 Task: Locate Tudor-style Condos in Albany along with reviews.
Action: Key pressed <Key.caps_lock>A<Key.caps_lock>lbany
Screenshot: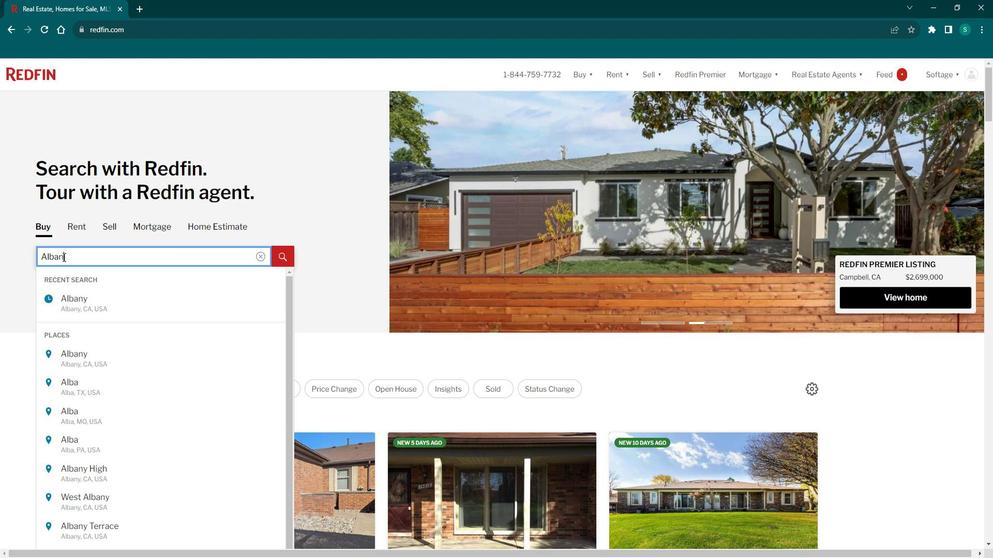 
Action: Mouse moved to (80, 351)
Screenshot: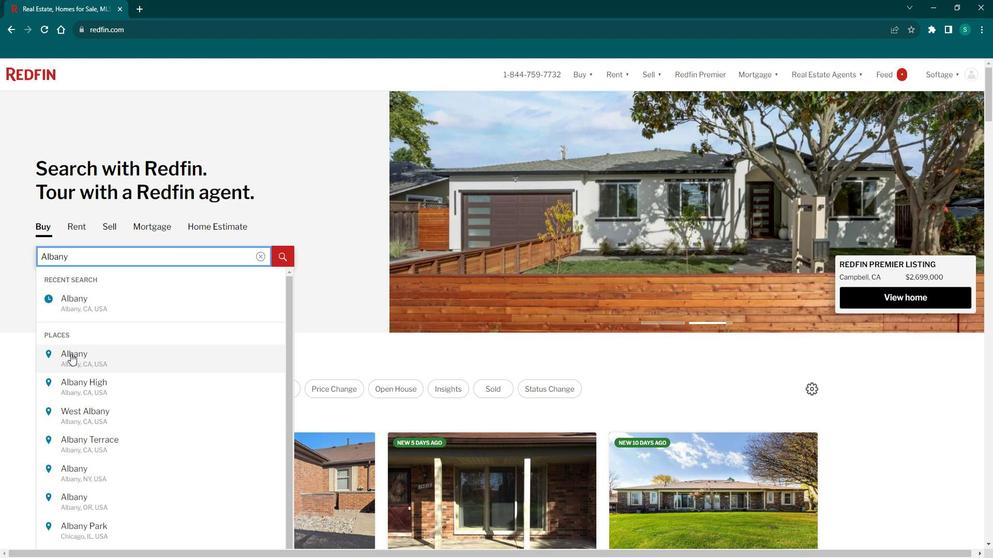 
Action: Mouse pressed left at (80, 351)
Screenshot: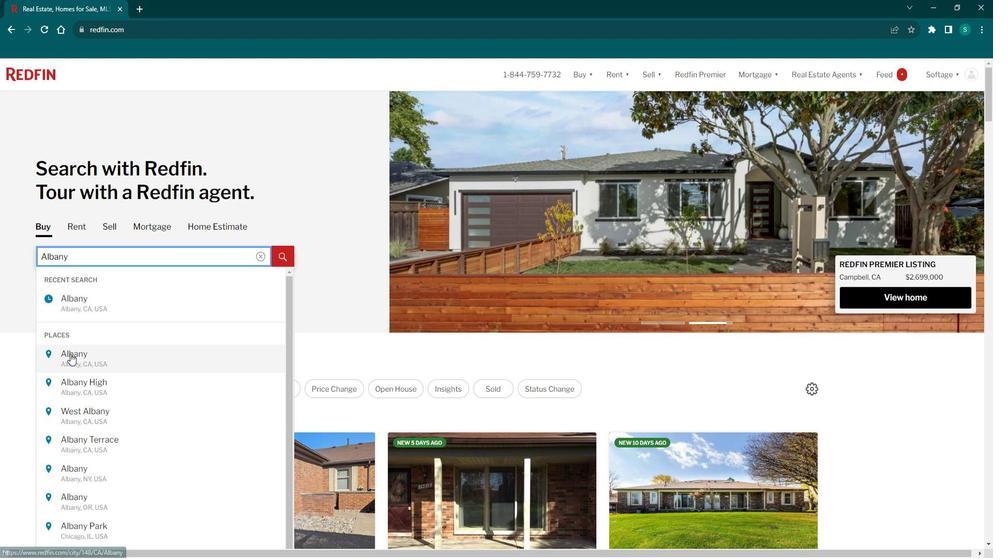 
Action: Mouse moved to (901, 144)
Screenshot: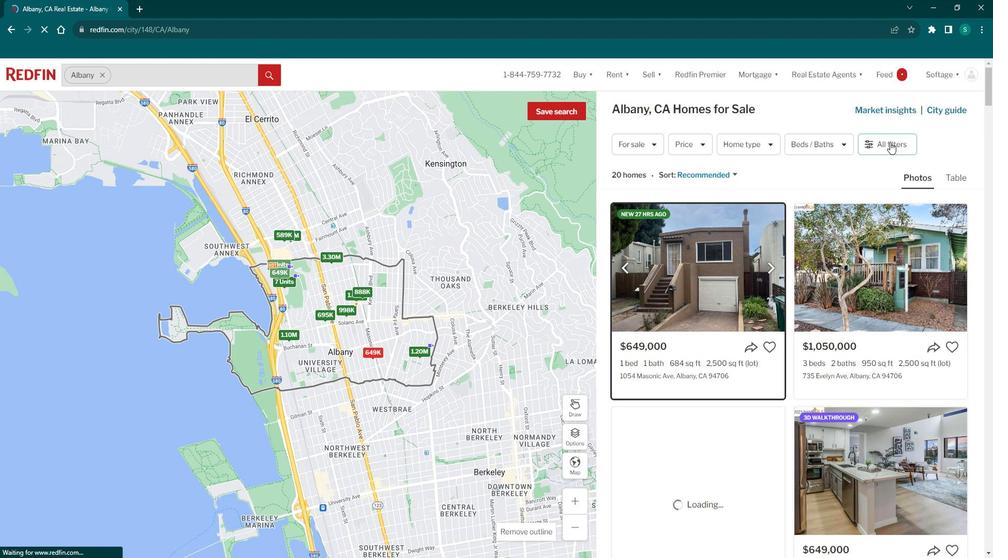 
Action: Mouse pressed left at (901, 144)
Screenshot: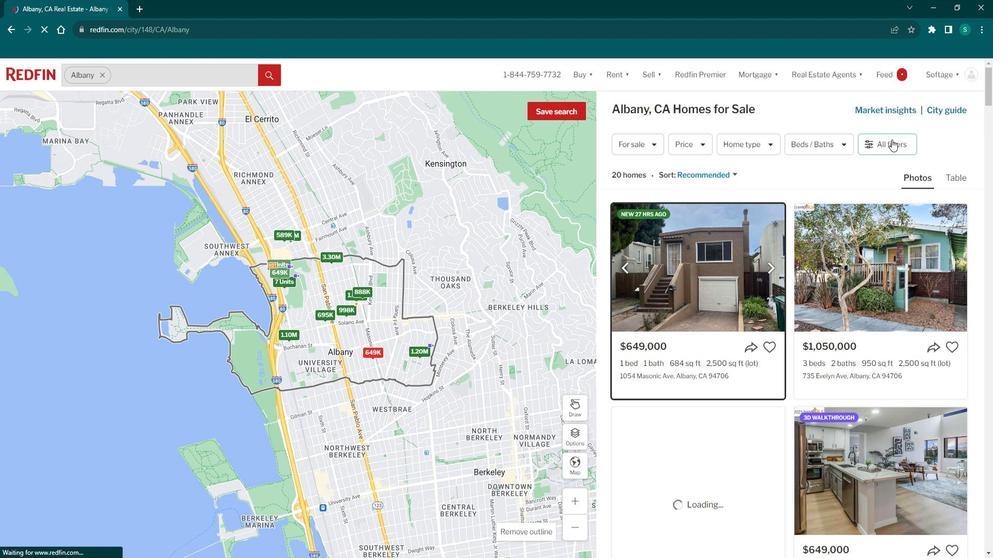 
Action: Mouse pressed left at (901, 144)
Screenshot: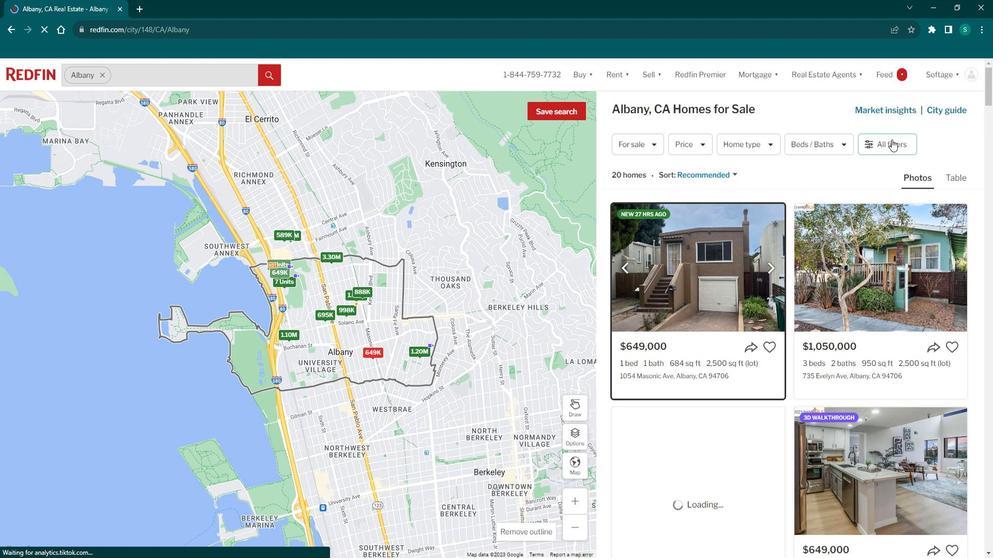 
Action: Mouse pressed left at (901, 144)
Screenshot: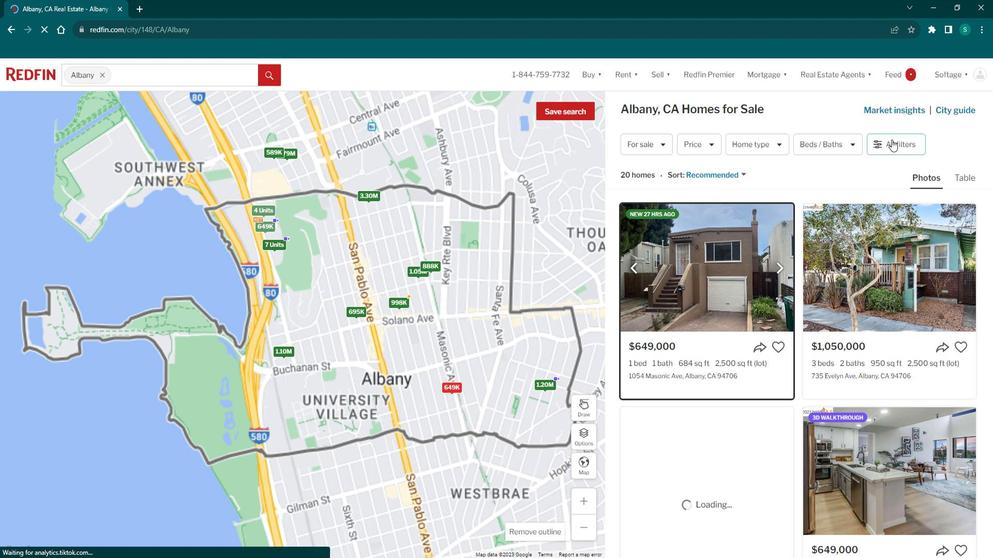 
Action: Mouse moved to (905, 150)
Screenshot: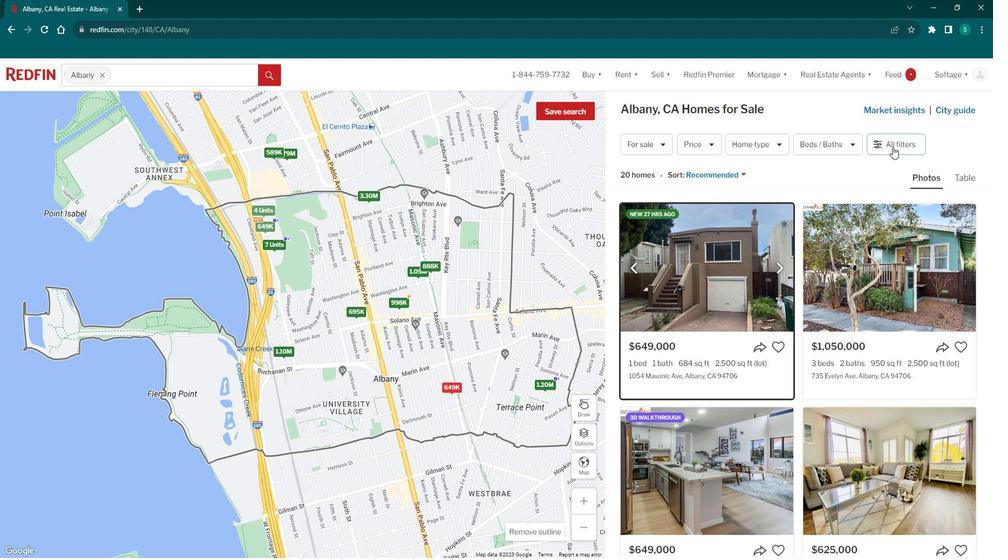 
Action: Mouse pressed left at (905, 150)
Screenshot: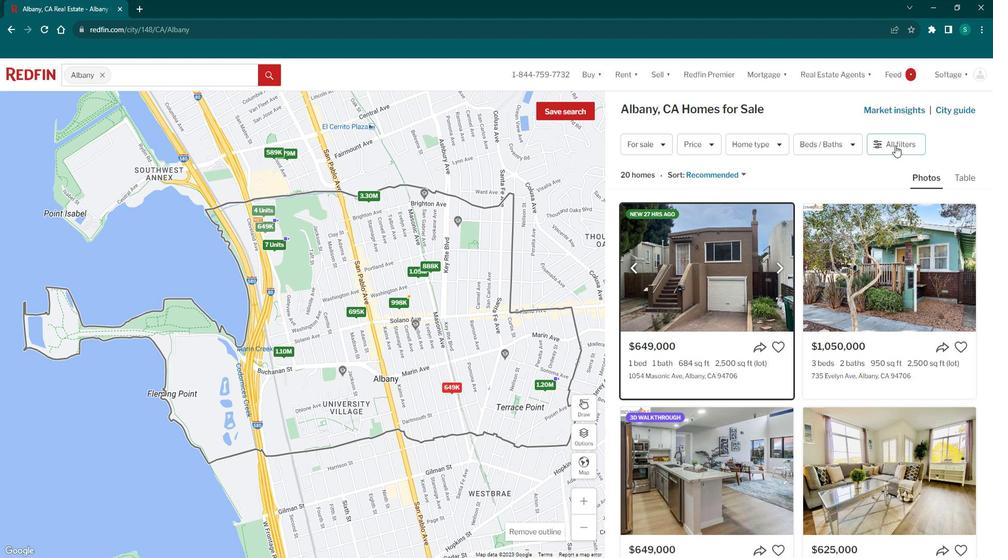 
Action: Mouse moved to (751, 286)
Screenshot: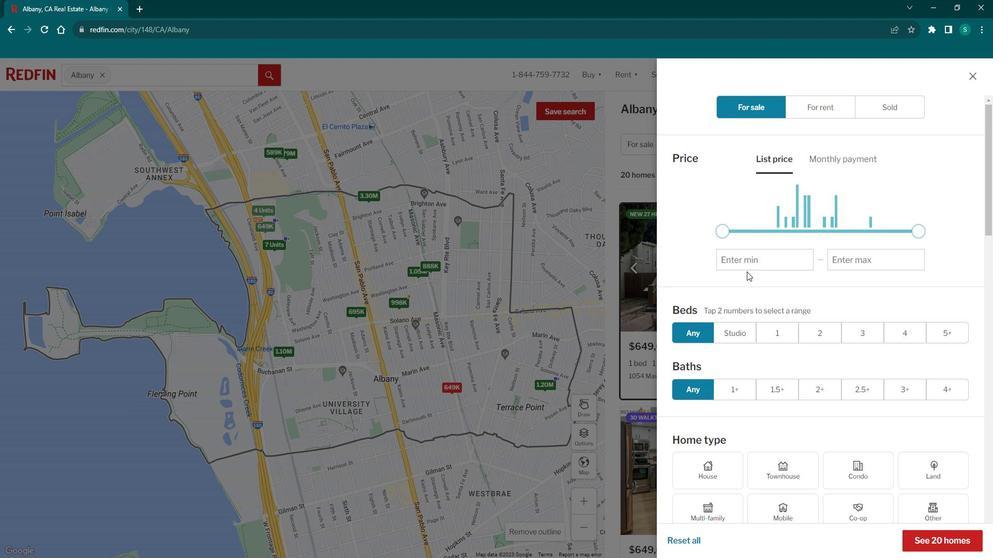 
Action: Mouse scrolled (751, 285) with delta (0, 0)
Screenshot: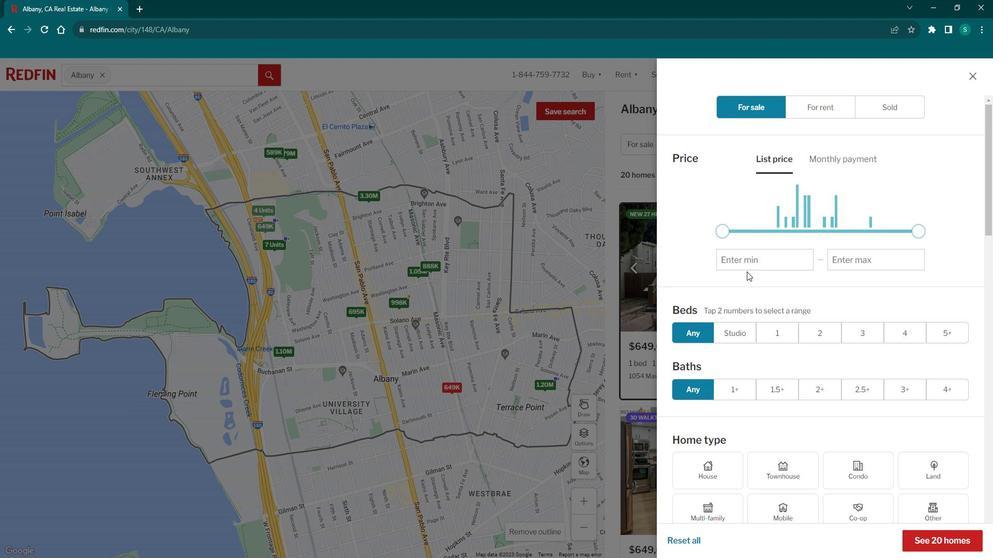 
Action: Mouse scrolled (751, 285) with delta (0, 0)
Screenshot: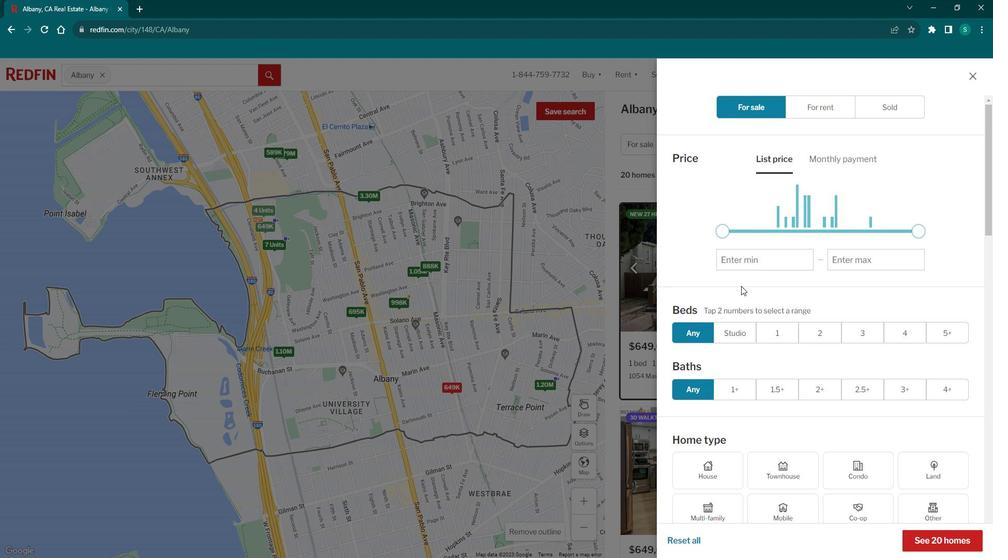 
Action: Mouse scrolled (751, 285) with delta (0, 0)
Screenshot: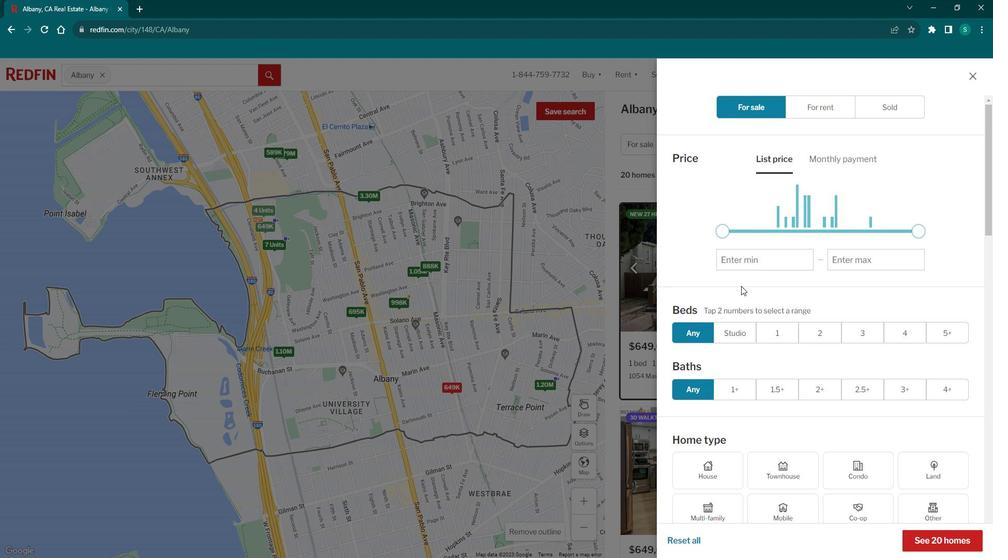 
Action: Mouse moved to (861, 318)
Screenshot: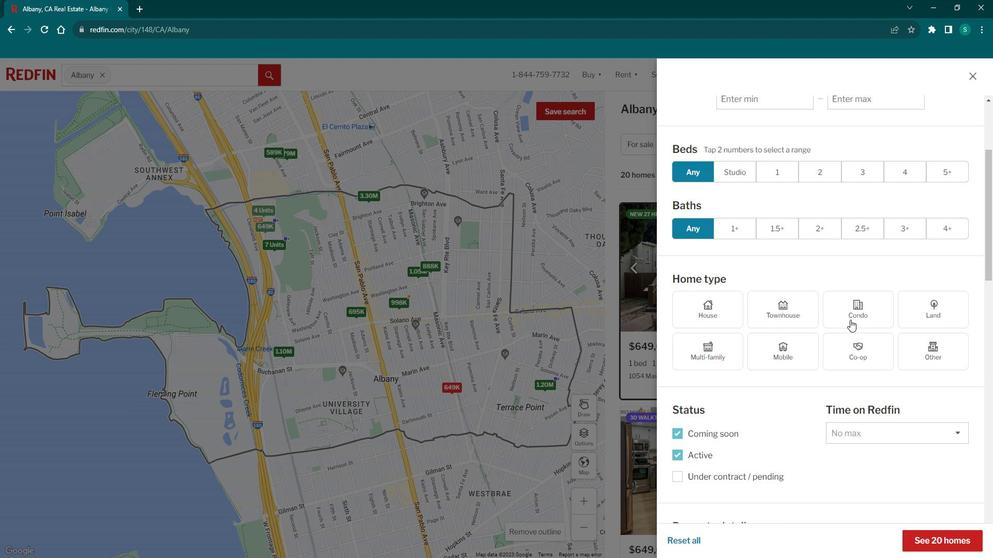
Action: Mouse pressed left at (861, 318)
Screenshot: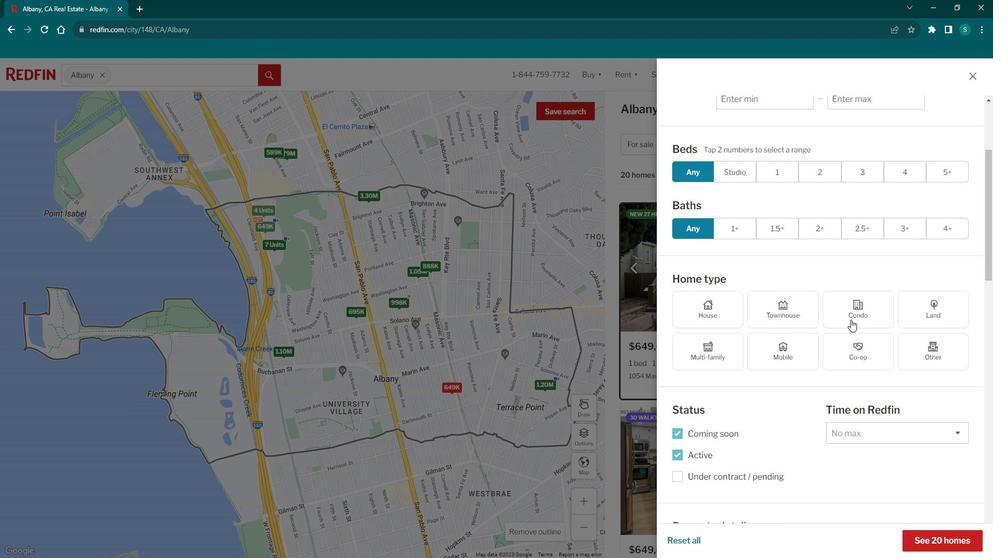 
Action: Mouse moved to (832, 333)
Screenshot: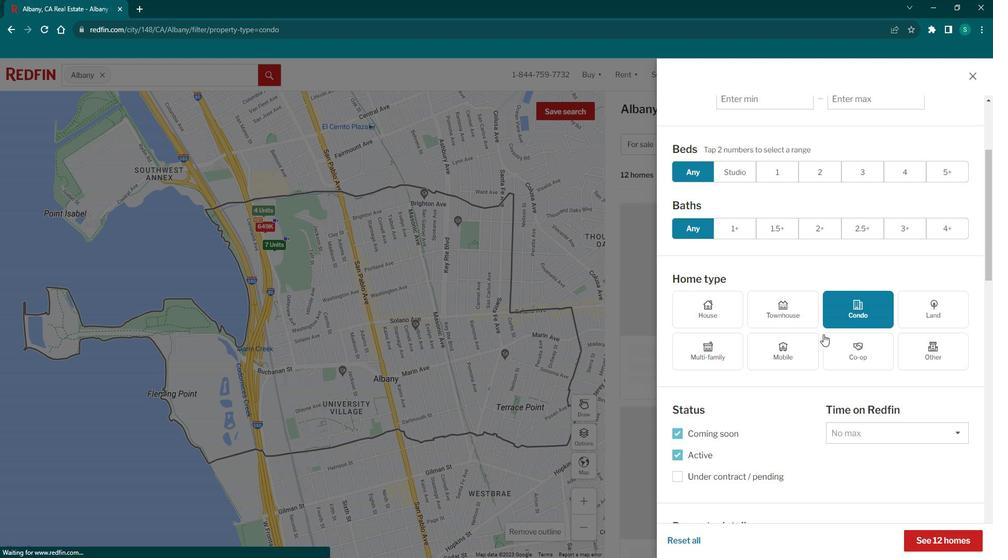 
Action: Mouse scrolled (832, 333) with delta (0, 0)
Screenshot: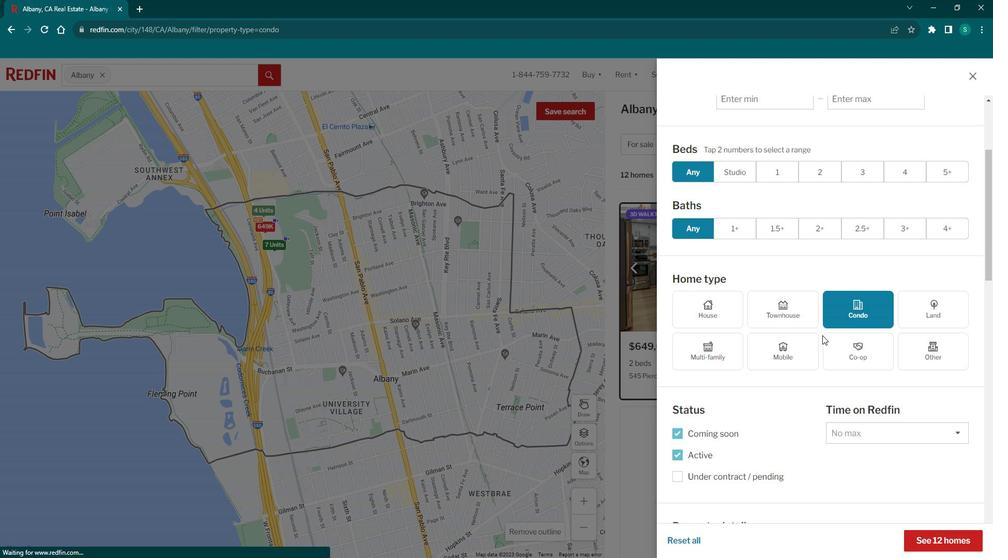 
Action: Mouse scrolled (832, 333) with delta (0, 0)
Screenshot: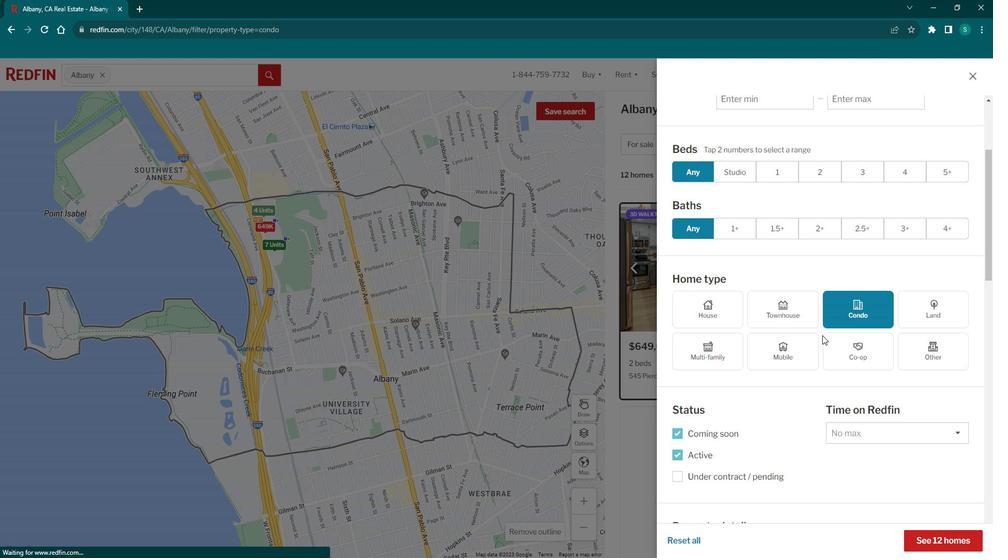 
Action: Mouse scrolled (832, 333) with delta (0, 0)
Screenshot: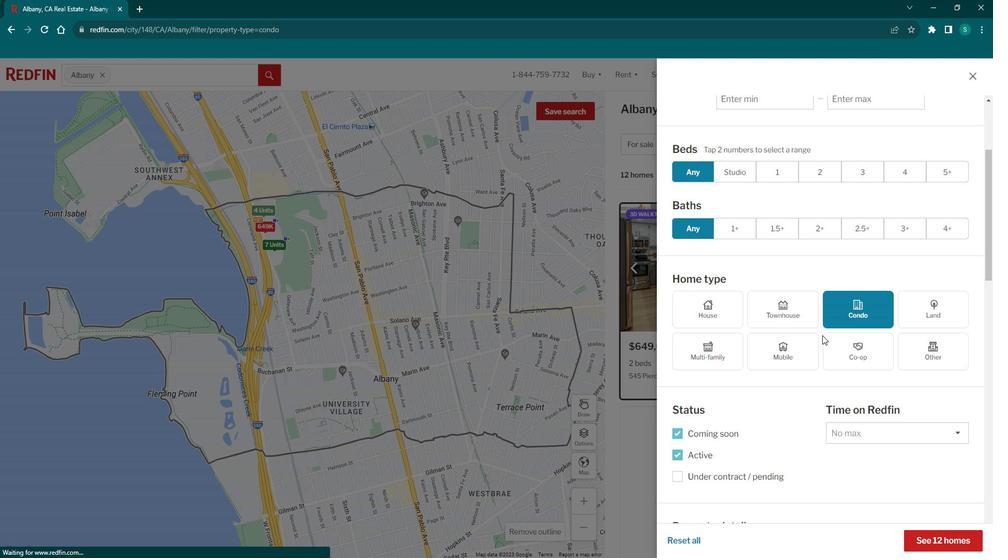 
Action: Mouse moved to (963, 530)
Screenshot: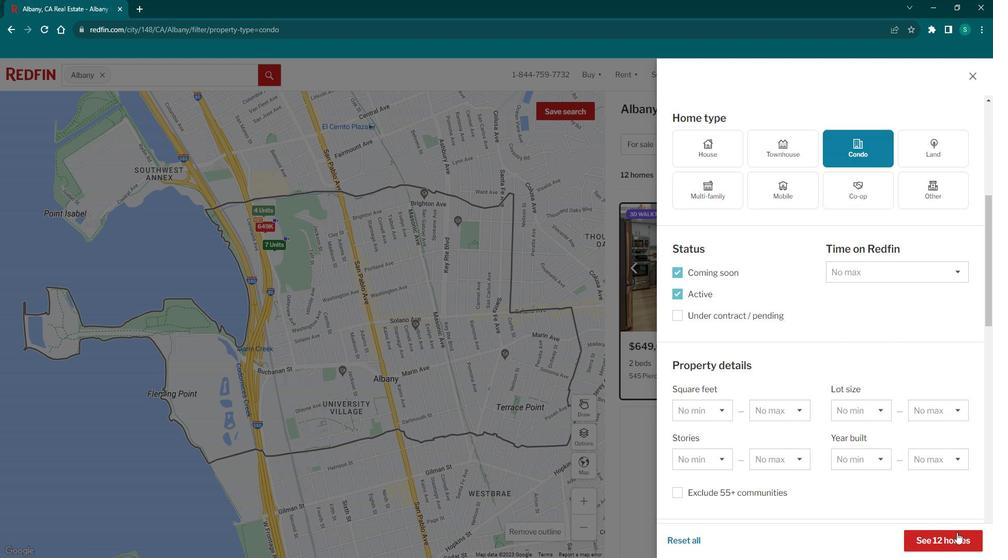 
Action: Mouse pressed left at (963, 530)
Screenshot: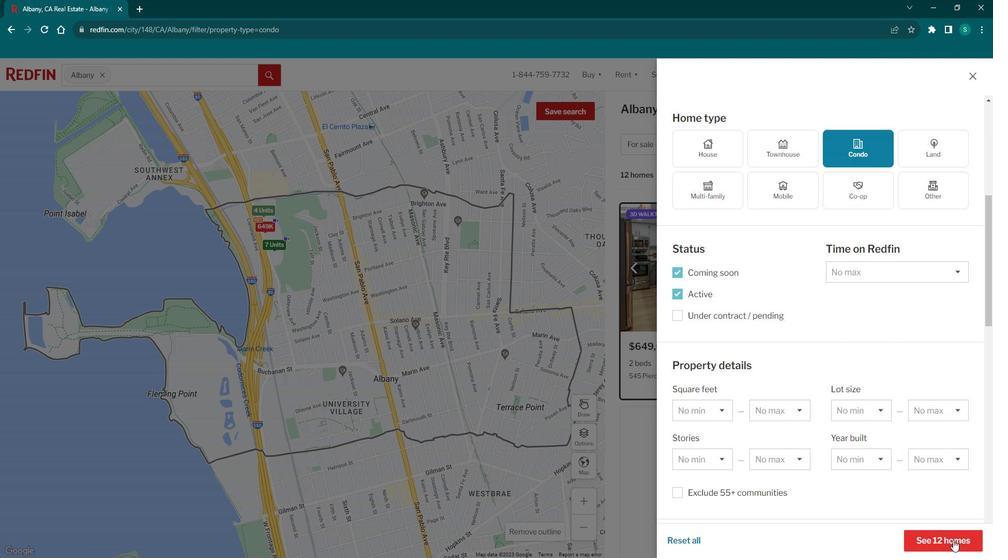 
Action: Mouse moved to (704, 319)
Screenshot: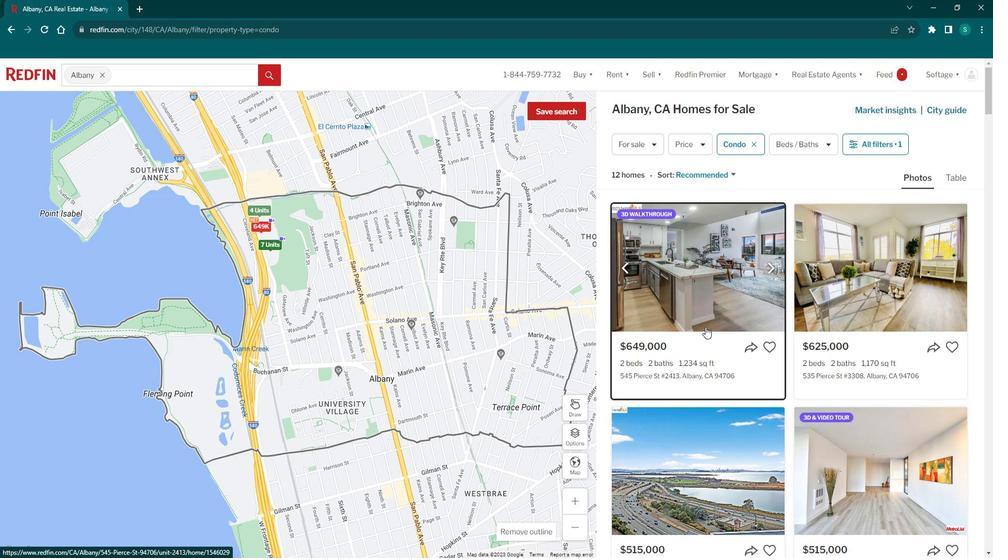 
Action: Mouse pressed left at (704, 319)
Screenshot: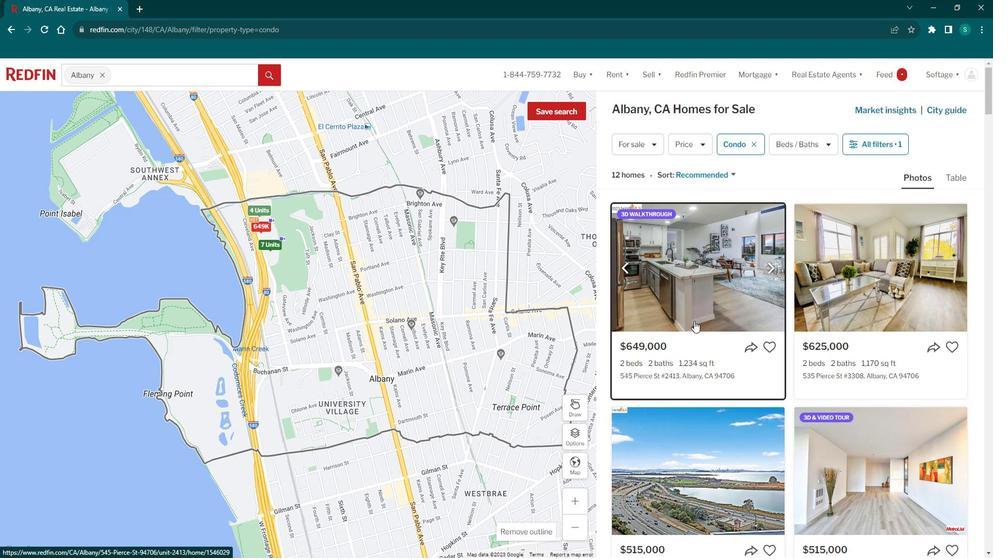 
Action: Mouse moved to (430, 334)
Screenshot: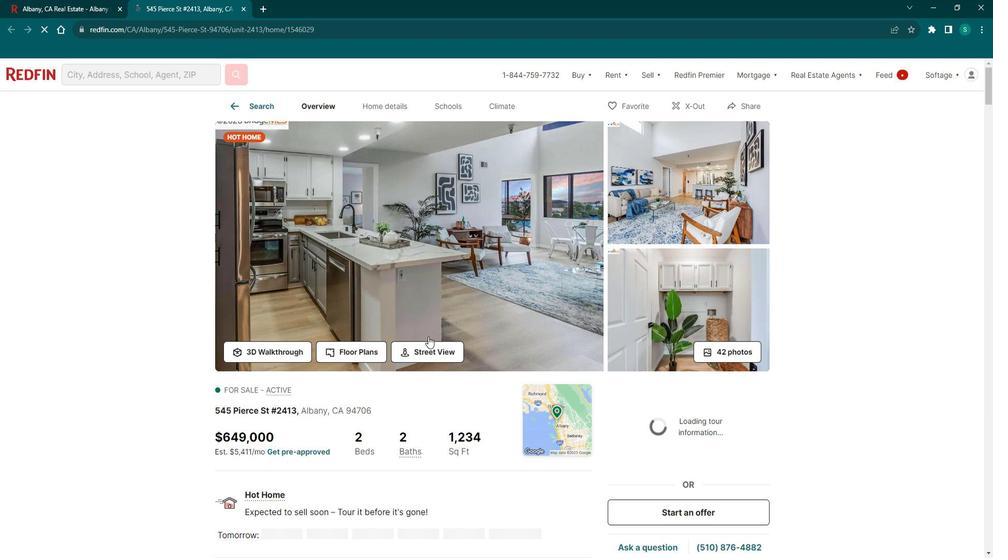 
Action: Mouse scrolled (430, 334) with delta (0, 0)
Screenshot: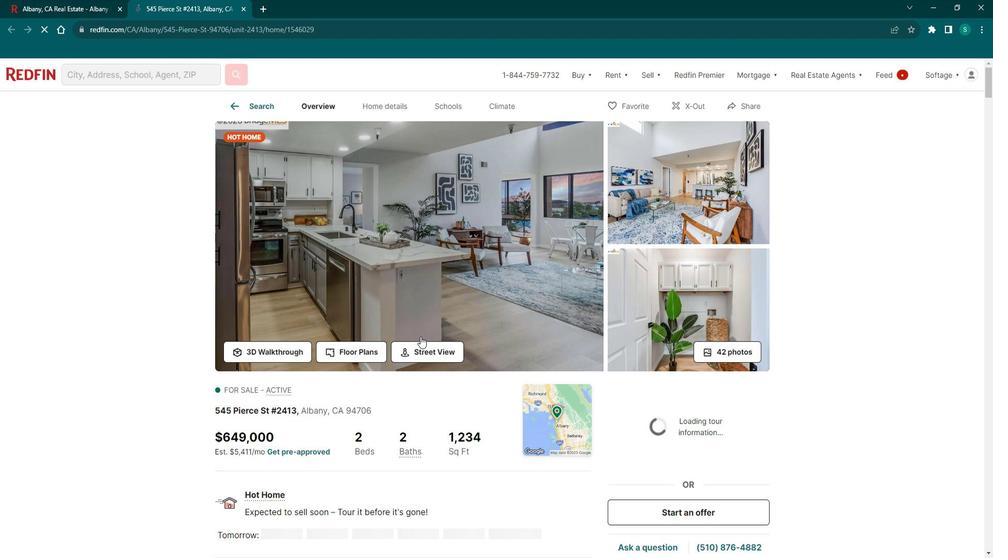 
Action: Mouse scrolled (430, 334) with delta (0, 0)
Screenshot: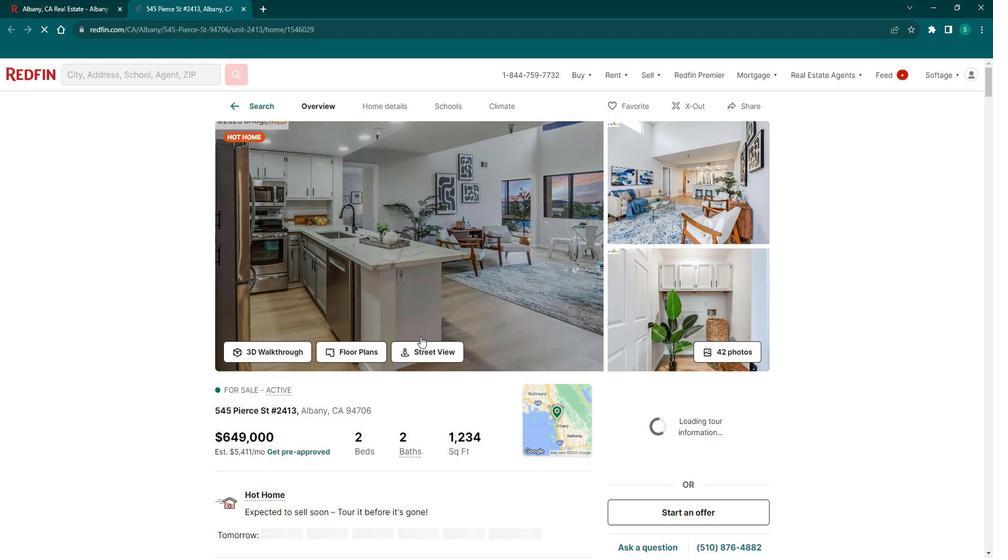 
Action: Mouse scrolled (430, 334) with delta (0, 0)
Screenshot: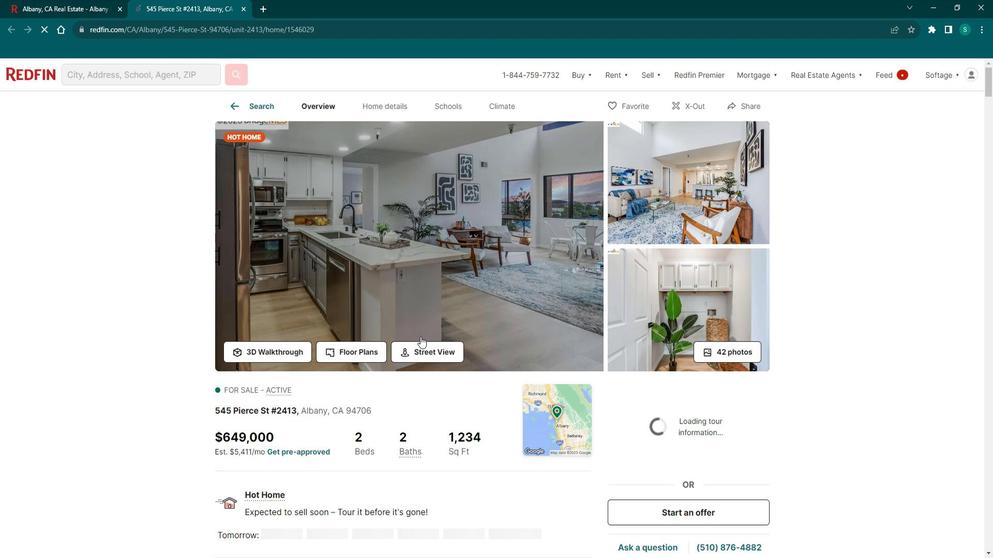 
Action: Mouse moved to (254, 391)
Screenshot: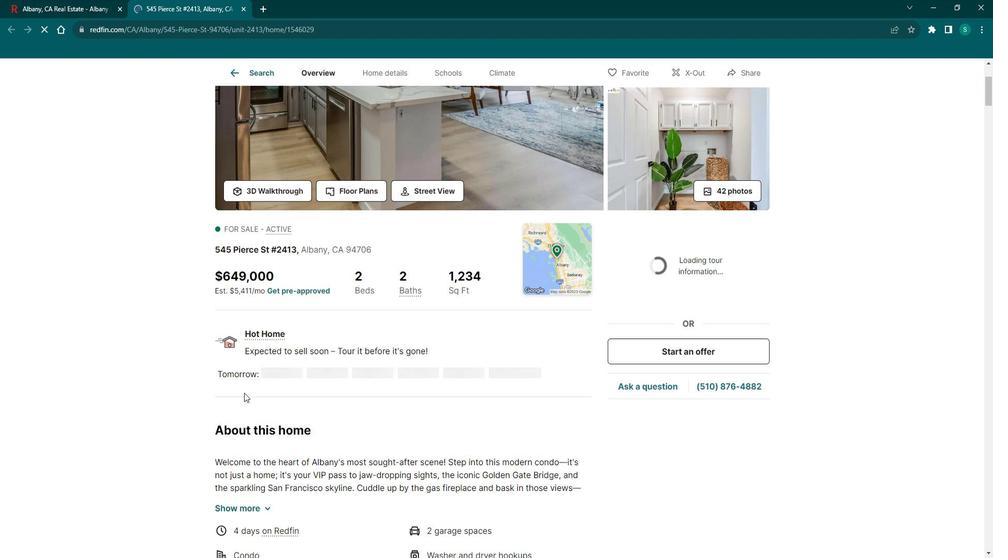 
Action: Mouse scrolled (254, 390) with delta (0, 0)
Screenshot: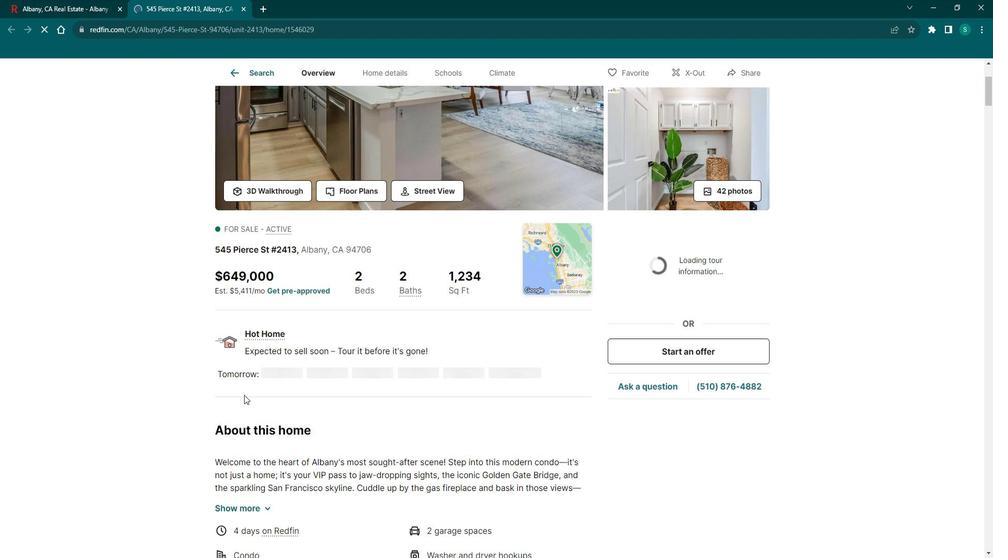 
Action: Mouse moved to (253, 391)
Screenshot: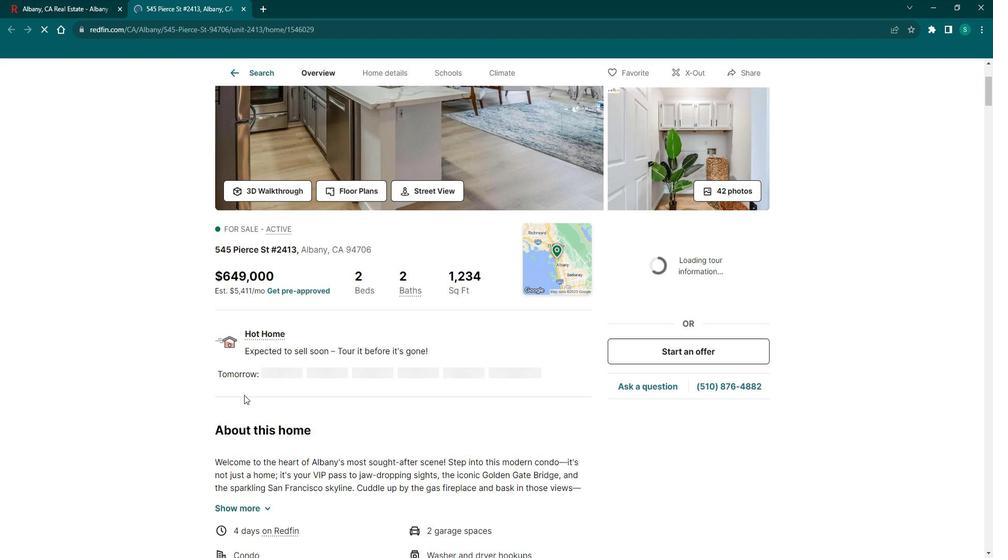 
Action: Mouse scrolled (253, 391) with delta (0, 0)
Screenshot: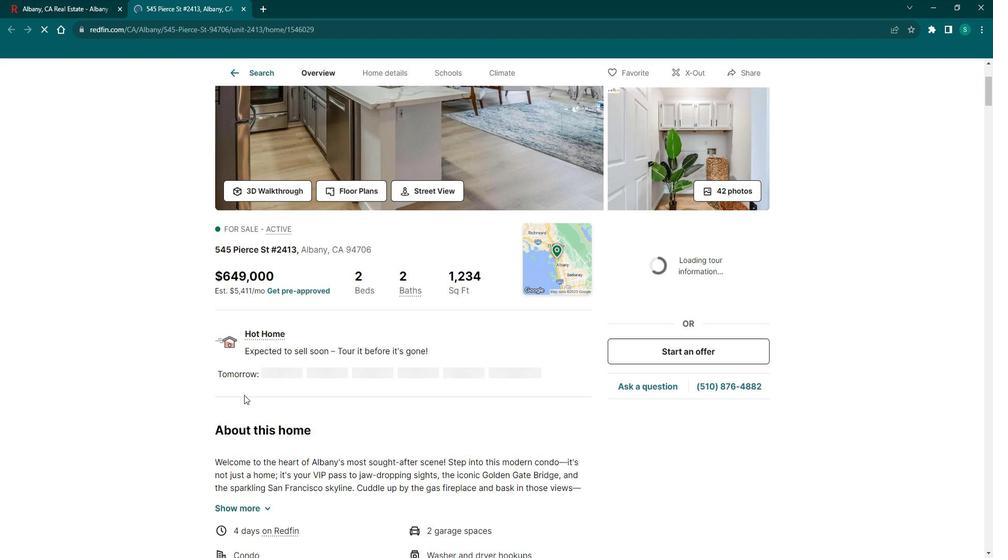 
Action: Mouse scrolled (253, 391) with delta (0, 0)
Screenshot: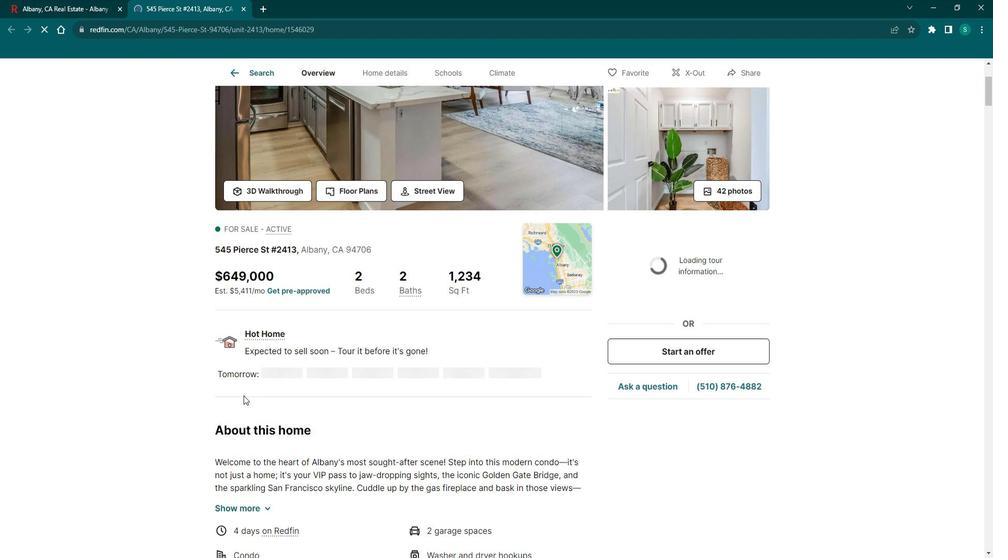 
Action: Mouse moved to (253, 391)
Screenshot: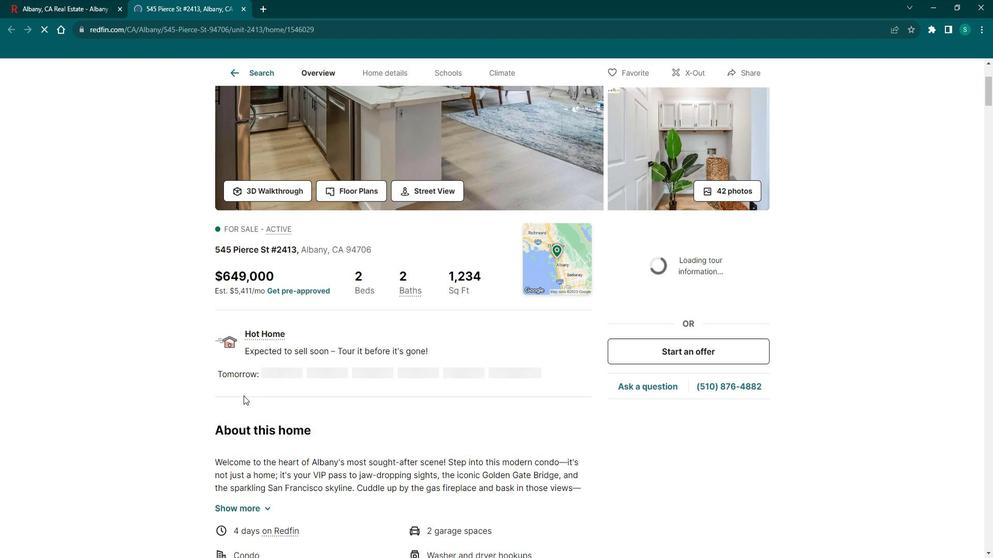 
Action: Mouse scrolled (253, 390) with delta (0, 0)
Screenshot: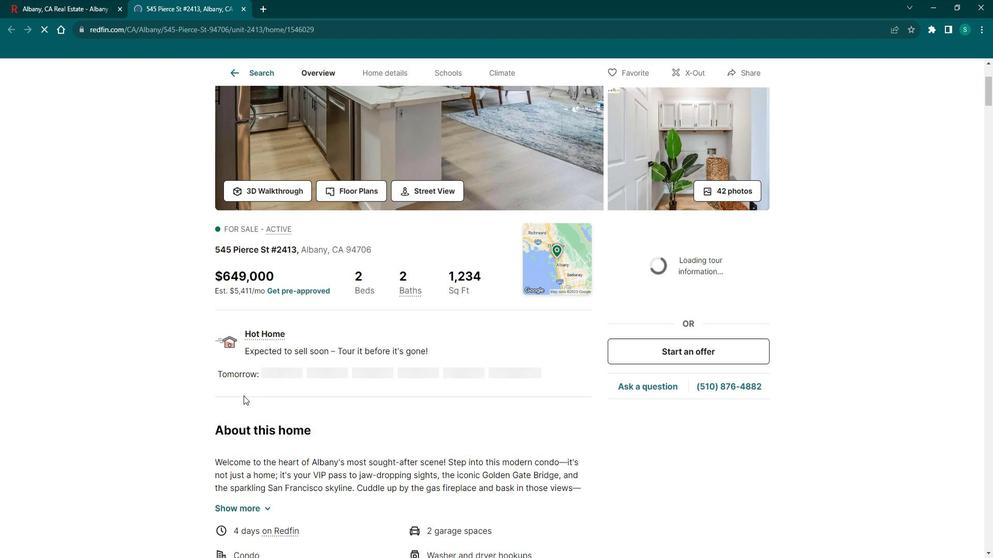
Action: Mouse moved to (260, 292)
Screenshot: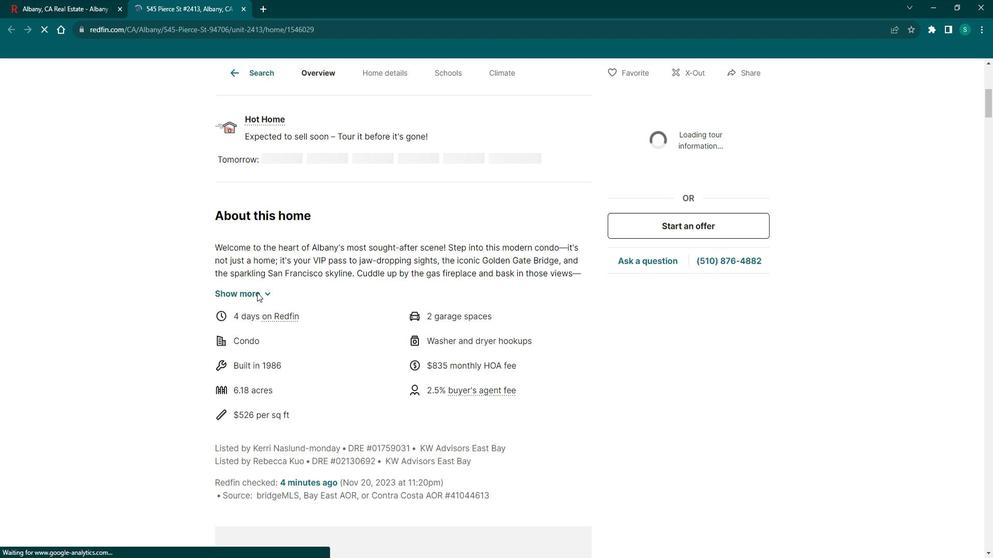
Action: Mouse pressed left at (260, 292)
Screenshot: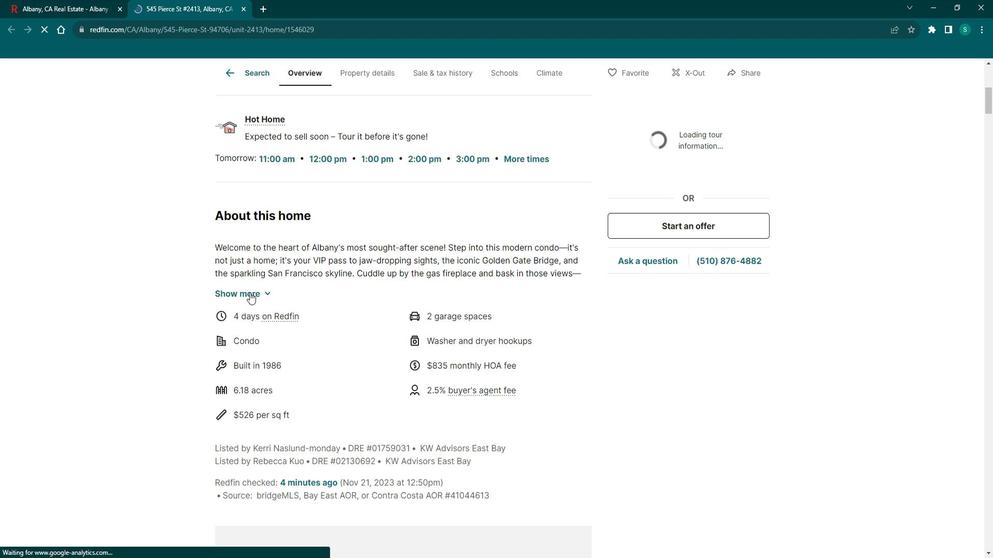 
Action: Mouse moved to (301, 319)
Screenshot: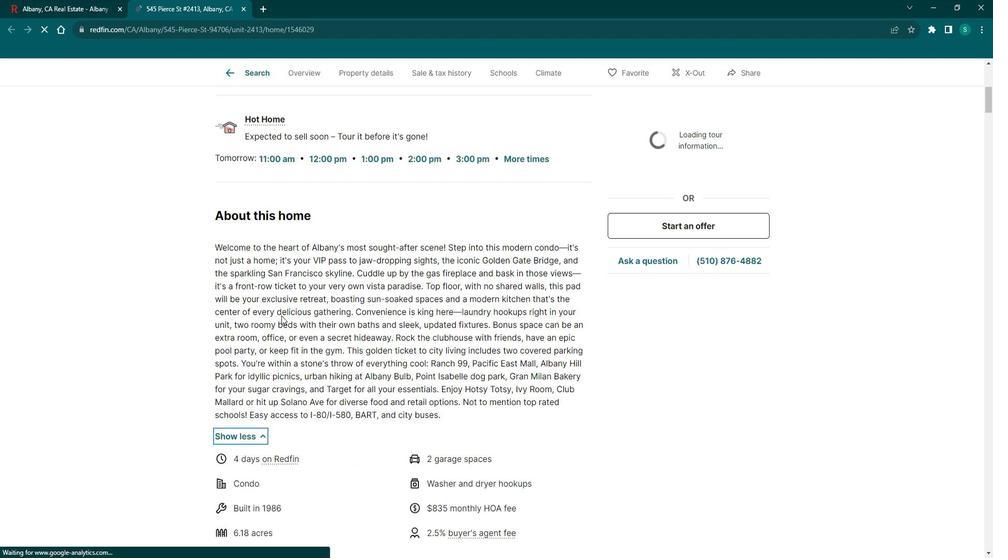 
Action: Mouse scrolled (301, 319) with delta (0, 0)
Screenshot: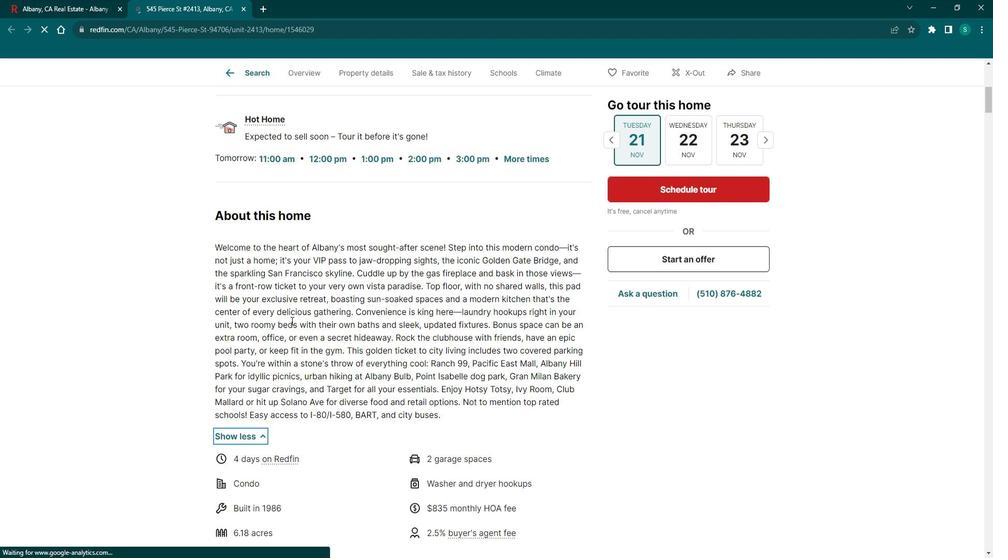 
Action: Mouse scrolled (301, 319) with delta (0, 0)
Screenshot: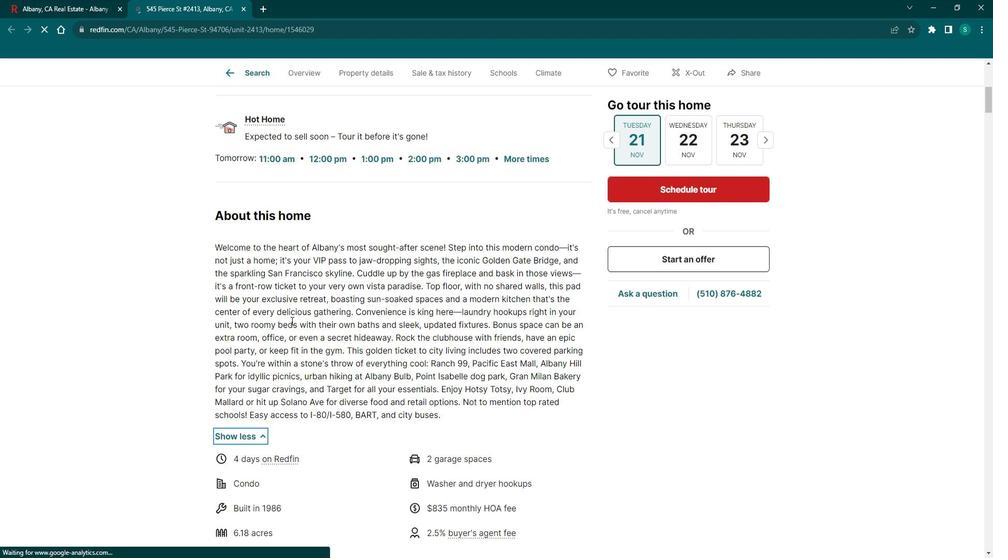
Action: Mouse scrolled (301, 319) with delta (0, 0)
Screenshot: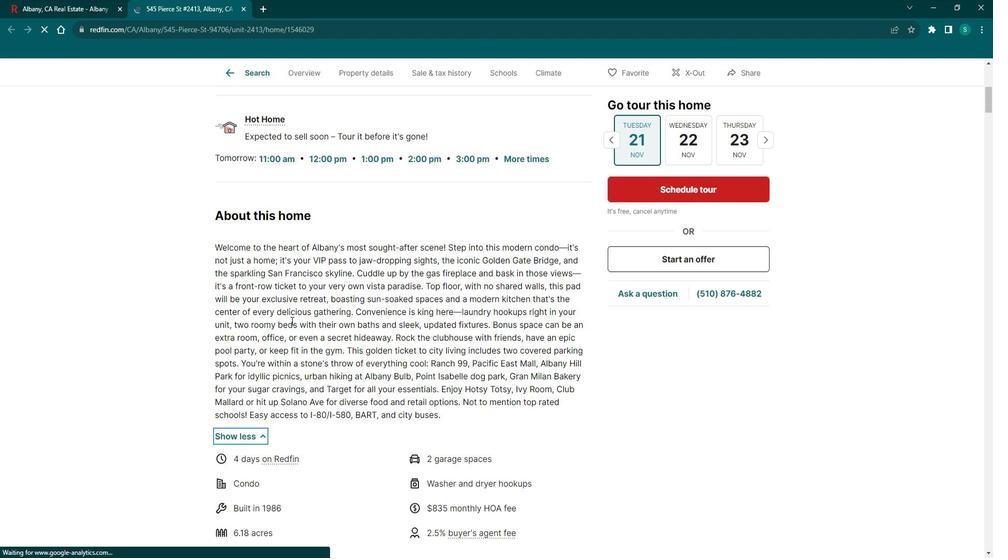 
Action: Mouse scrolled (301, 319) with delta (0, 0)
Screenshot: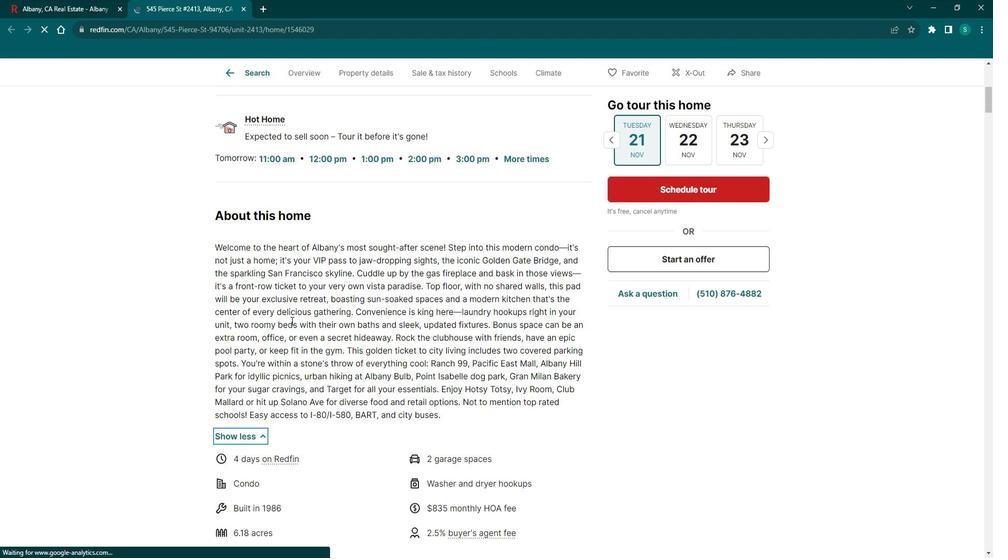 
Action: Mouse scrolled (301, 319) with delta (0, 0)
Screenshot: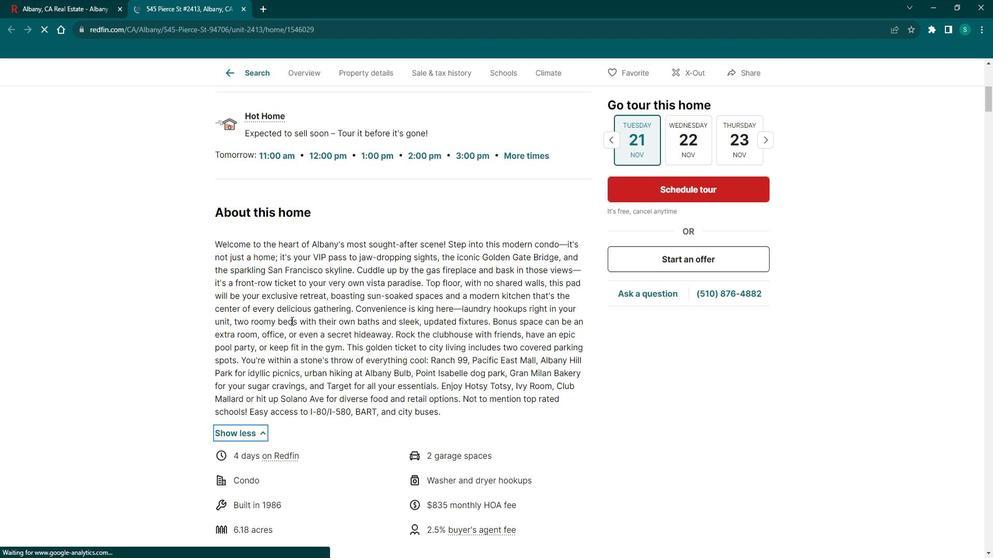 
Action: Mouse scrolled (301, 319) with delta (0, 0)
Screenshot: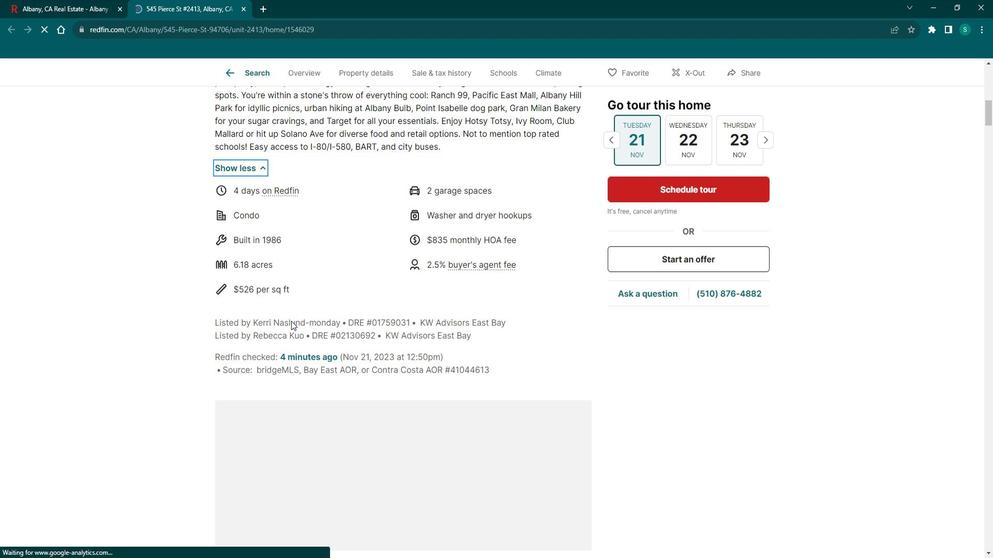 
Action: Mouse scrolled (301, 319) with delta (0, 0)
Screenshot: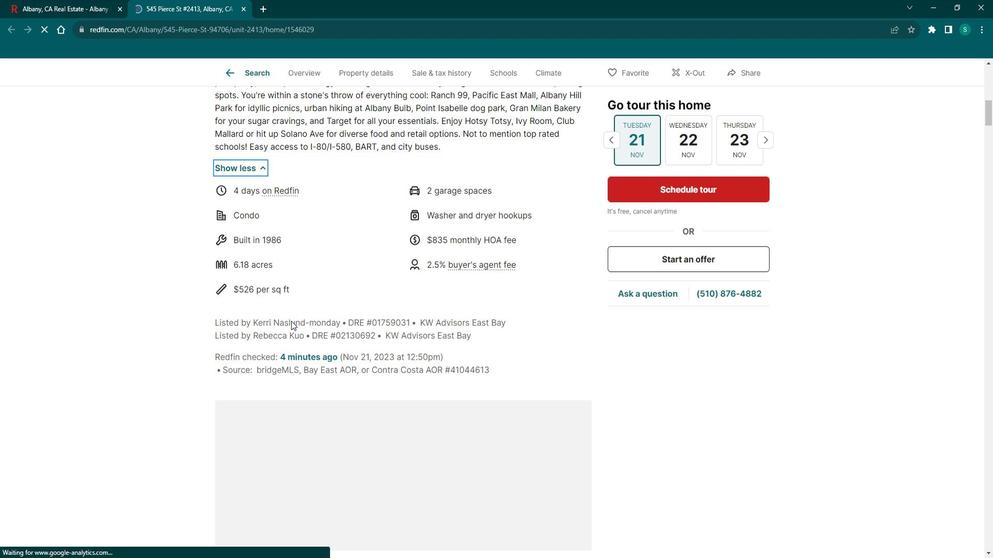 
Action: Mouse scrolled (301, 319) with delta (0, 0)
Screenshot: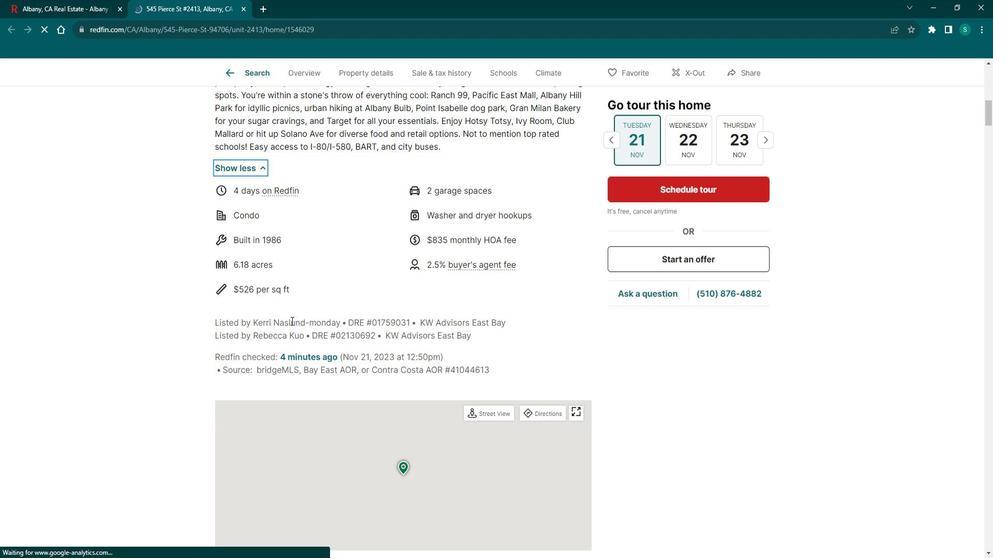 
Action: Mouse scrolled (301, 319) with delta (0, 0)
Screenshot: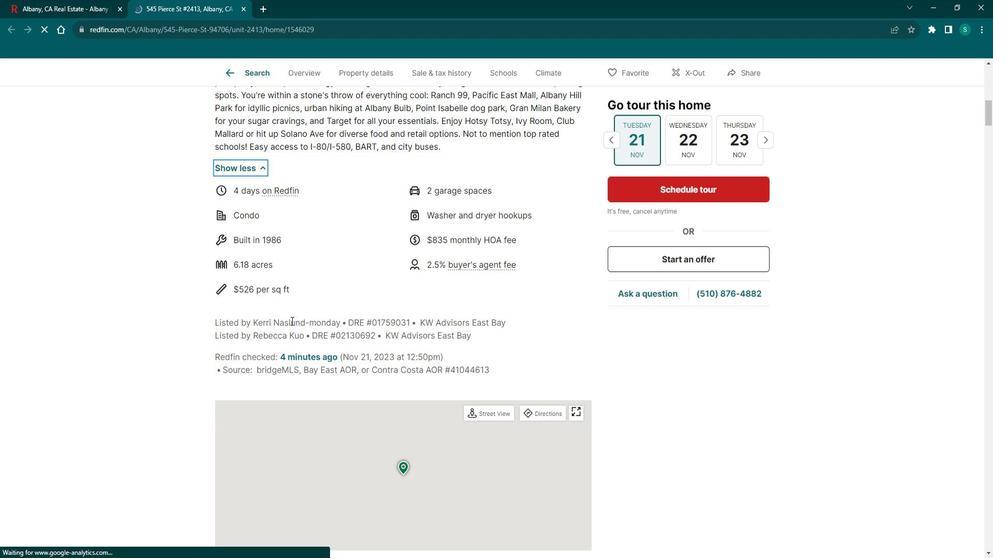 
Action: Mouse scrolled (301, 319) with delta (0, 0)
Screenshot: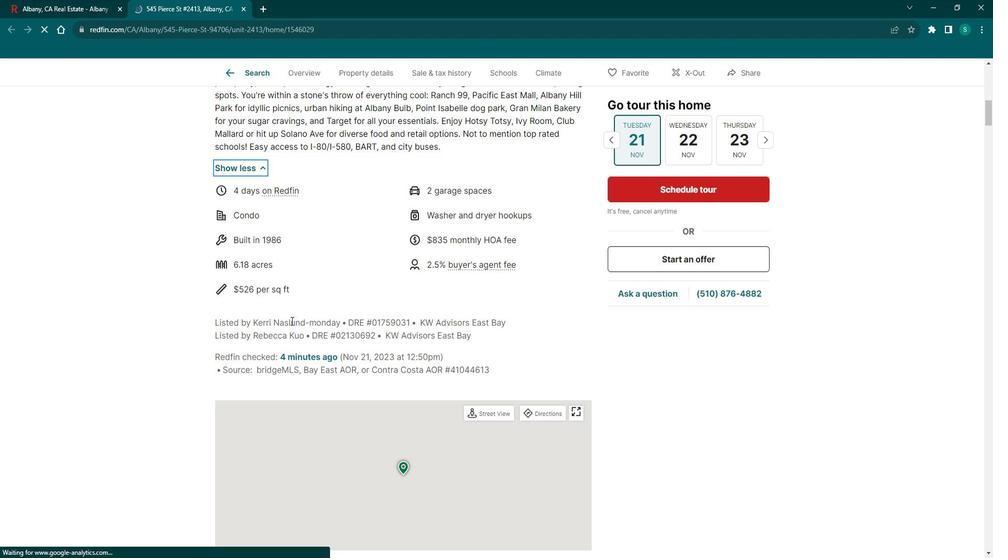 
Action: Mouse scrolled (301, 319) with delta (0, 0)
Screenshot: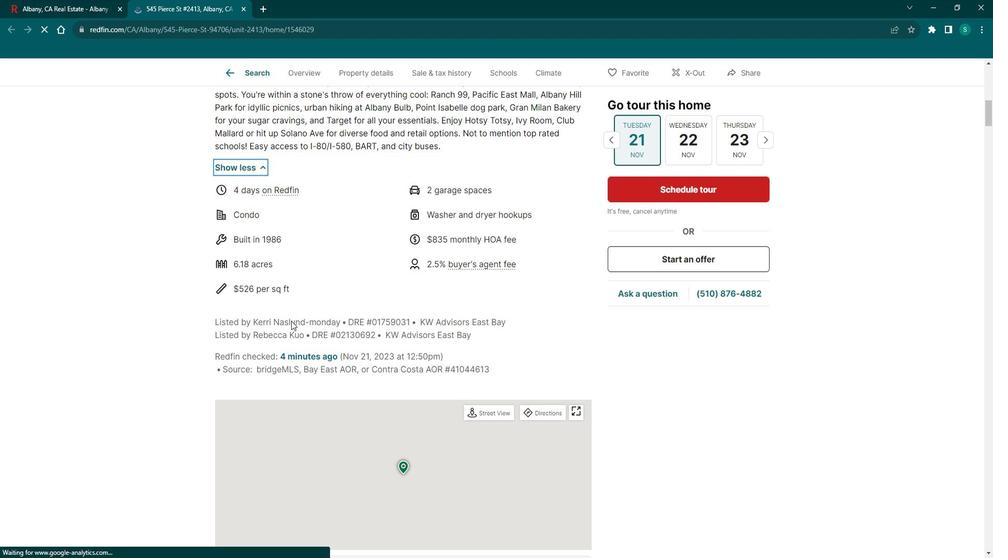 
Action: Mouse scrolled (301, 319) with delta (0, 0)
Screenshot: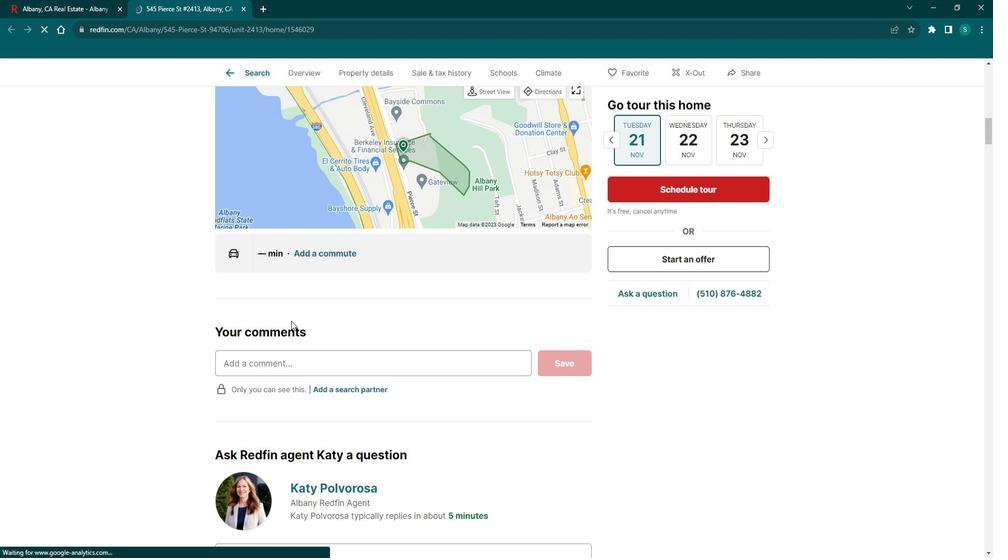 
Action: Mouse scrolled (301, 319) with delta (0, 0)
Screenshot: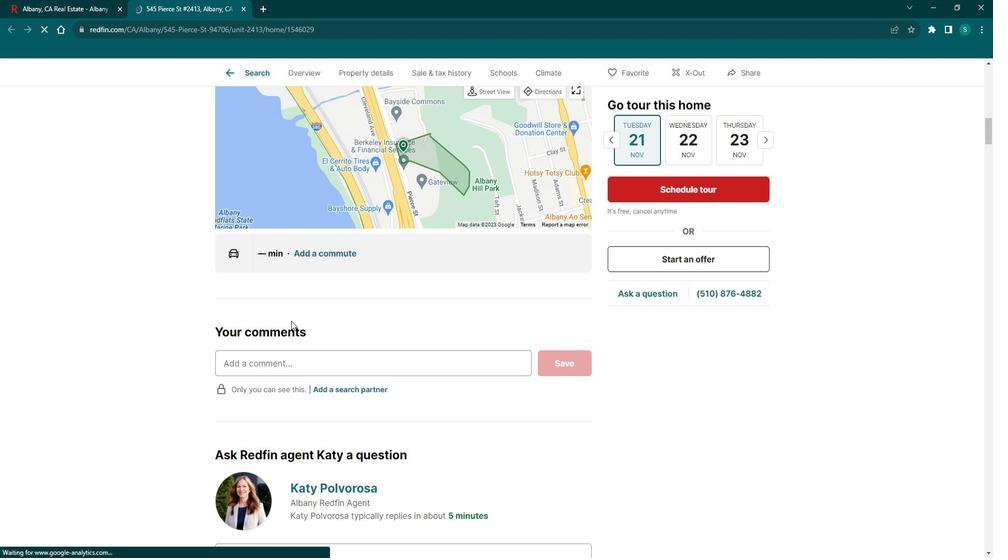 
Action: Mouse scrolled (301, 319) with delta (0, 0)
Screenshot: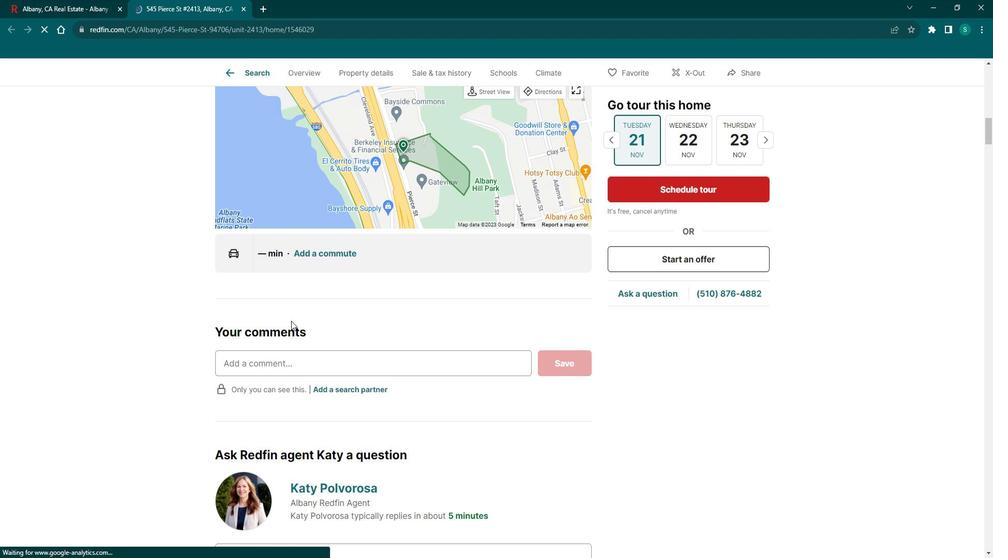 
Action: Mouse scrolled (301, 319) with delta (0, 0)
Screenshot: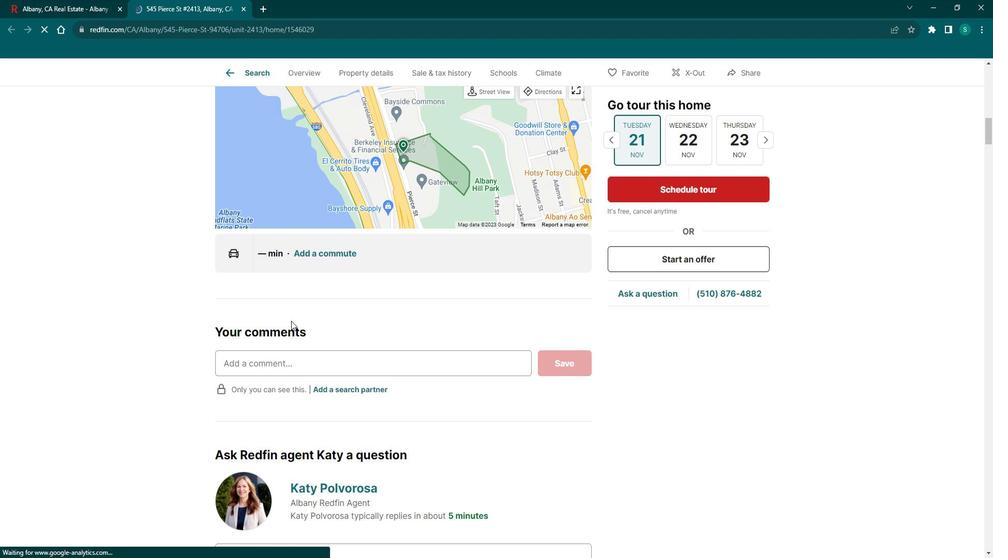 
Action: Mouse scrolled (301, 319) with delta (0, 0)
Screenshot: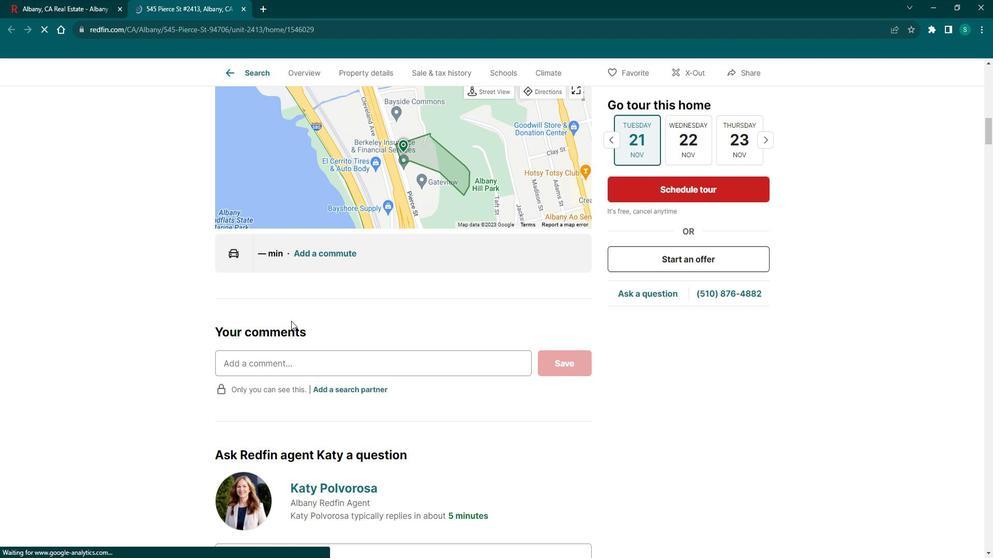 
Action: Mouse scrolled (301, 319) with delta (0, 0)
Screenshot: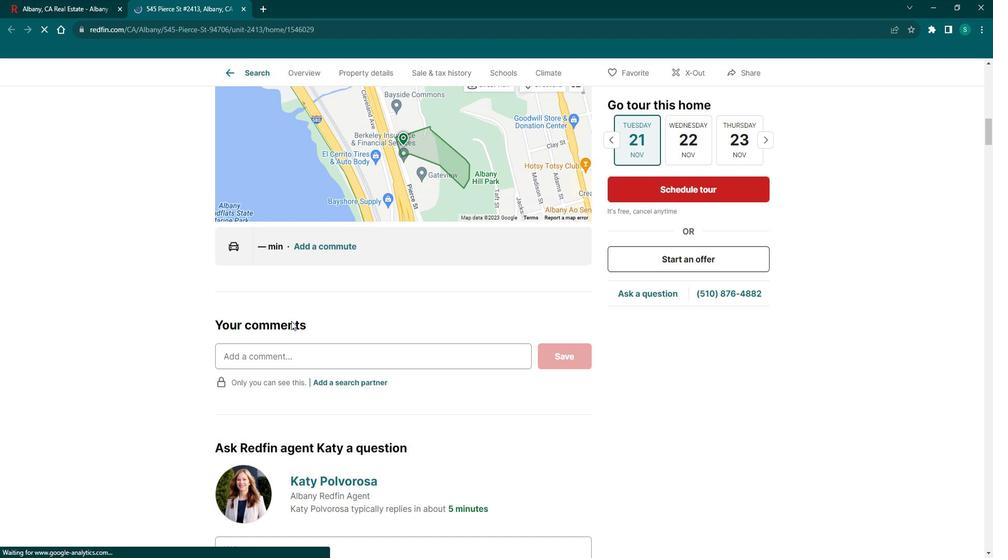 
Action: Mouse scrolled (301, 319) with delta (0, 0)
Screenshot: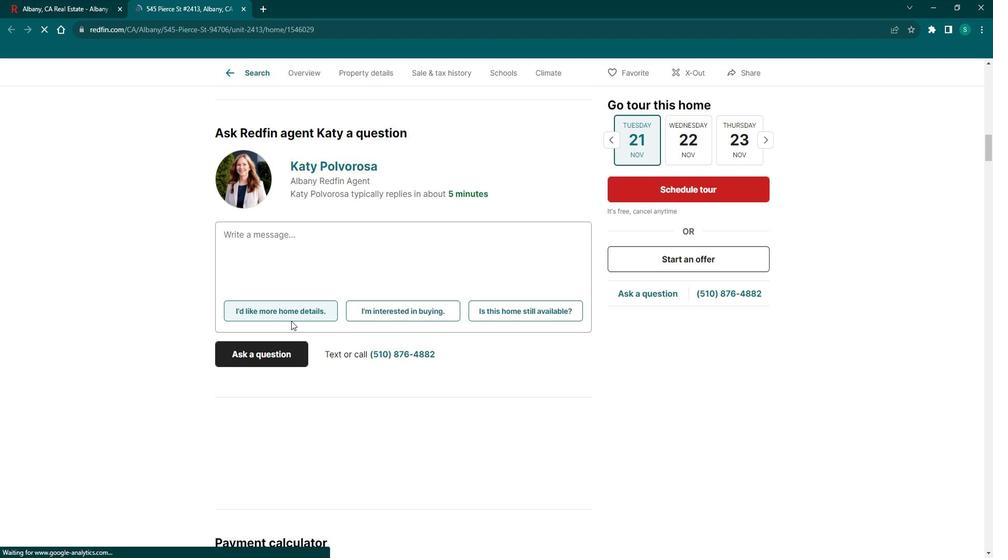 
Action: Mouse scrolled (301, 319) with delta (0, 0)
Screenshot: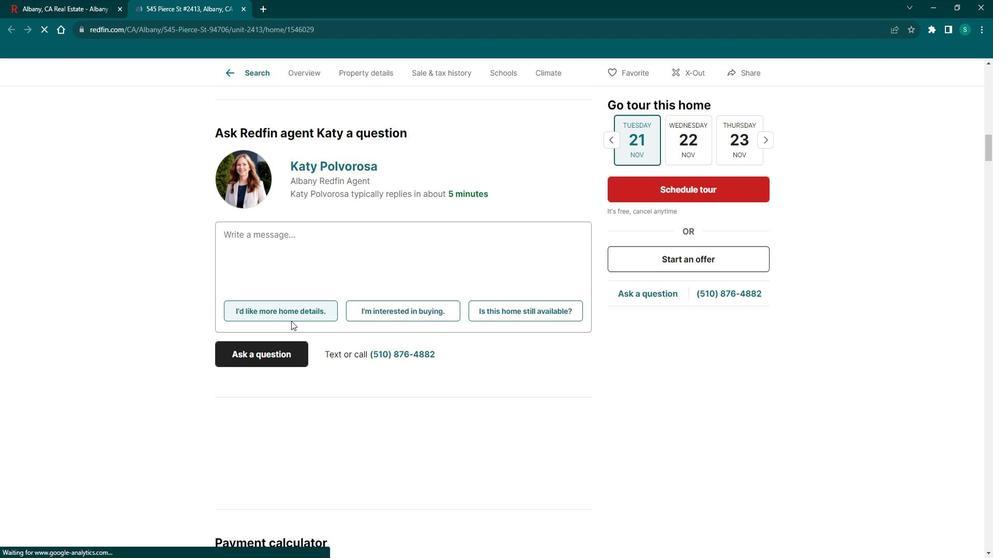
Action: Mouse scrolled (301, 319) with delta (0, 0)
Screenshot: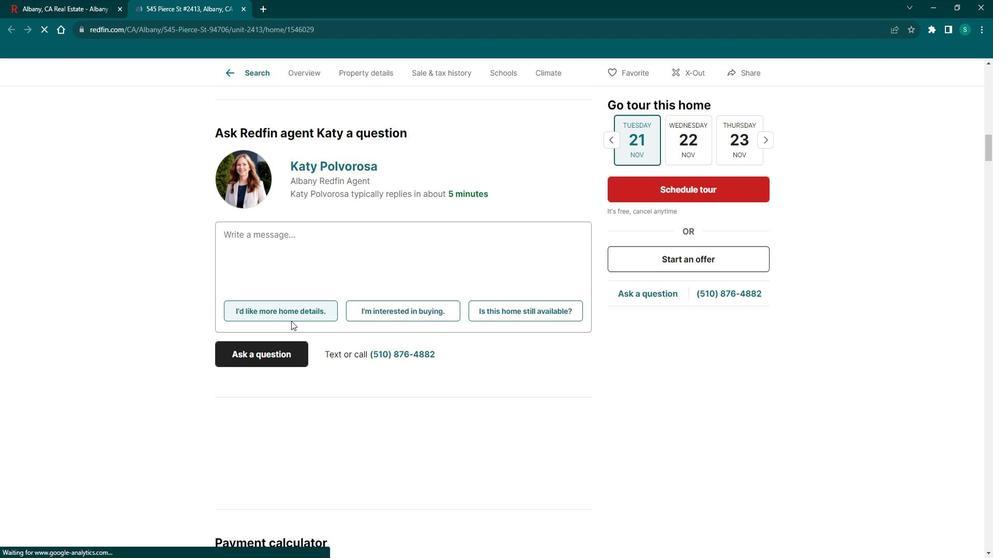 
Action: Mouse scrolled (301, 319) with delta (0, 0)
Screenshot: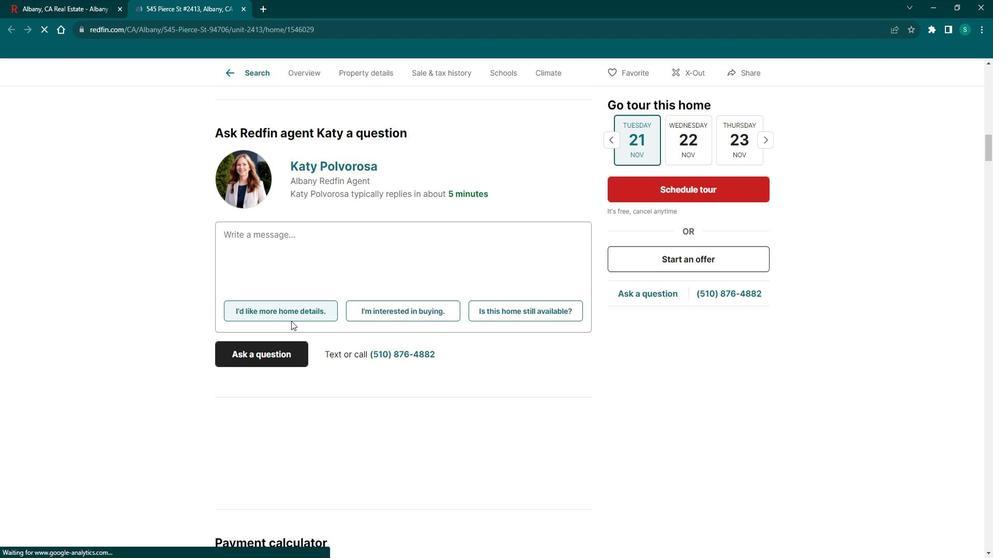 
Action: Mouse scrolled (301, 319) with delta (0, 0)
Screenshot: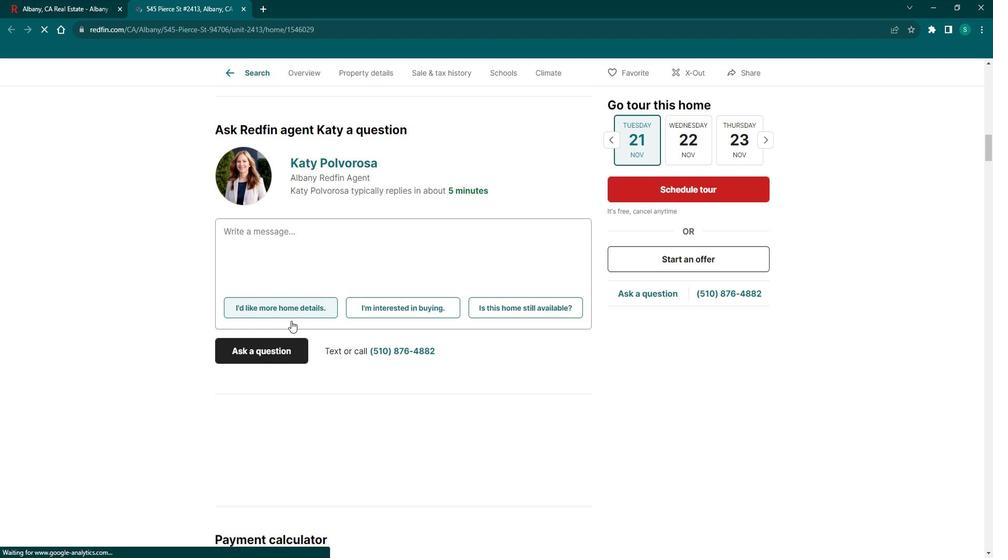 
Action: Mouse scrolled (301, 319) with delta (0, 0)
Screenshot: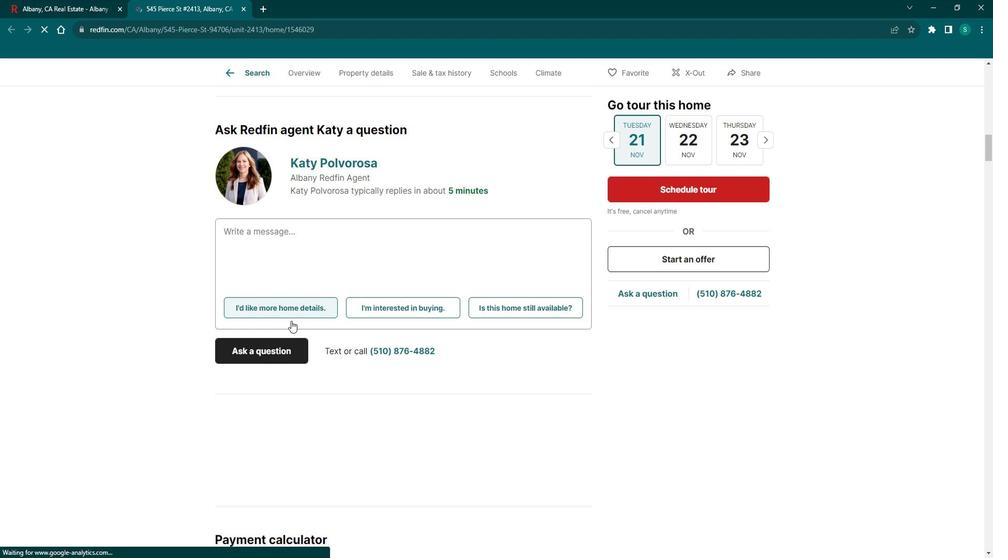 
Action: Mouse scrolled (301, 319) with delta (0, 0)
Screenshot: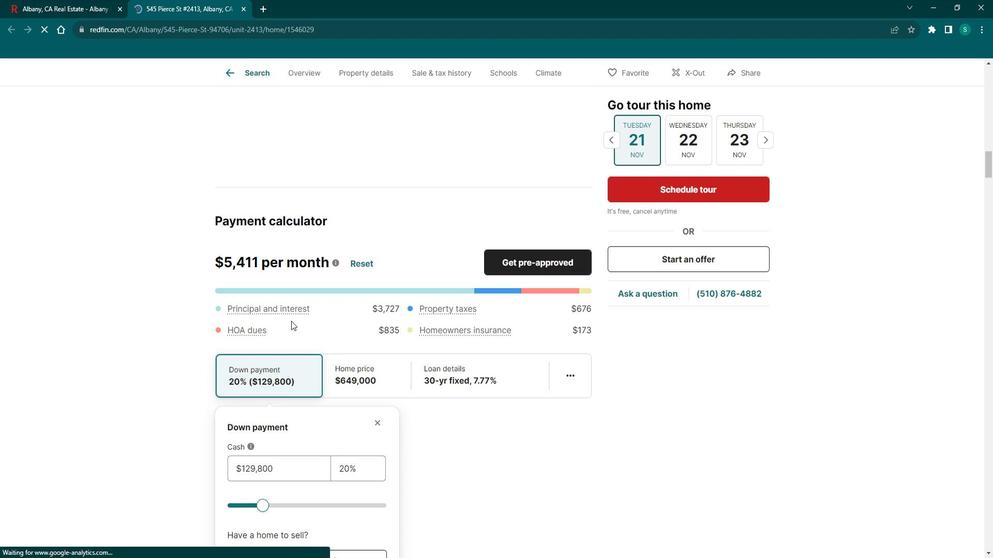 
Action: Mouse scrolled (301, 319) with delta (0, 0)
Screenshot: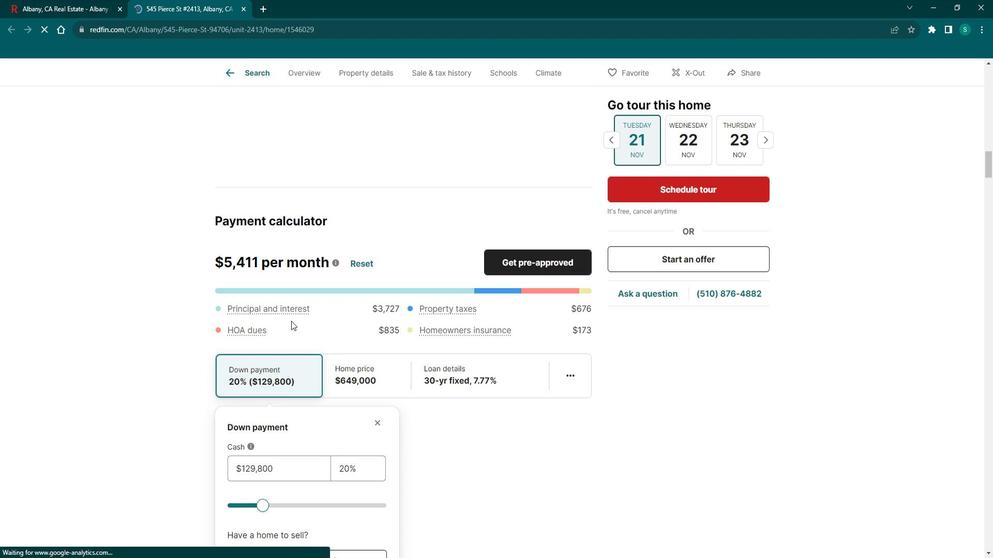
Action: Mouse scrolled (301, 319) with delta (0, 0)
Screenshot: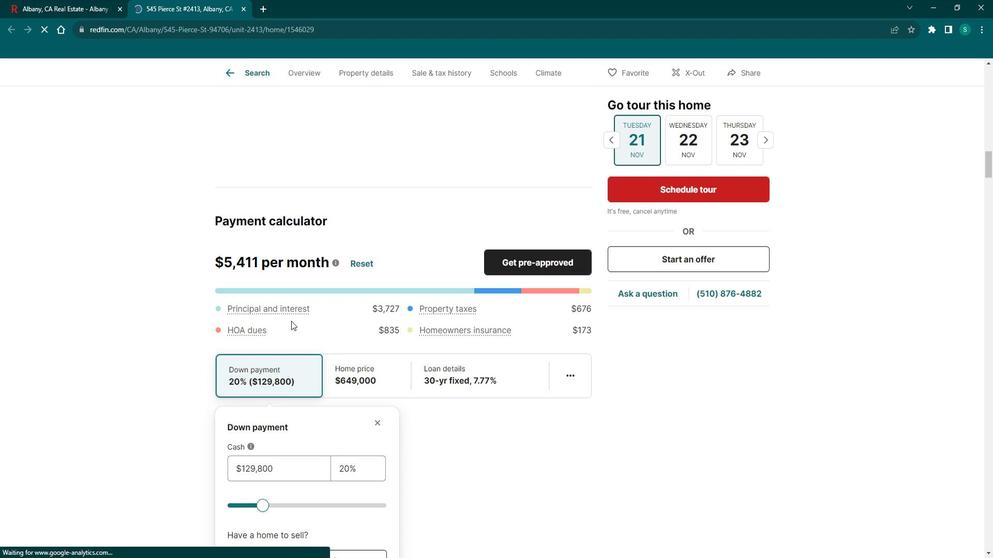 
Action: Mouse scrolled (301, 319) with delta (0, 0)
Screenshot: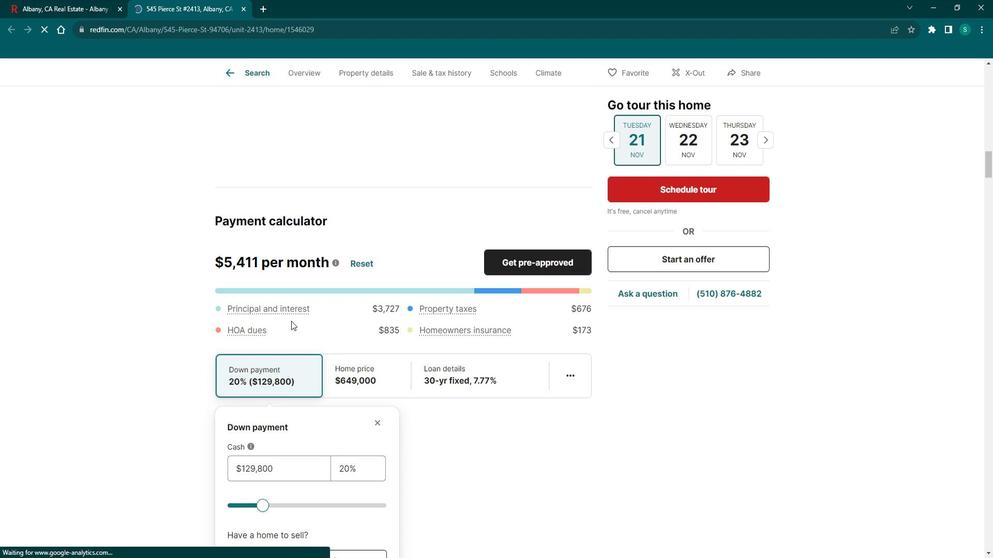 
Action: Mouse scrolled (301, 319) with delta (0, 0)
Screenshot: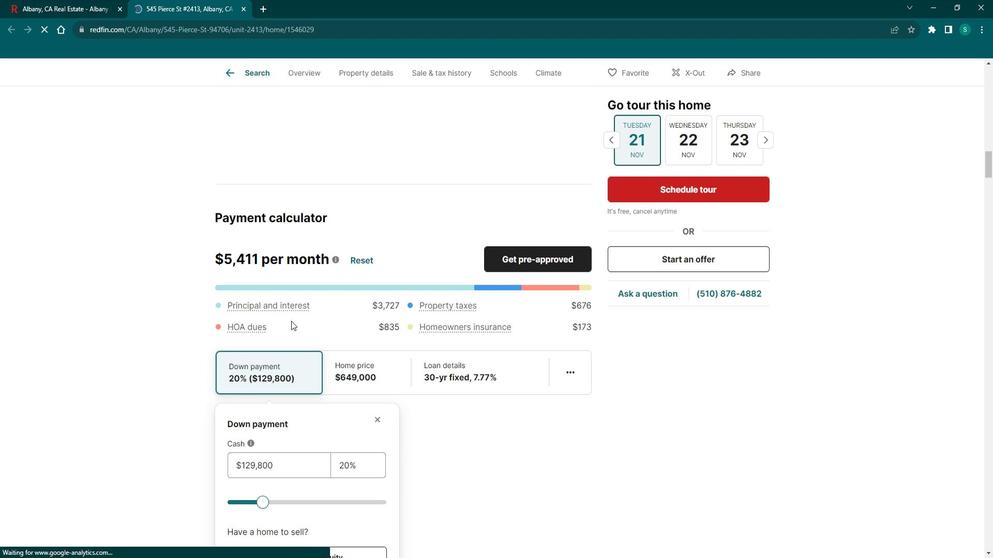 
Action: Mouse scrolled (301, 319) with delta (0, 0)
Screenshot: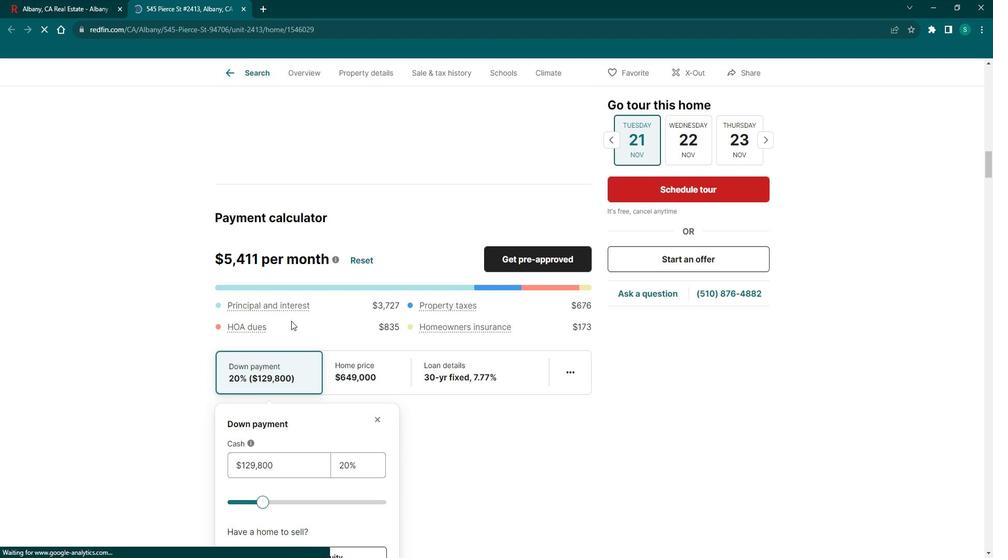 
Action: Mouse scrolled (301, 319) with delta (0, 0)
Screenshot: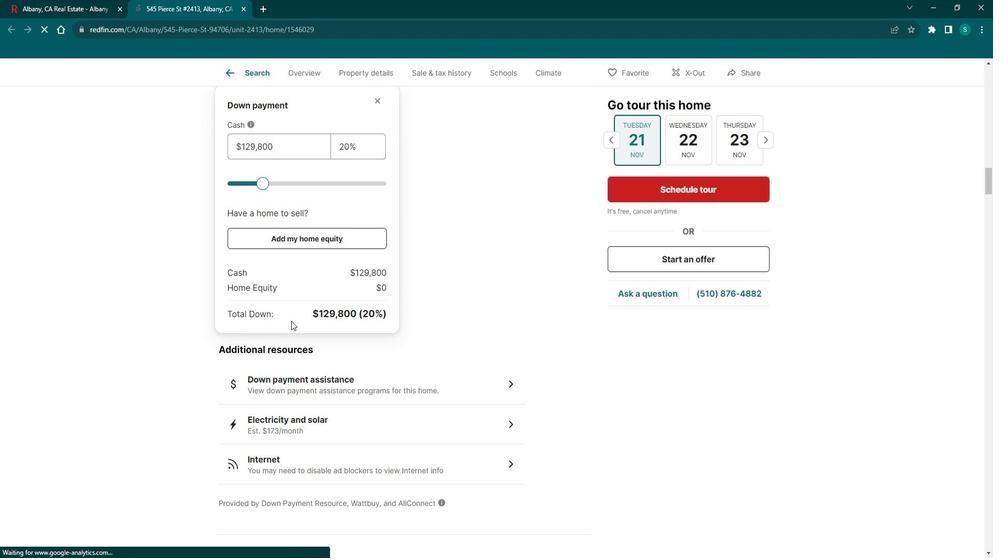 
Action: Mouse scrolled (301, 319) with delta (0, 0)
Screenshot: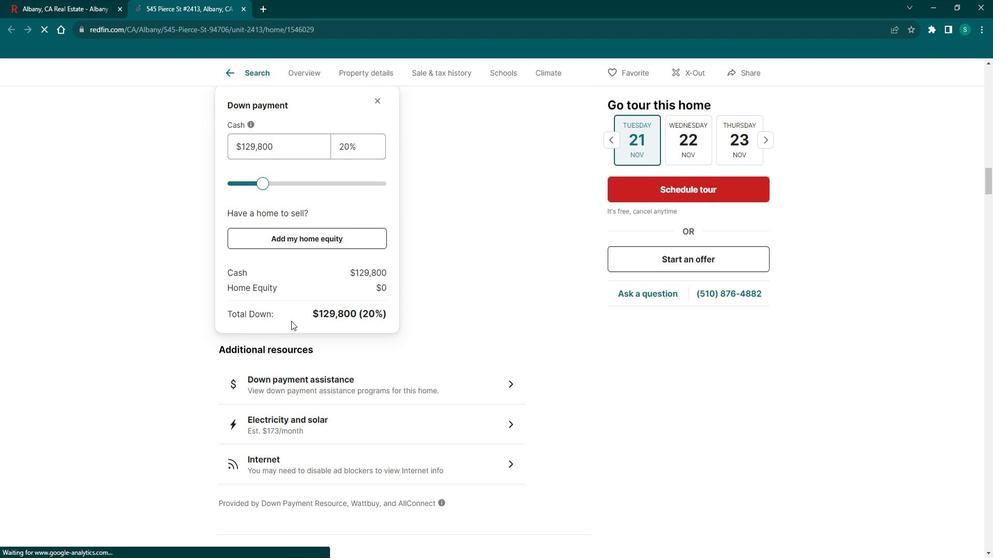 
Action: Mouse scrolled (301, 319) with delta (0, 0)
Screenshot: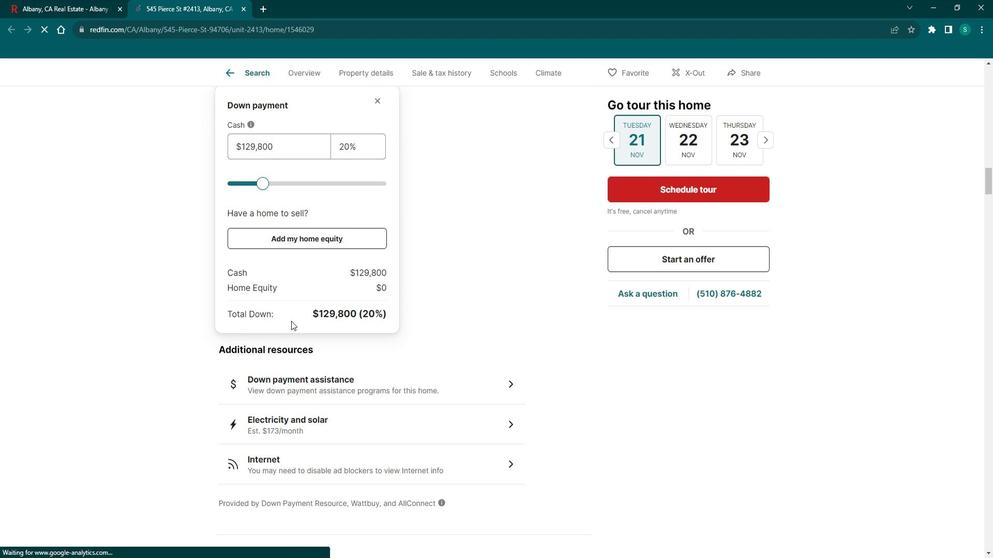 
Action: Mouse scrolled (301, 319) with delta (0, 0)
Screenshot: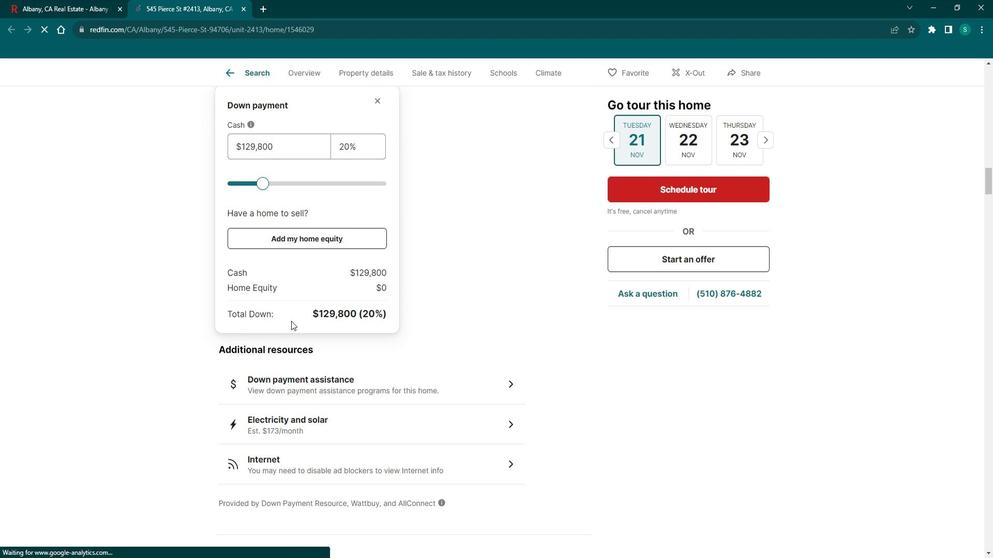 
Action: Mouse scrolled (301, 319) with delta (0, 0)
Screenshot: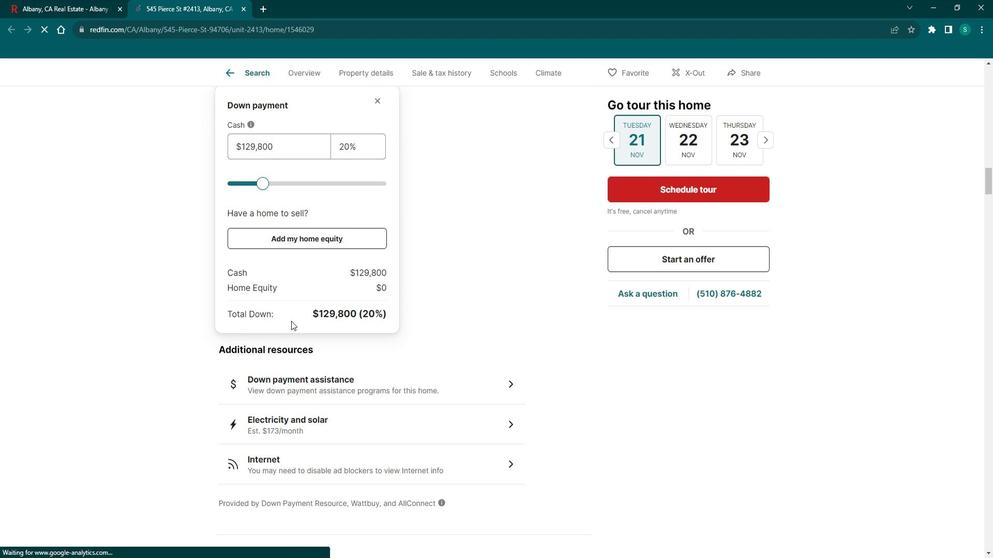 
Action: Mouse scrolled (301, 319) with delta (0, 0)
Screenshot: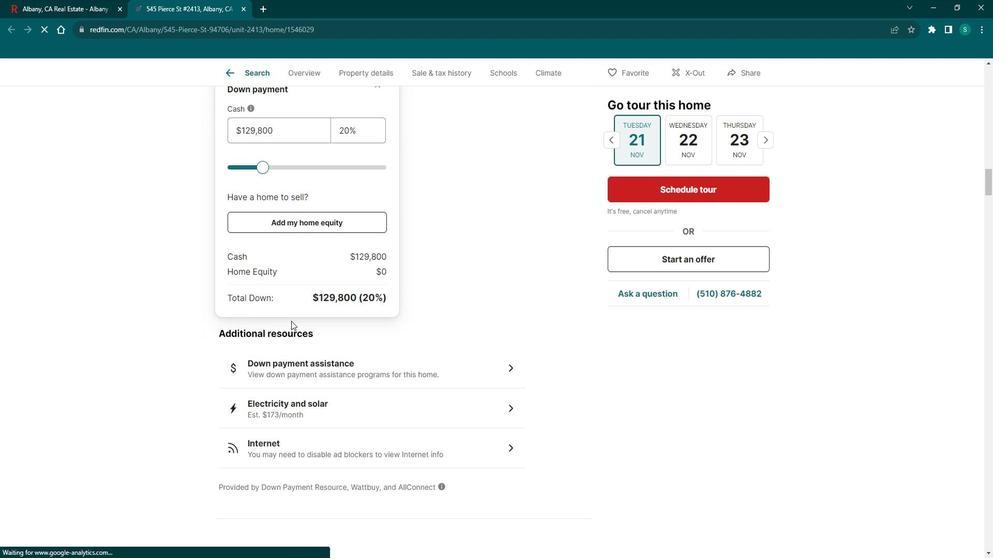 
Action: Mouse scrolled (301, 319) with delta (0, 0)
Screenshot: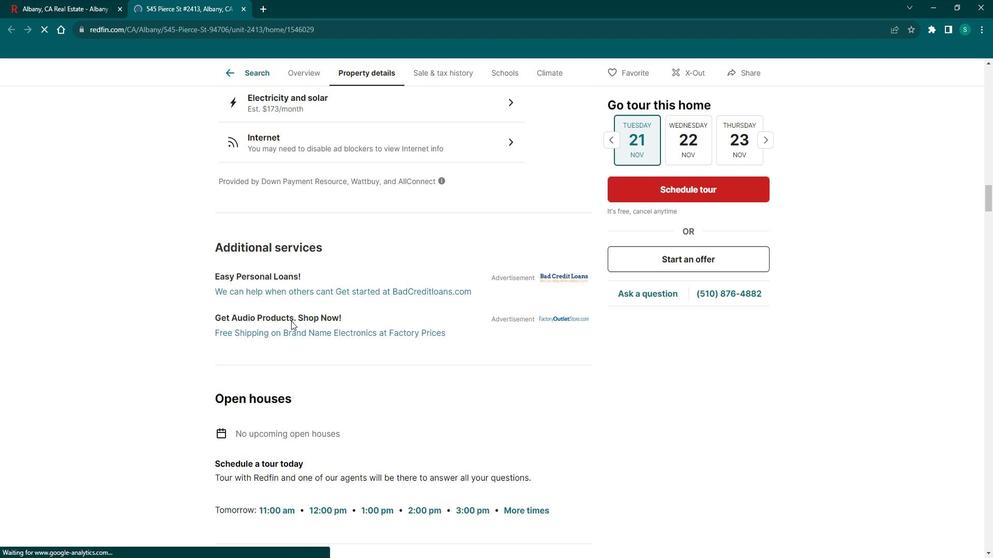 
Action: Mouse scrolled (301, 319) with delta (0, 0)
Screenshot: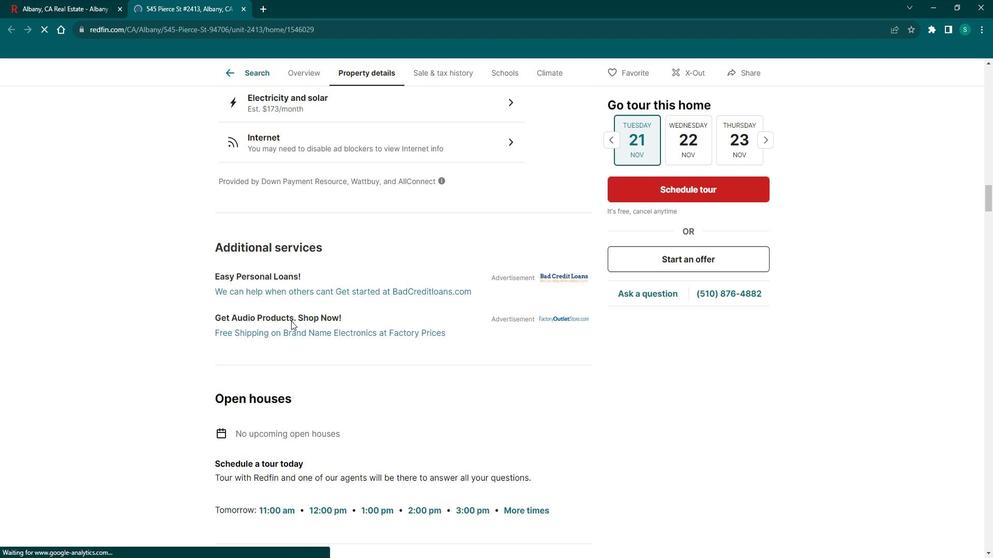 
Action: Mouse scrolled (301, 319) with delta (0, 0)
Screenshot: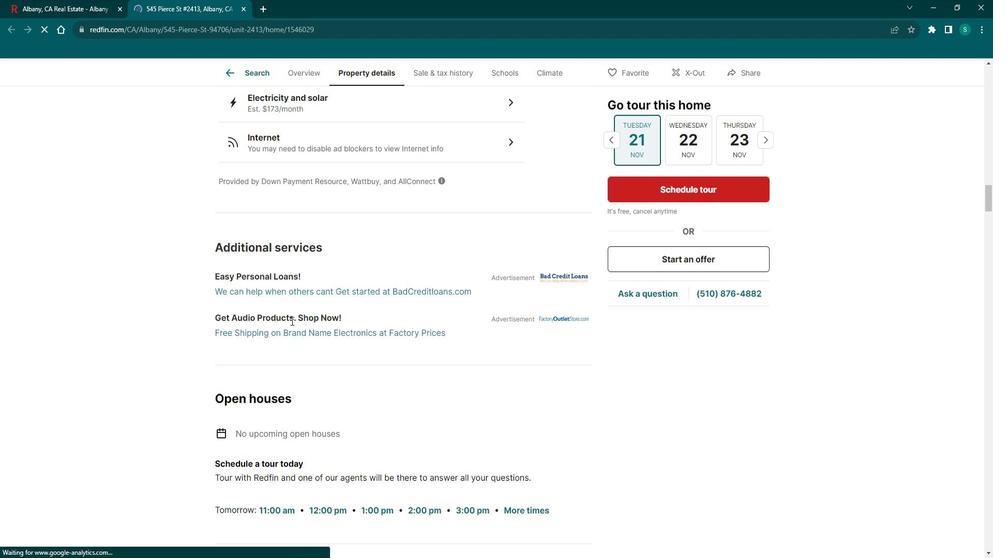 
Action: Mouse scrolled (301, 319) with delta (0, 0)
Screenshot: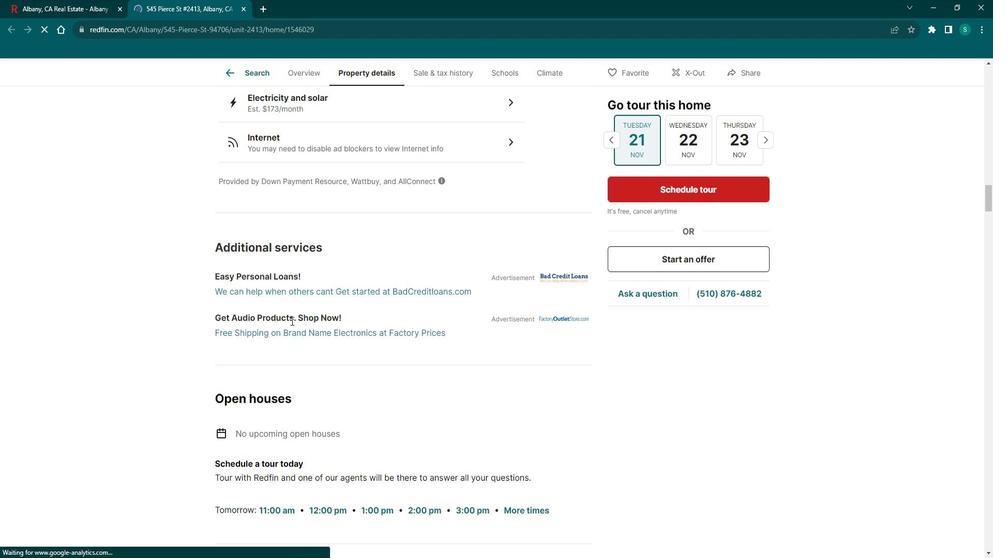 
Action: Mouse scrolled (301, 319) with delta (0, 0)
Screenshot: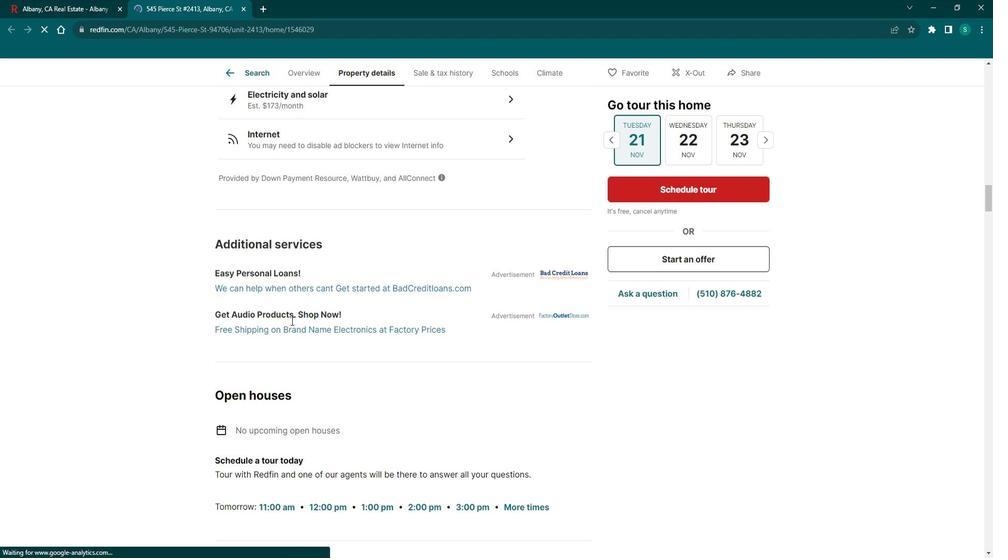 
Action: Mouse scrolled (301, 319) with delta (0, 0)
Screenshot: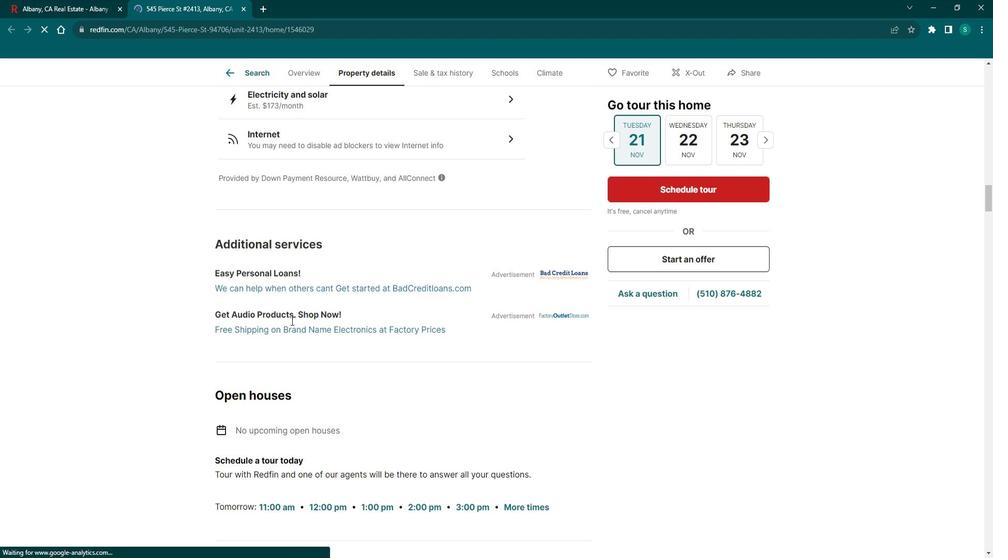 
Action: Mouse scrolled (301, 319) with delta (0, 0)
Screenshot: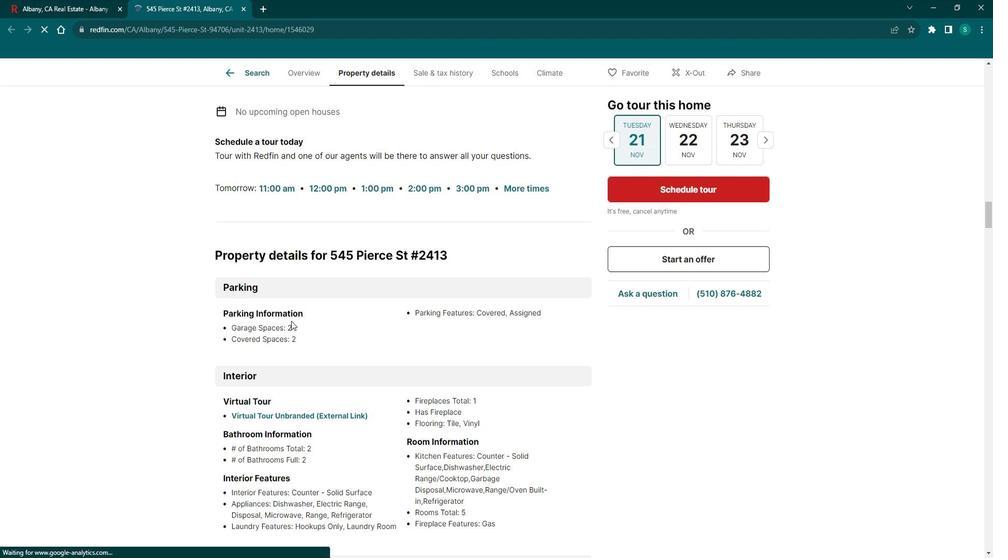 
Action: Mouse scrolled (301, 319) with delta (0, 0)
Screenshot: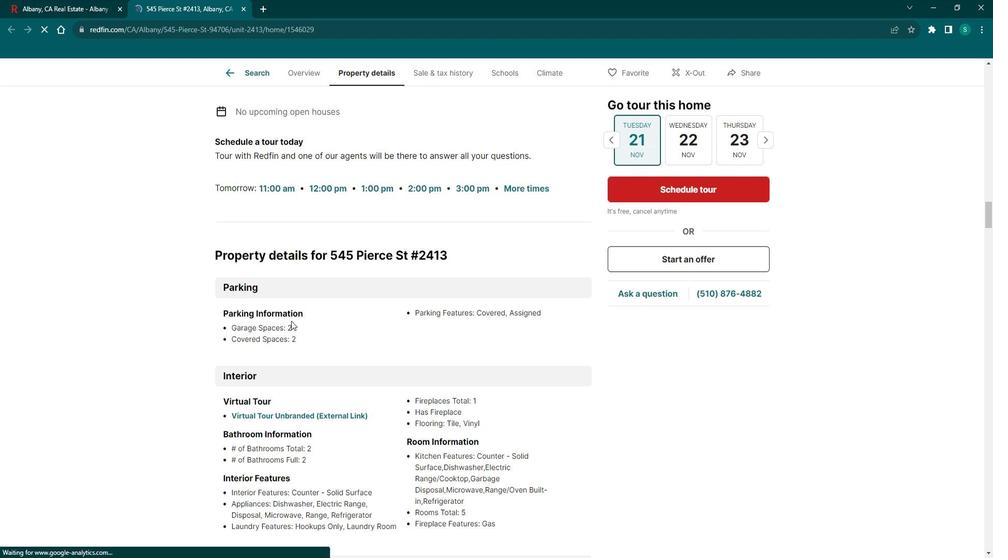
Action: Mouse scrolled (301, 319) with delta (0, 0)
Screenshot: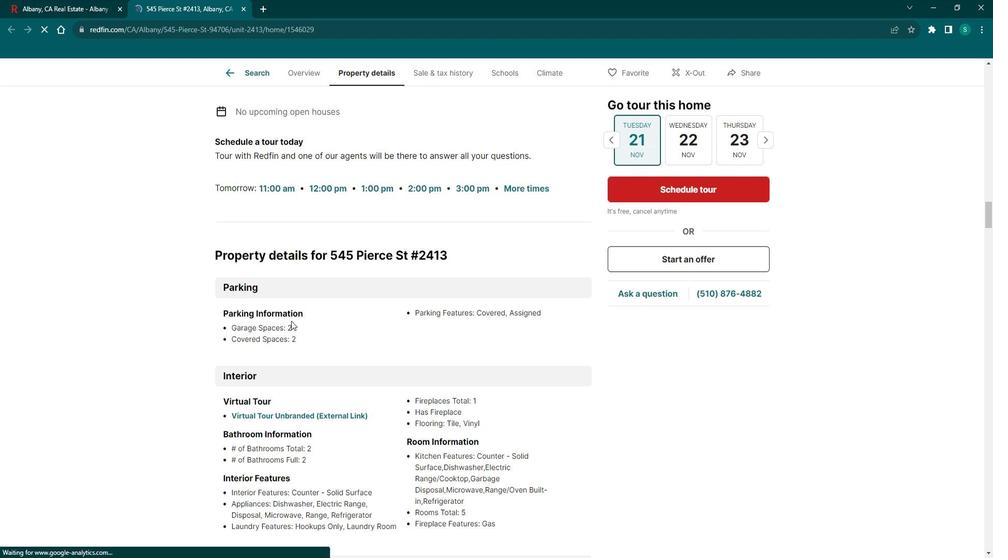 
Action: Mouse scrolled (301, 319) with delta (0, 0)
Screenshot: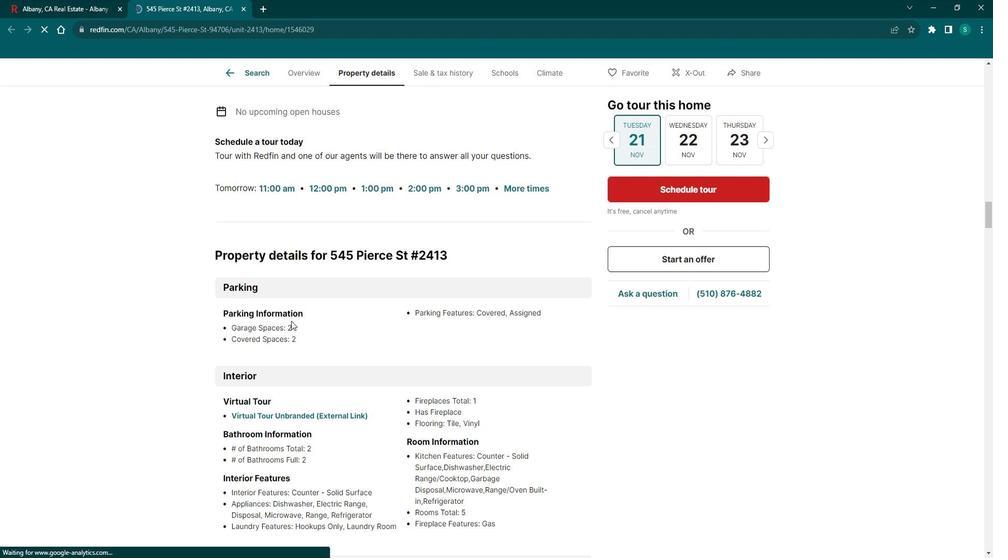 
Action: Mouse scrolled (301, 319) with delta (0, 0)
Screenshot: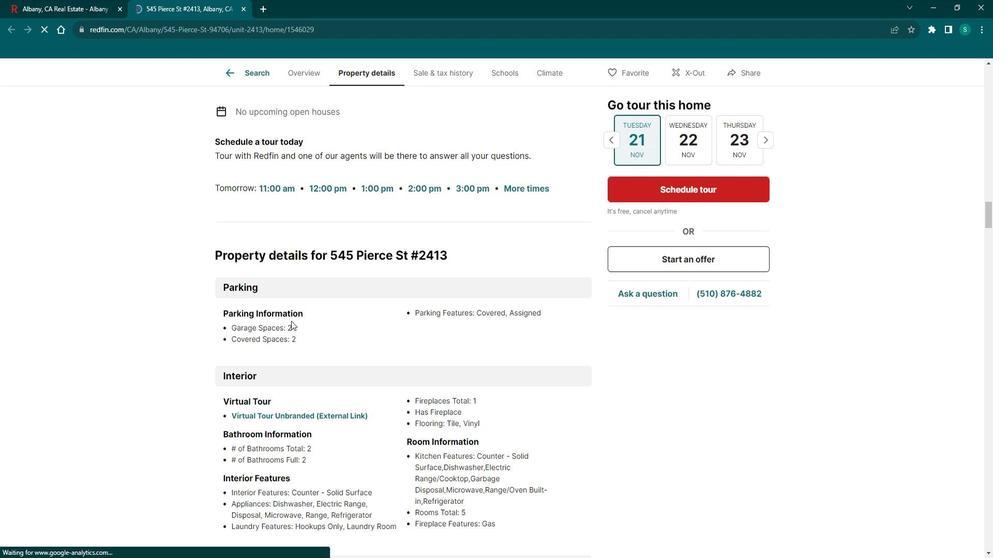 
Action: Mouse scrolled (301, 319) with delta (0, 0)
Screenshot: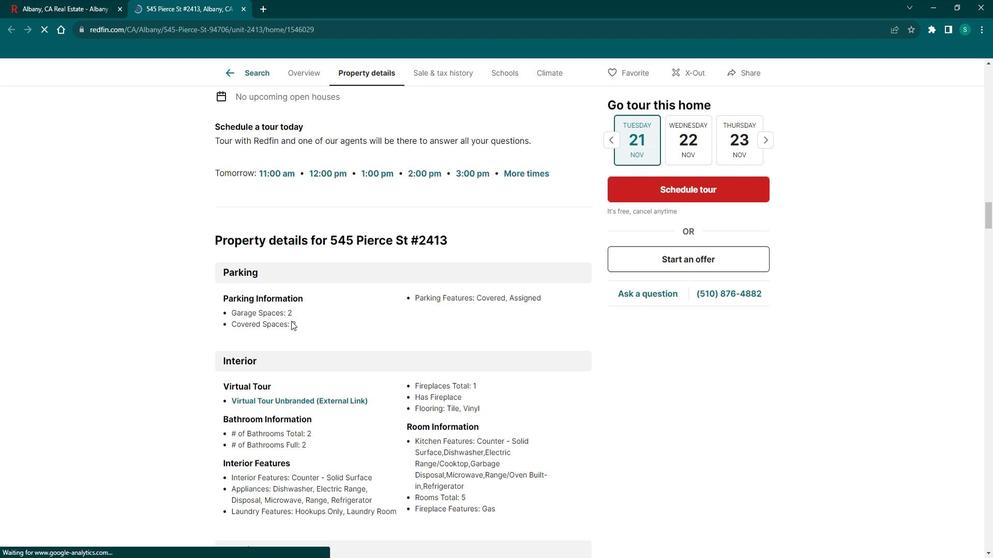 
Action: Mouse scrolled (301, 319) with delta (0, 0)
Screenshot: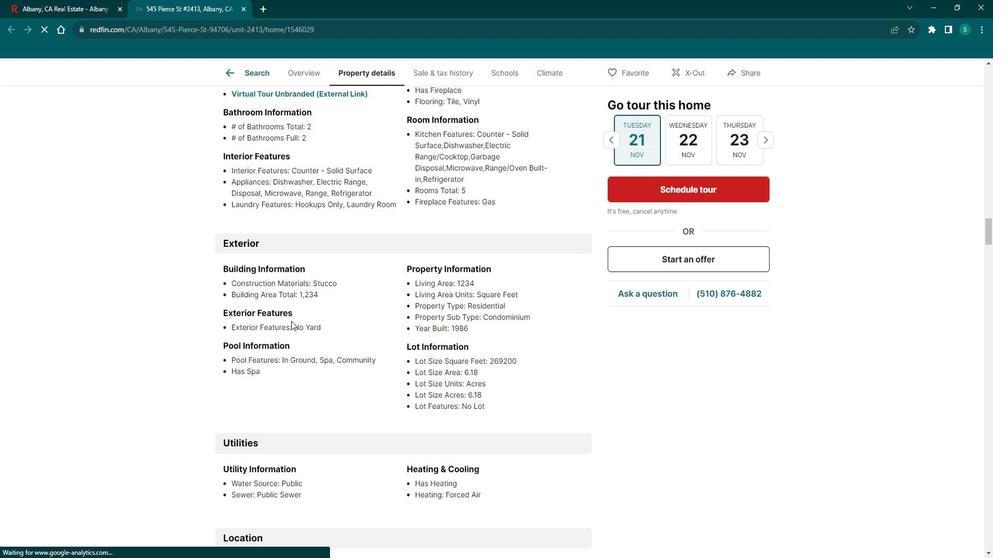 
Action: Mouse scrolled (301, 319) with delta (0, 0)
Screenshot: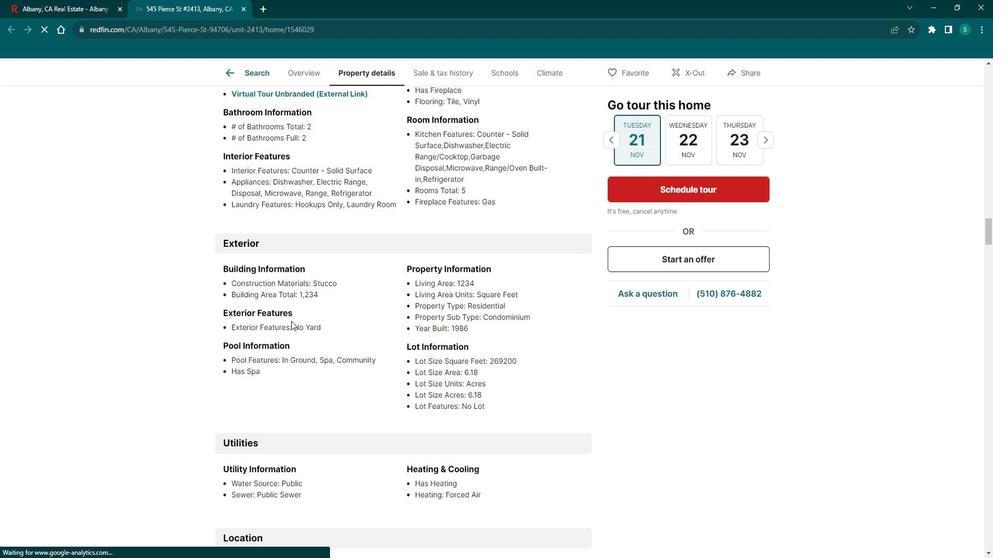 
Action: Mouse scrolled (301, 319) with delta (0, 0)
Screenshot: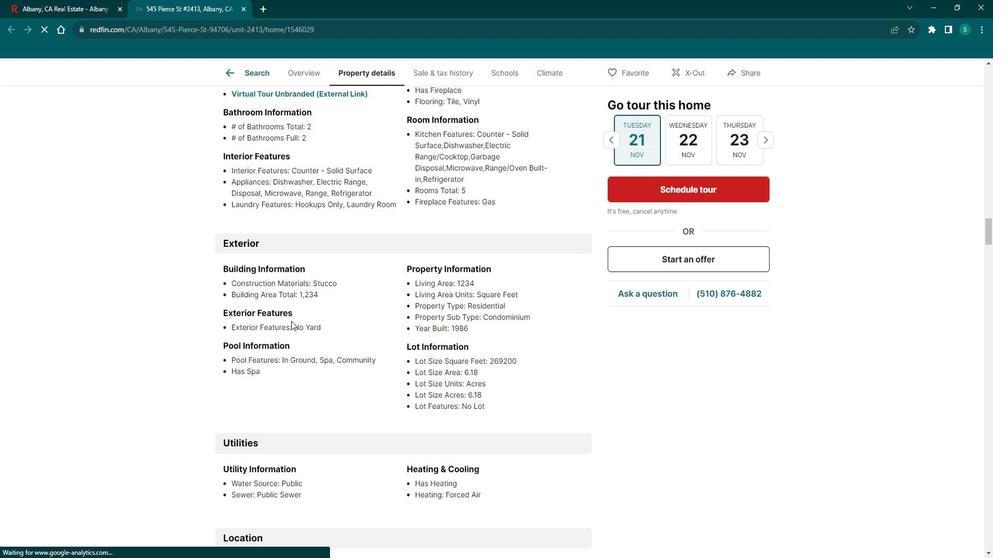 
Action: Mouse scrolled (301, 319) with delta (0, 0)
Screenshot: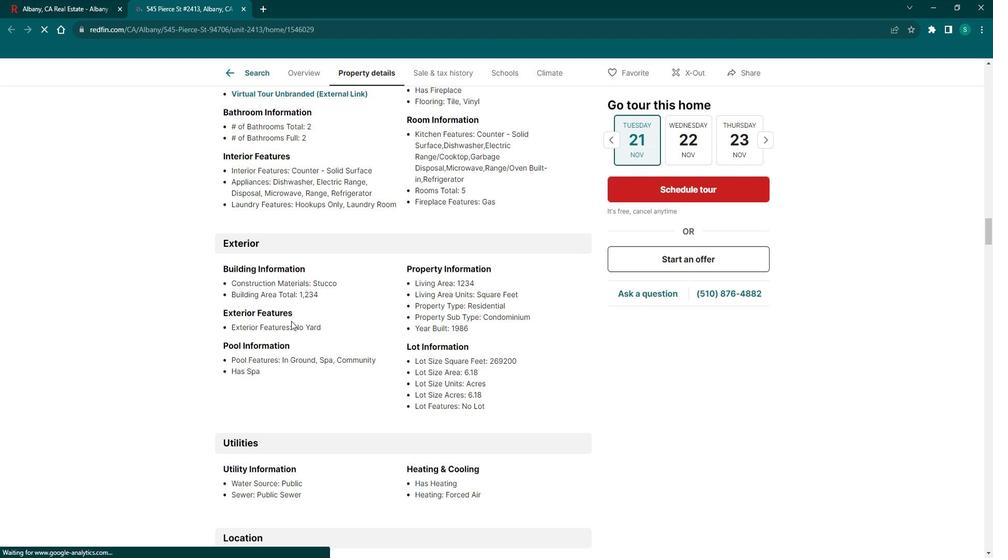 
Action: Mouse scrolled (301, 319) with delta (0, 0)
Screenshot: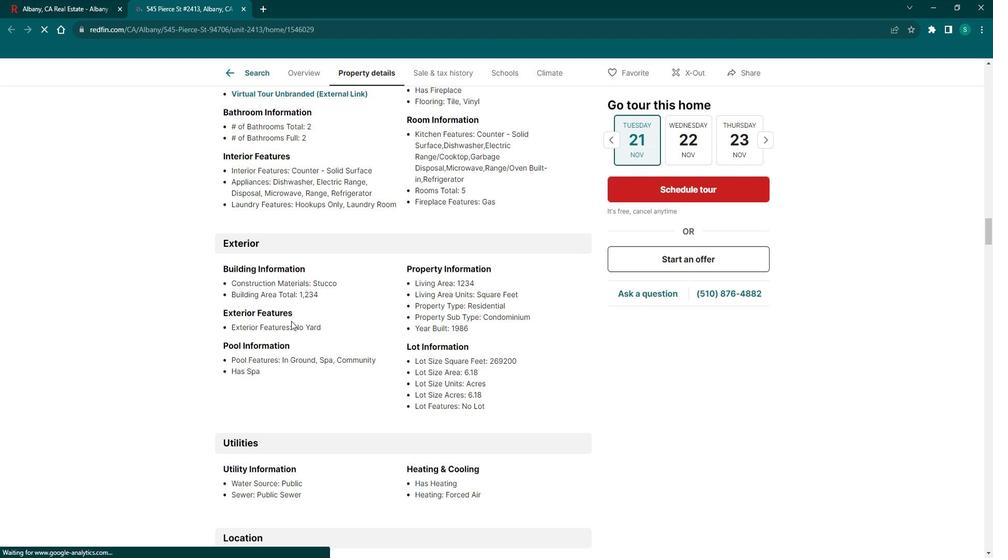 
Action: Mouse scrolled (301, 319) with delta (0, 0)
Screenshot: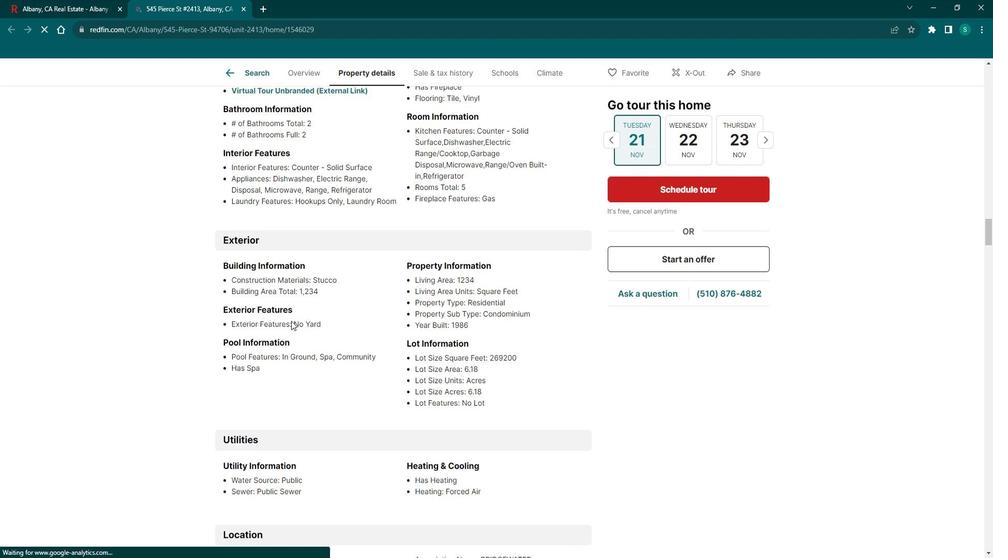 
Action: Mouse scrolled (301, 319) with delta (0, 0)
Screenshot: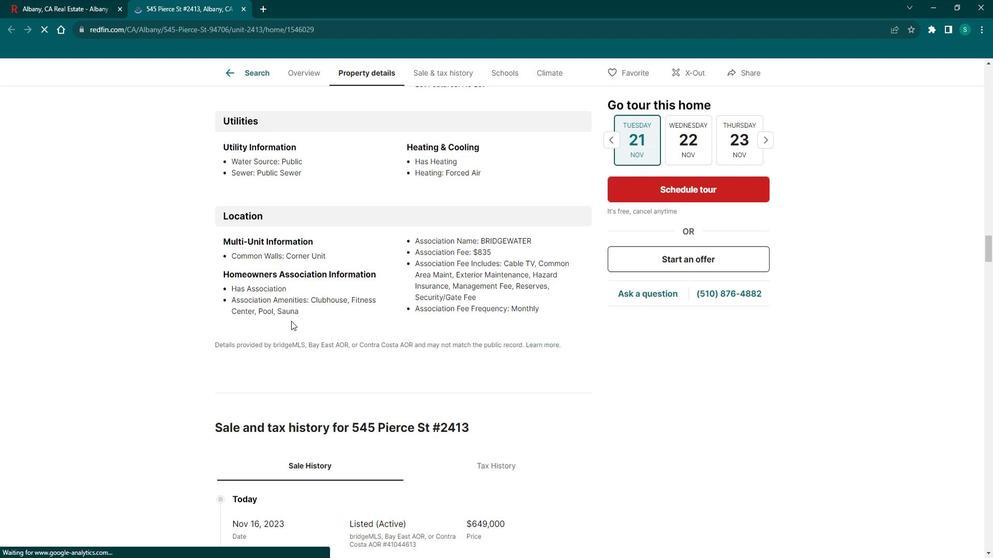 
Action: Mouse scrolled (301, 319) with delta (0, 0)
Screenshot: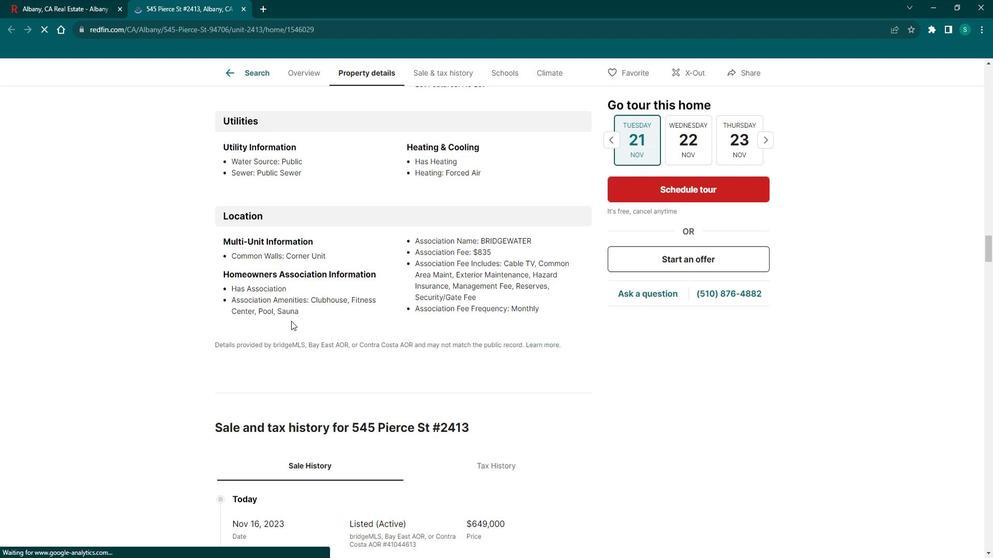 
Action: Mouse scrolled (301, 319) with delta (0, 0)
Screenshot: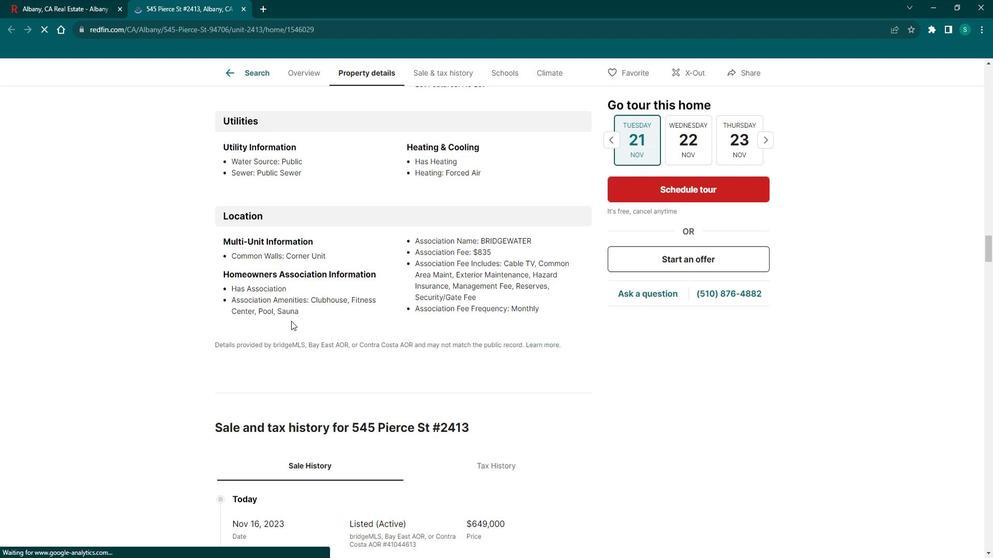
Action: Mouse scrolled (301, 319) with delta (0, 0)
Screenshot: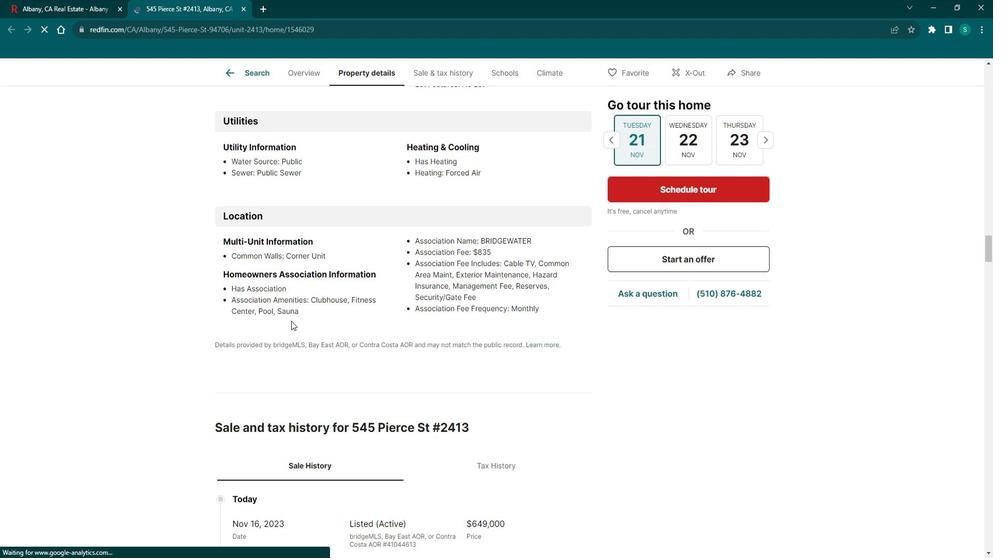 
Action: Mouse scrolled (301, 319) with delta (0, 0)
Screenshot: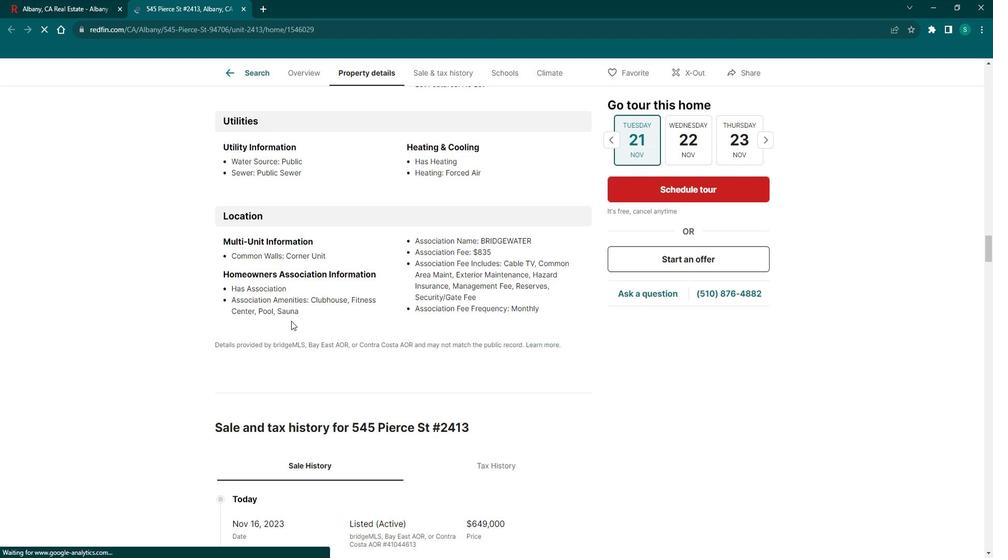 
Action: Mouse scrolled (301, 319) with delta (0, 0)
Screenshot: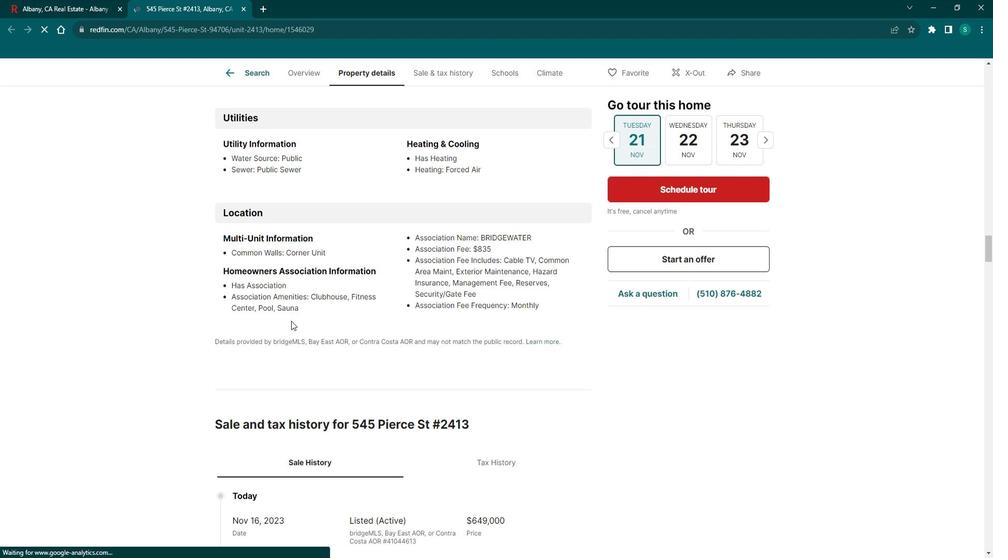
Action: Mouse scrolled (301, 319) with delta (0, 0)
Screenshot: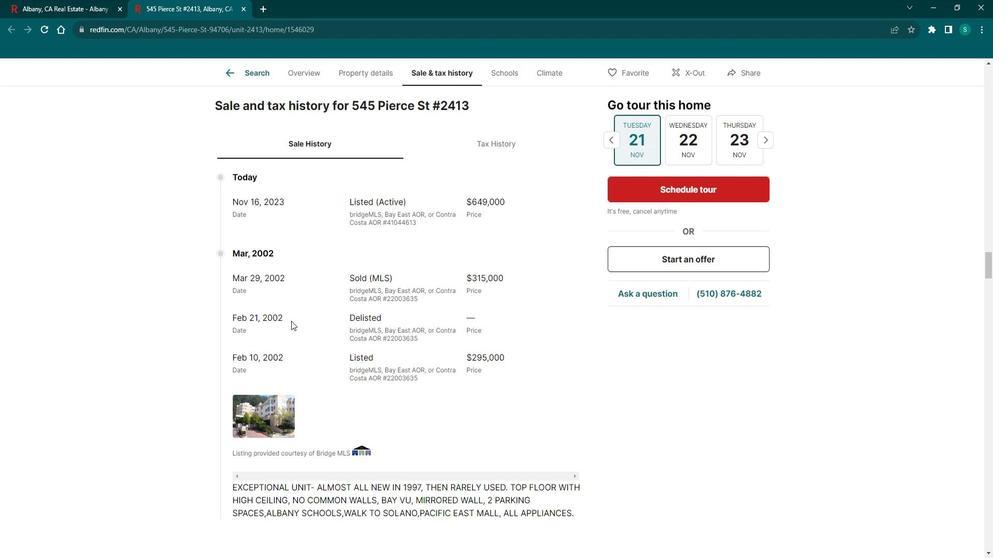 
Action: Mouse scrolled (301, 319) with delta (0, 0)
Screenshot: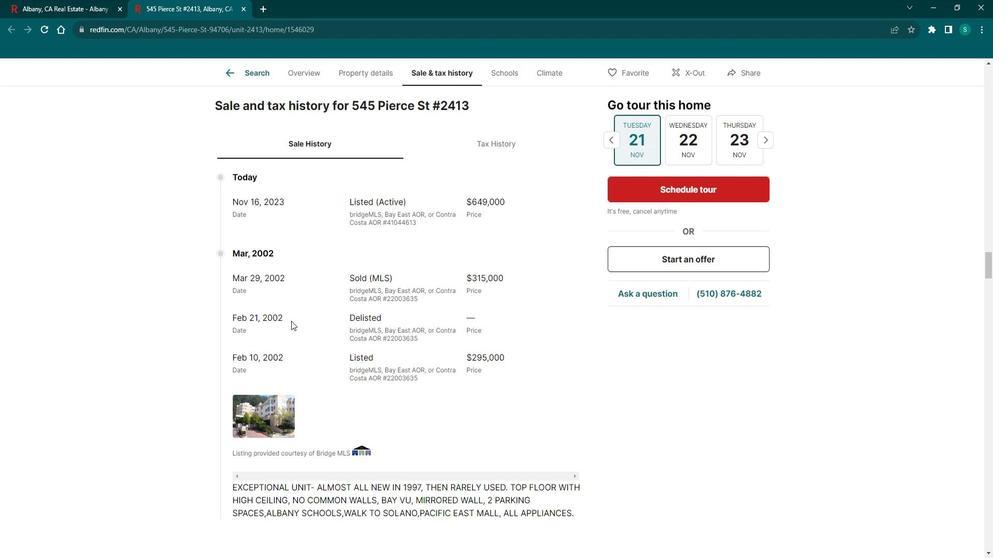 
Action: Mouse scrolled (301, 319) with delta (0, 0)
Screenshot: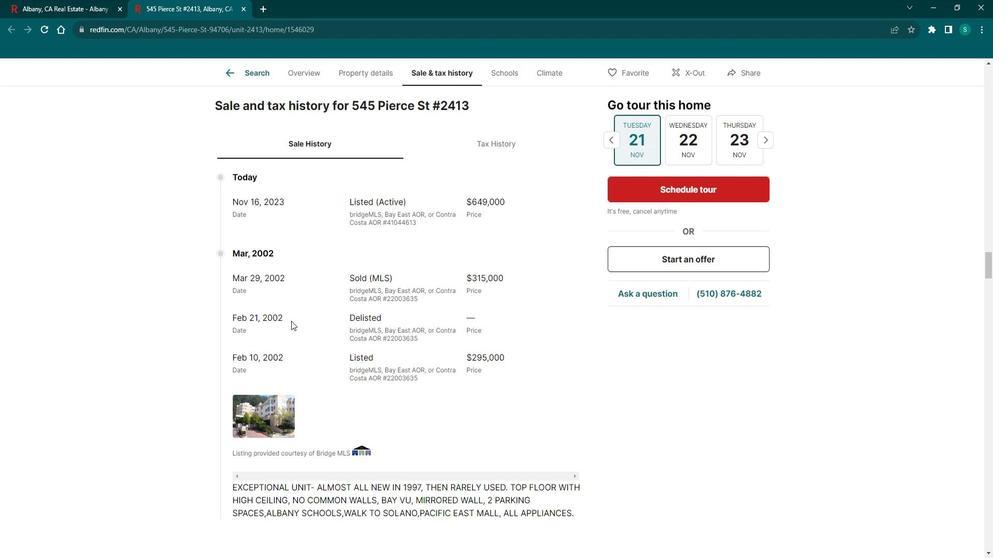 
Action: Mouse scrolled (301, 319) with delta (0, 0)
Screenshot: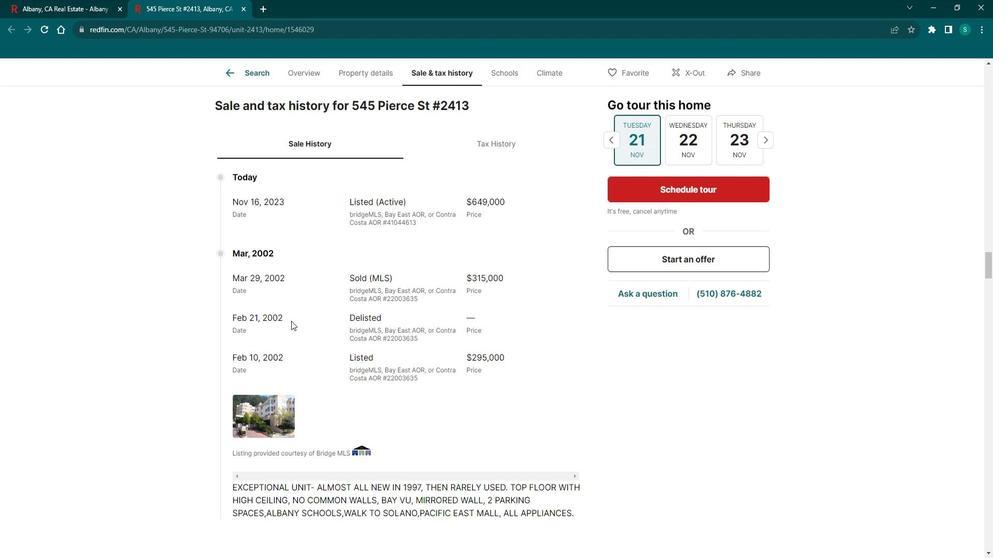 
Action: Mouse scrolled (301, 319) with delta (0, 0)
Screenshot: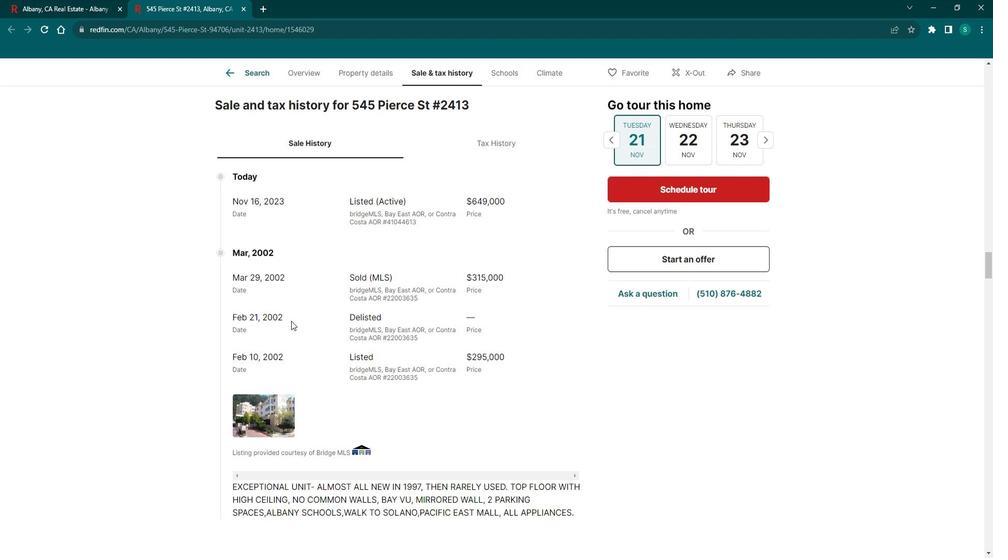 
Action: Mouse scrolled (301, 319) with delta (0, 0)
Screenshot: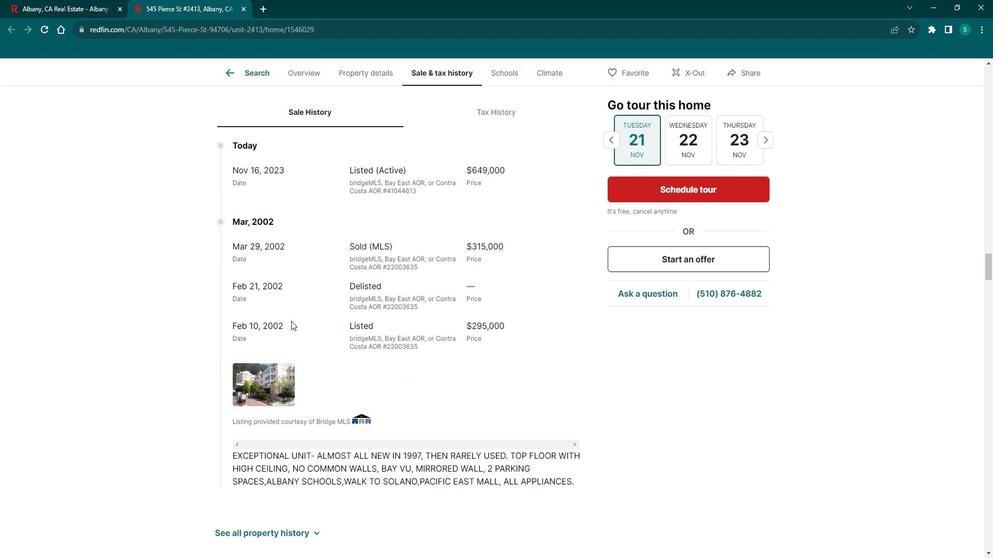 
Action: Mouse scrolled (301, 319) with delta (0, 0)
Screenshot: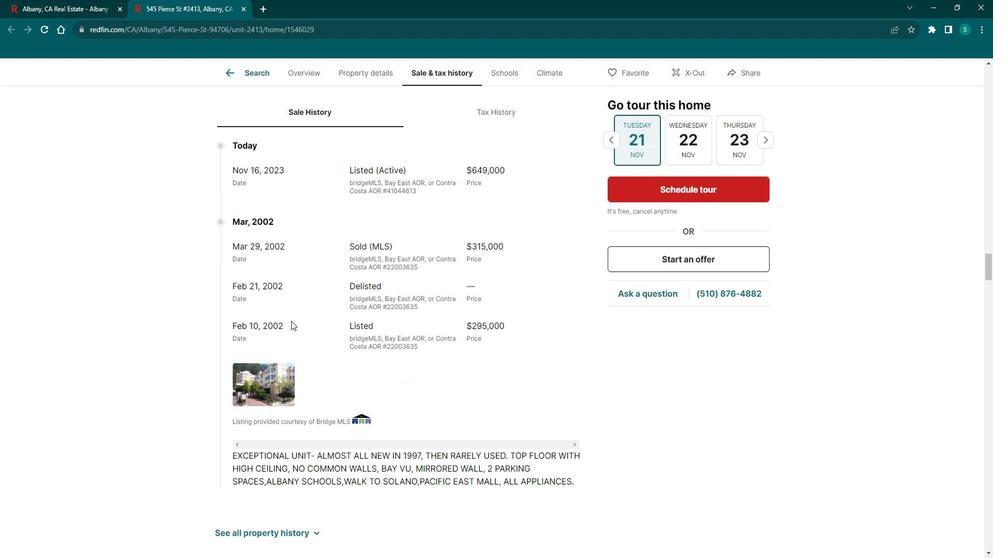 
Action: Mouse scrolled (301, 320) with delta (0, 0)
Screenshot: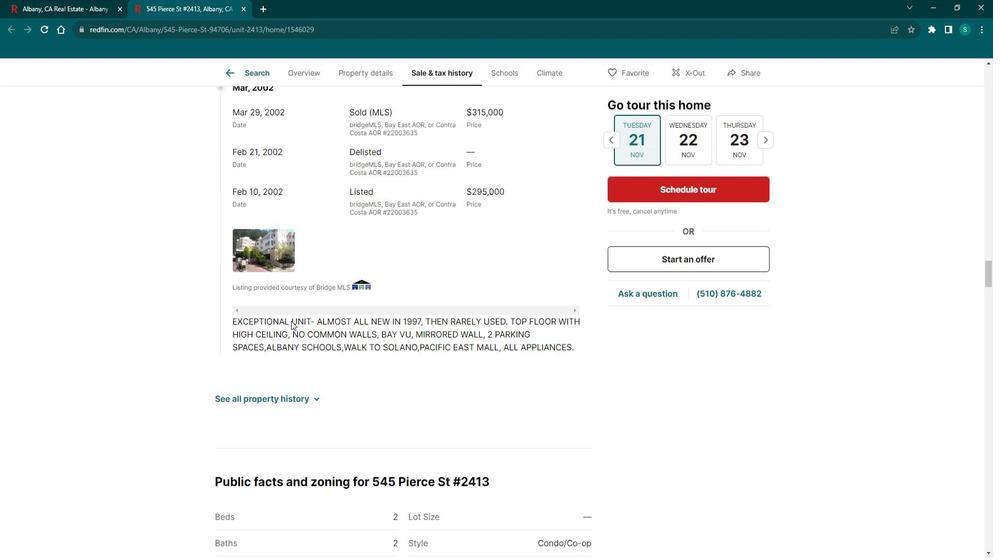 
Action: Mouse scrolled (301, 319) with delta (0, 0)
Screenshot: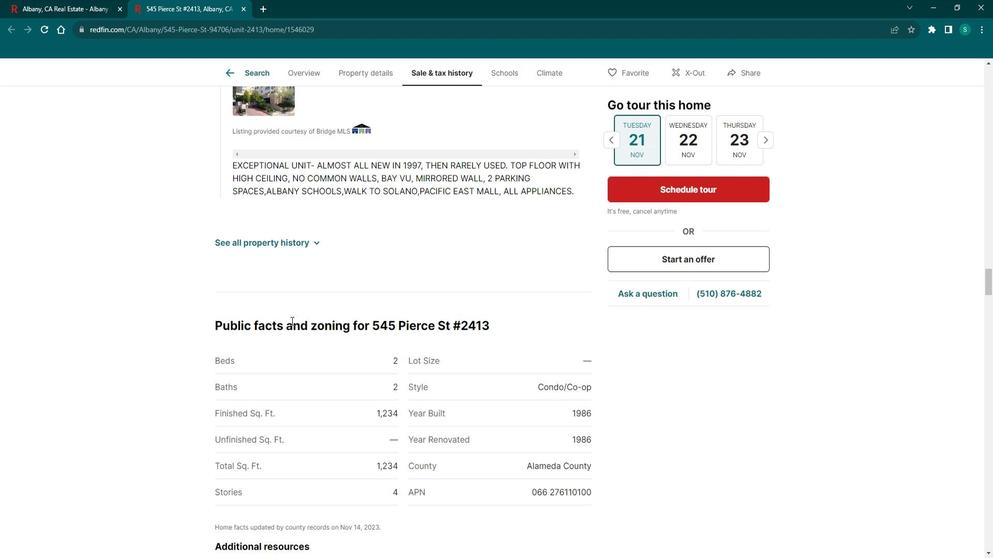 
Action: Mouse scrolled (301, 319) with delta (0, 0)
Screenshot: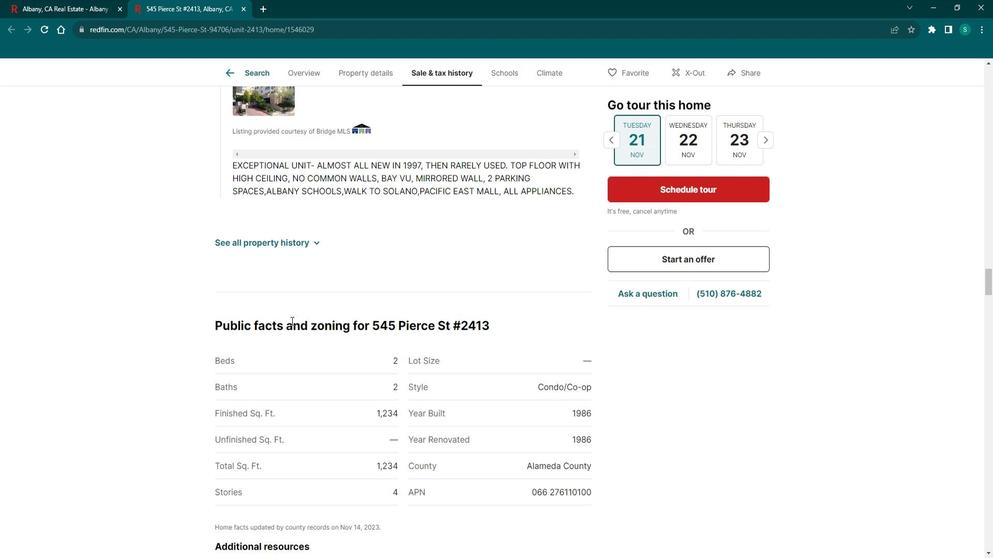 
Action: Mouse scrolled (301, 319) with delta (0, 0)
Screenshot: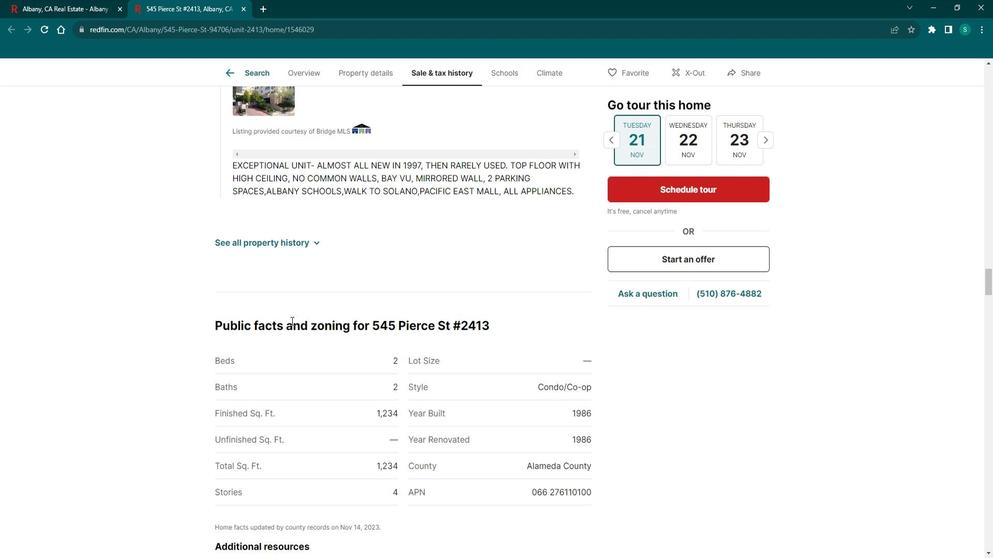 
Action: Mouse scrolled (301, 319) with delta (0, 0)
Screenshot: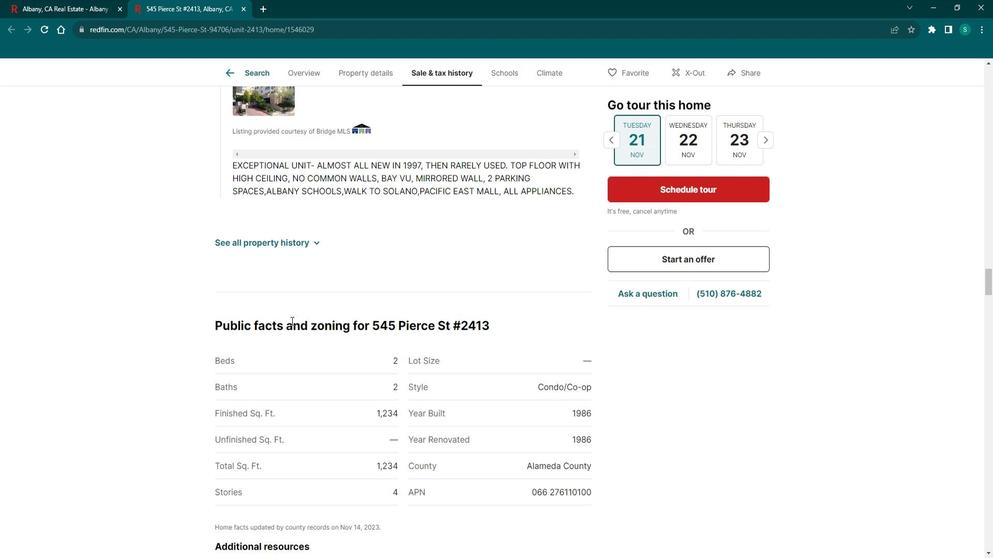 
Action: Mouse scrolled (301, 319) with delta (0, 0)
Screenshot: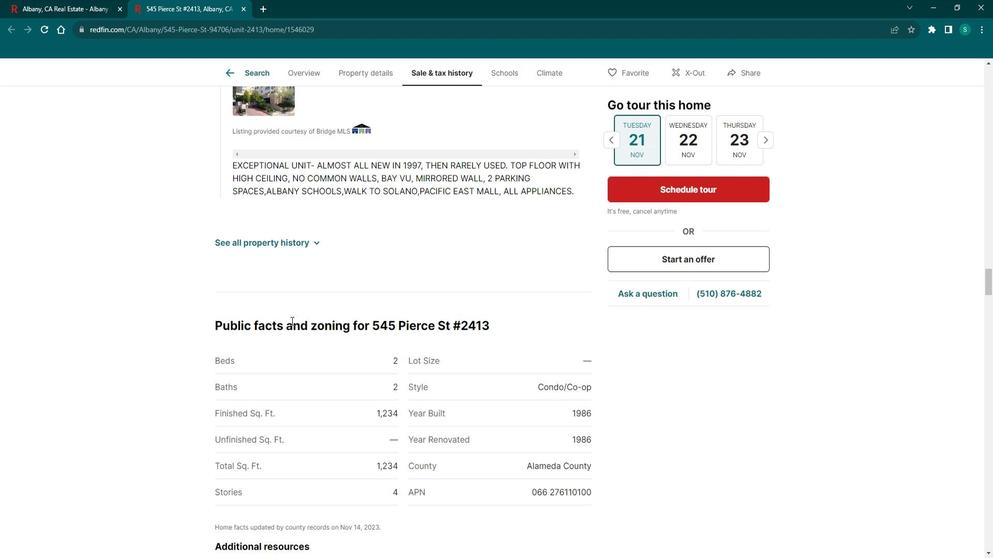 
Action: Mouse scrolled (301, 319) with delta (0, 0)
Screenshot: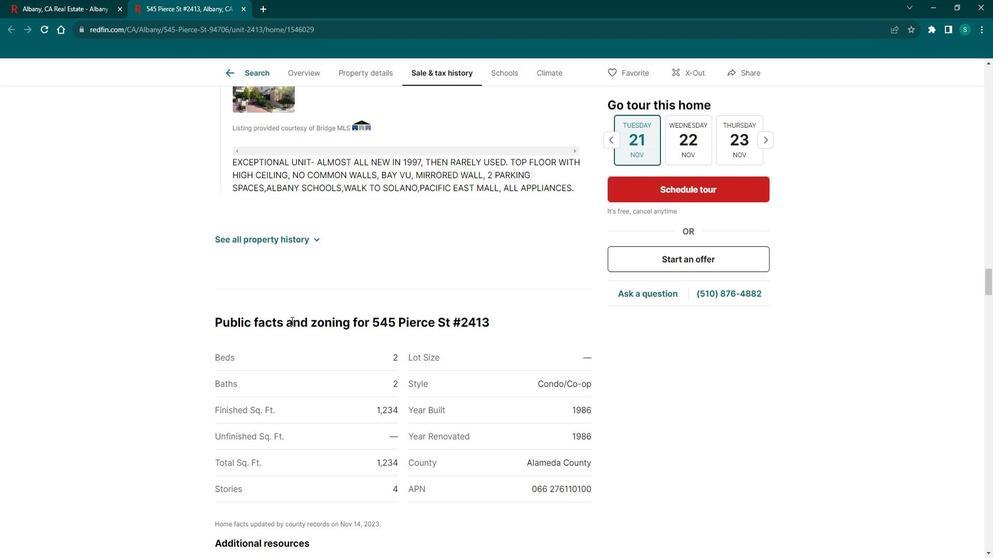 
Action: Mouse scrolled (301, 319) with delta (0, 0)
Screenshot: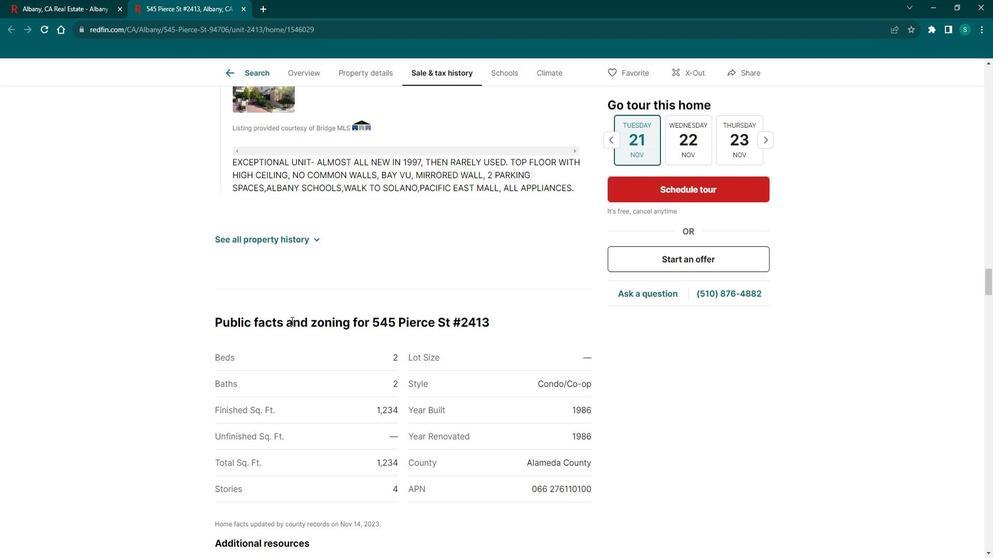 
Action: Mouse scrolled (301, 319) with delta (0, 0)
Screenshot: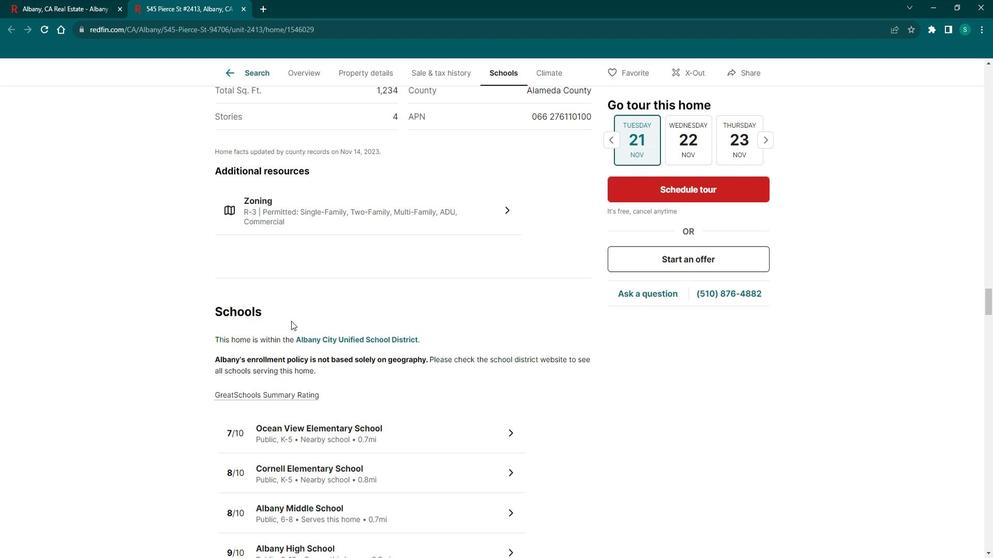 
Action: Mouse scrolled (301, 319) with delta (0, 0)
Screenshot: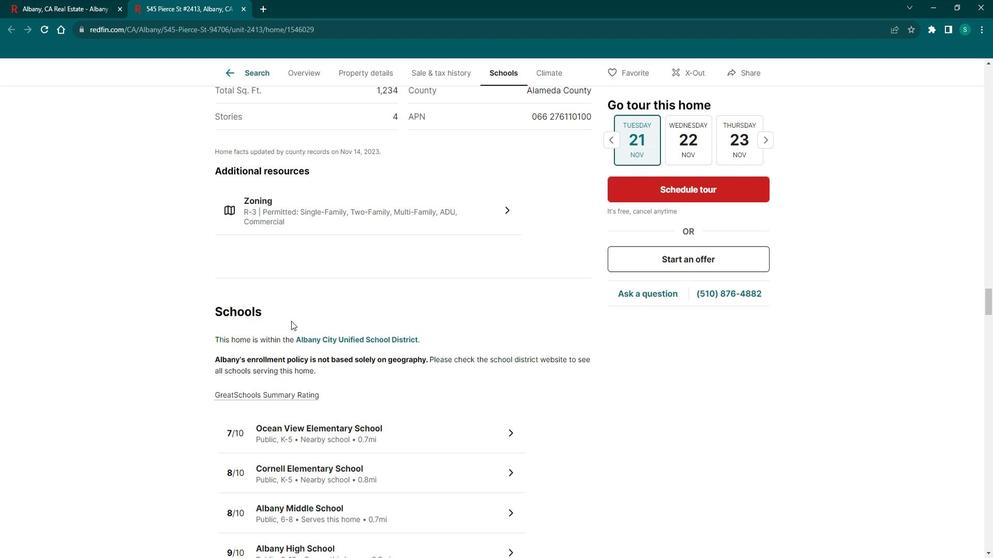 
Action: Mouse scrolled (301, 319) with delta (0, 0)
Screenshot: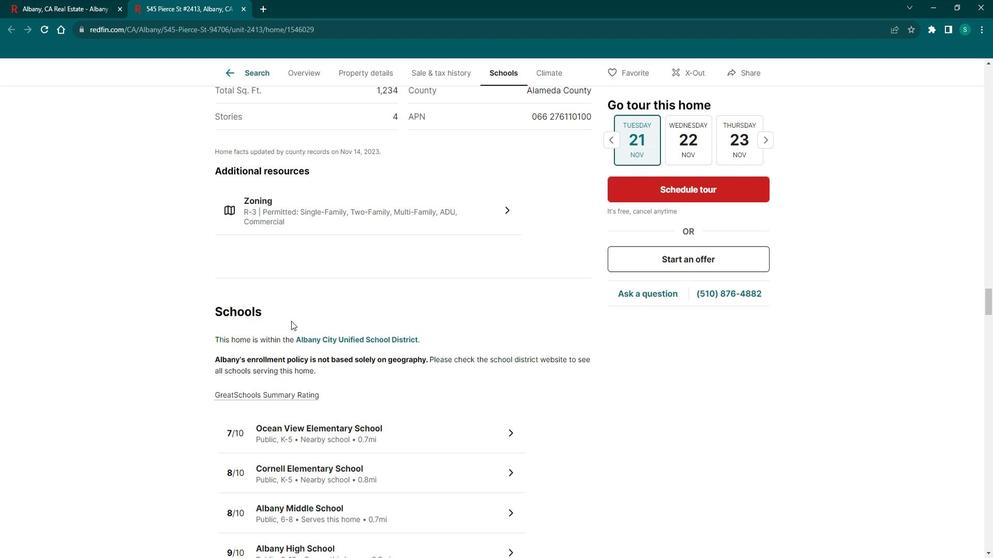 
Action: Mouse scrolled (301, 319) with delta (0, 0)
Screenshot: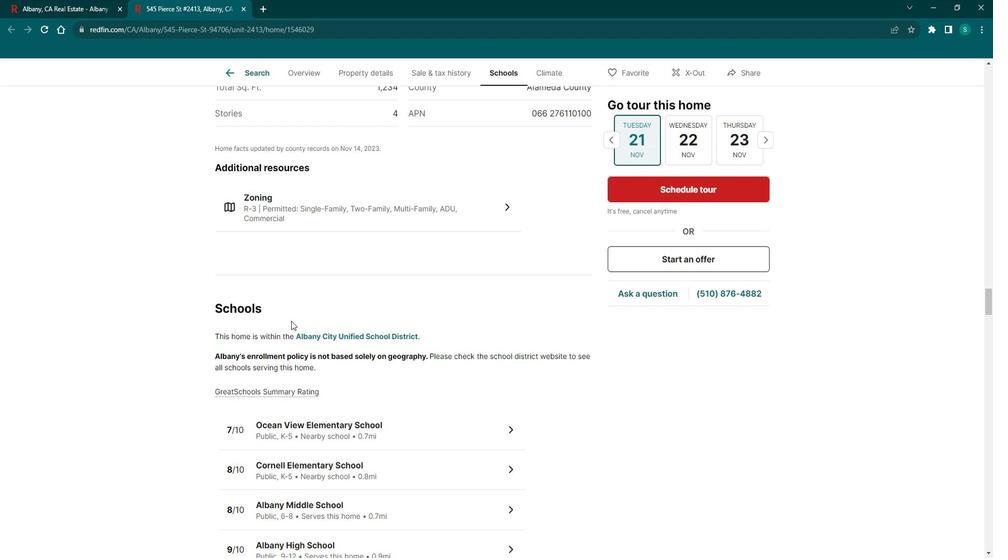 
Action: Mouse scrolled (301, 319) with delta (0, 0)
Screenshot: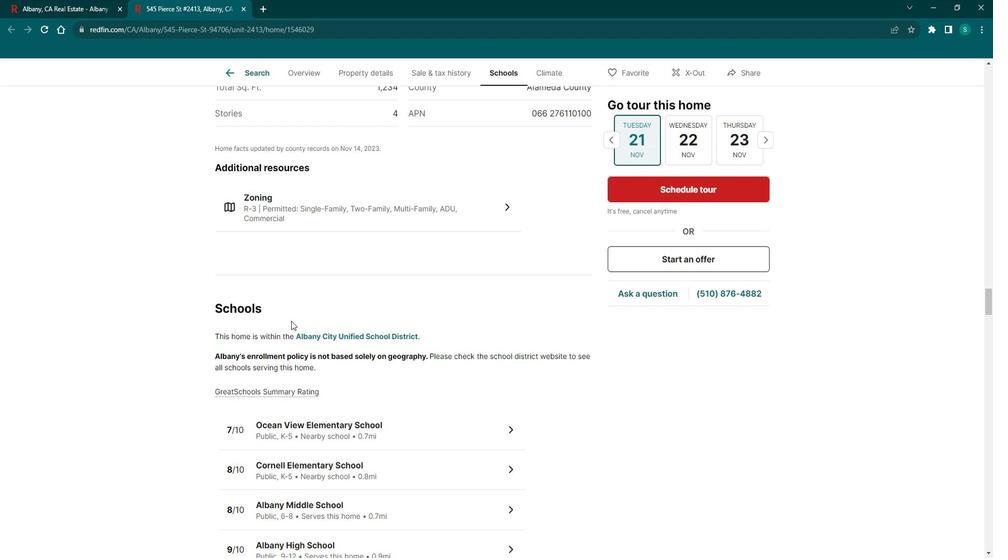 
Action: Mouse scrolled (301, 319) with delta (0, 0)
Screenshot: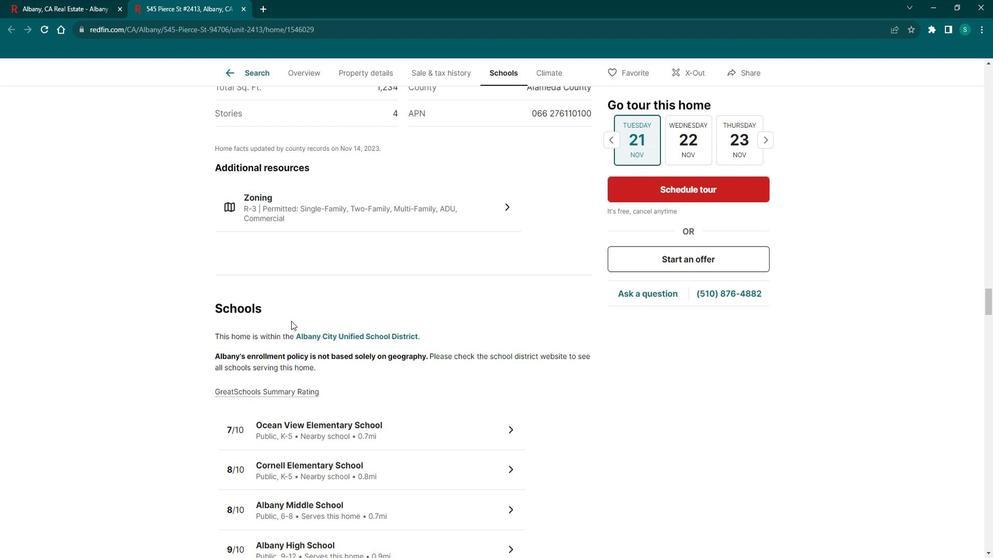 
Action: Mouse scrolled (301, 319) with delta (0, 0)
Screenshot: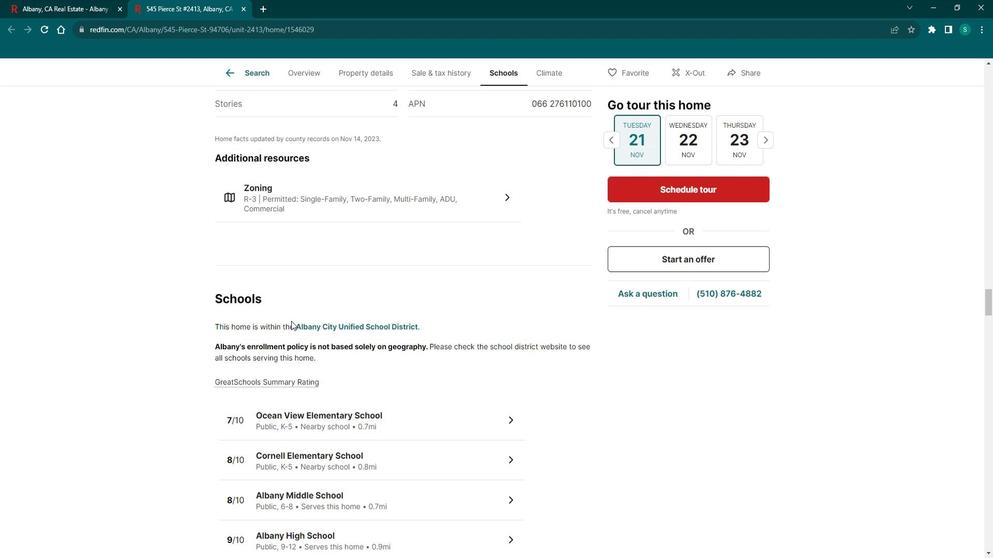 
Action: Mouse scrolled (301, 319) with delta (0, 0)
Screenshot: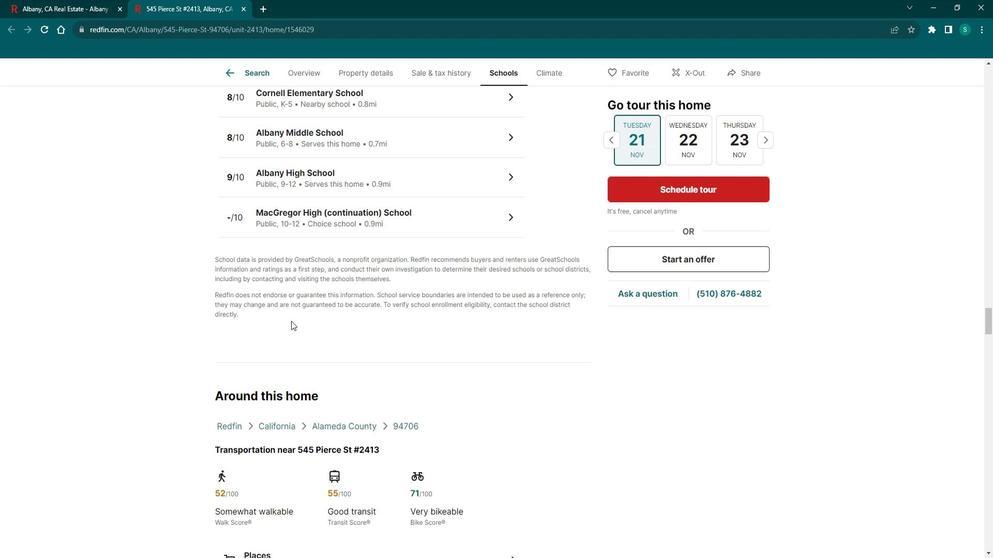 
Action: Mouse scrolled (301, 319) with delta (0, 0)
Screenshot: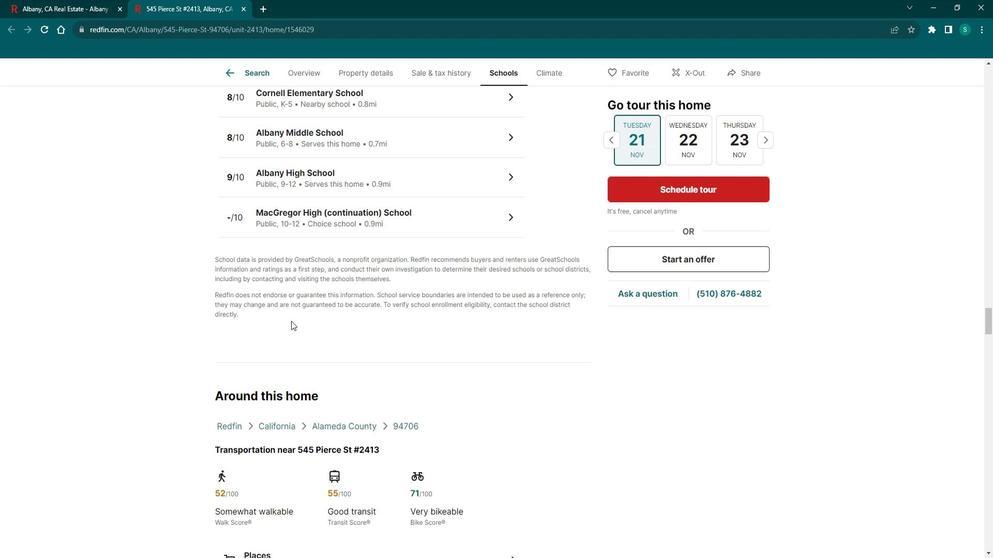 
Action: Mouse scrolled (301, 319) with delta (0, 0)
Screenshot: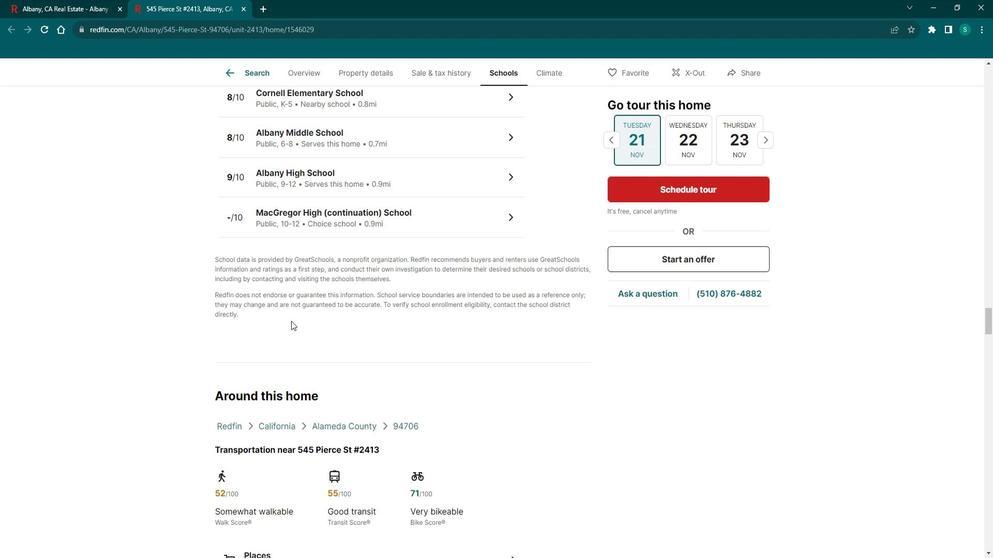 
Action: Mouse scrolled (301, 319) with delta (0, 0)
Screenshot: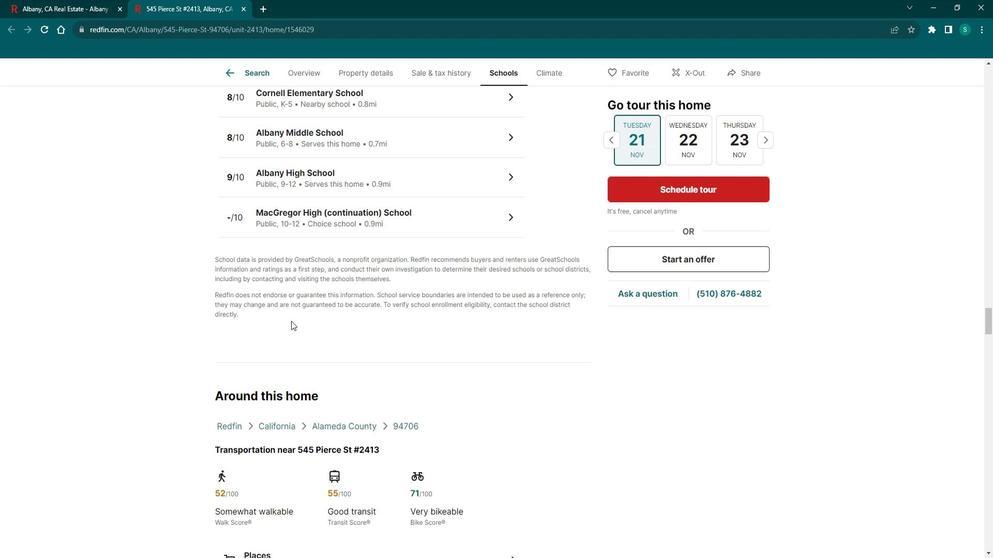 
Action: Mouse scrolled (301, 319) with delta (0, 0)
Screenshot: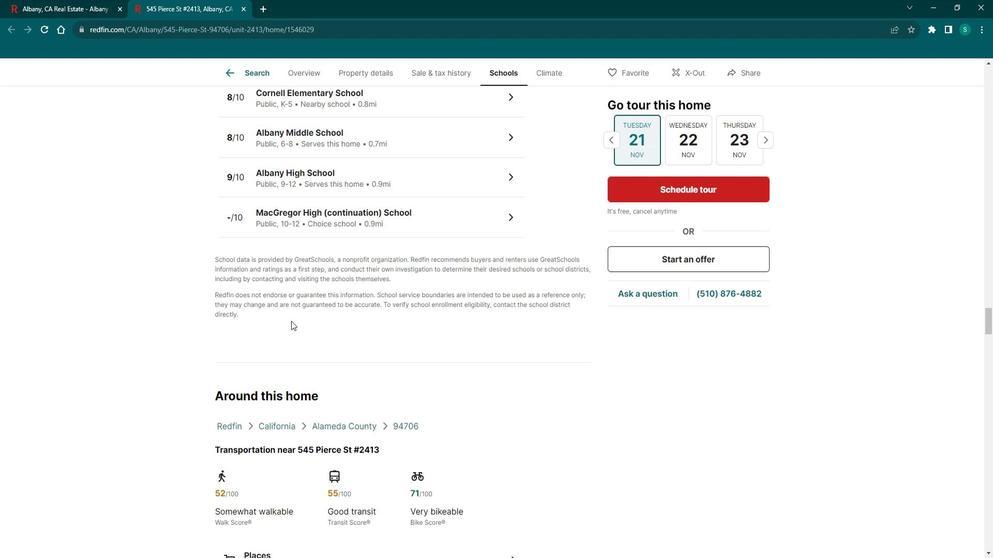 
Action: Mouse scrolled (301, 319) with delta (0, 0)
Screenshot: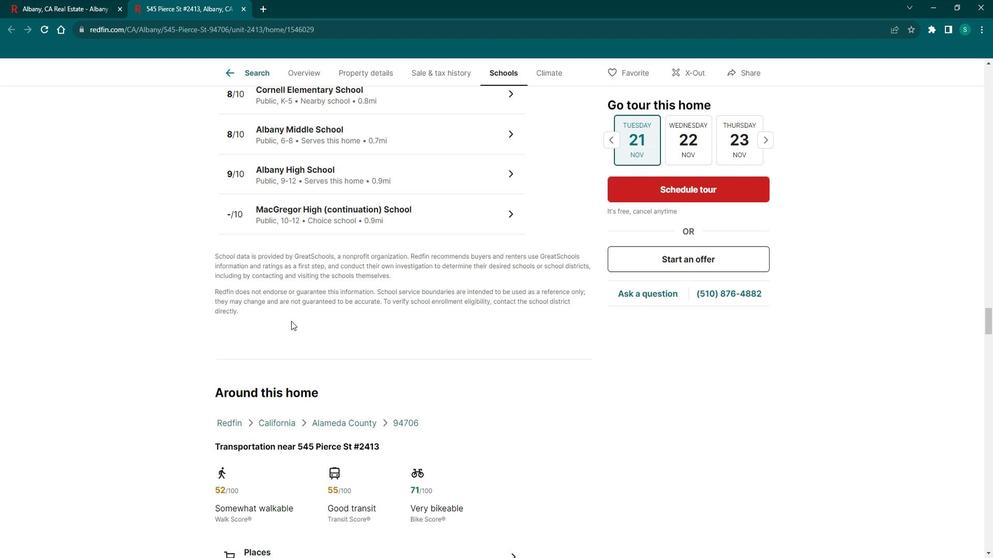 
Action: Mouse scrolled (301, 319) with delta (0, 0)
Screenshot: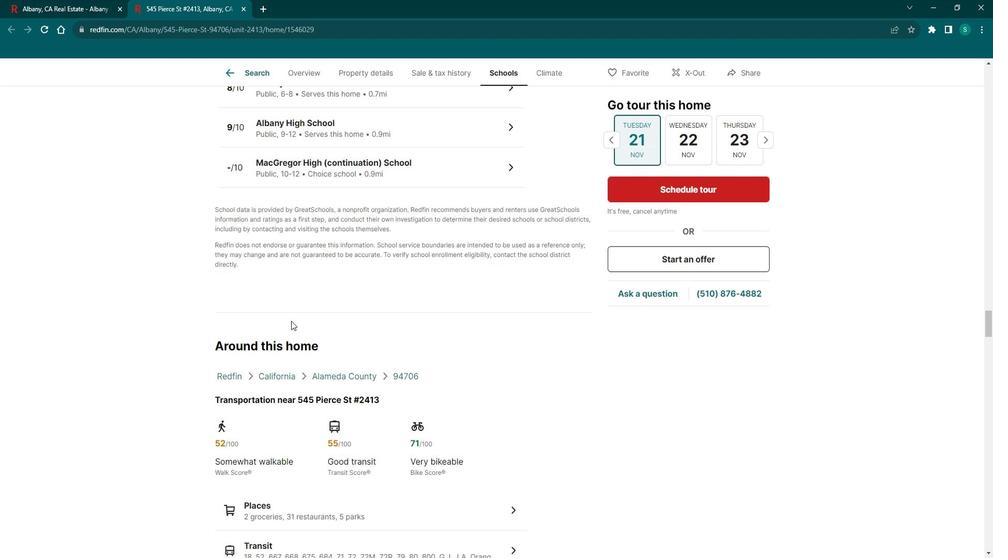 
Action: Mouse scrolled (301, 319) with delta (0, 0)
Screenshot: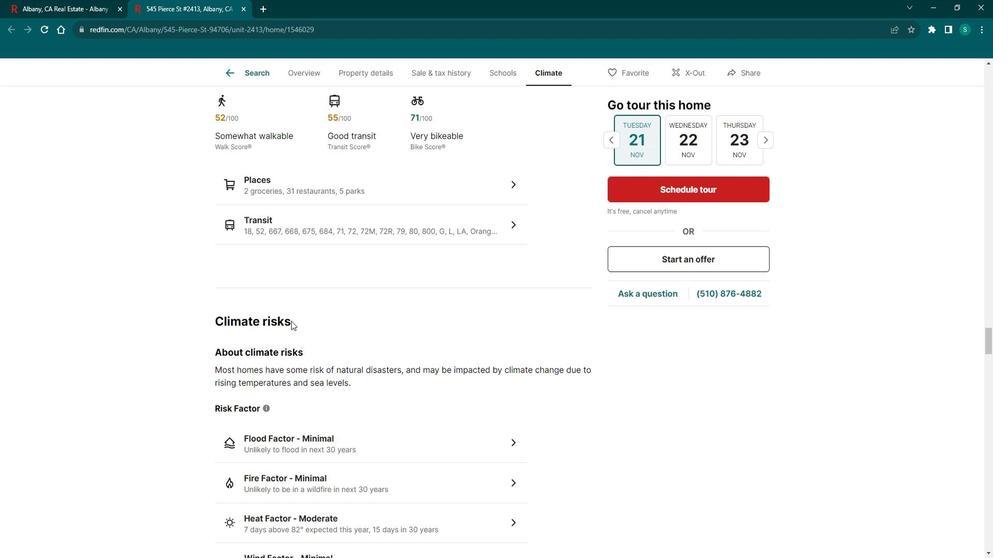 
Action: Mouse scrolled (301, 319) with delta (0, 0)
Screenshot: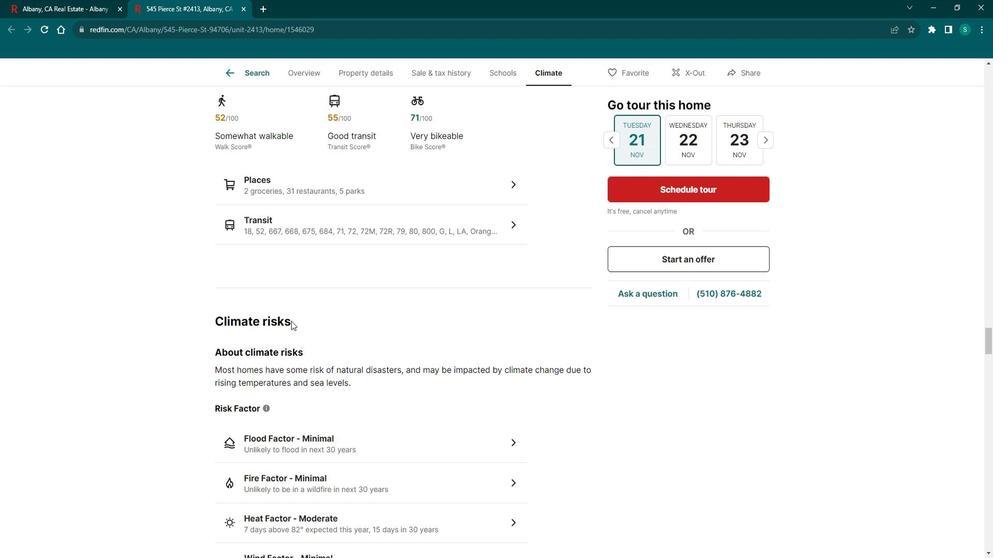 
Action: Mouse scrolled (301, 319) with delta (0, 0)
Screenshot: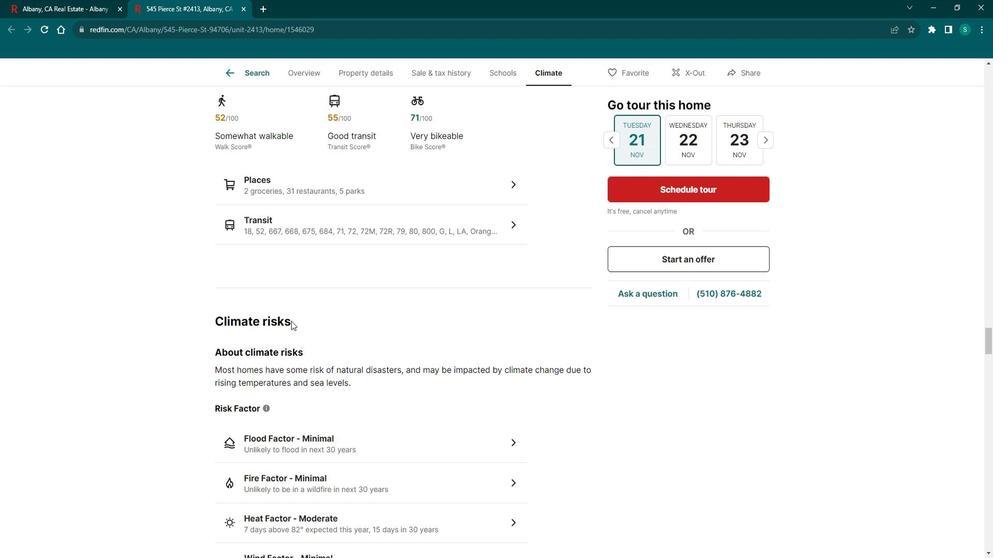 
Action: Mouse scrolled (301, 319) with delta (0, 0)
Screenshot: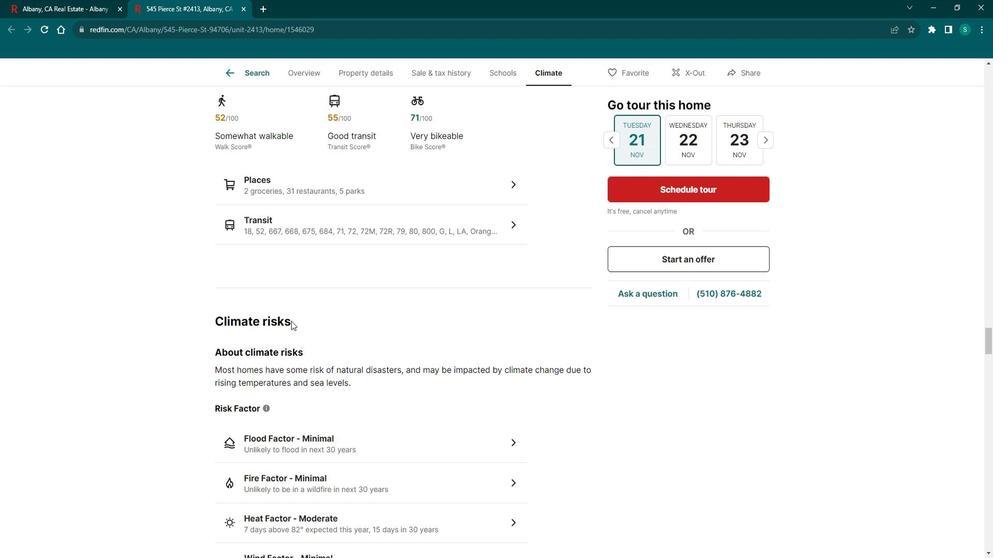
Action: Mouse scrolled (301, 319) with delta (0, 0)
Screenshot: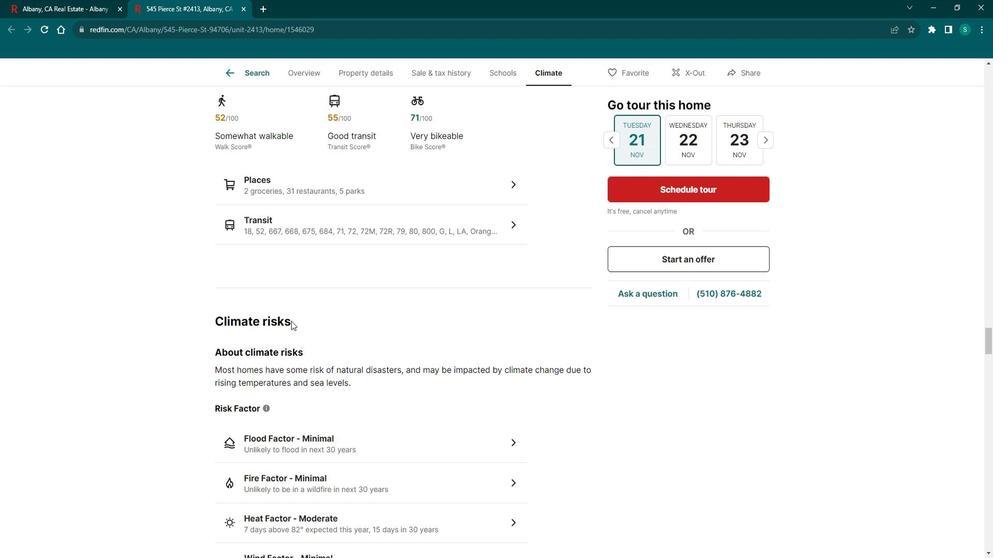 
Action: Mouse scrolled (301, 319) with delta (0, 0)
Screenshot: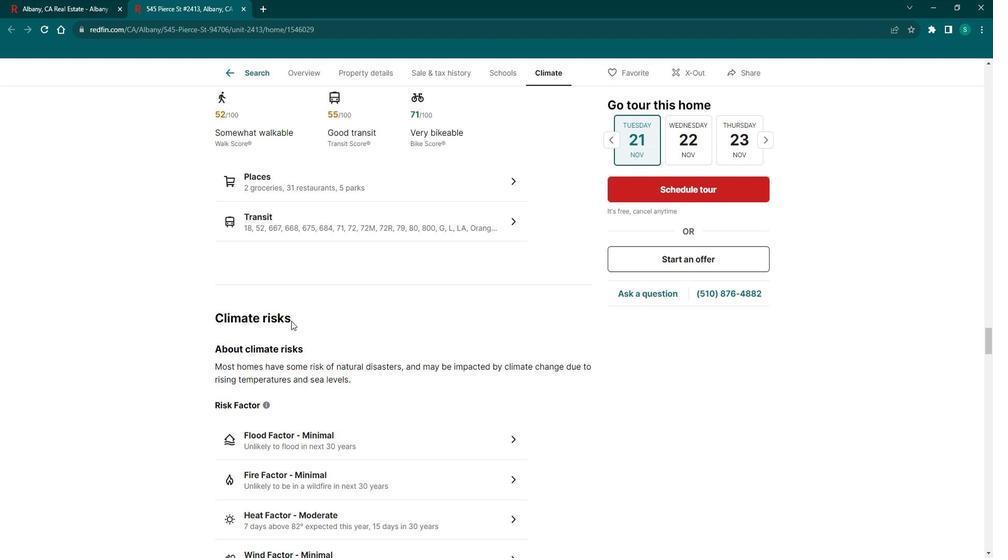 
Action: Mouse scrolled (301, 319) with delta (0, 0)
Screenshot: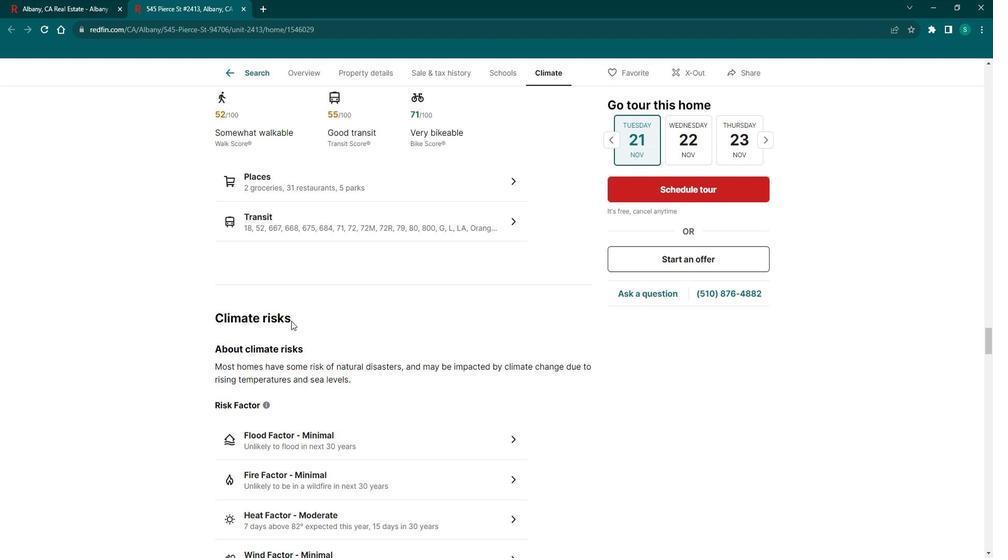 
Action: Mouse scrolled (301, 319) with delta (0, 0)
Screenshot: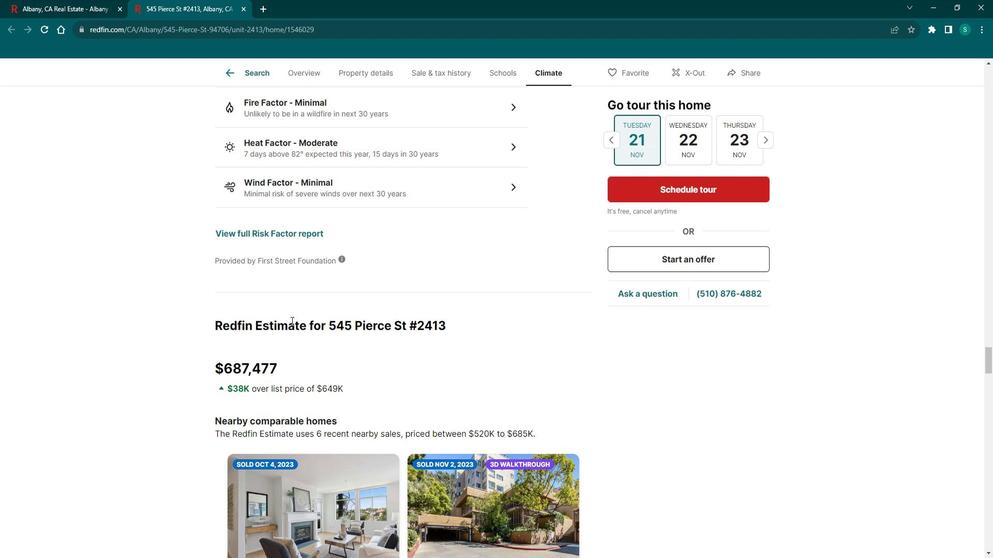 
Action: Mouse scrolled (301, 319) with delta (0, 0)
Screenshot: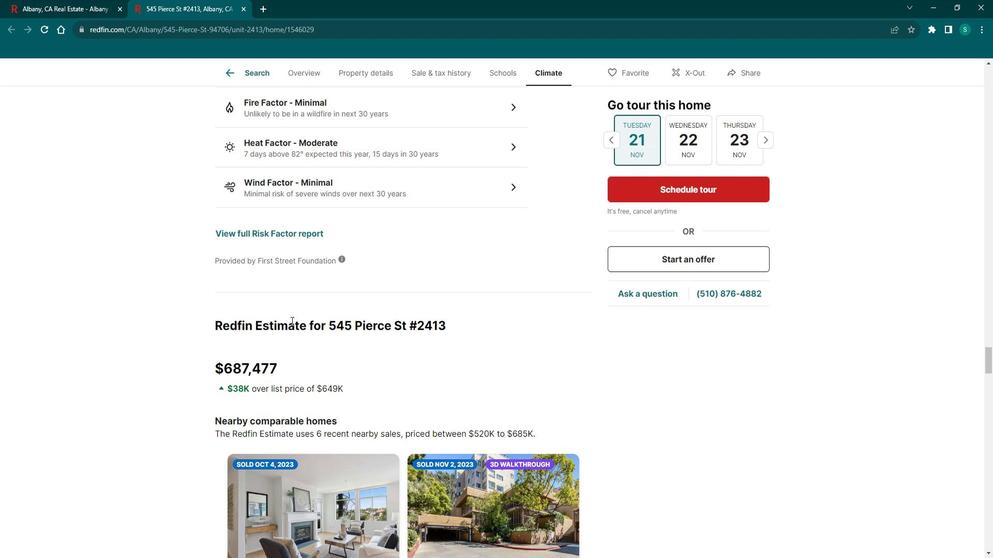 
Action: Mouse scrolled (301, 319) with delta (0, 0)
Screenshot: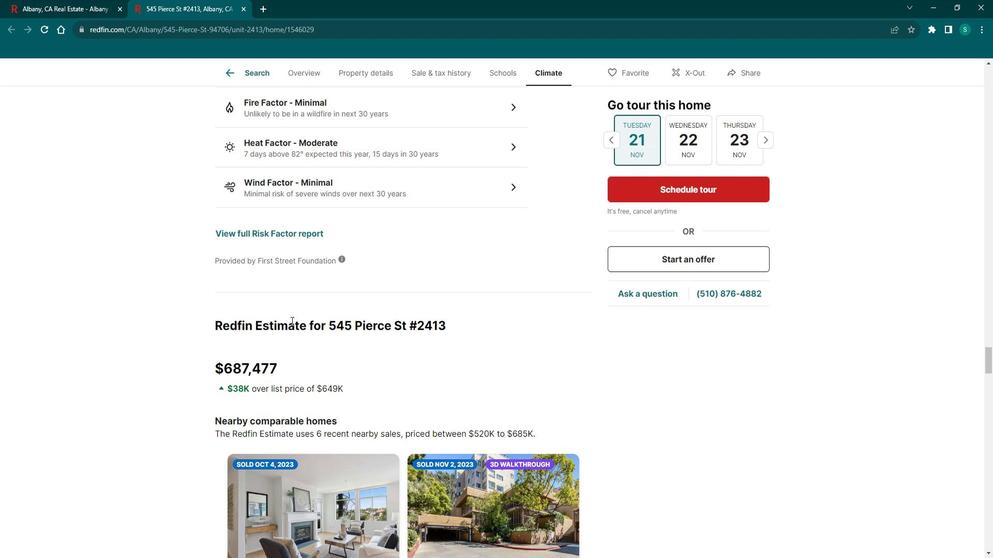 
Action: Mouse scrolled (301, 319) with delta (0, 0)
Screenshot: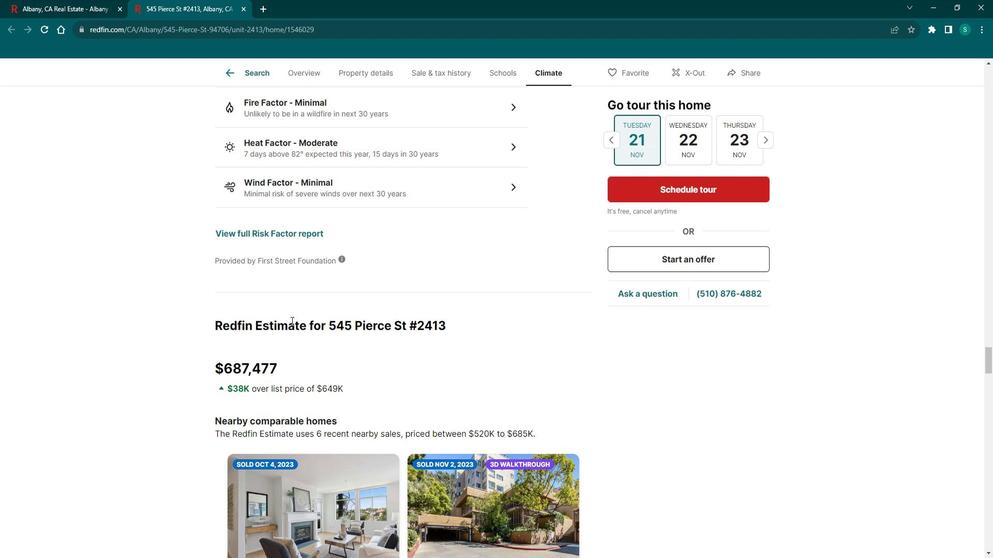 
Action: Mouse scrolled (301, 319) with delta (0, 0)
Screenshot: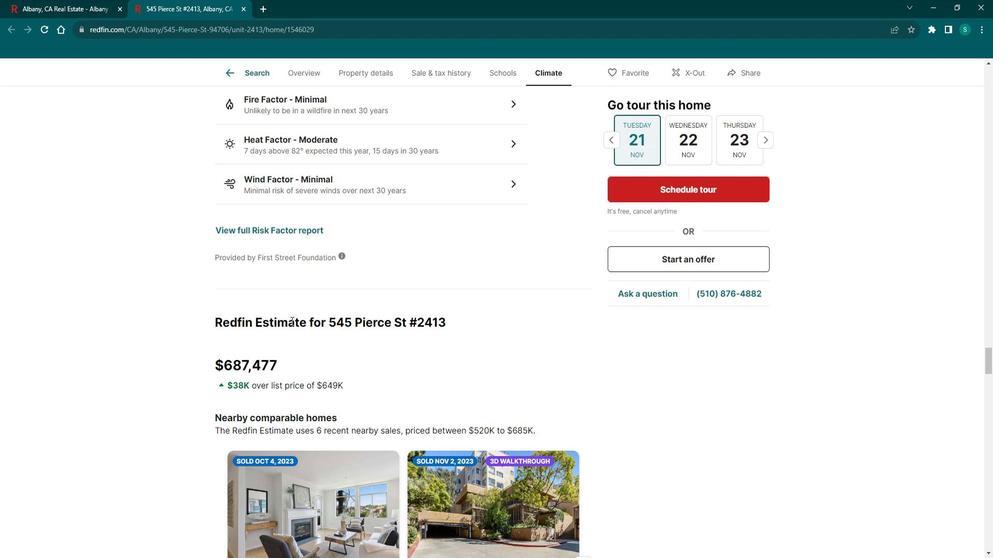 
Action: Mouse scrolled (301, 319) with delta (0, 0)
Screenshot: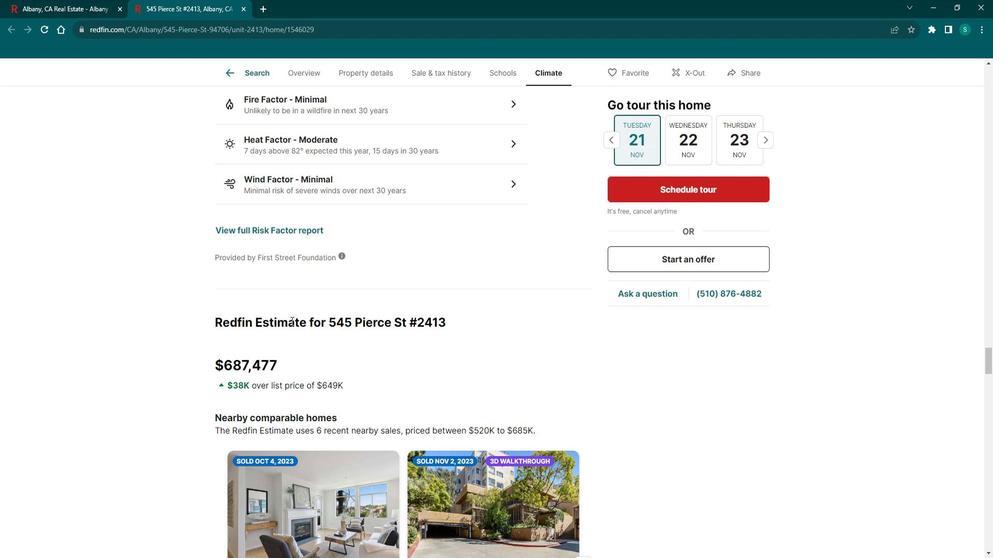 
Action: Mouse scrolled (301, 319) with delta (0, 0)
Screenshot: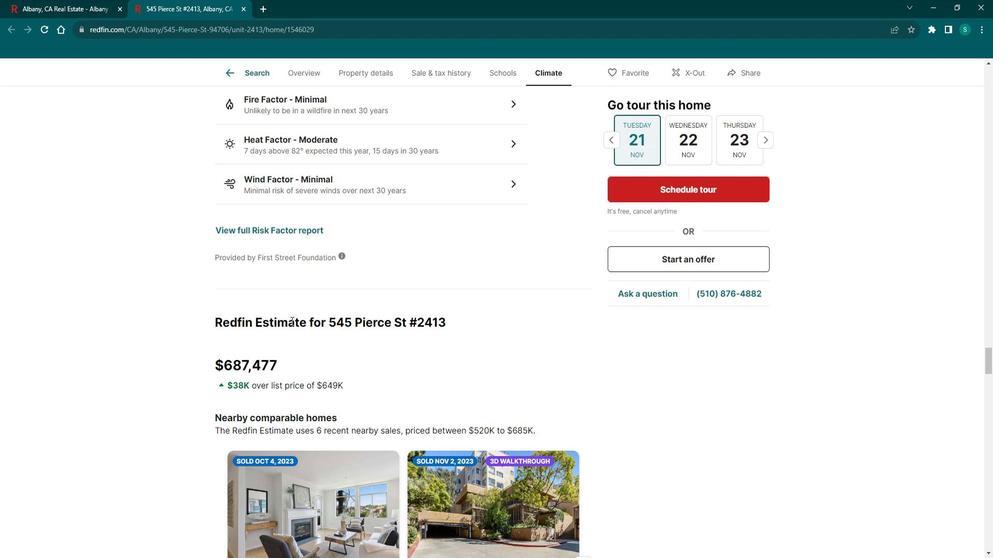 
Action: Mouse moved to (275, 82)
Screenshot: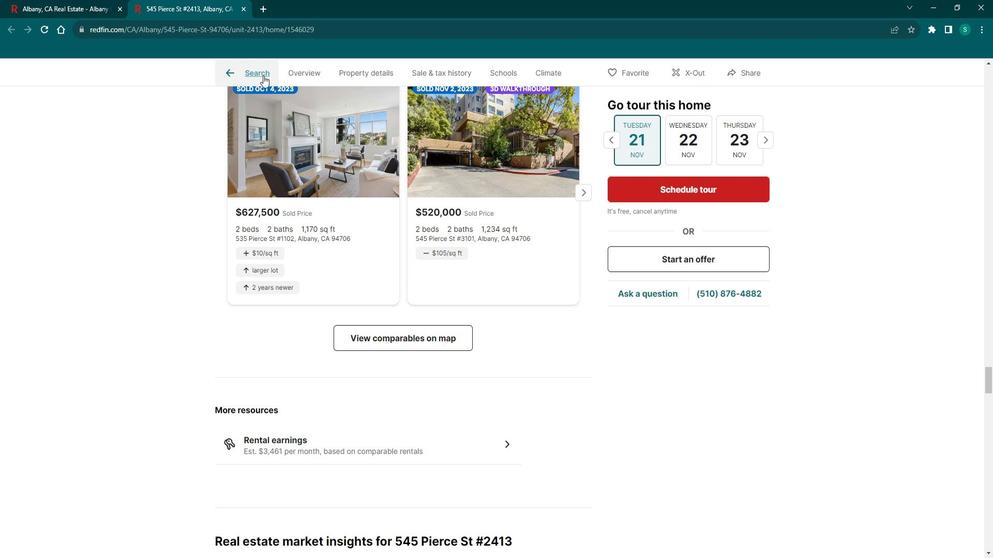 
Action: Mouse pressed left at (275, 82)
Screenshot: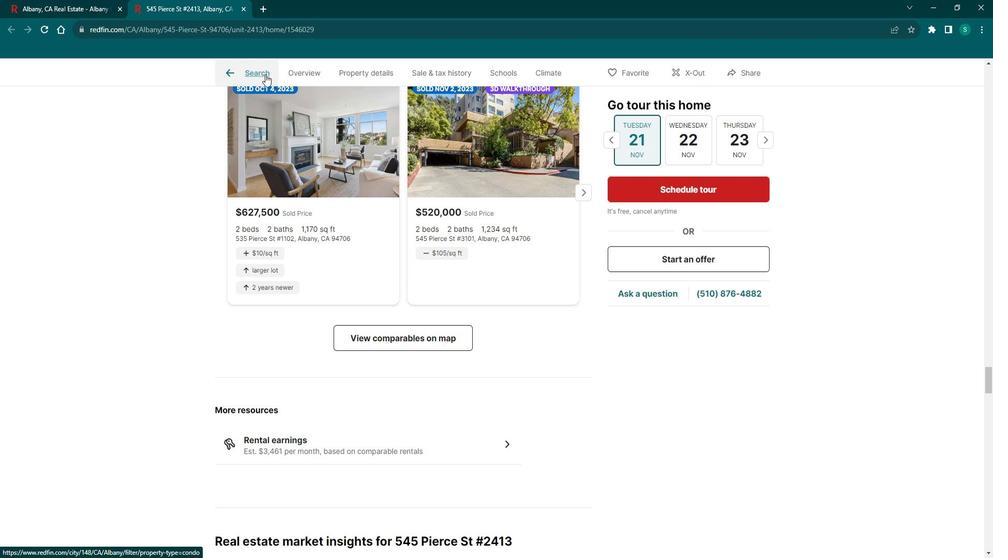 
Action: Mouse moved to (786, 377)
Screenshot: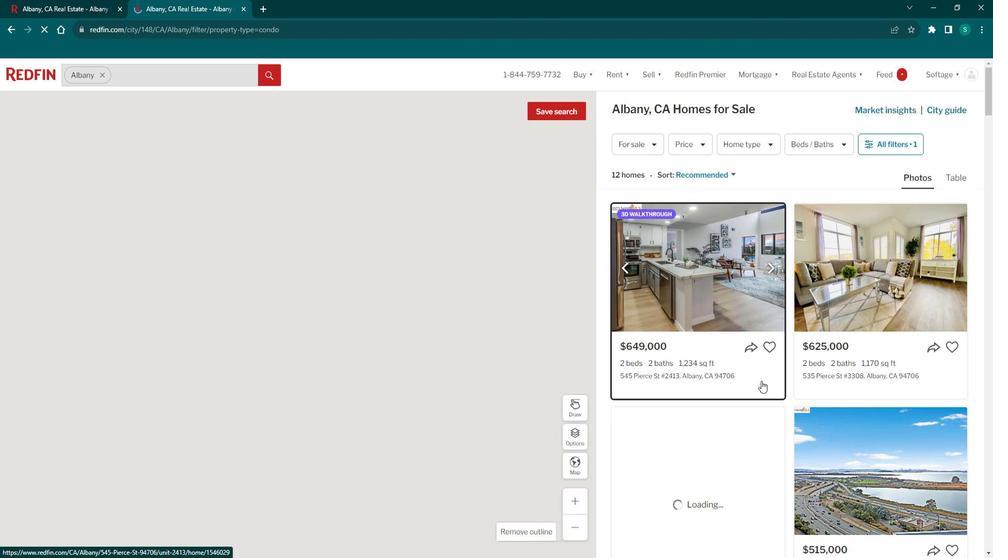 
Action: Mouse scrolled (786, 377) with delta (0, 0)
Screenshot: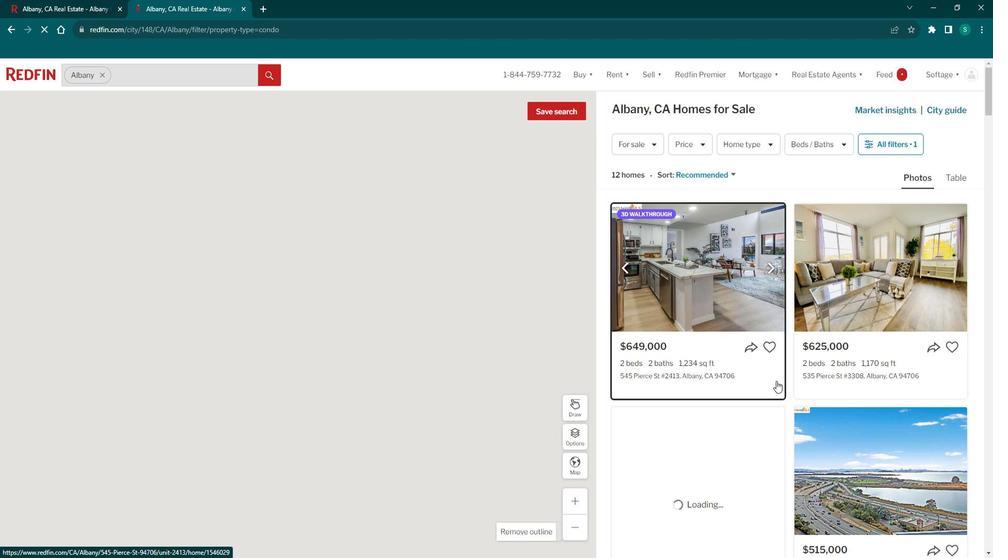 
Action: Mouse scrolled (786, 377) with delta (0, 0)
Screenshot: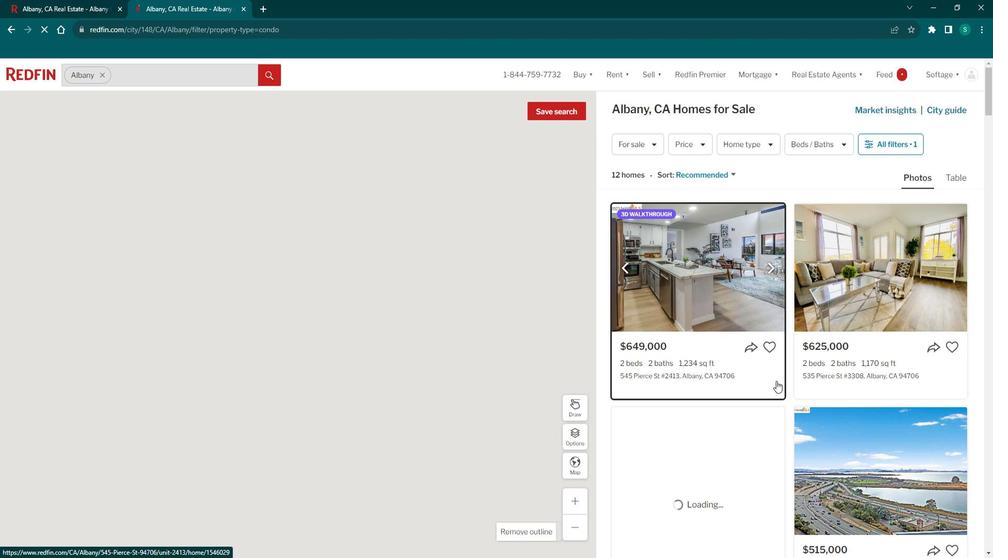 
Action: Mouse scrolled (786, 377) with delta (0, 0)
Screenshot: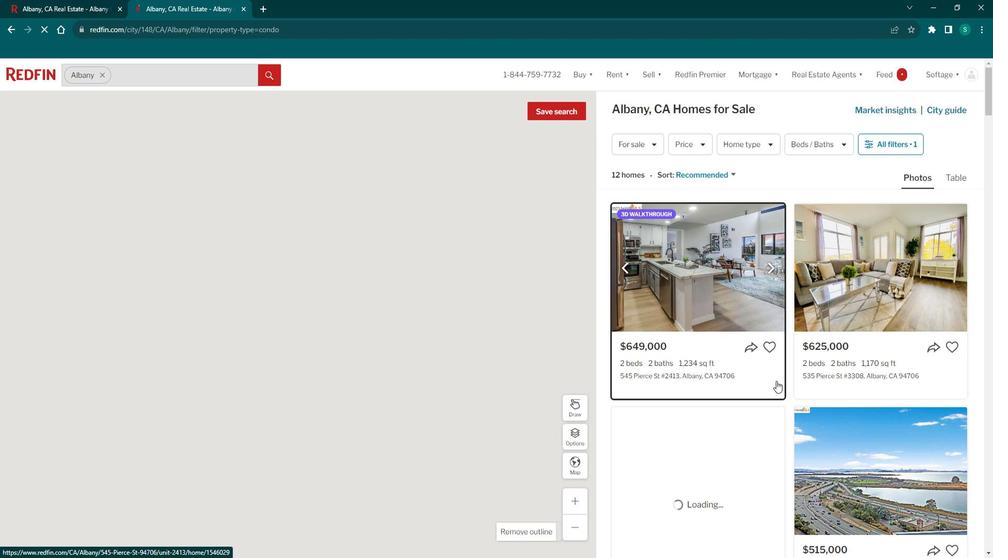 
Action: Mouse scrolled (786, 377) with delta (0, 0)
Screenshot: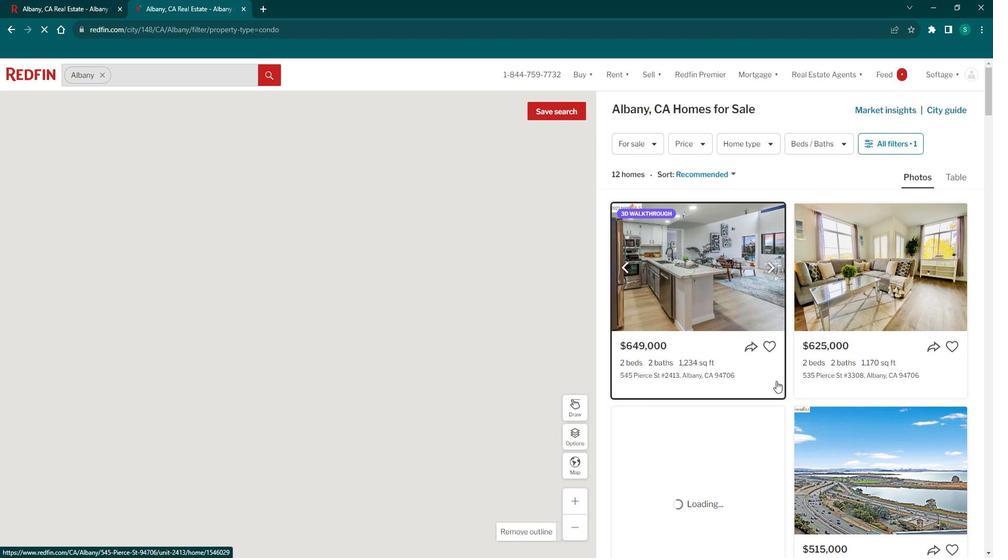 
Action: Mouse moved to (853, 307)
Screenshot: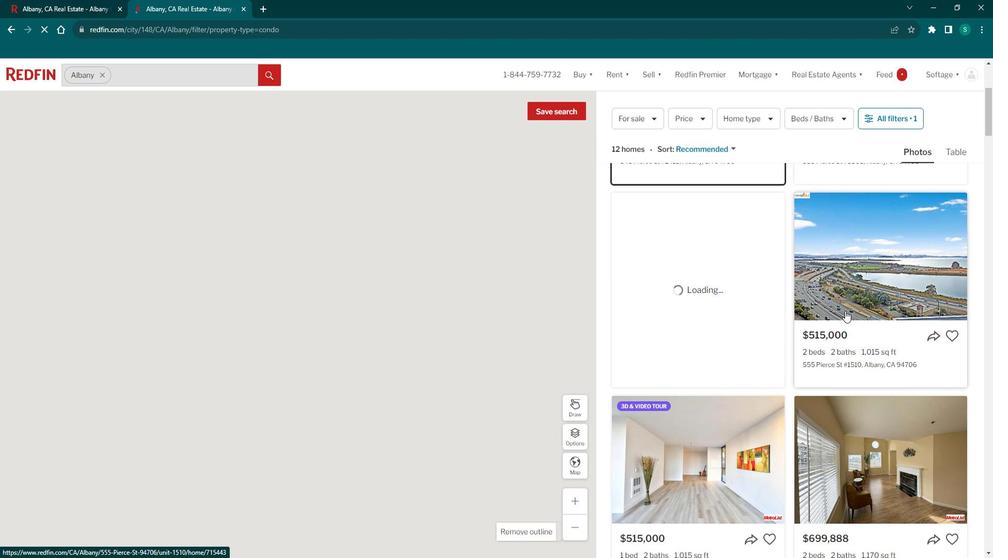 
Action: Mouse scrolled (853, 307) with delta (0, 0)
Screenshot: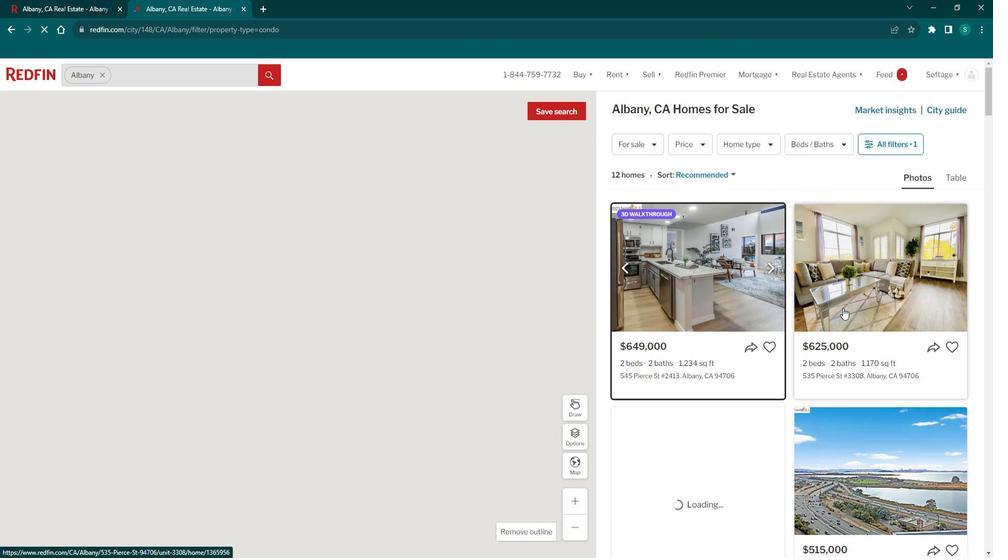 
Action: Mouse moved to (850, 307)
Screenshot: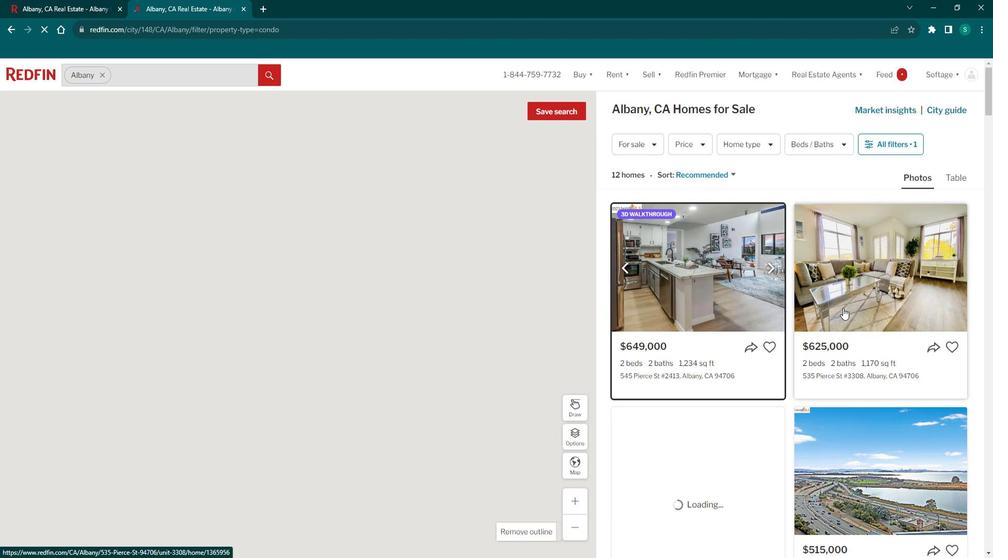 
Action: Mouse scrolled (850, 307) with delta (0, 0)
Screenshot: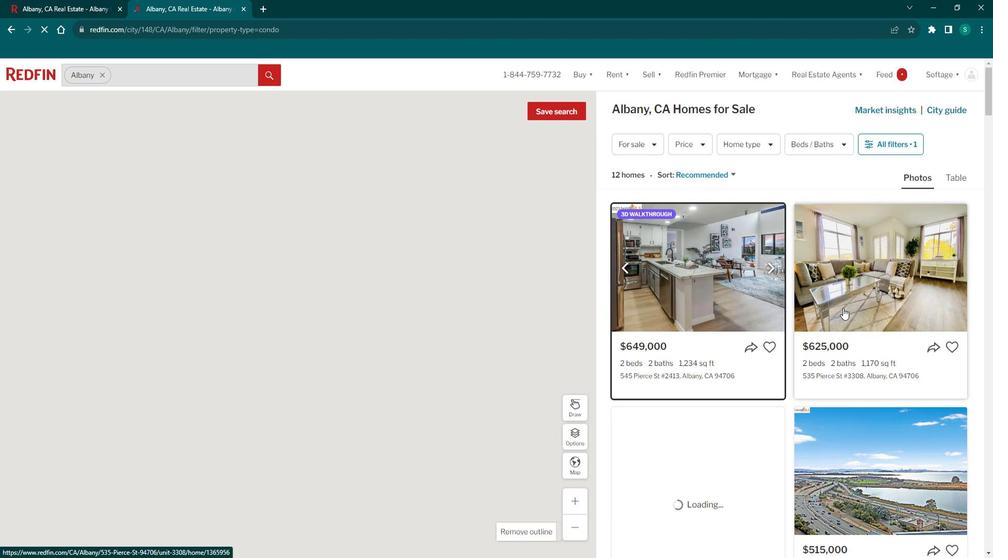
Action: Mouse moved to (843, 309)
Screenshot: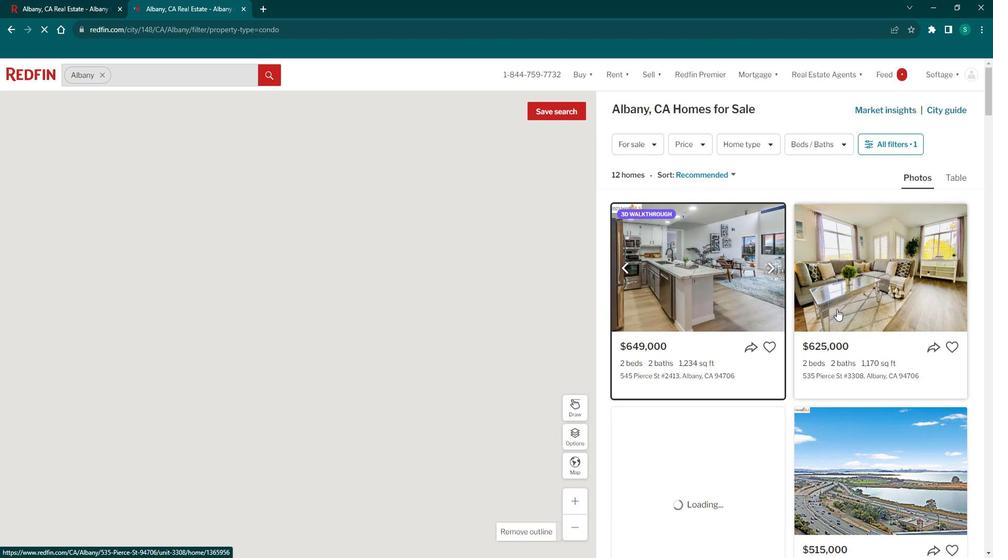 
Action: Mouse scrolled (843, 310) with delta (0, 0)
Screenshot: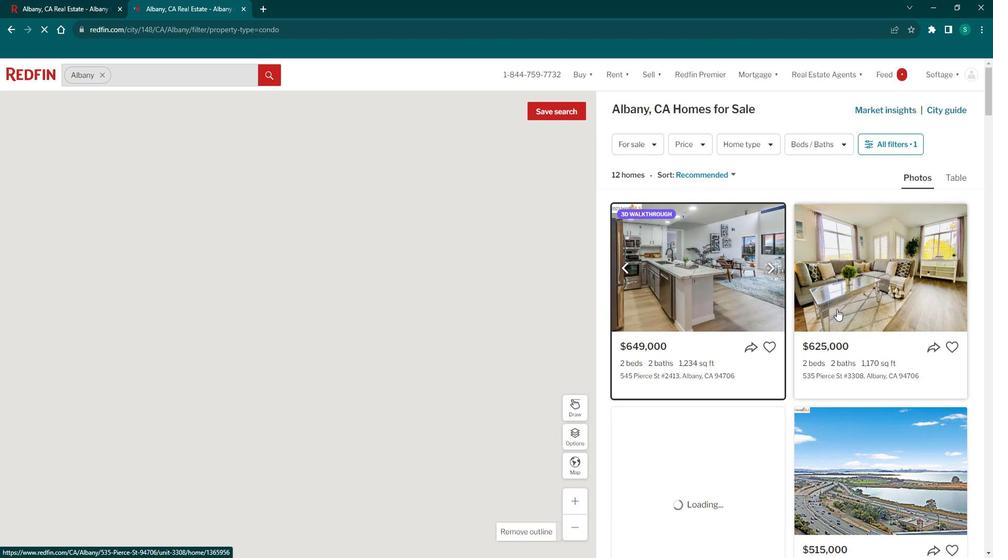 
Action: Mouse moved to (854, 314)
Screenshot: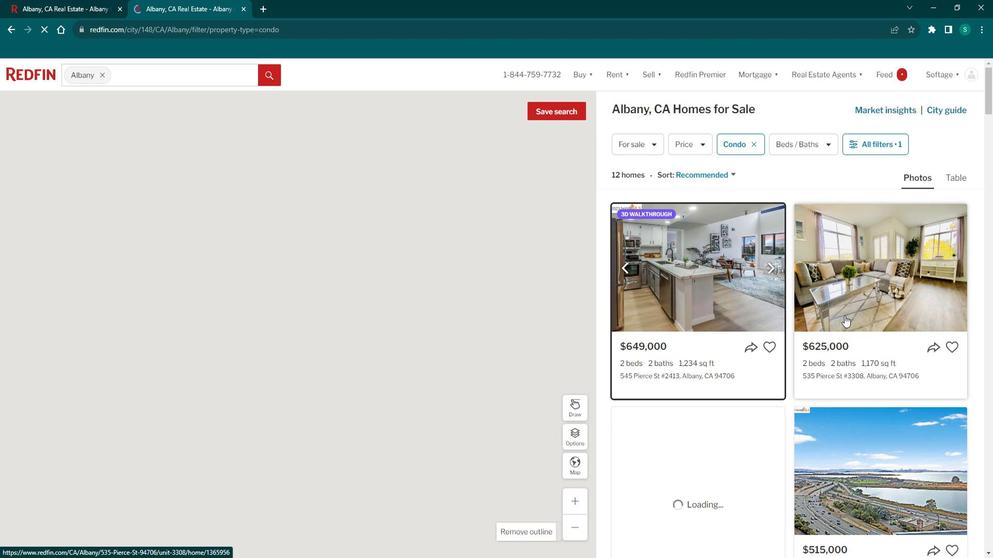 
Action: Mouse pressed left at (854, 314)
Screenshot: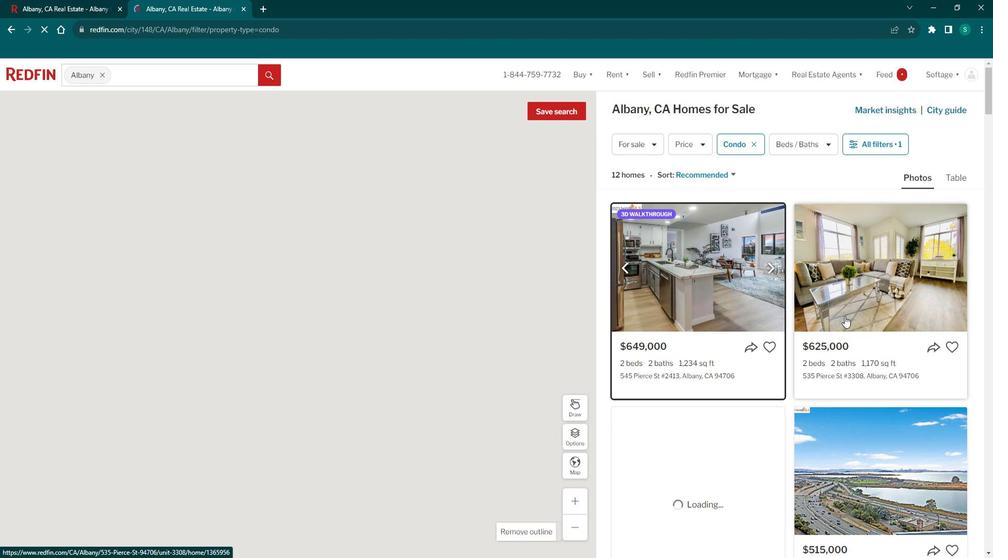 
Action: Mouse moved to (310, 302)
Screenshot: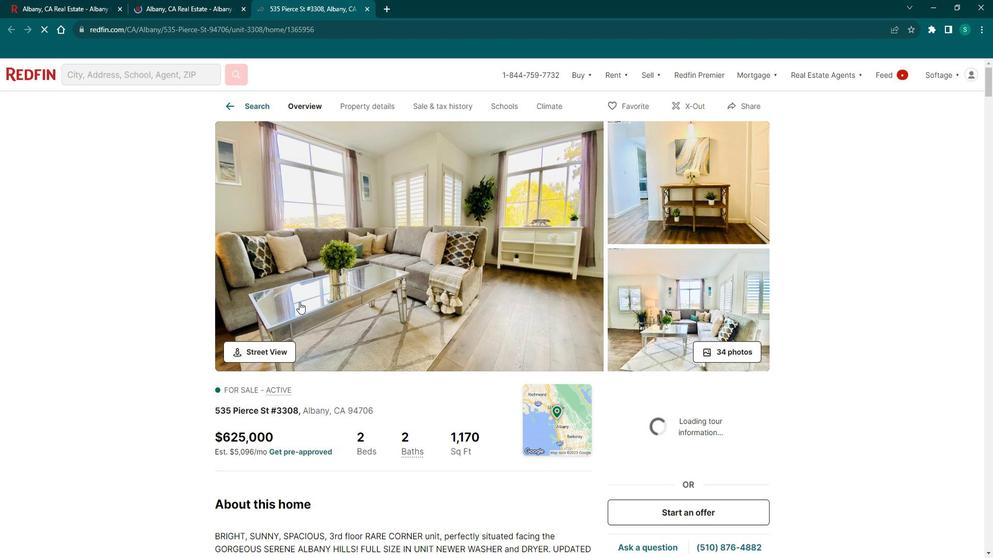 
Action: Mouse scrolled (310, 301) with delta (0, 0)
Screenshot: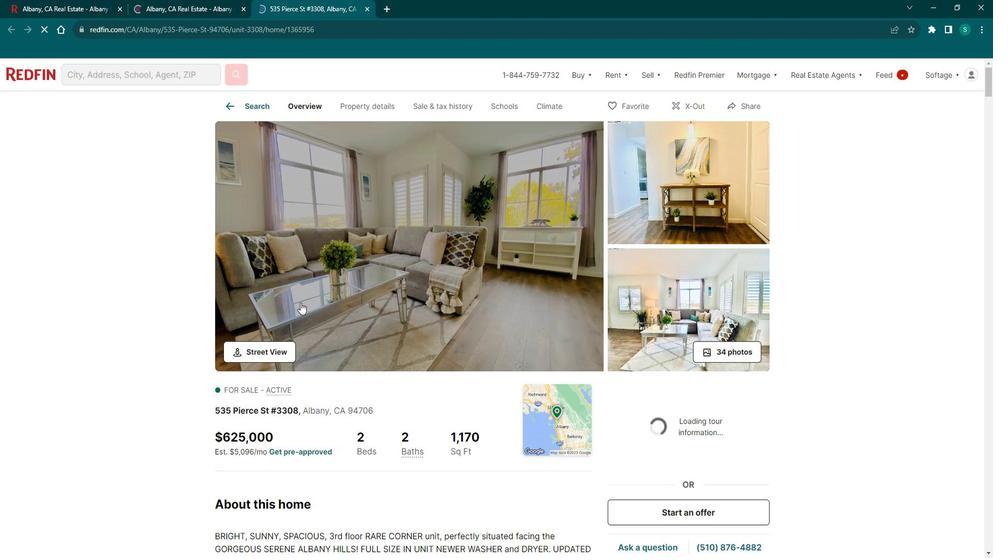 
Action: Mouse scrolled (310, 301) with delta (0, 0)
Screenshot: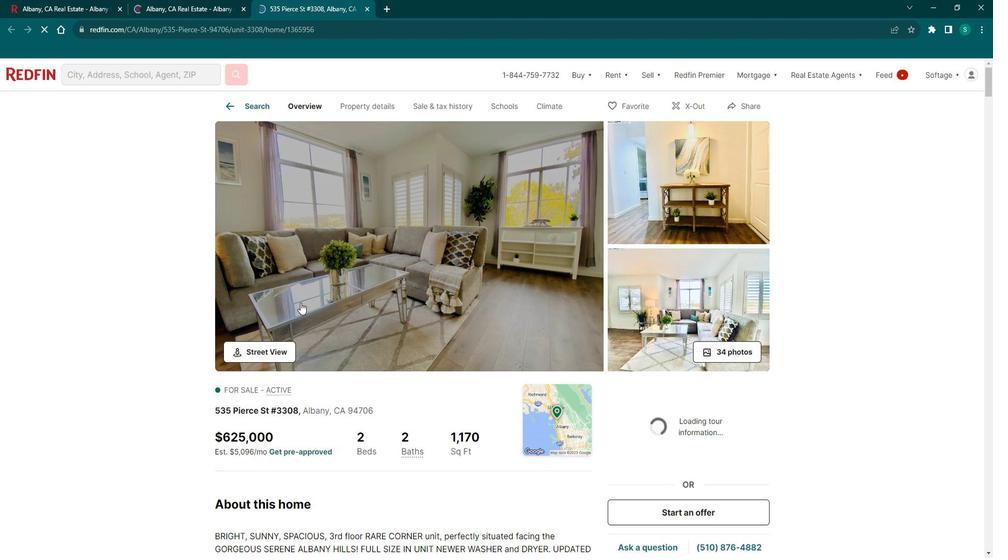 
Action: Mouse scrolled (310, 301) with delta (0, 0)
Screenshot: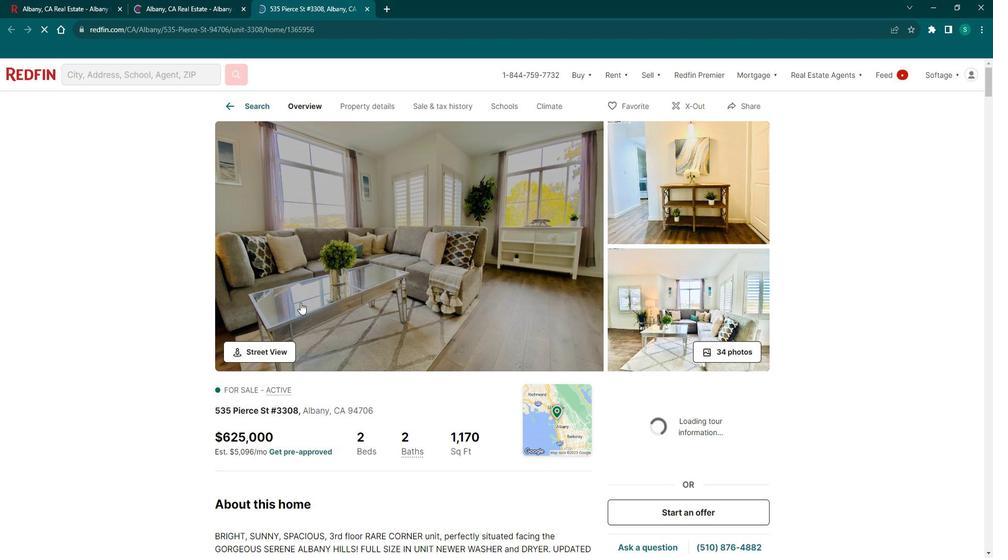 
Action: Mouse scrolled (310, 301) with delta (0, 0)
Screenshot: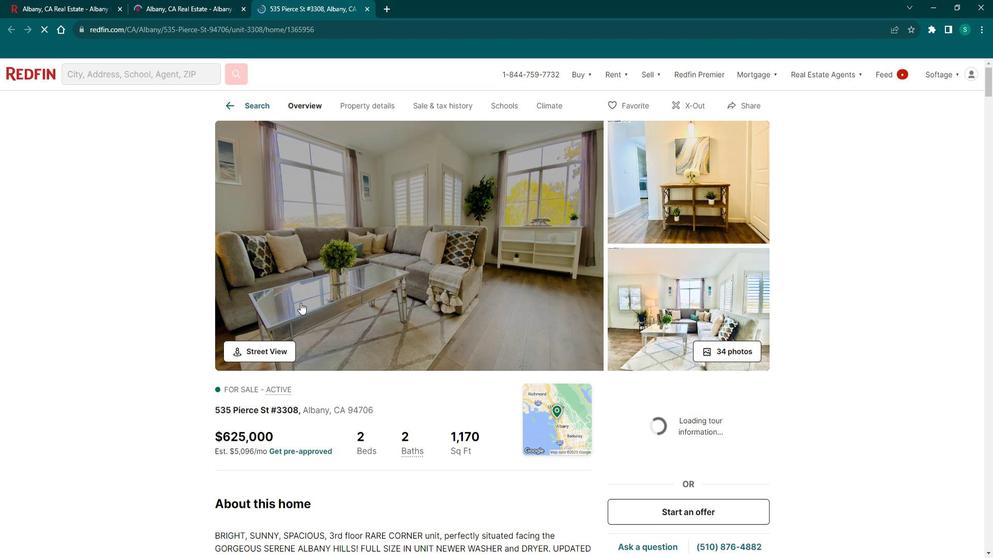 
Action: Mouse scrolled (310, 301) with delta (0, 0)
Screenshot: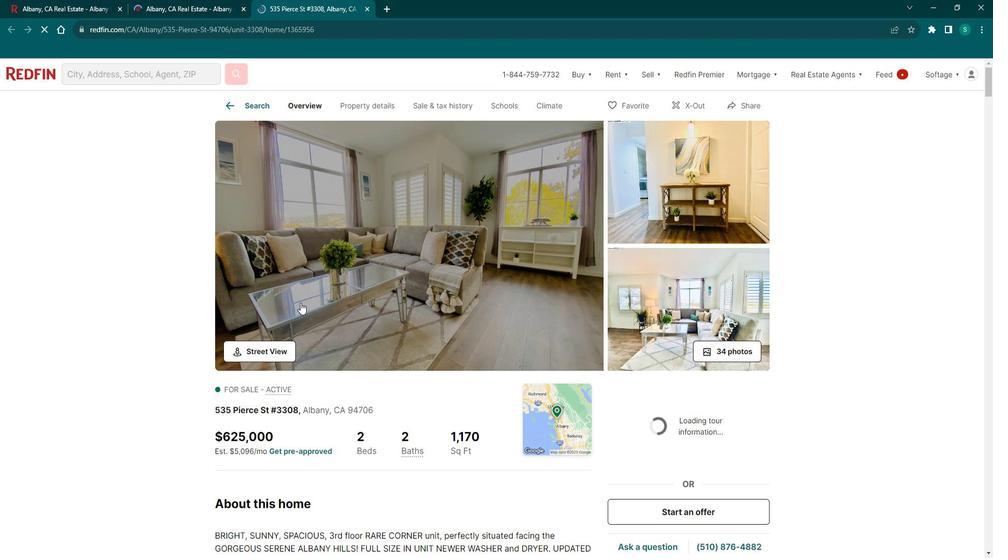
Action: Mouse scrolled (310, 301) with delta (0, 0)
Screenshot: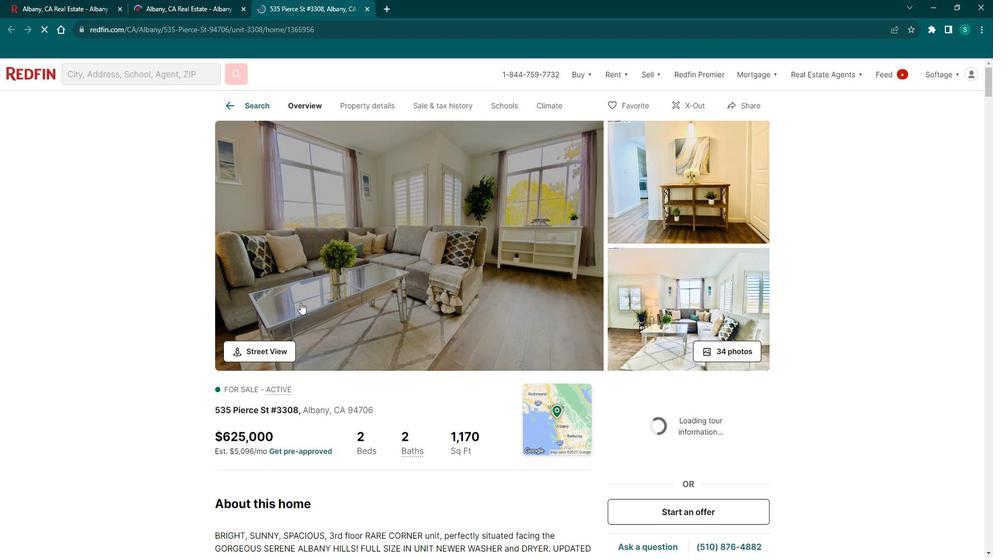 
Action: Mouse scrolled (310, 301) with delta (0, 0)
Screenshot: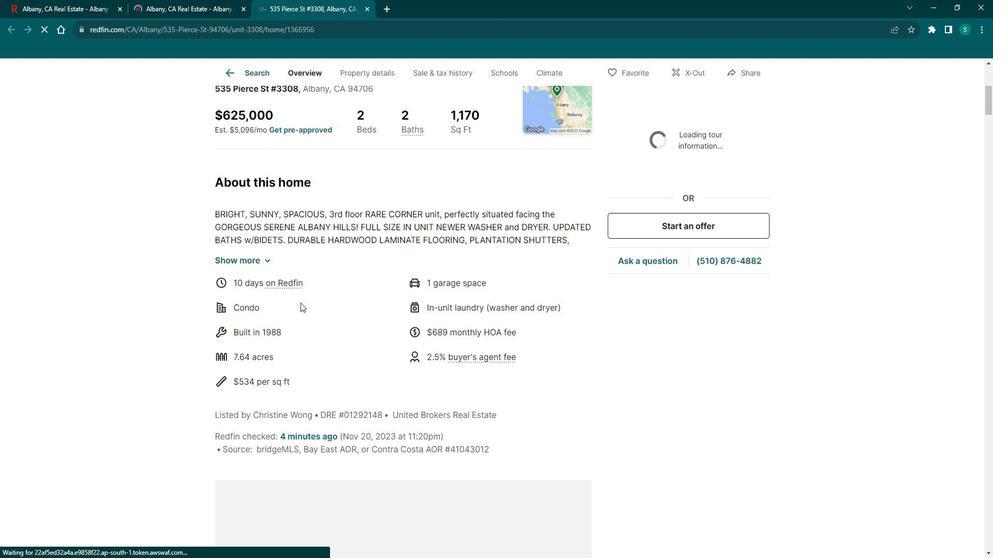 
Action: Mouse scrolled (310, 301) with delta (0, 0)
Screenshot: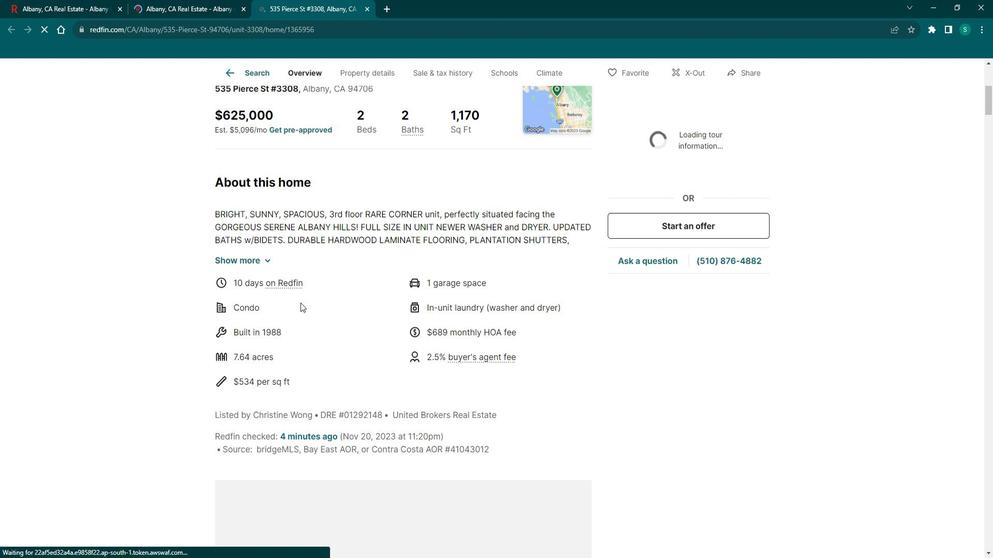 
Action: Mouse scrolled (310, 301) with delta (0, 0)
Screenshot: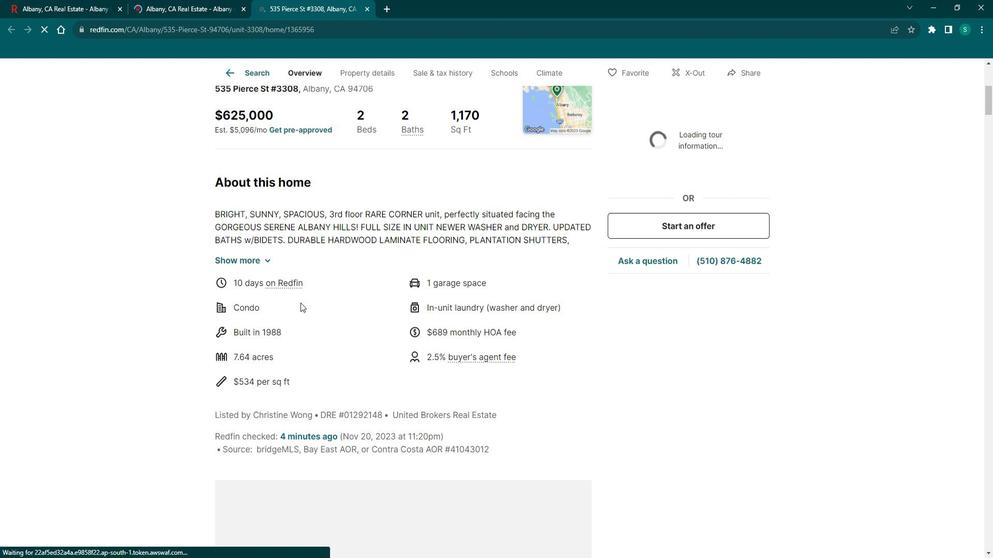 
Action: Mouse moved to (310, 299)
Screenshot: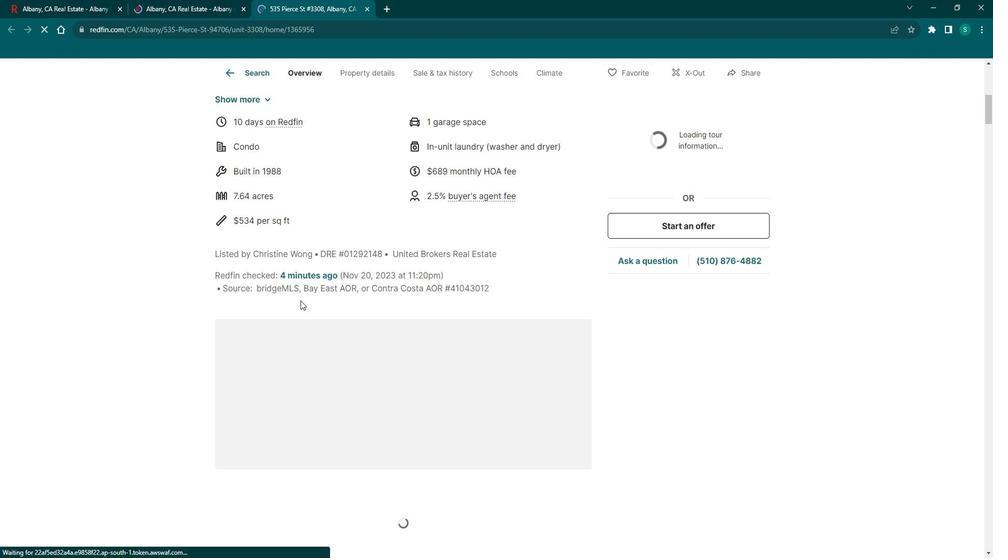 
Action: Mouse scrolled (310, 299) with delta (0, 0)
Screenshot: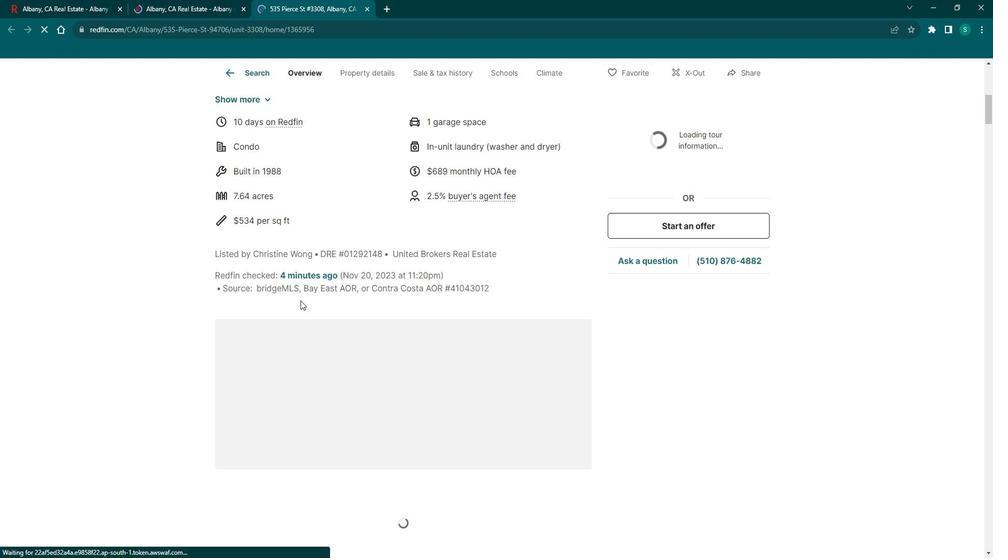 
Action: Mouse moved to (310, 298)
Screenshot: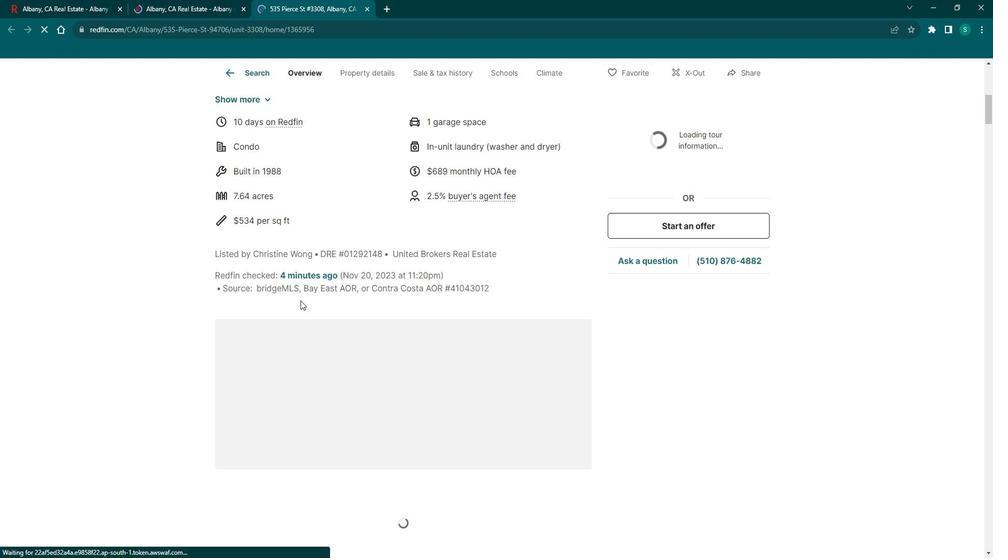 
Action: Mouse scrolled (310, 299) with delta (0, 0)
Screenshot: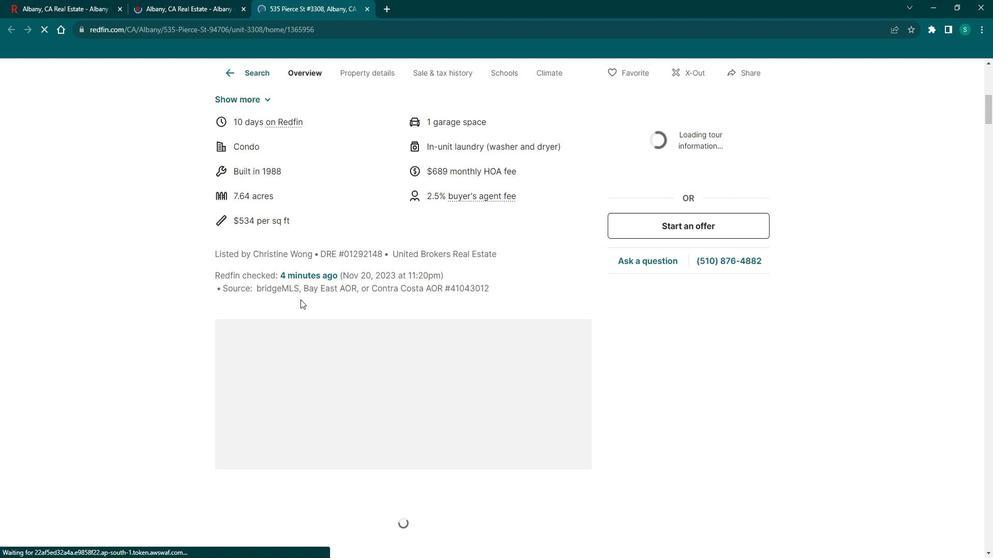 
Action: Mouse moved to (263, 205)
Screenshot: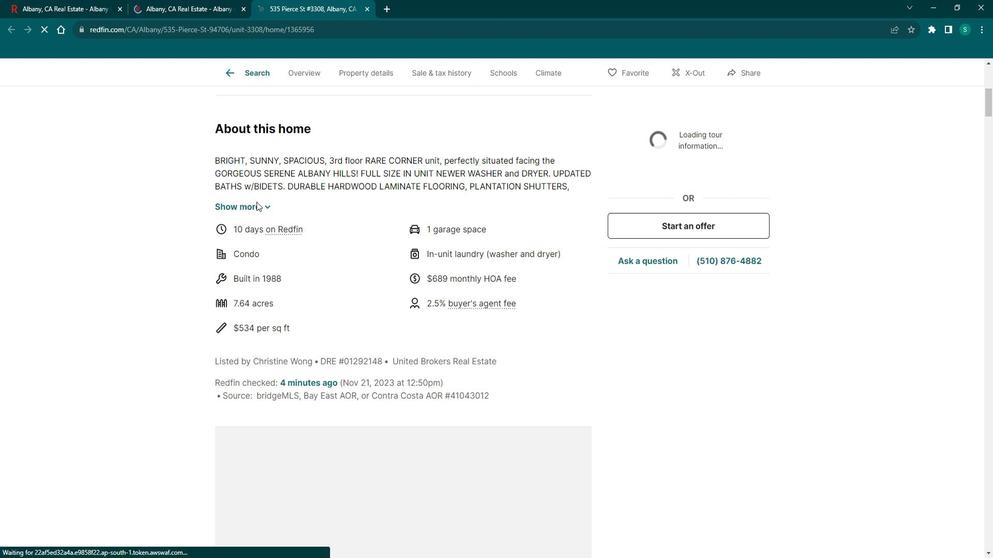 
Action: Mouse pressed left at (263, 205)
Screenshot: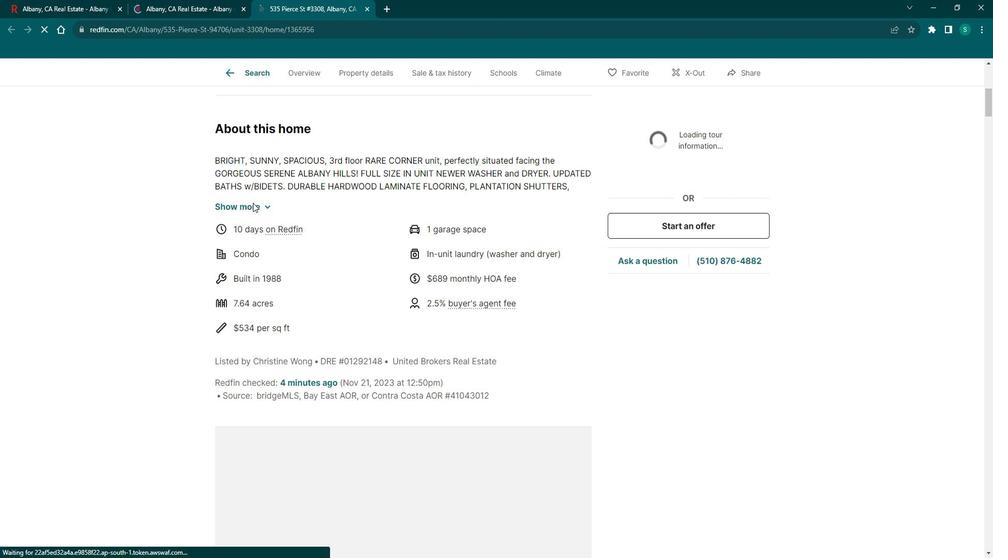 
Action: Mouse moved to (315, 292)
Screenshot: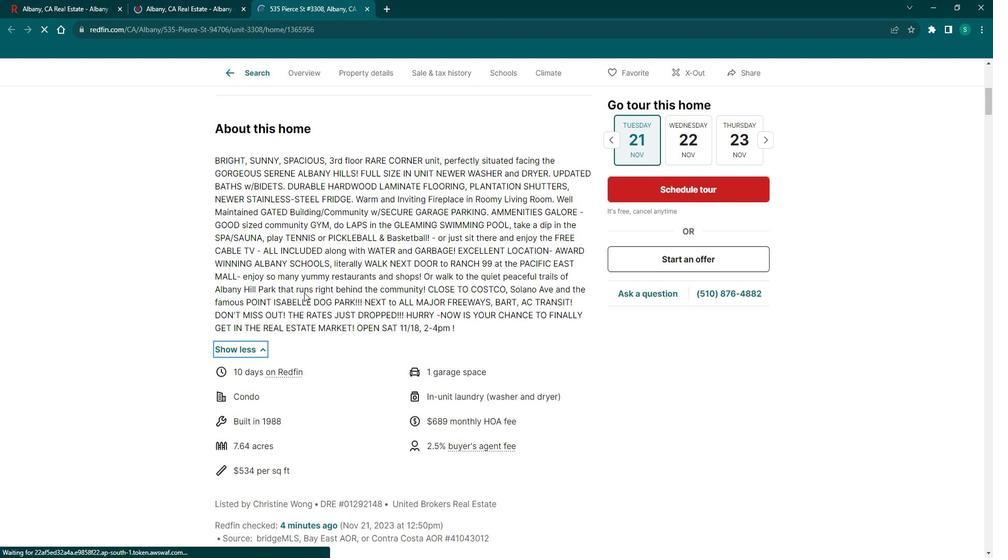 
Action: Mouse scrolled (315, 291) with delta (0, 0)
Screenshot: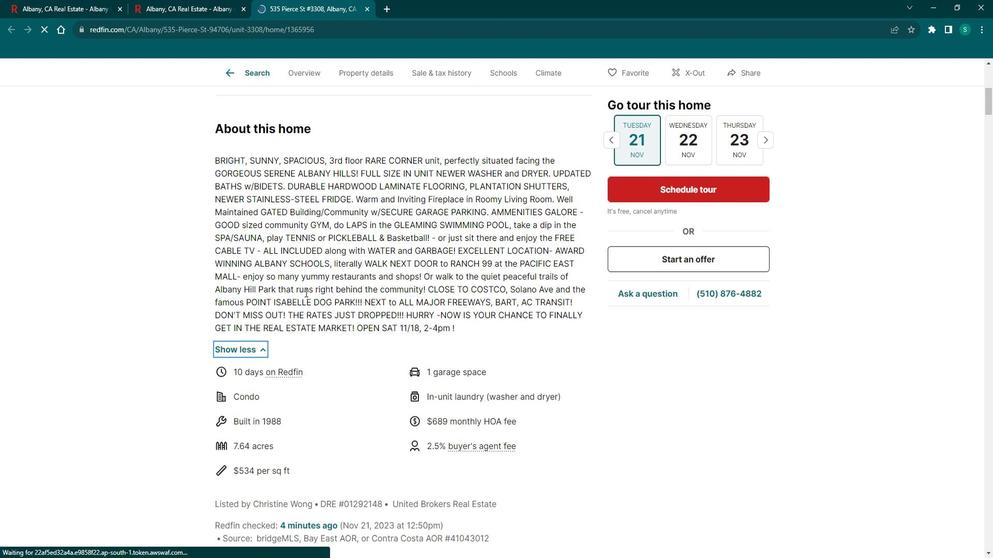 
Action: Mouse scrolled (315, 291) with delta (0, 0)
Screenshot: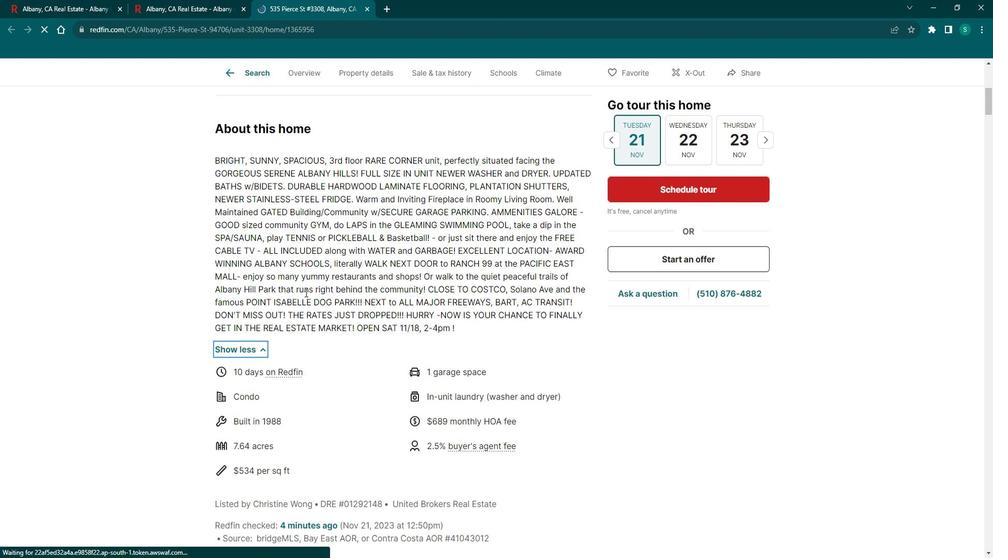 
Action: Mouse scrolled (315, 291) with delta (0, 0)
Screenshot: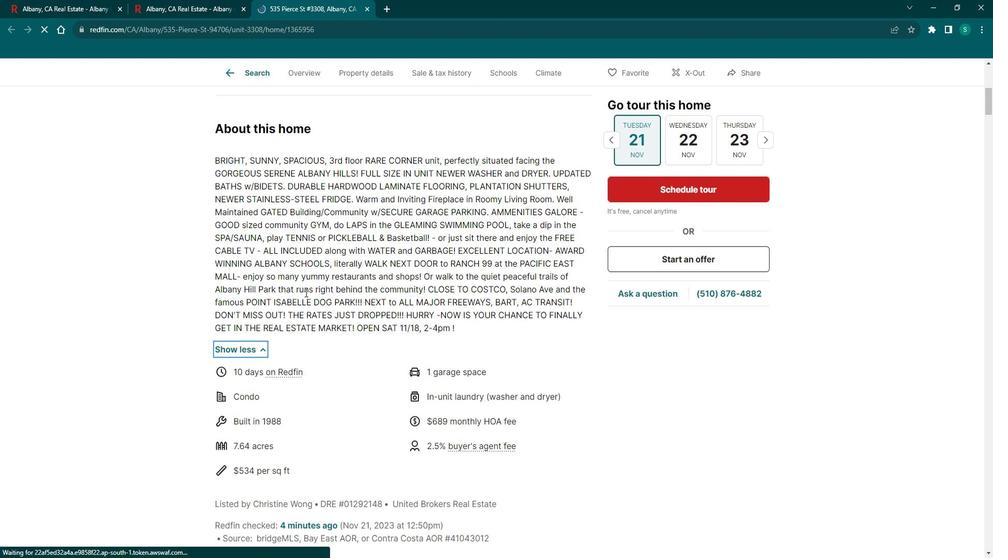 
Action: Mouse scrolled (315, 291) with delta (0, 0)
Screenshot: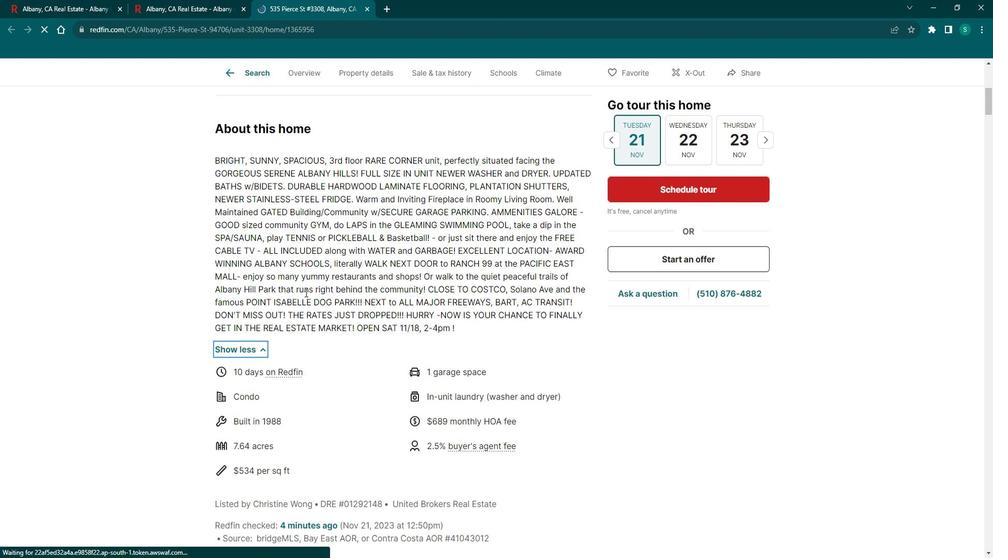 
Action: Mouse scrolled (315, 291) with delta (0, 0)
Screenshot: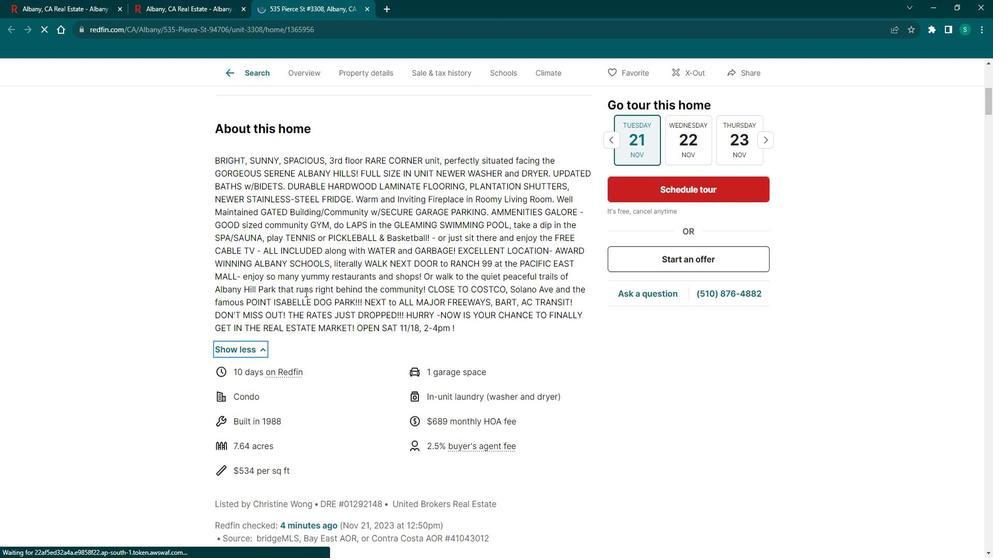 
Action: Mouse scrolled (315, 291) with delta (0, 0)
Screenshot: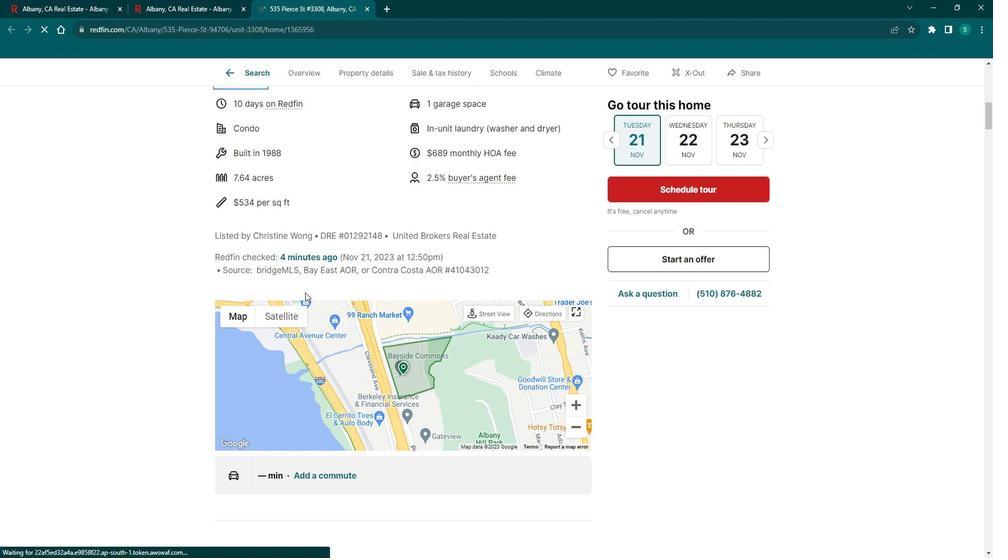 
Action: Mouse scrolled (315, 291) with delta (0, 0)
Screenshot: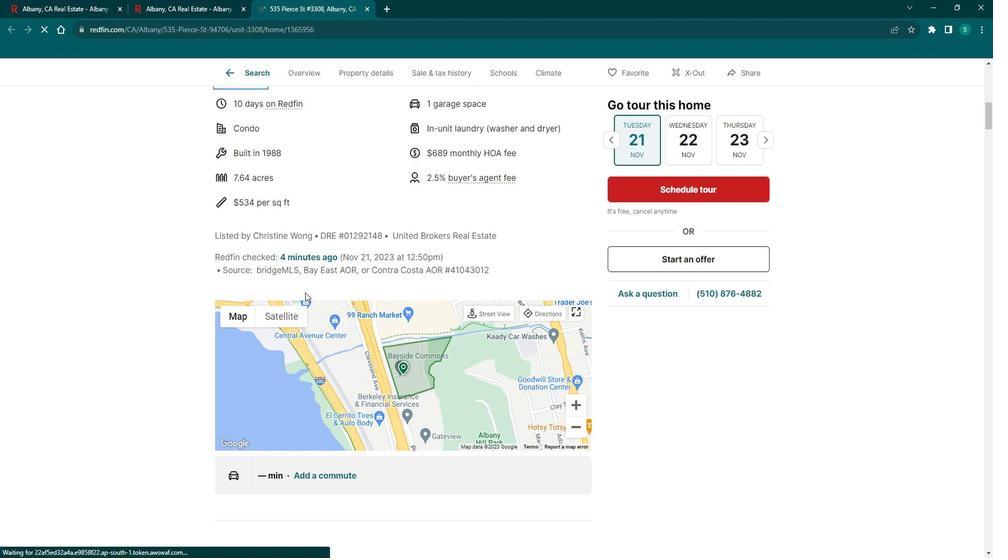 
Action: Mouse scrolled (315, 291) with delta (0, 0)
Screenshot: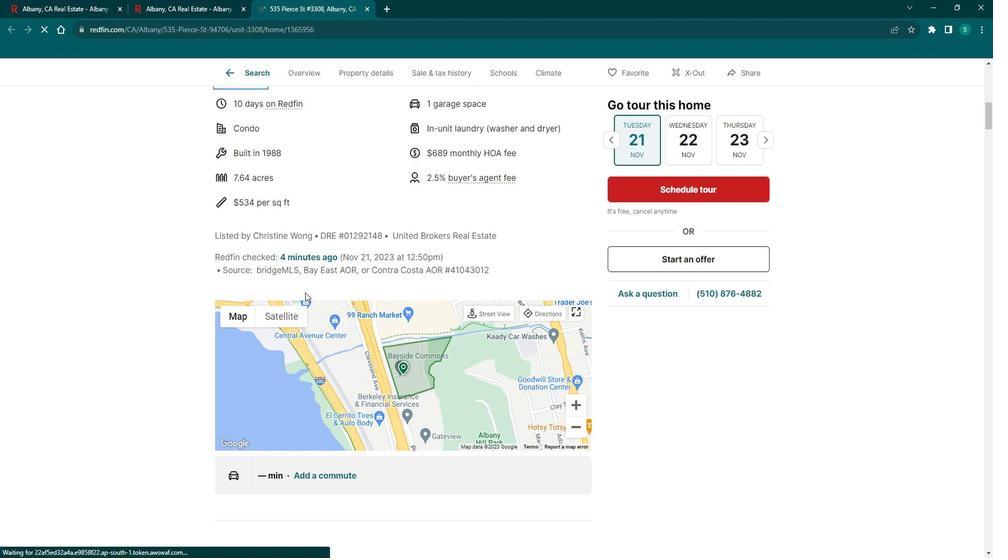 
Action: Mouse scrolled (315, 291) with delta (0, 0)
Screenshot: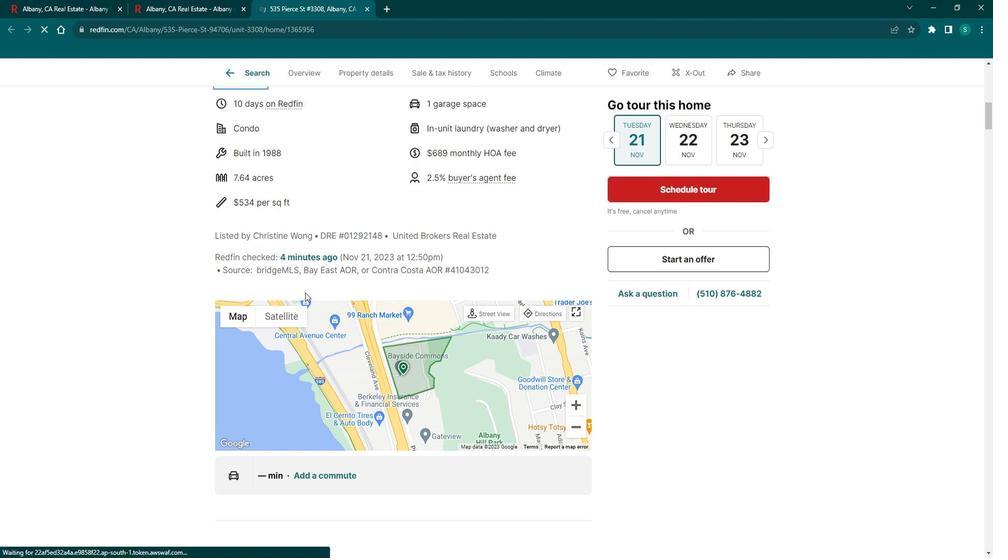 
Action: Mouse scrolled (315, 291) with delta (0, 0)
Screenshot: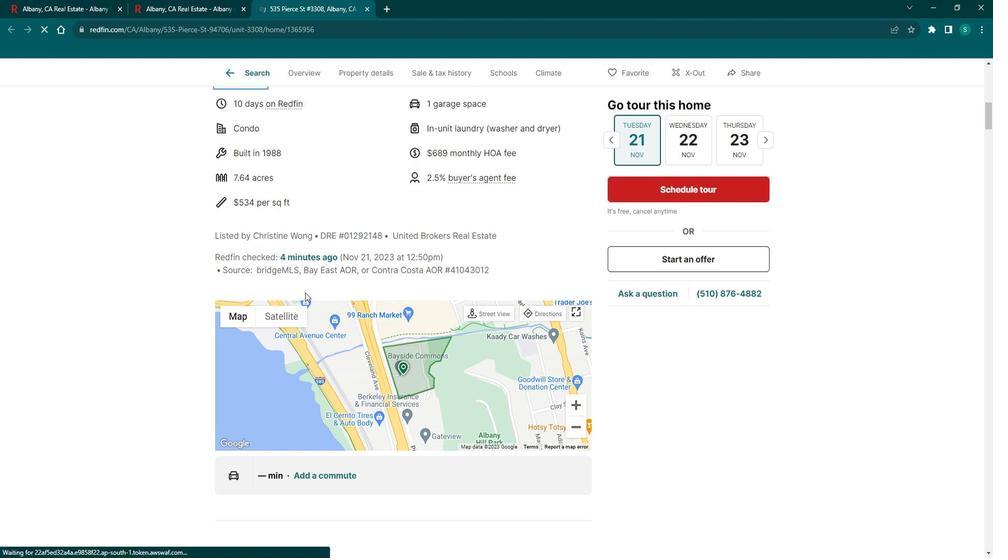 
Action: Mouse scrolled (315, 291) with delta (0, 0)
Screenshot: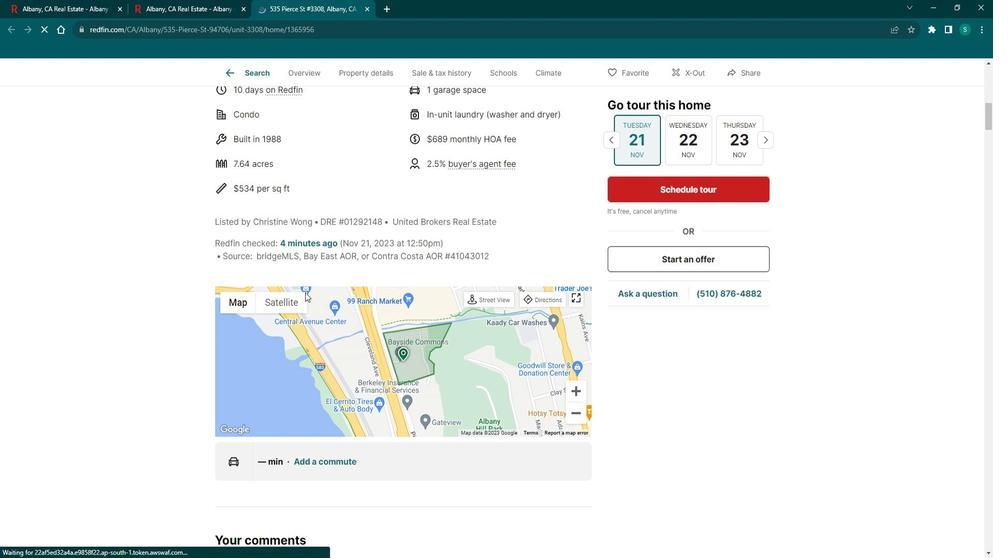 
Action: Mouse scrolled (315, 291) with delta (0, 0)
Screenshot: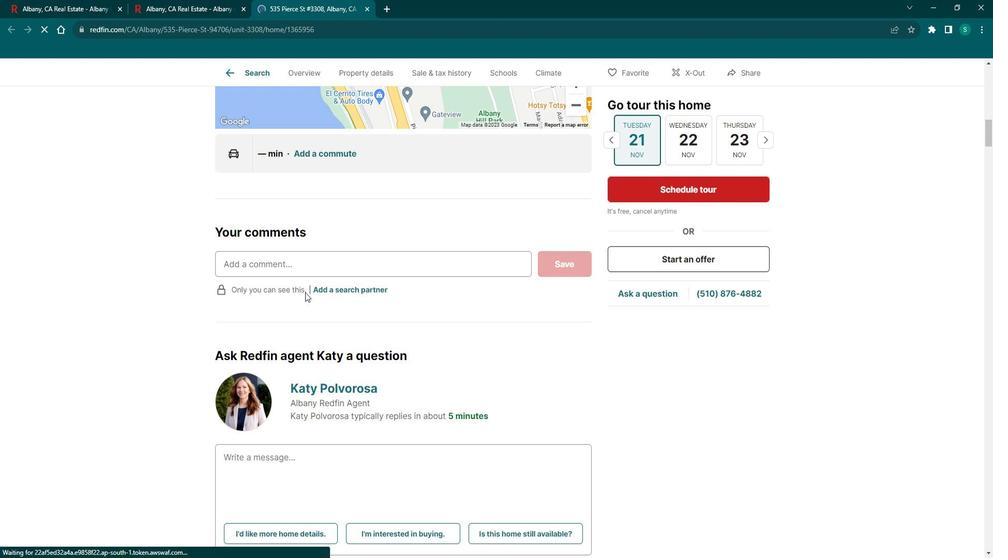 
Action: Mouse scrolled (315, 291) with delta (0, 0)
Screenshot: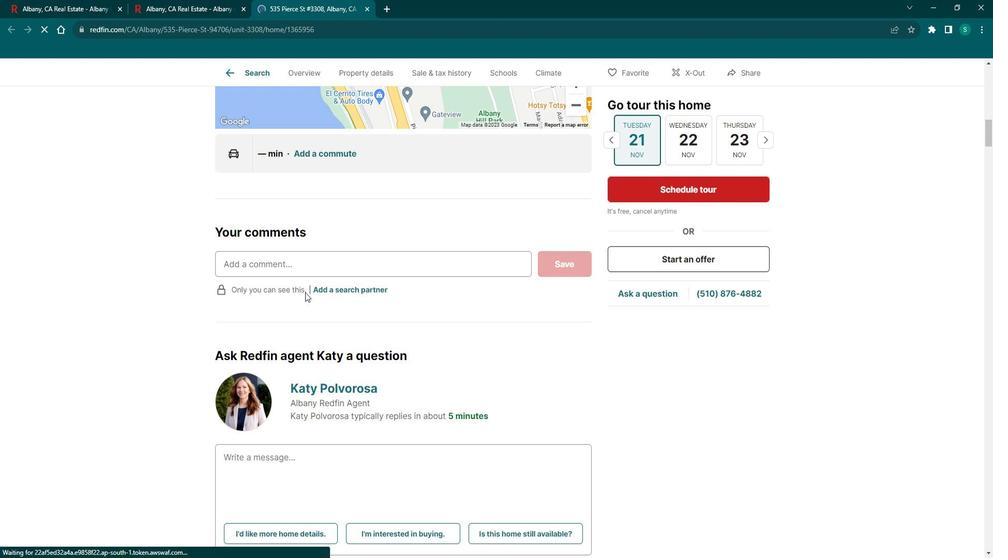 
Action: Mouse scrolled (315, 291) with delta (0, 0)
Screenshot: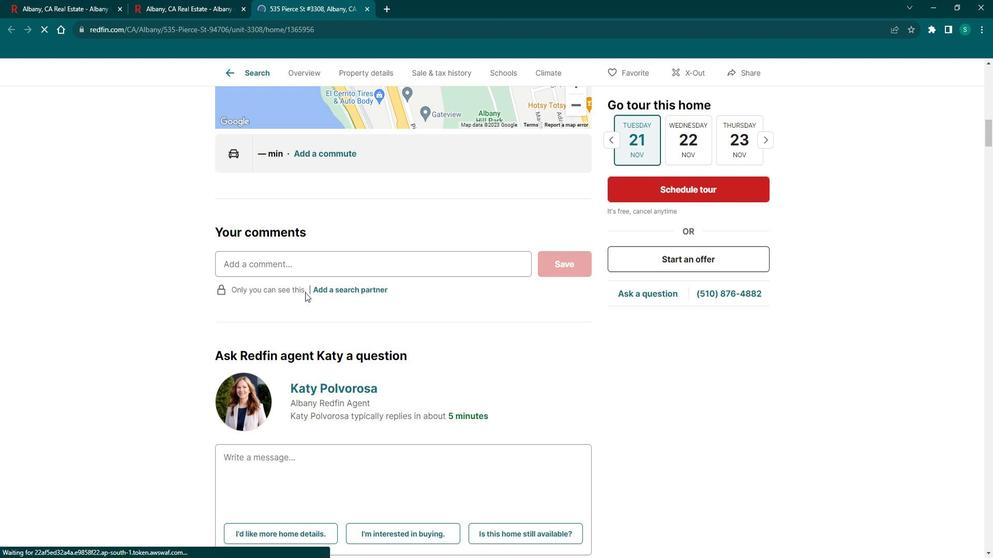
Action: Mouse scrolled (315, 291) with delta (0, 0)
Screenshot: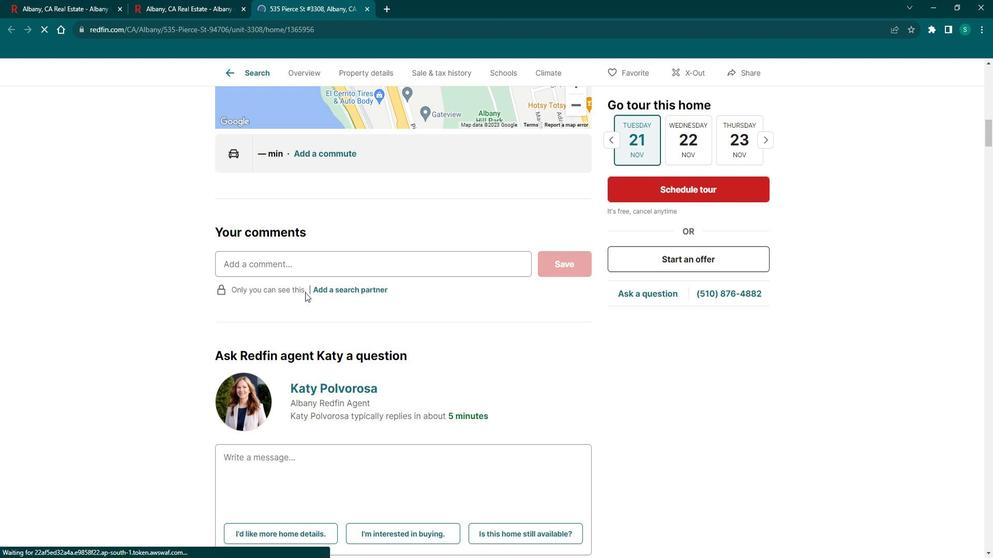 
Action: Mouse scrolled (315, 291) with delta (0, 0)
Screenshot: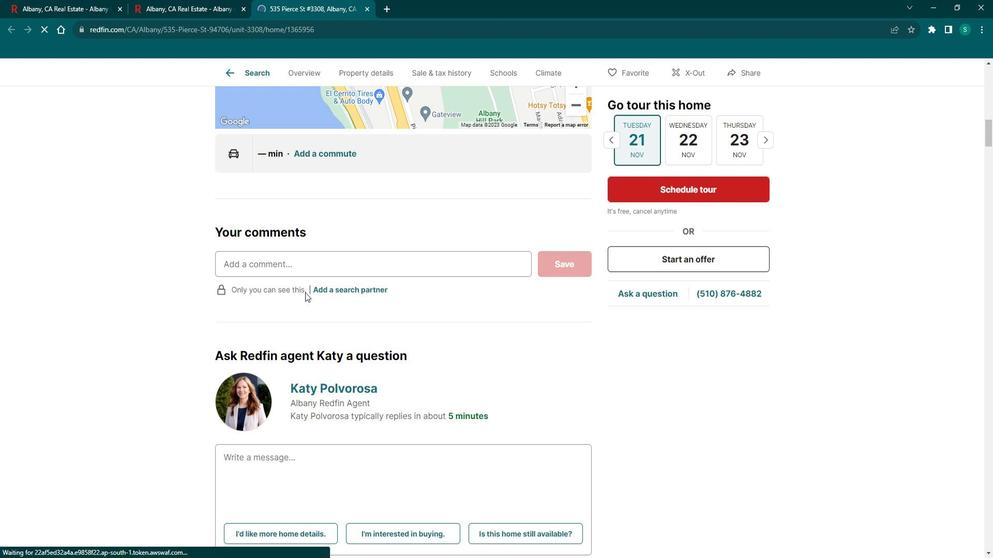 
Action: Mouse scrolled (315, 291) with delta (0, 0)
Screenshot: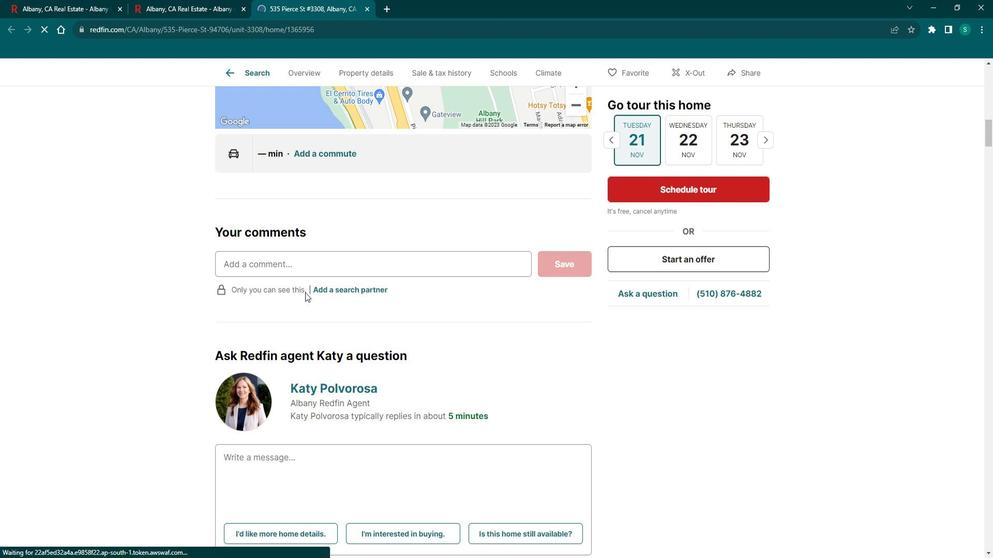 
Action: Mouse scrolled (315, 291) with delta (0, 0)
Screenshot: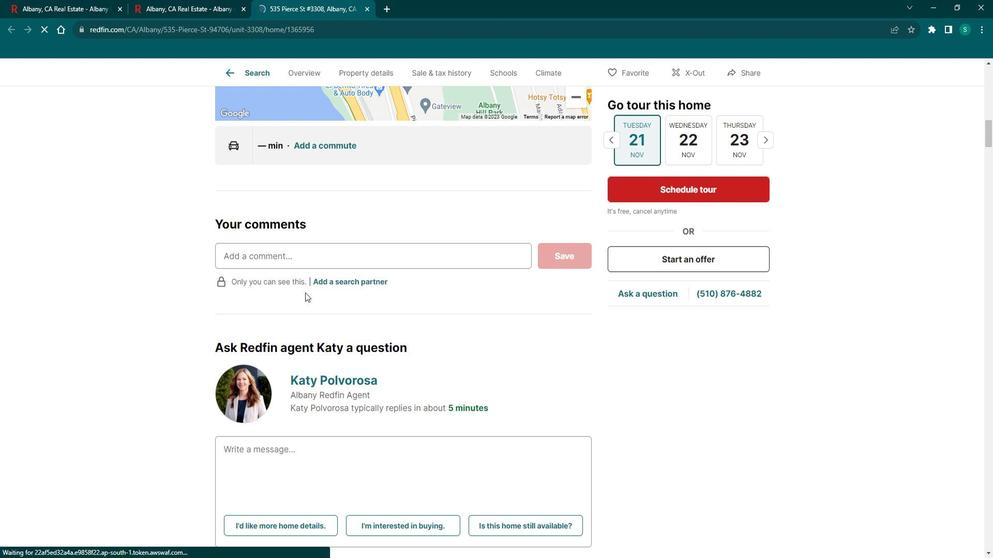 
Action: Mouse scrolled (315, 291) with delta (0, 0)
Screenshot: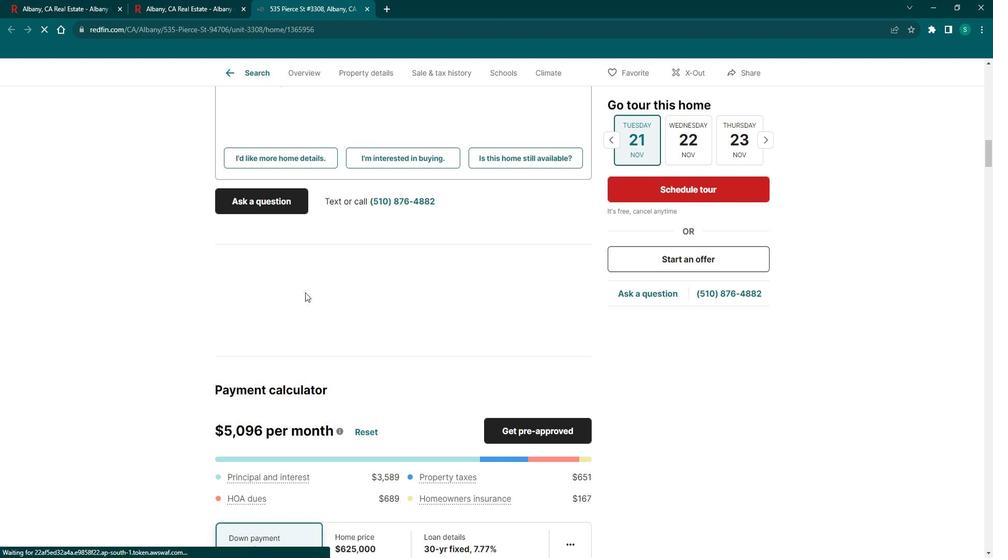 
Action: Mouse scrolled (315, 291) with delta (0, 0)
Screenshot: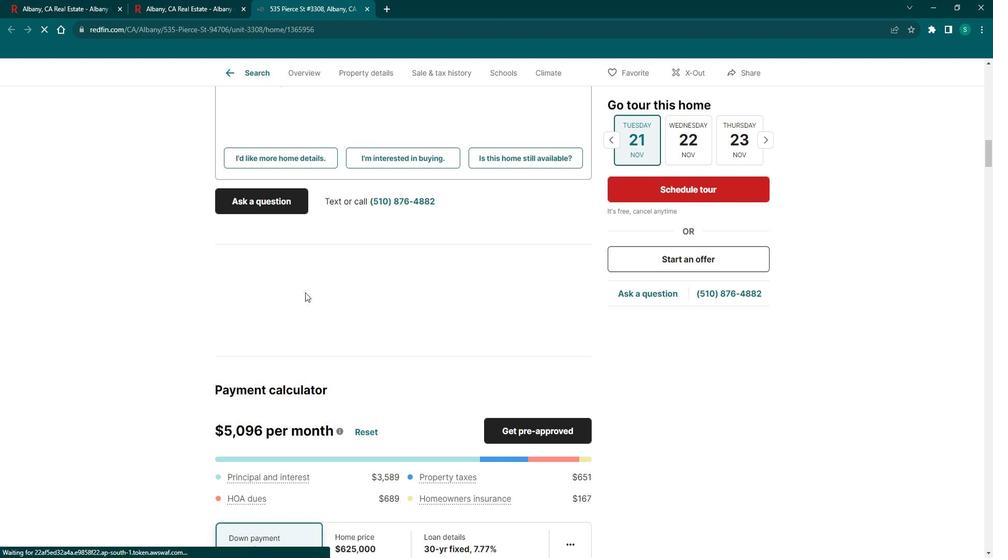 
Action: Mouse scrolled (315, 291) with delta (0, 0)
Screenshot: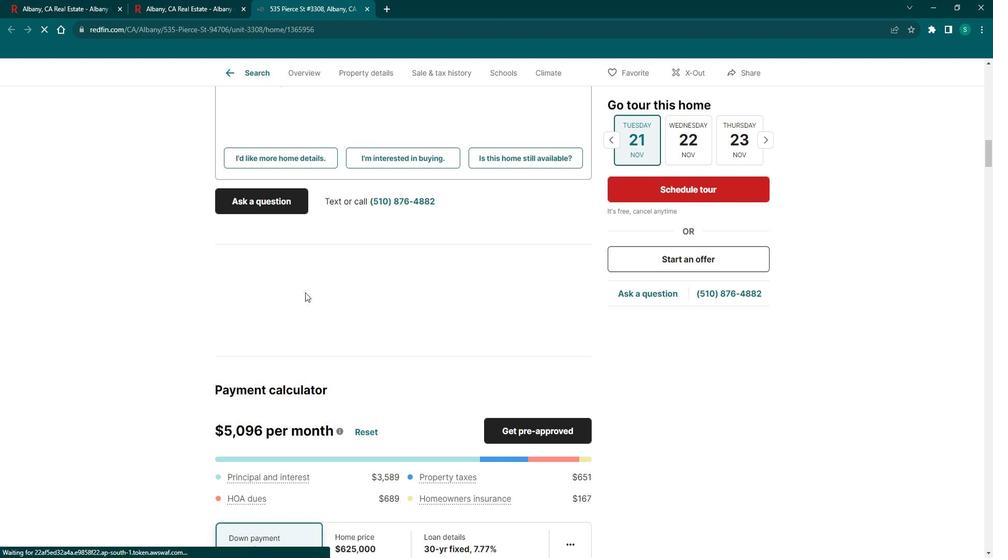 
Action: Mouse scrolled (315, 291) with delta (0, 0)
Screenshot: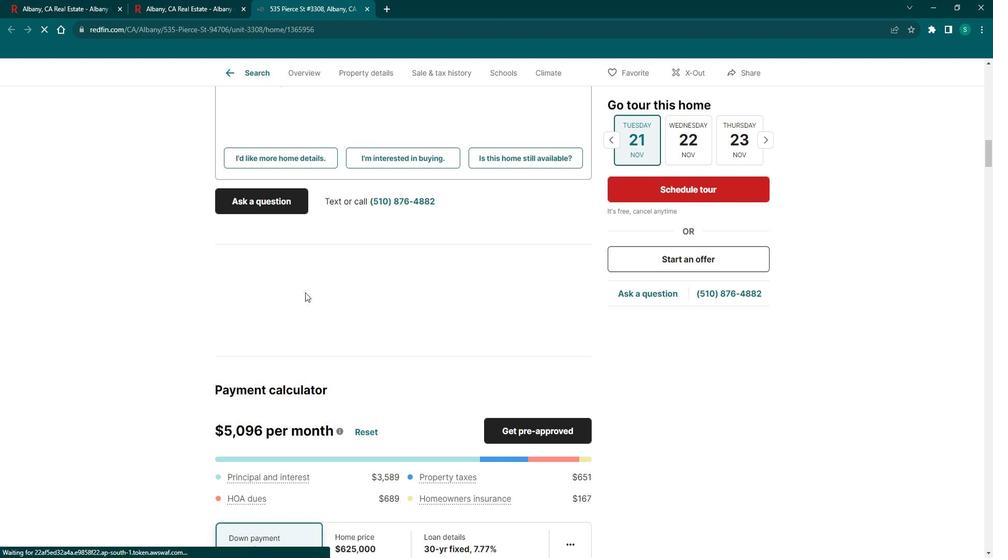 
Action: Mouse scrolled (315, 291) with delta (0, 0)
Screenshot: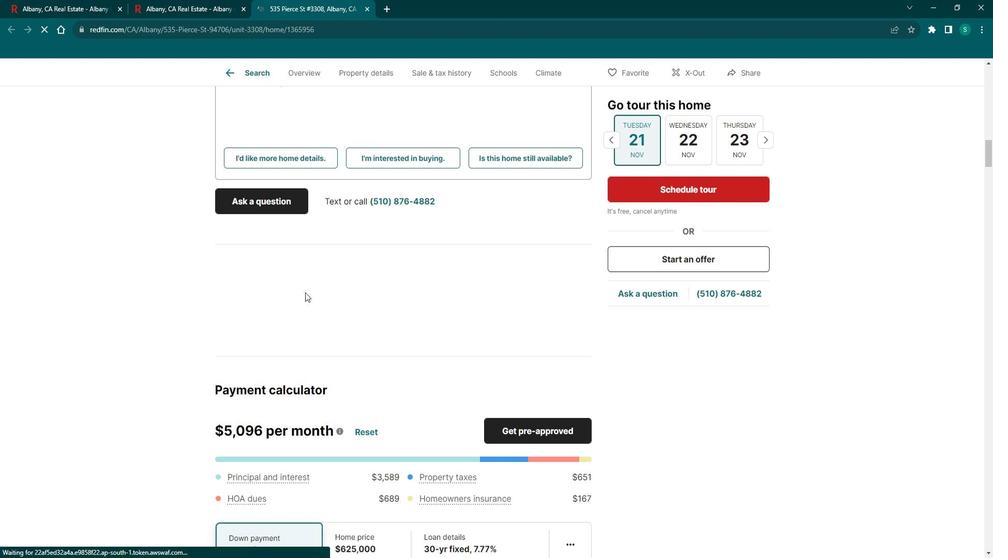 
Action: Mouse scrolled (315, 291) with delta (0, 0)
Screenshot: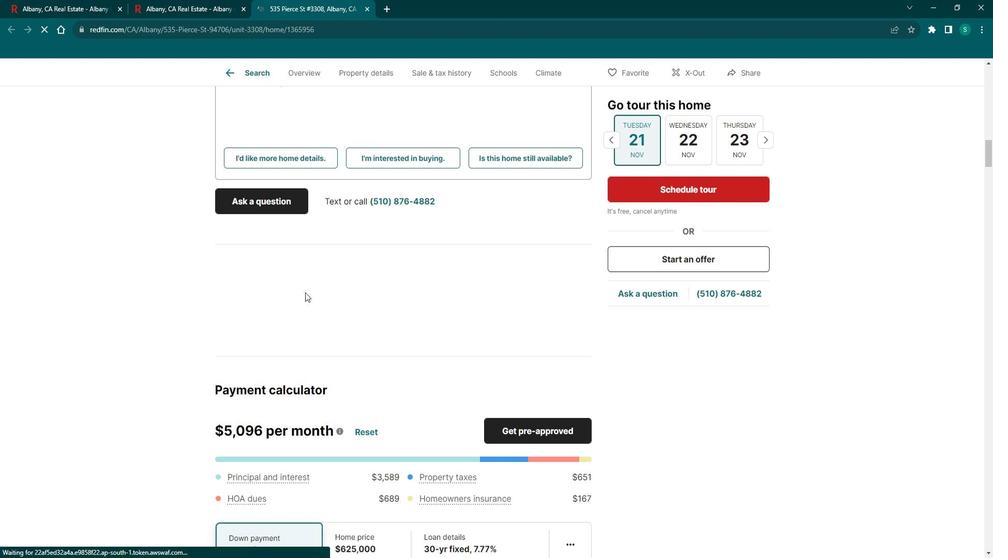 
Action: Mouse scrolled (315, 291) with delta (0, 0)
Screenshot: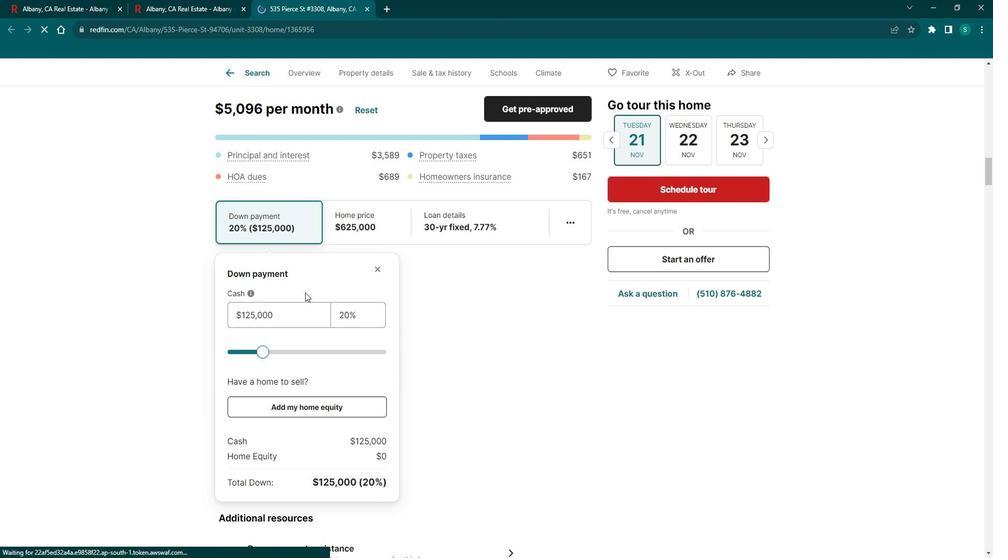 
Action: Mouse scrolled (315, 291) with delta (0, 0)
Screenshot: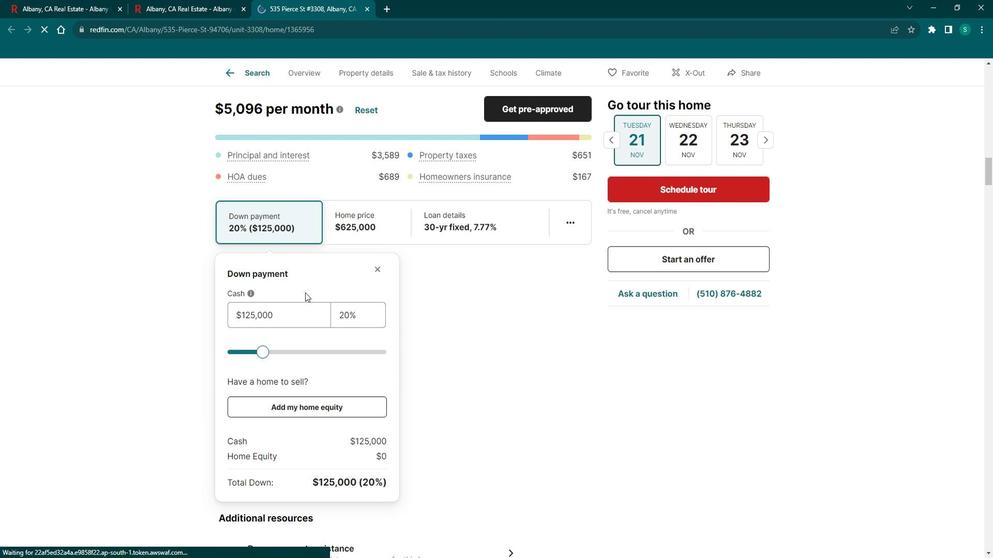
Action: Mouse scrolled (315, 291) with delta (0, 0)
Screenshot: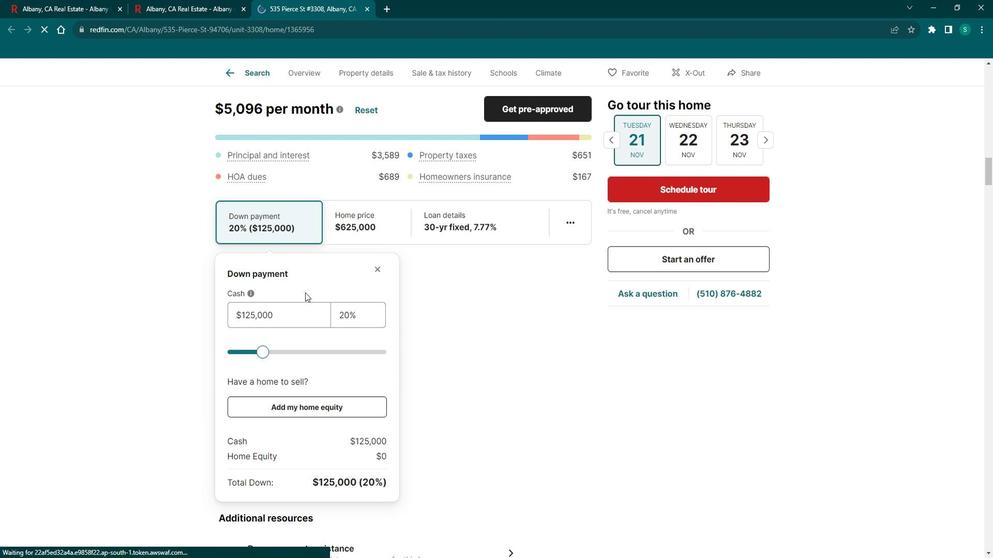 
Action: Mouse scrolled (315, 291) with delta (0, 0)
Screenshot: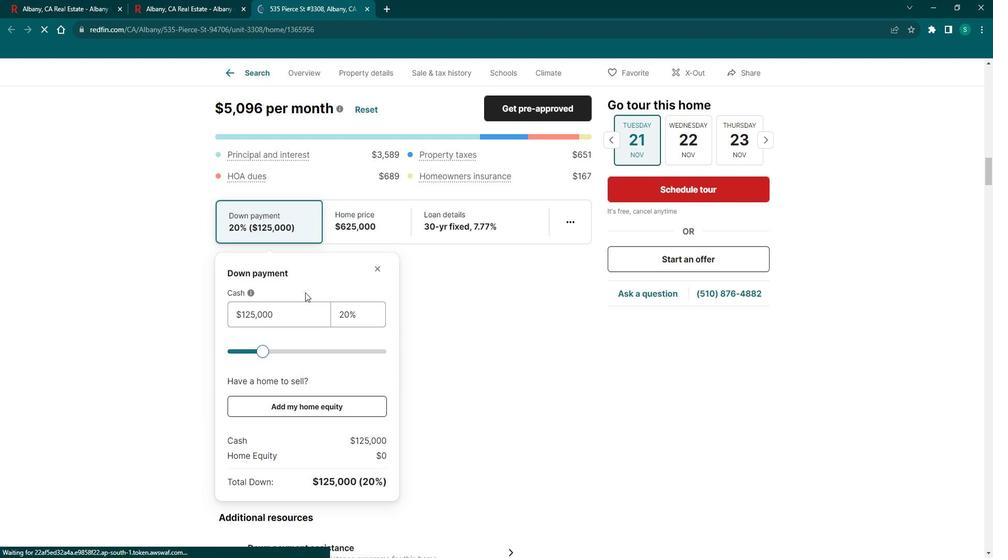 
Action: Mouse scrolled (315, 291) with delta (0, 0)
Screenshot: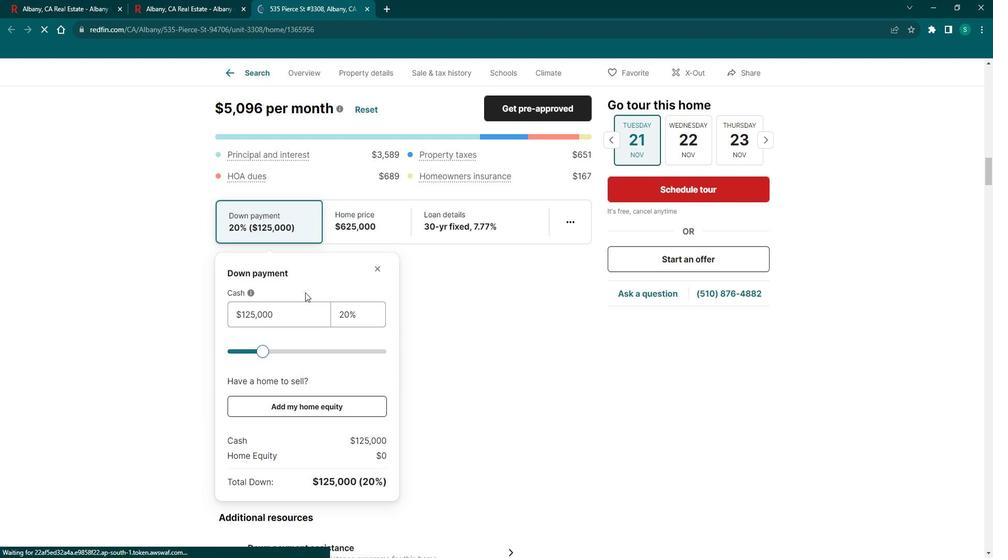 
Action: Mouse scrolled (315, 291) with delta (0, 0)
Screenshot: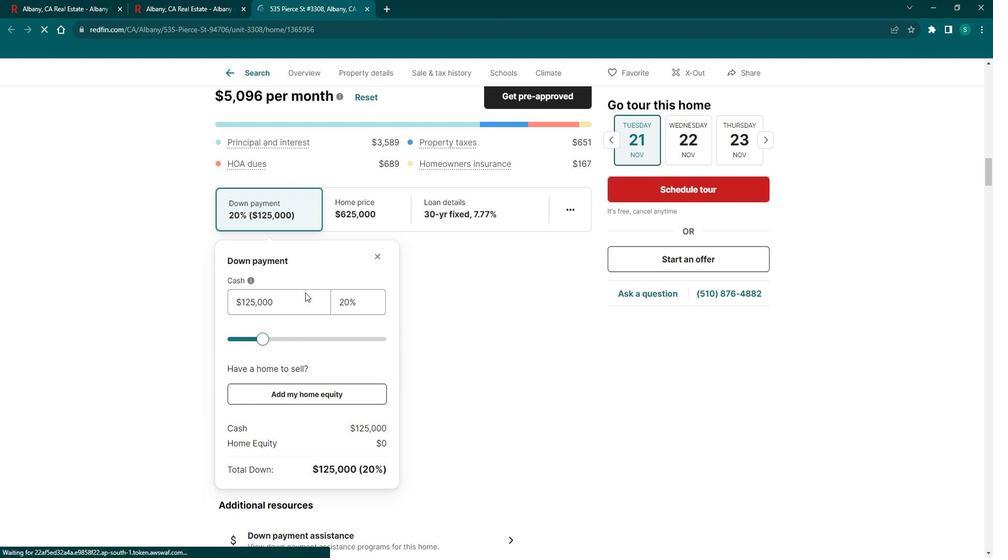 
Action: Mouse scrolled (315, 291) with delta (0, 0)
Screenshot: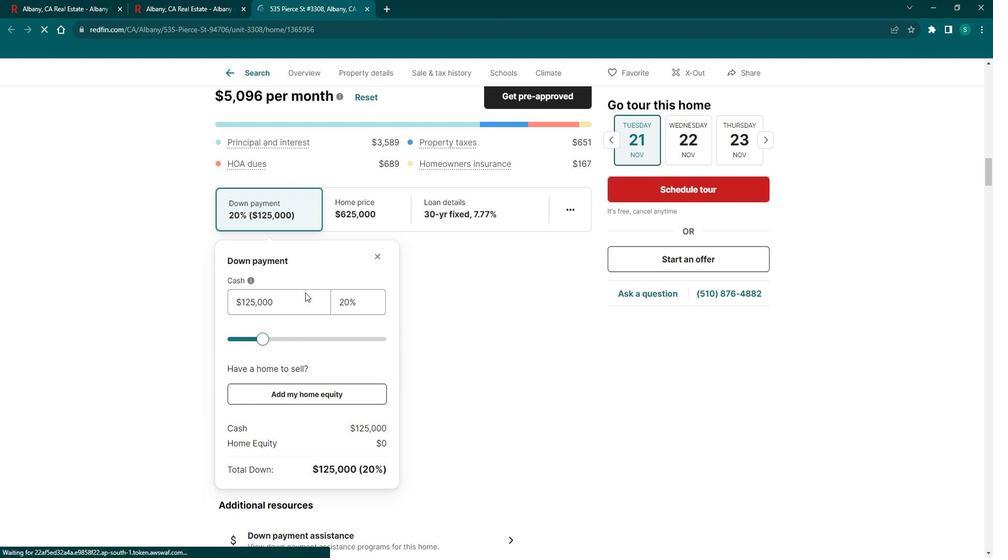 
Action: Mouse scrolled (315, 291) with delta (0, 0)
Screenshot: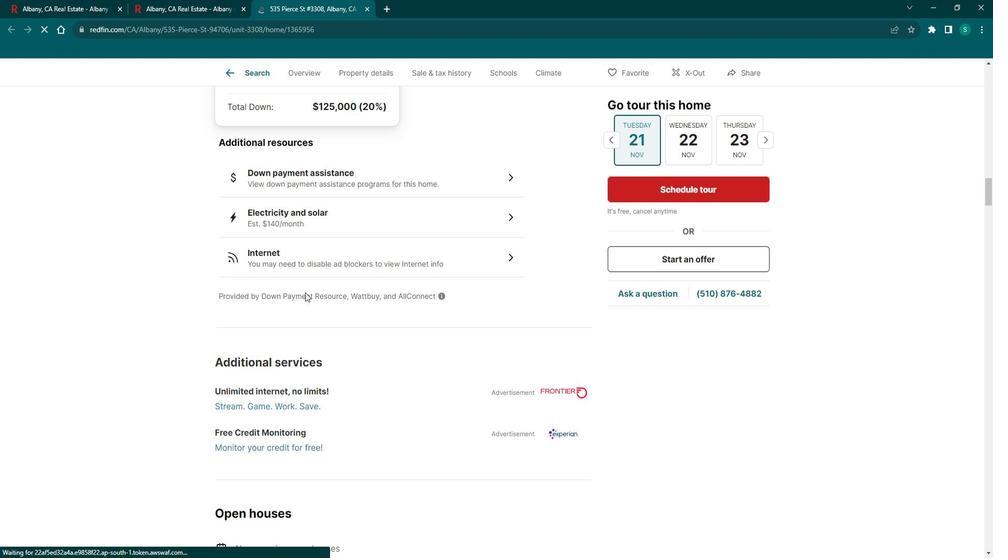 
Action: Mouse scrolled (315, 291) with delta (0, 0)
Screenshot: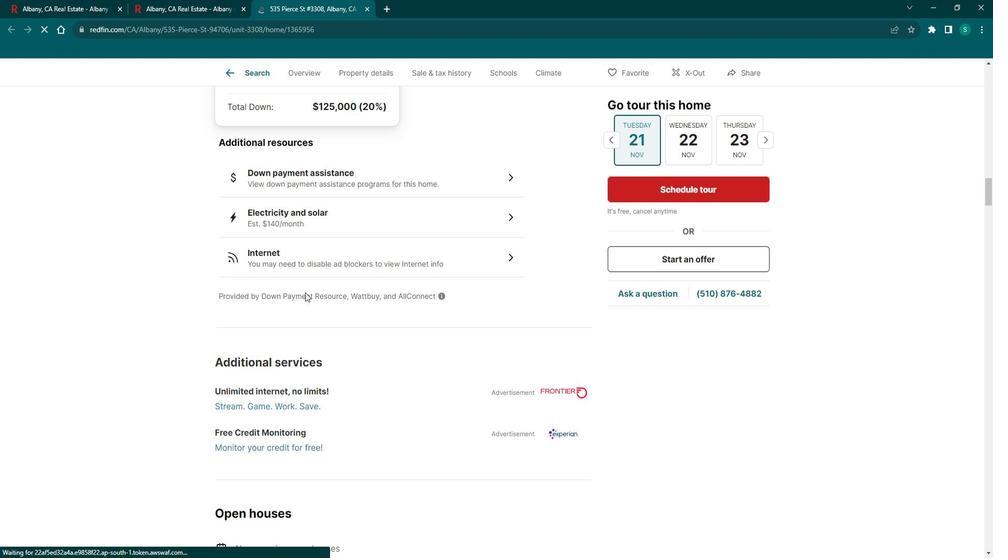
Action: Mouse scrolled (315, 291) with delta (0, 0)
Screenshot: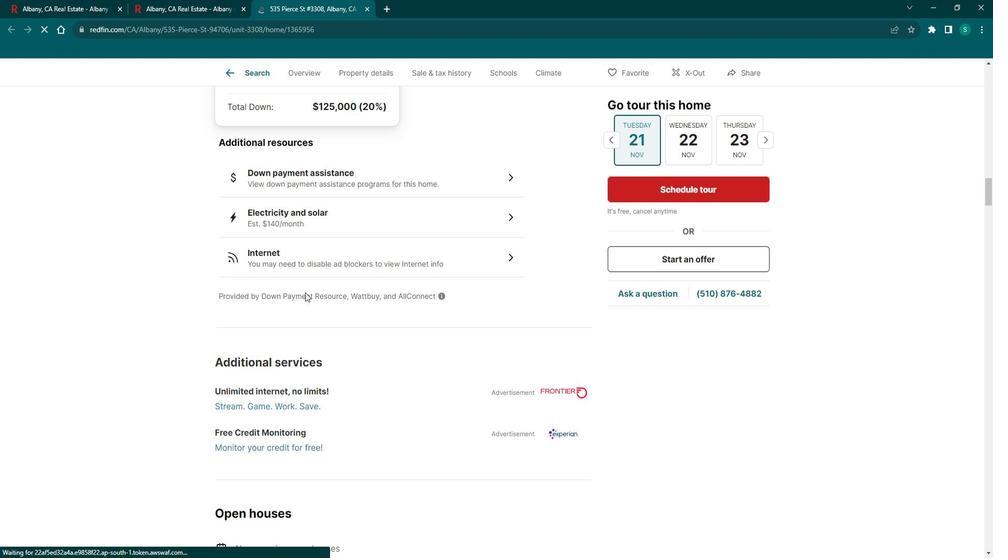
Action: Mouse scrolled (315, 291) with delta (0, 0)
Screenshot: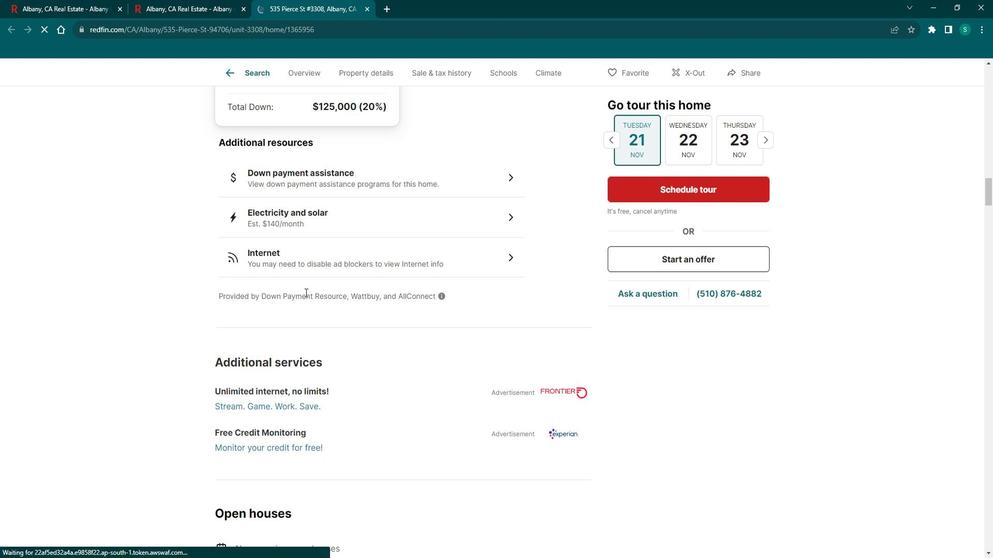 
Action: Mouse scrolled (315, 291) with delta (0, 0)
Screenshot: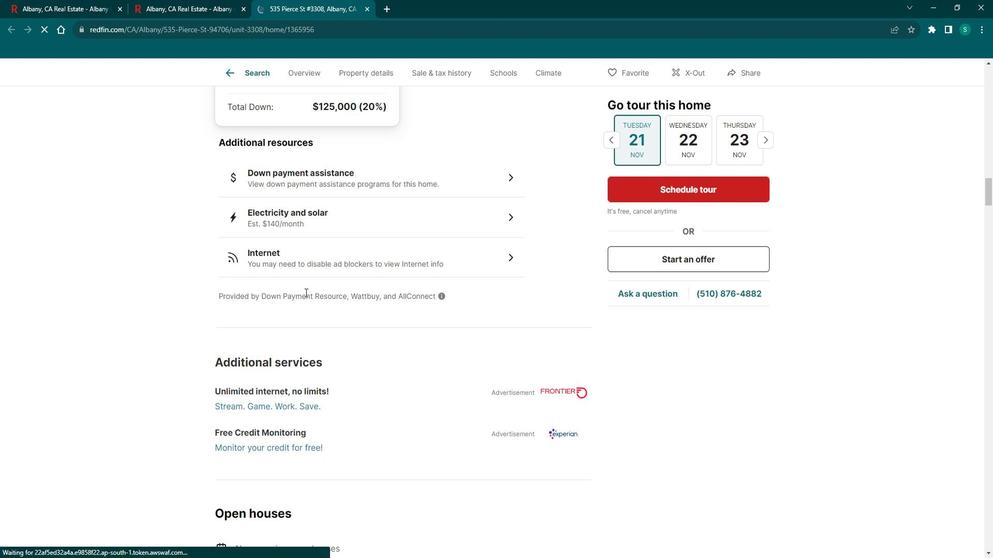 
Action: Mouse scrolled (315, 291) with delta (0, 0)
Screenshot: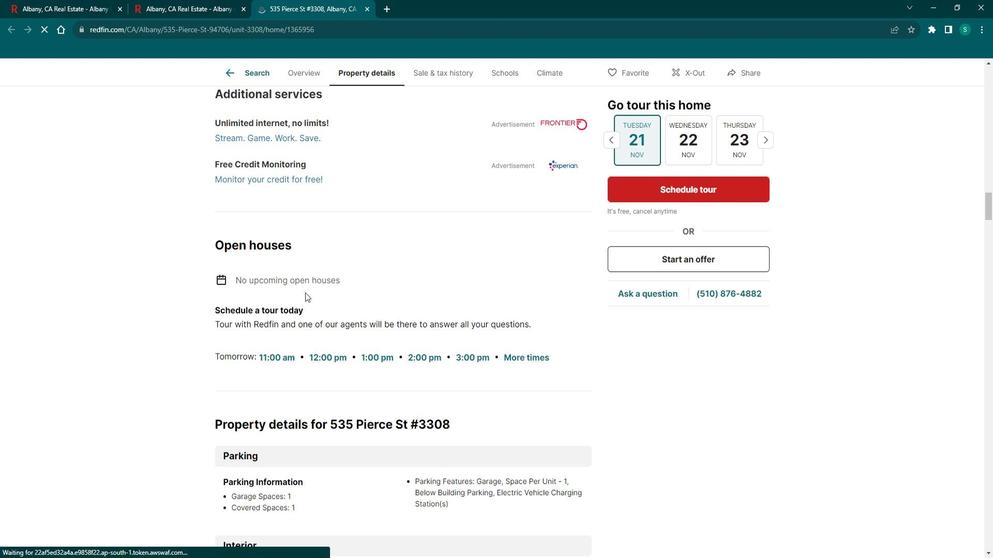 
Action: Mouse scrolled (315, 291) with delta (0, 0)
Screenshot: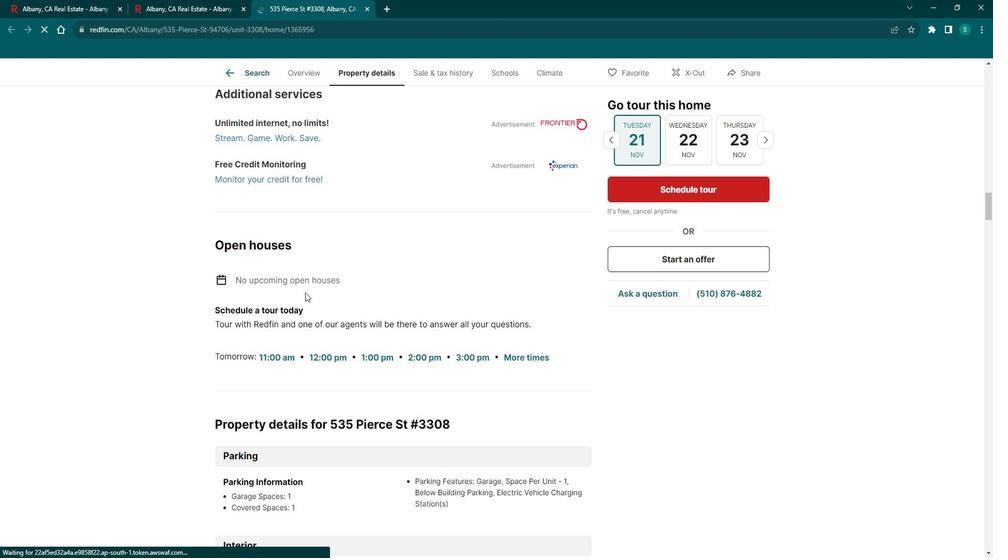 
Action: Mouse scrolled (315, 291) with delta (0, 0)
Screenshot: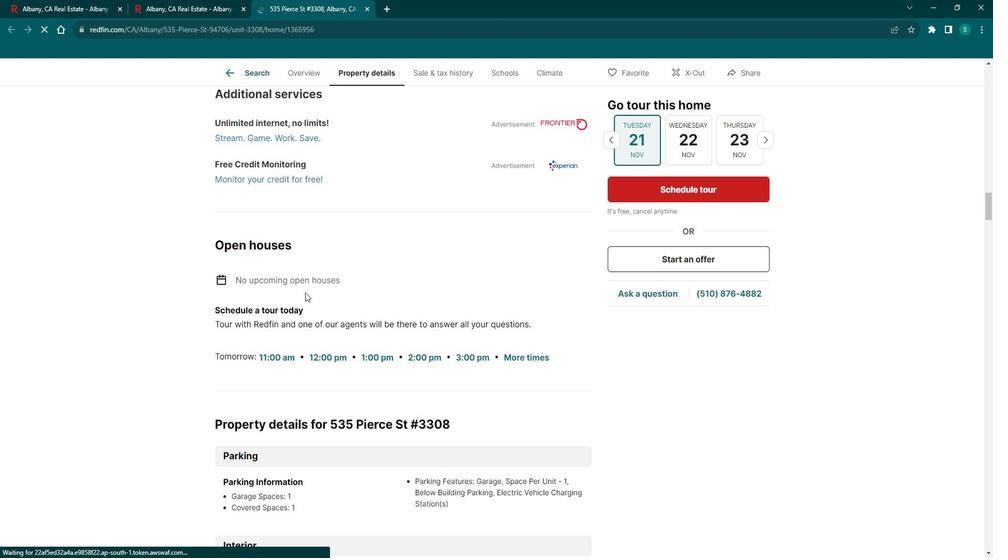 
Action: Mouse scrolled (315, 291) with delta (0, 0)
Screenshot: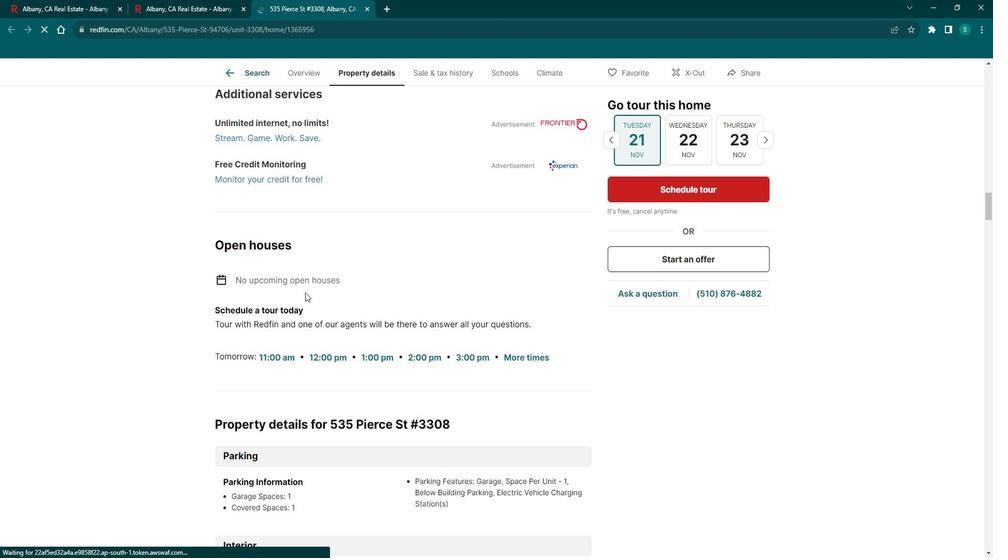 
Action: Mouse scrolled (315, 291) with delta (0, 0)
Screenshot: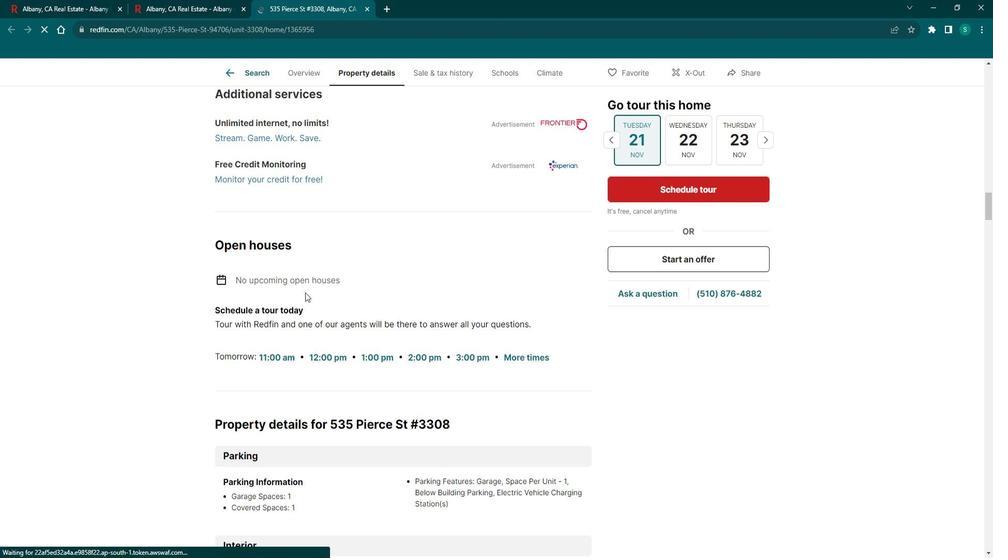 
Action: Mouse scrolled (315, 291) with delta (0, 0)
Screenshot: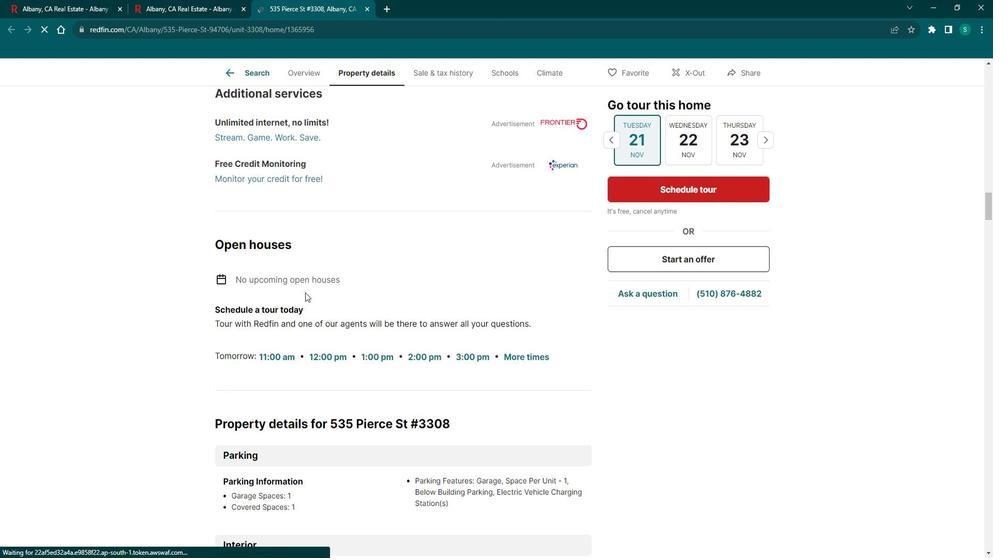 
Action: Mouse scrolled (315, 291) with delta (0, 0)
Screenshot: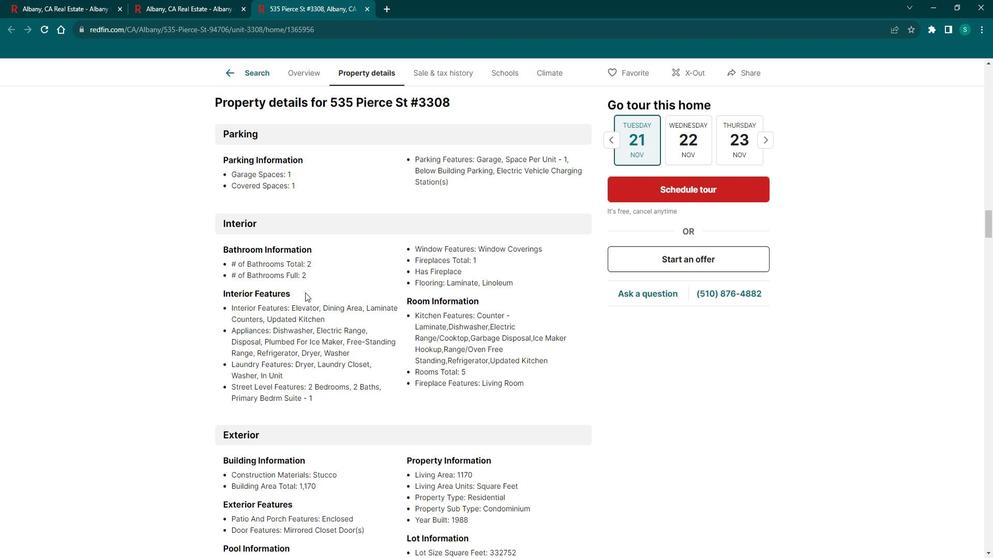 
Action: Mouse scrolled (315, 291) with delta (0, 0)
Screenshot: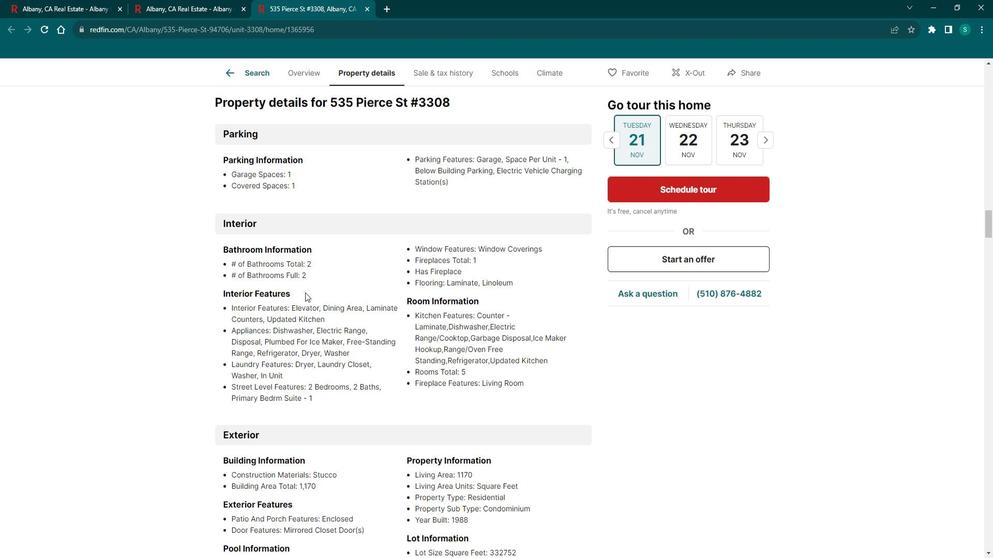 
Action: Mouse scrolled (315, 291) with delta (0, 0)
Screenshot: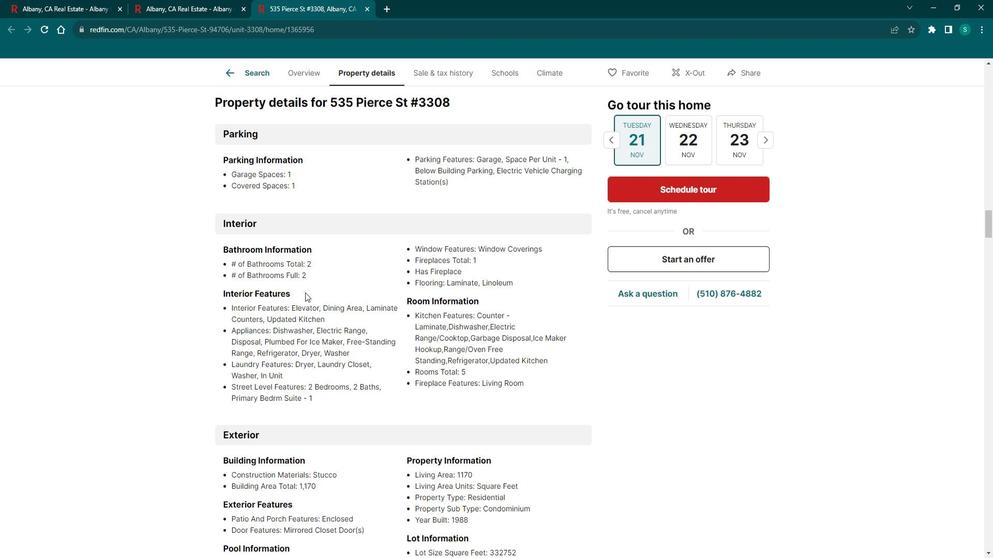 
Action: Mouse scrolled (315, 291) with delta (0, 0)
Screenshot: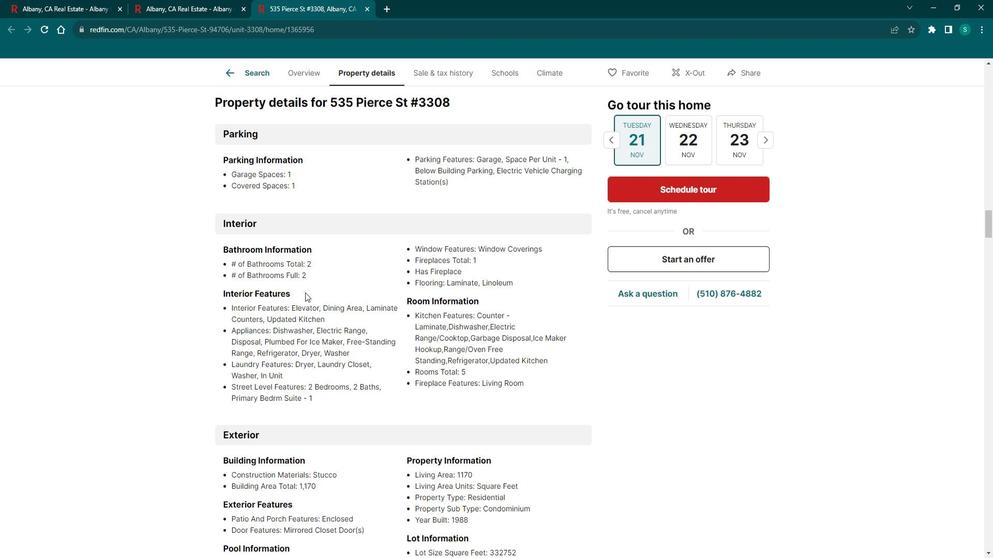 
Action: Mouse scrolled (315, 291) with delta (0, 0)
Screenshot: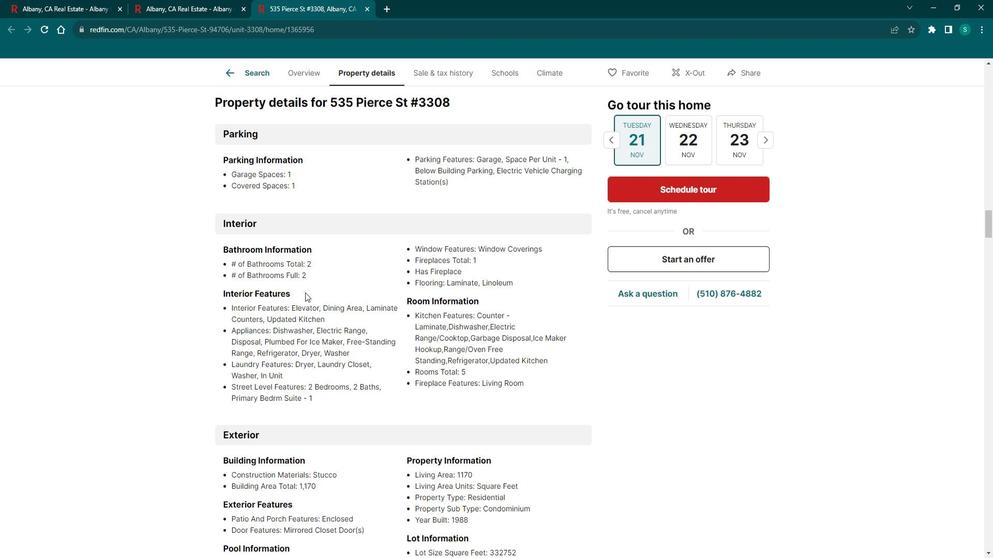 
Action: Mouse scrolled (315, 291) with delta (0, 0)
Screenshot: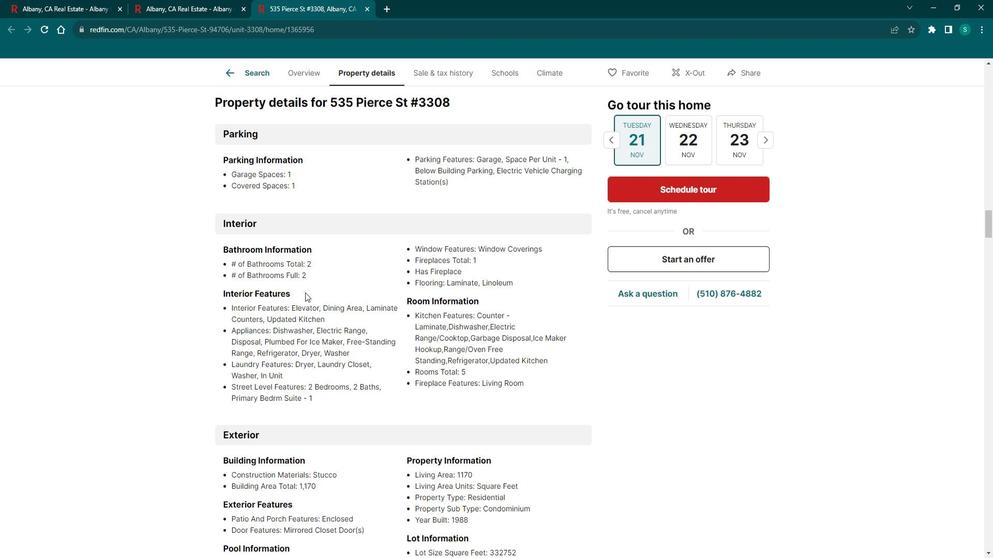 
Action: Mouse scrolled (315, 291) with delta (0, 0)
Screenshot: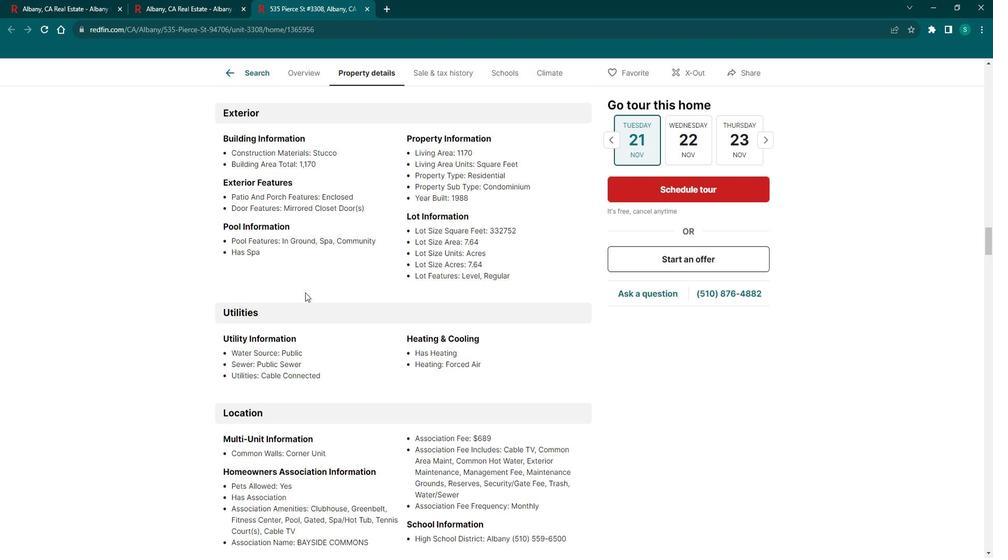 
Action: Mouse scrolled (315, 291) with delta (0, 0)
Screenshot: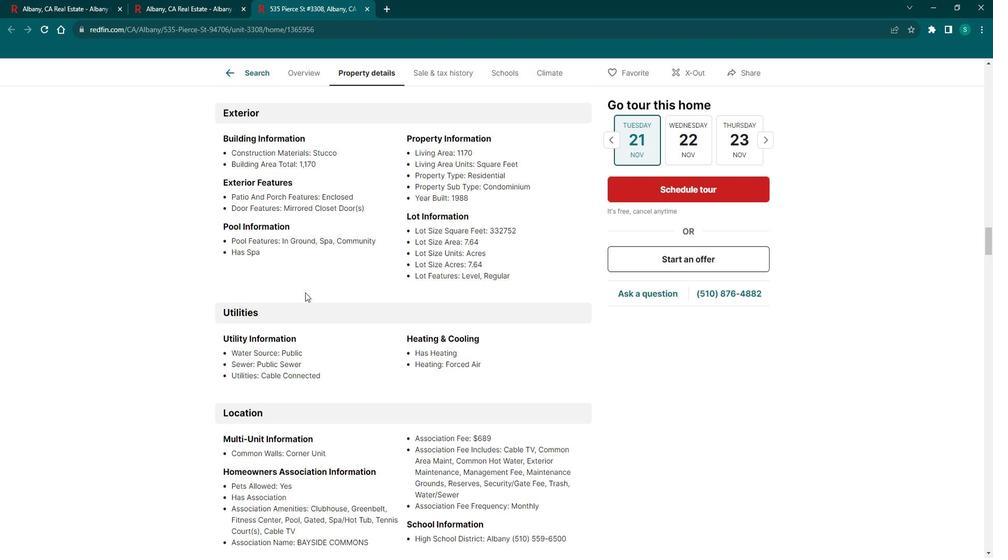 
Action: Mouse scrolled (315, 291) with delta (0, 0)
Screenshot: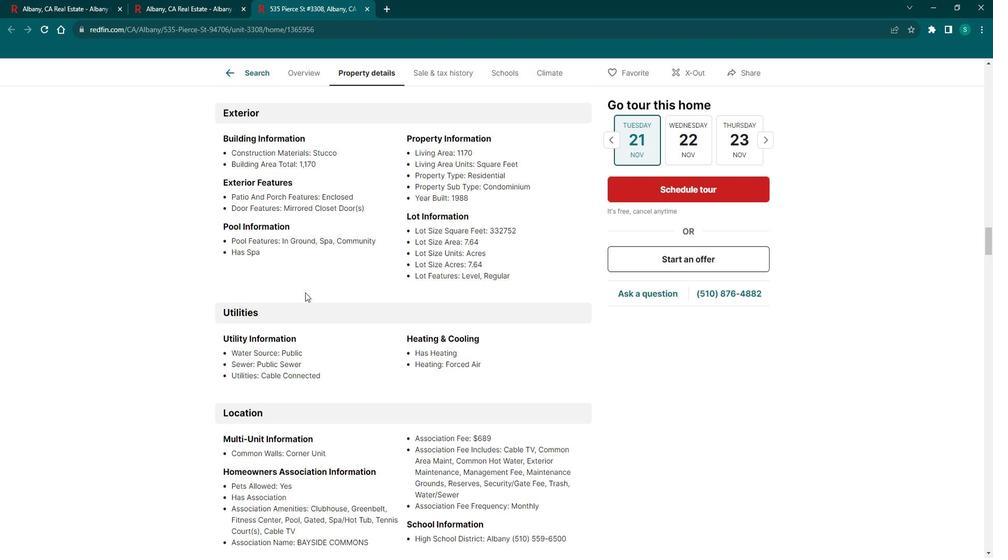 
Action: Mouse scrolled (315, 291) with delta (0, 0)
Screenshot: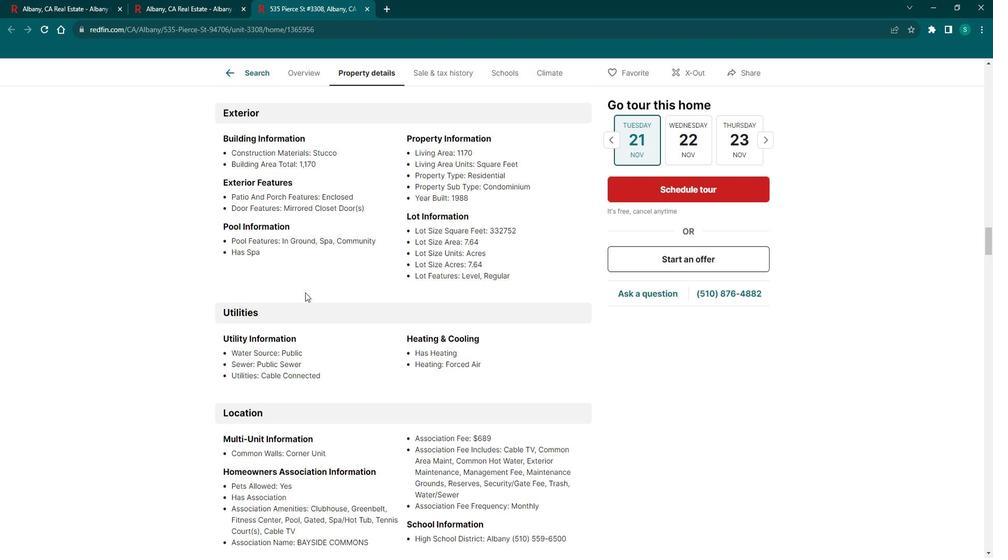 
Action: Mouse scrolled (315, 291) with delta (0, 0)
Screenshot: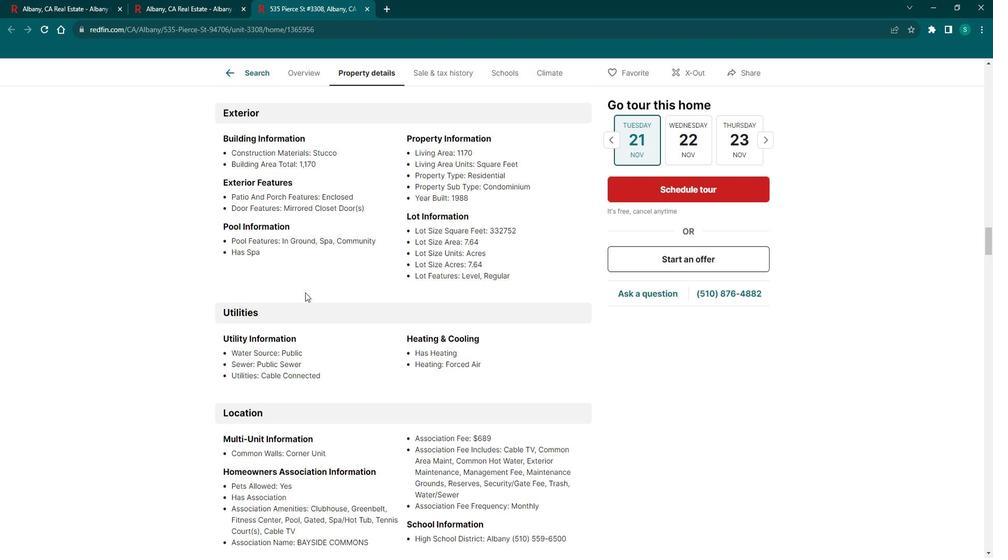 
Action: Mouse scrolled (315, 291) with delta (0, 0)
Screenshot: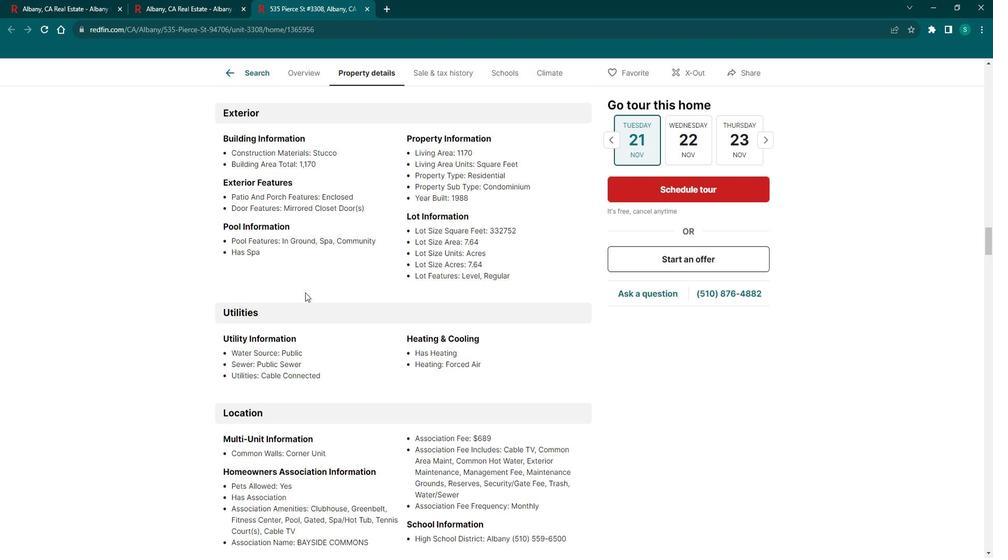 
Action: Mouse scrolled (315, 291) with delta (0, 0)
Screenshot: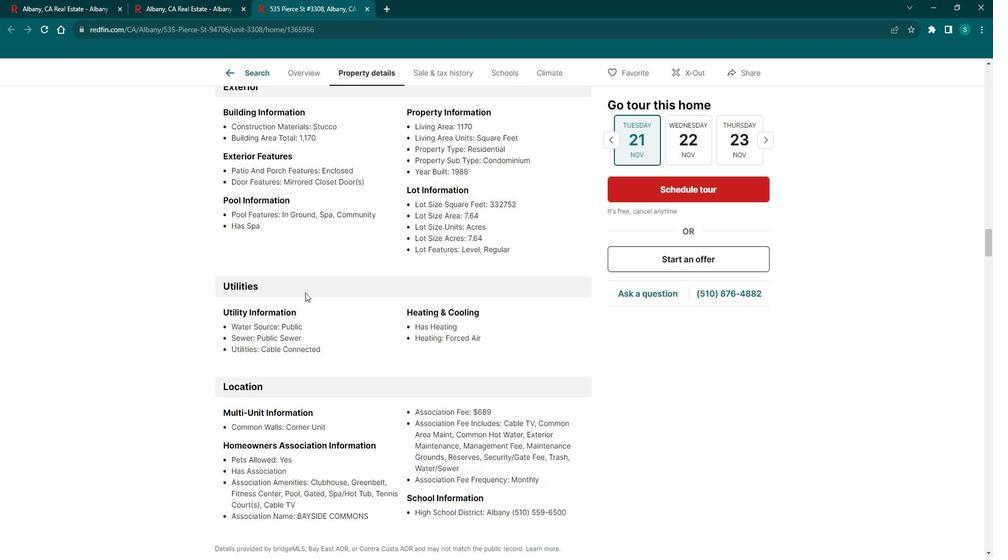 
Action: Mouse scrolled (315, 291) with delta (0, 0)
Screenshot: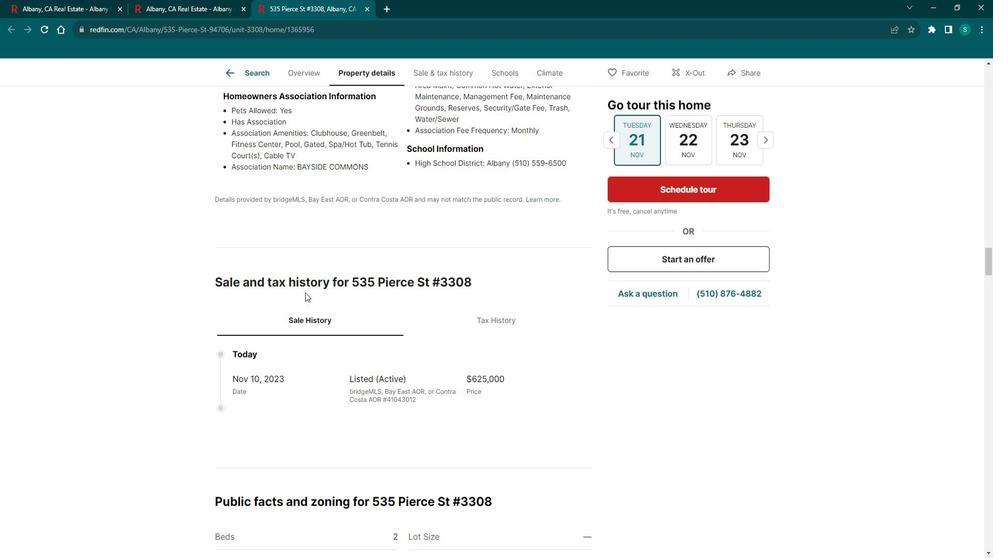 
Action: Mouse scrolled (315, 291) with delta (0, 0)
Screenshot: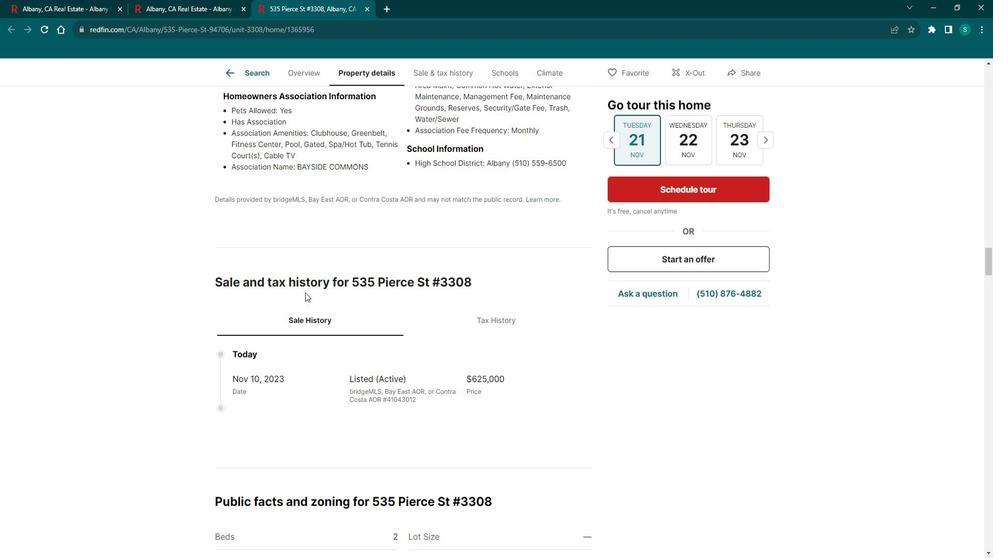 
Action: Mouse scrolled (315, 291) with delta (0, 0)
Screenshot: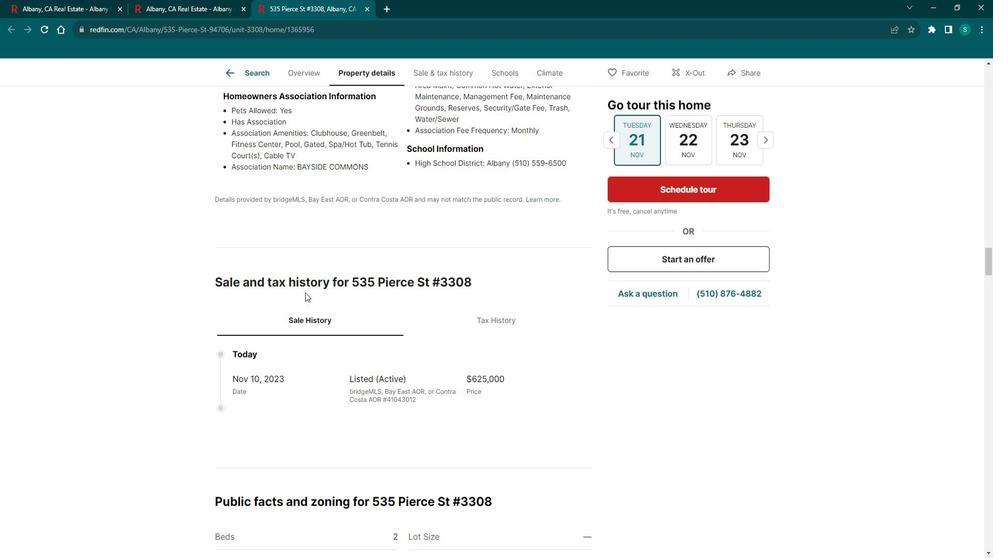 
Action: Mouse scrolled (315, 291) with delta (0, 0)
Screenshot: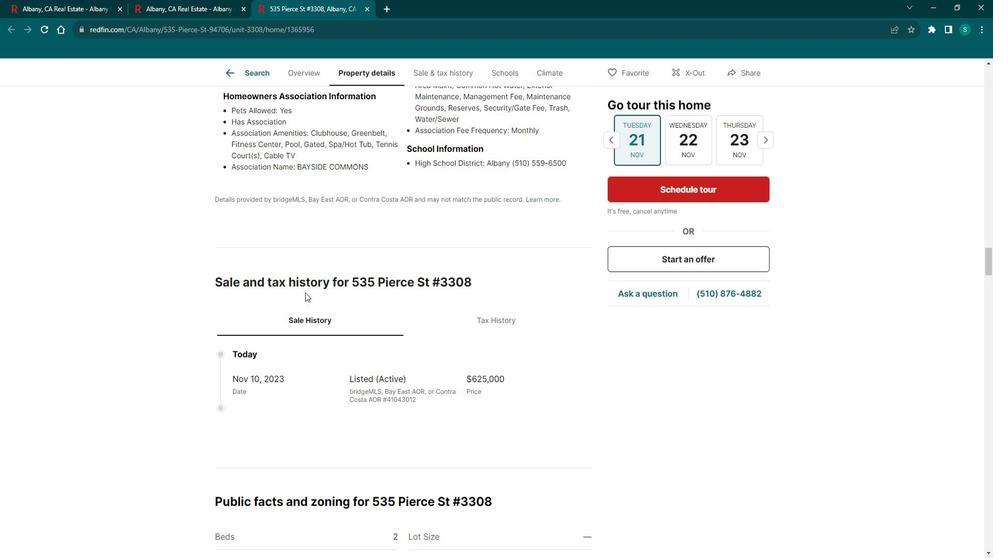 
Action: Mouse scrolled (315, 291) with delta (0, 0)
Screenshot: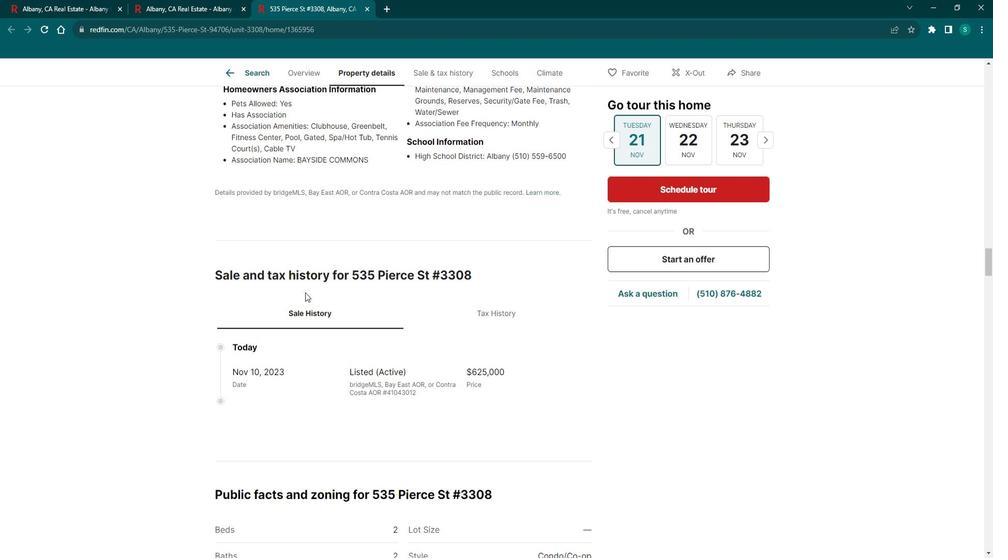 
Action: Mouse scrolled (315, 291) with delta (0, 0)
Screenshot: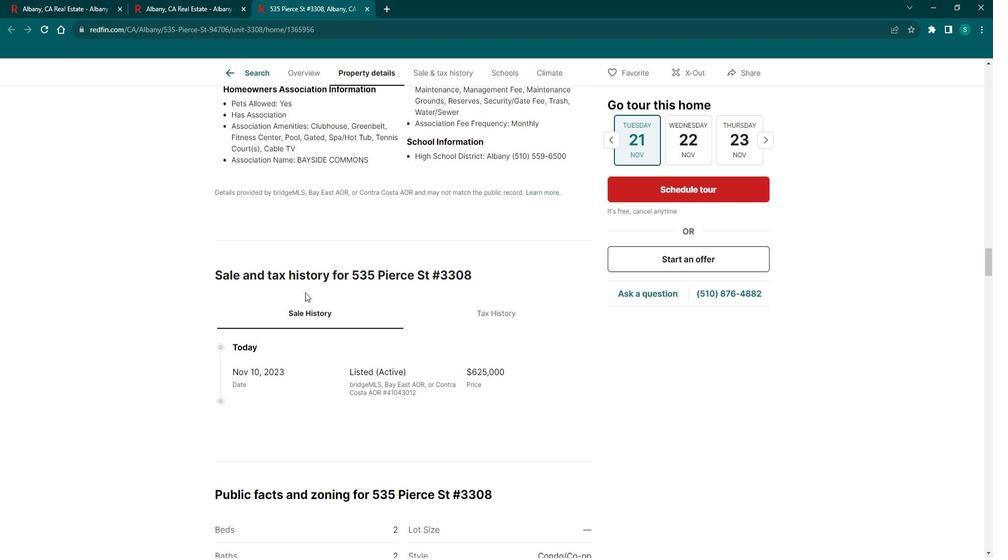 
Action: Mouse scrolled (315, 291) with delta (0, 0)
Screenshot: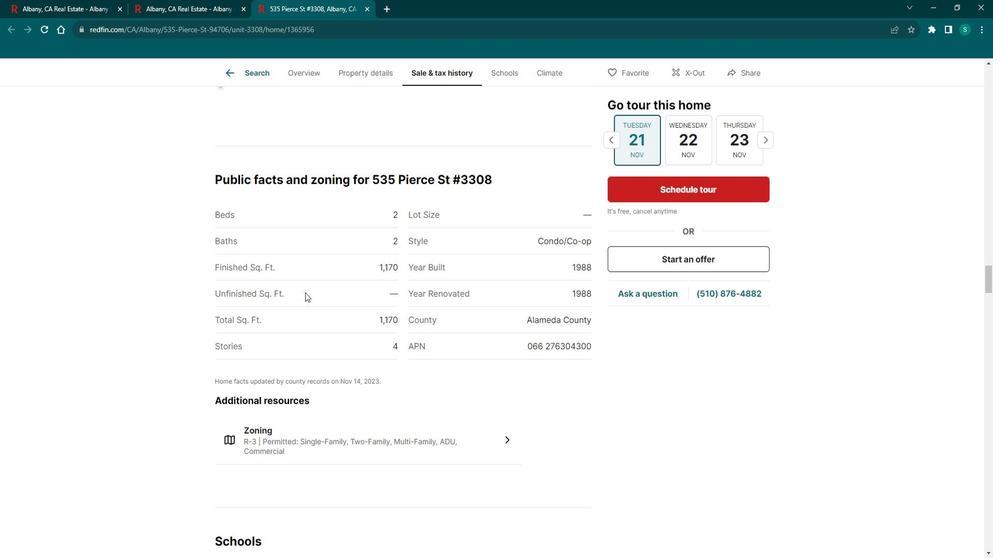 
Action: Mouse scrolled (315, 291) with delta (0, 0)
Screenshot: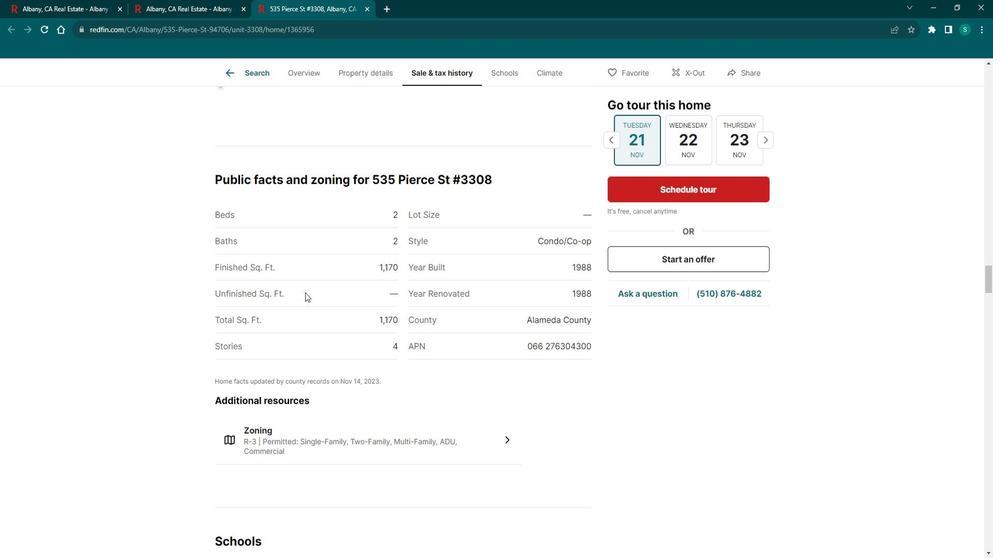 
Action: Mouse scrolled (315, 291) with delta (0, 0)
Screenshot: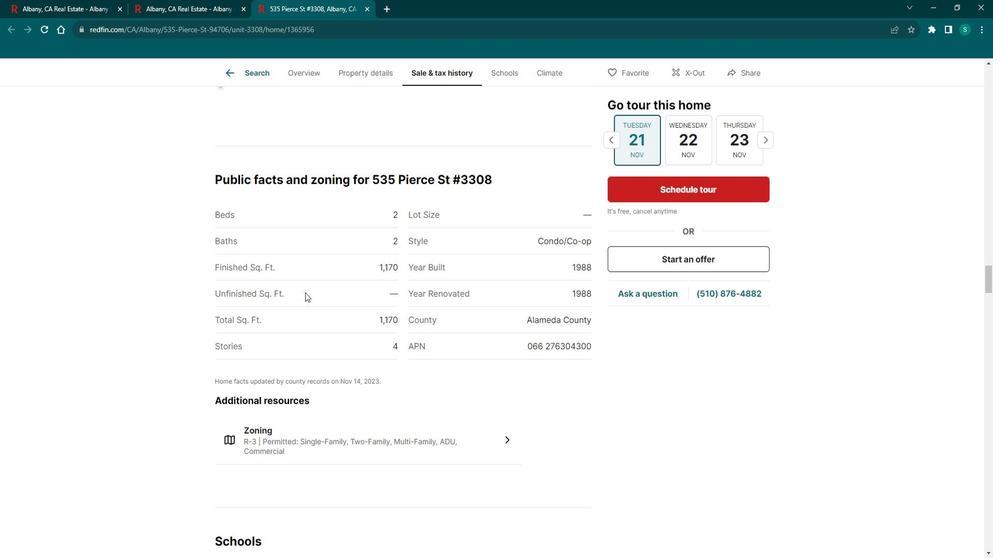 
Action: Mouse scrolled (315, 291) with delta (0, 0)
Screenshot: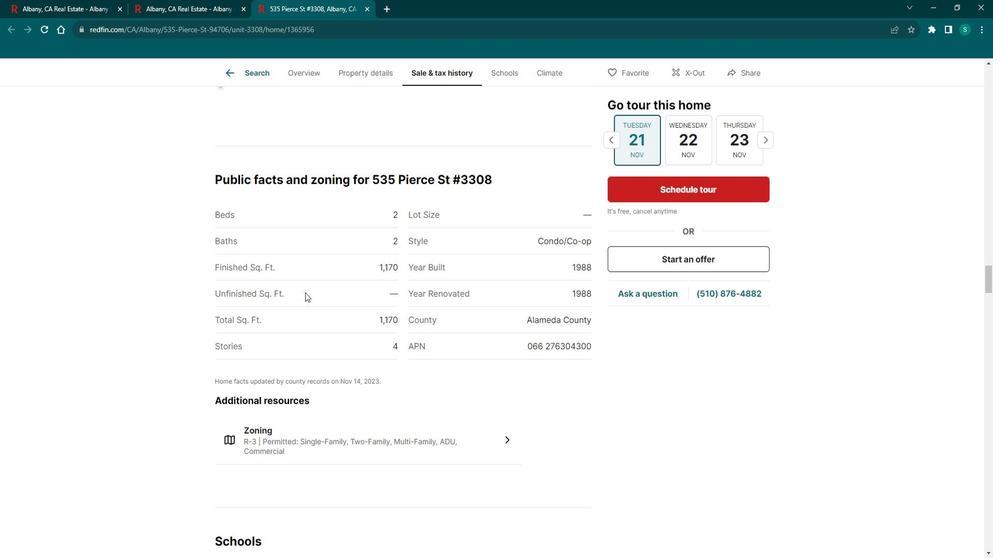 
Action: Mouse scrolled (315, 291) with delta (0, 0)
Screenshot: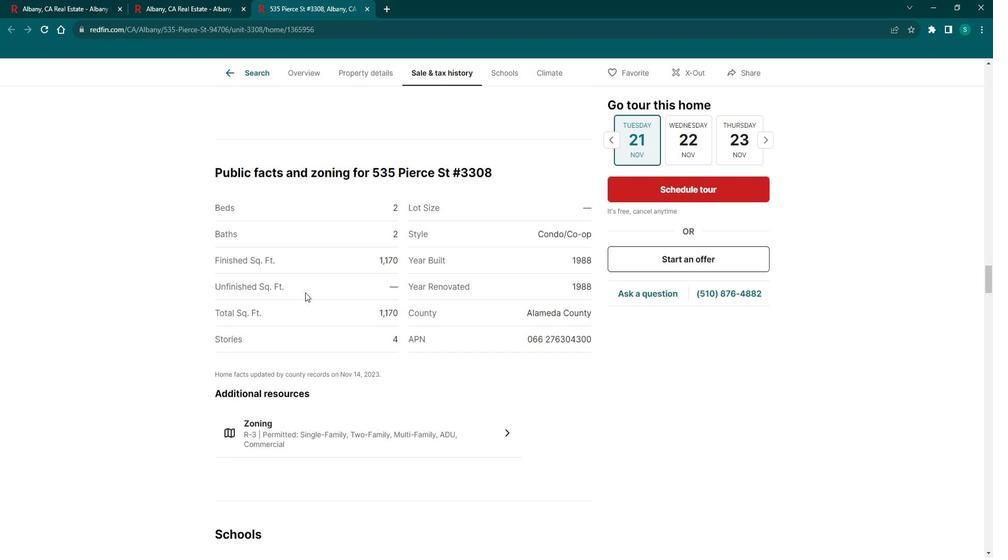 
Action: Mouse scrolled (315, 291) with delta (0, 0)
Screenshot: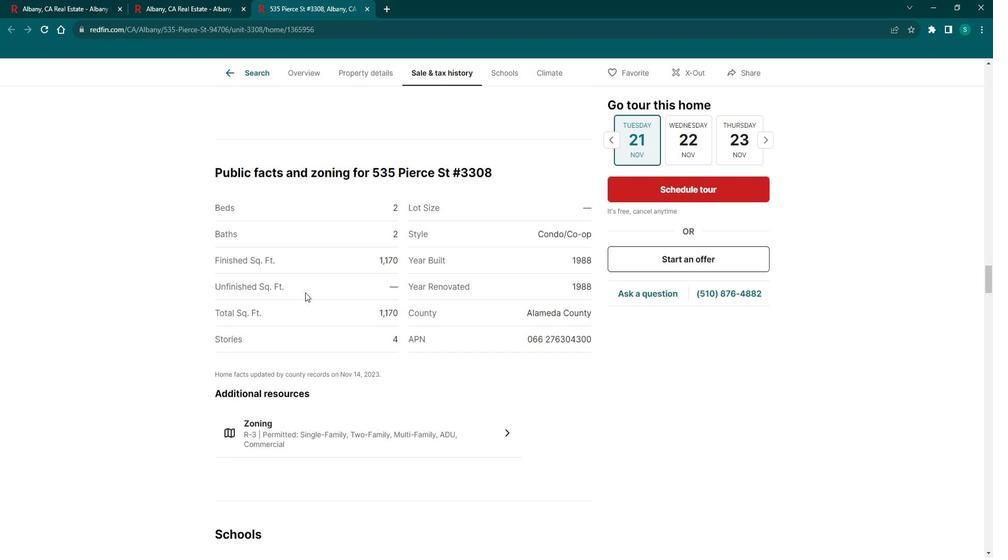 
Action: Mouse scrolled (315, 291) with delta (0, 0)
Screenshot: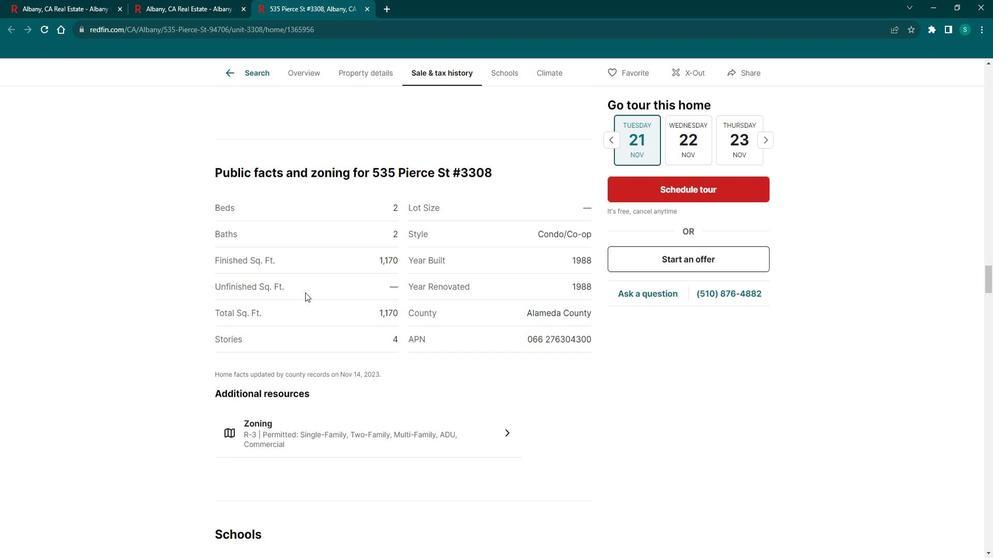 
Action: Mouse scrolled (315, 291) with delta (0, 0)
Screenshot: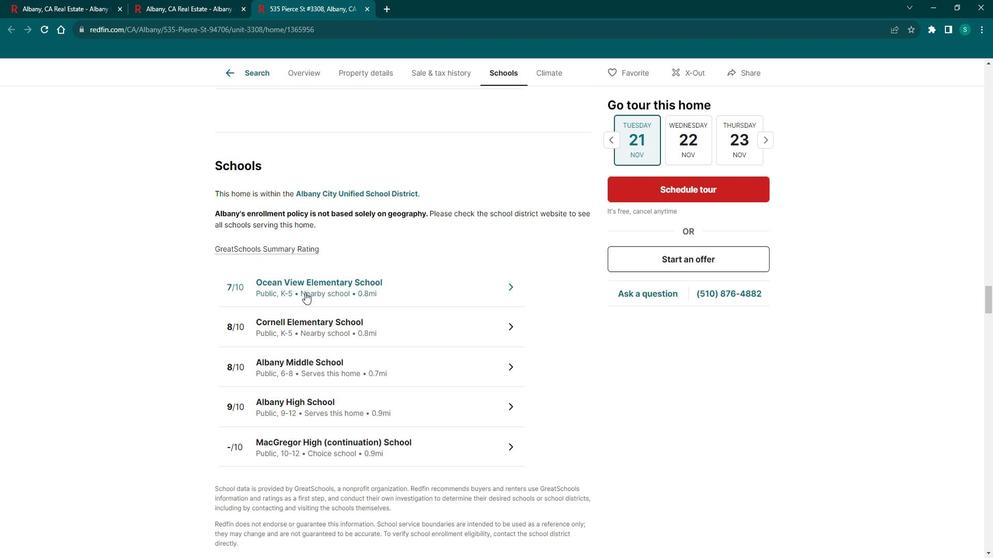 
Action: Mouse scrolled (315, 291) with delta (0, 0)
Screenshot: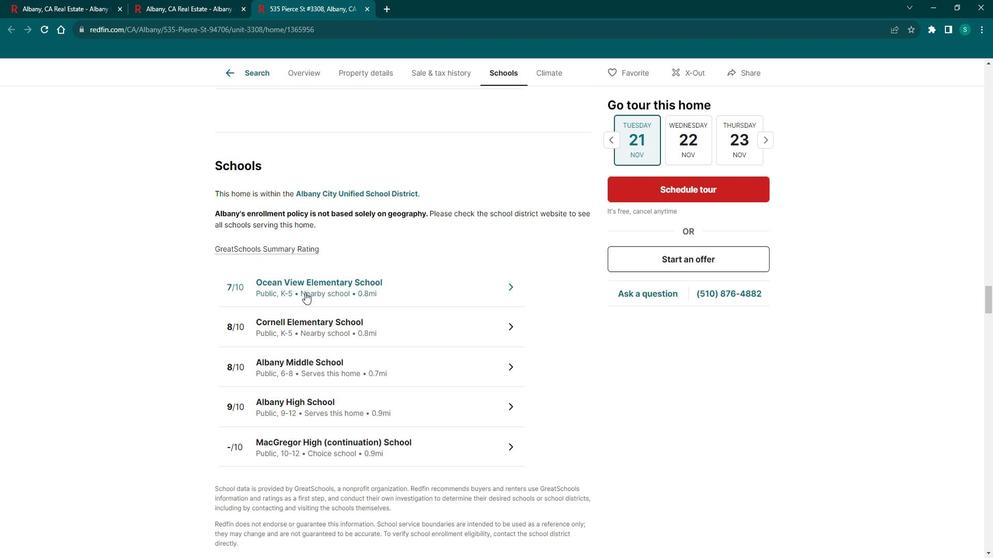 
Action: Mouse scrolled (315, 291) with delta (0, 0)
Screenshot: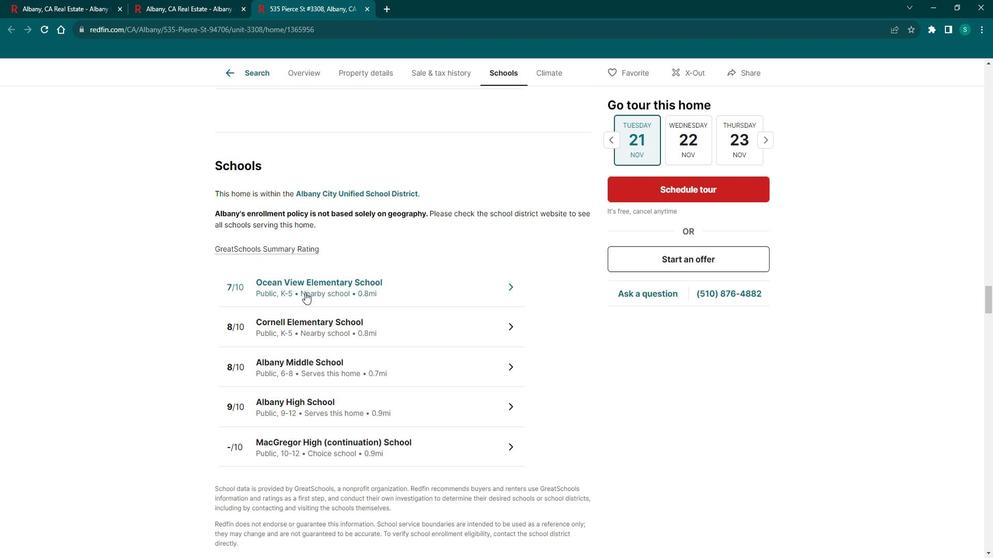 
Action: Mouse scrolled (315, 291) with delta (0, 0)
Screenshot: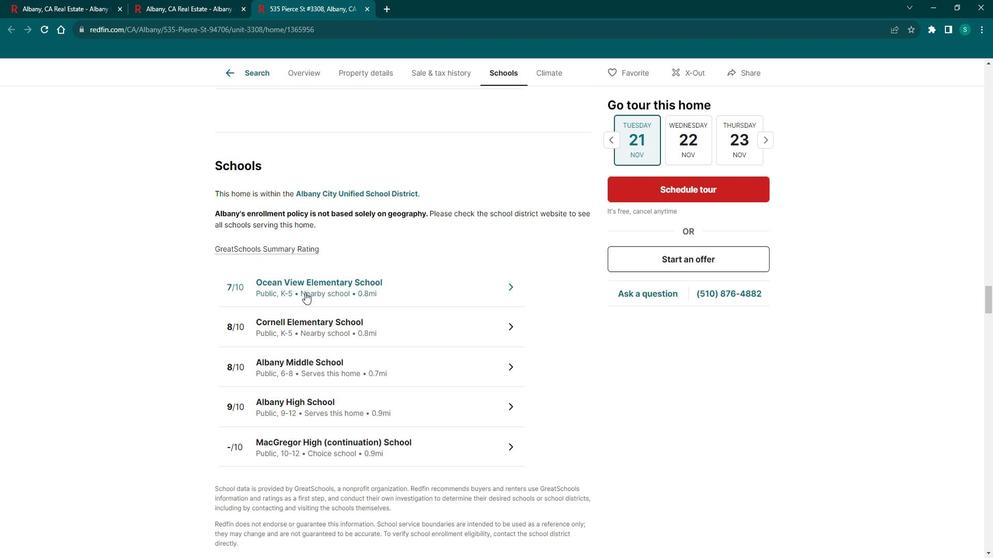 
Action: Mouse scrolled (315, 291) with delta (0, 0)
Screenshot: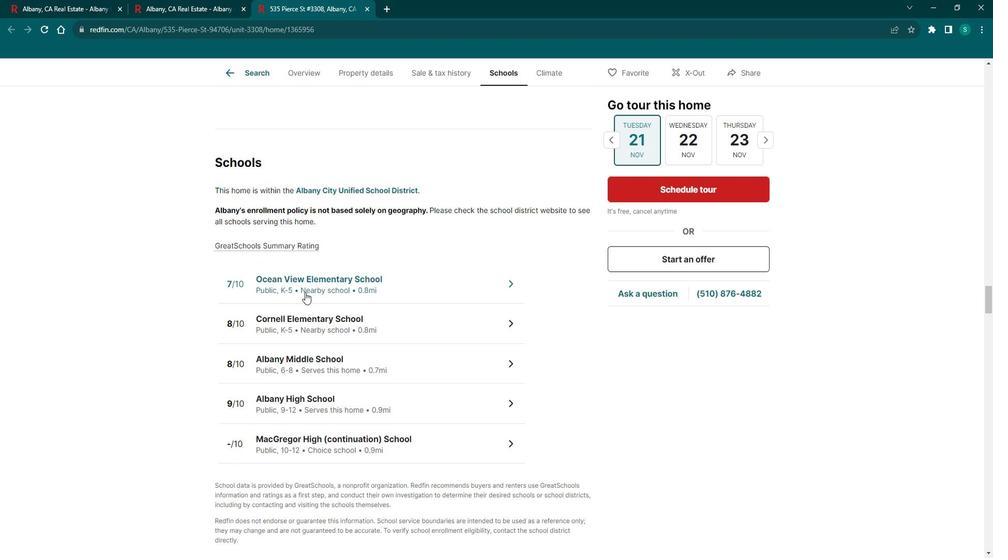 
Action: Mouse scrolled (315, 291) with delta (0, 0)
Screenshot: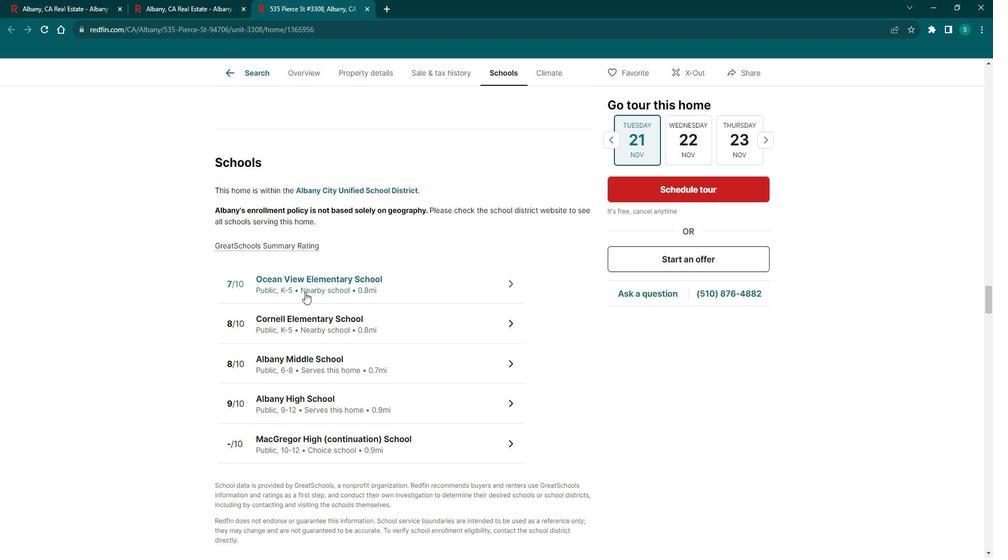 
Action: Mouse scrolled (315, 291) with delta (0, 0)
Screenshot: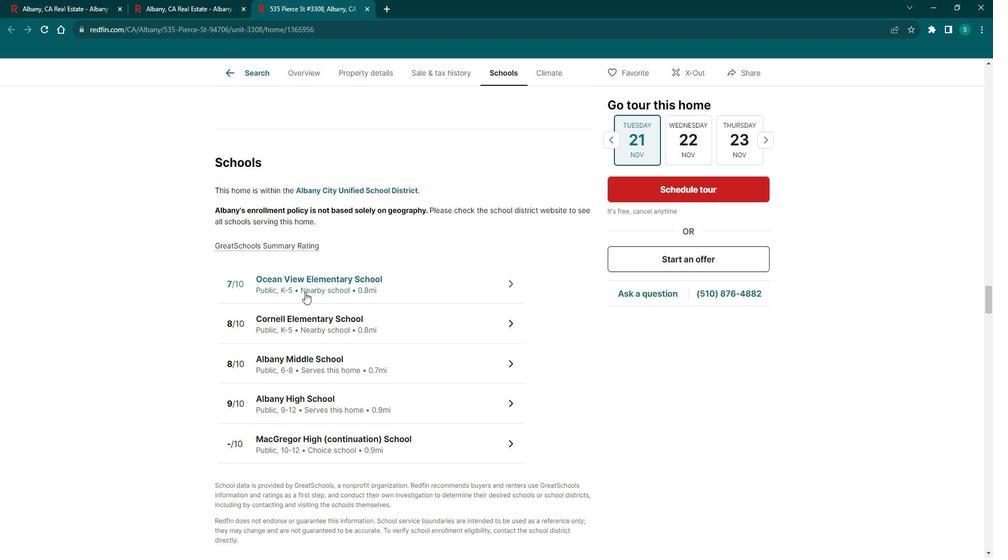 
Action: Mouse scrolled (315, 291) with delta (0, 0)
Screenshot: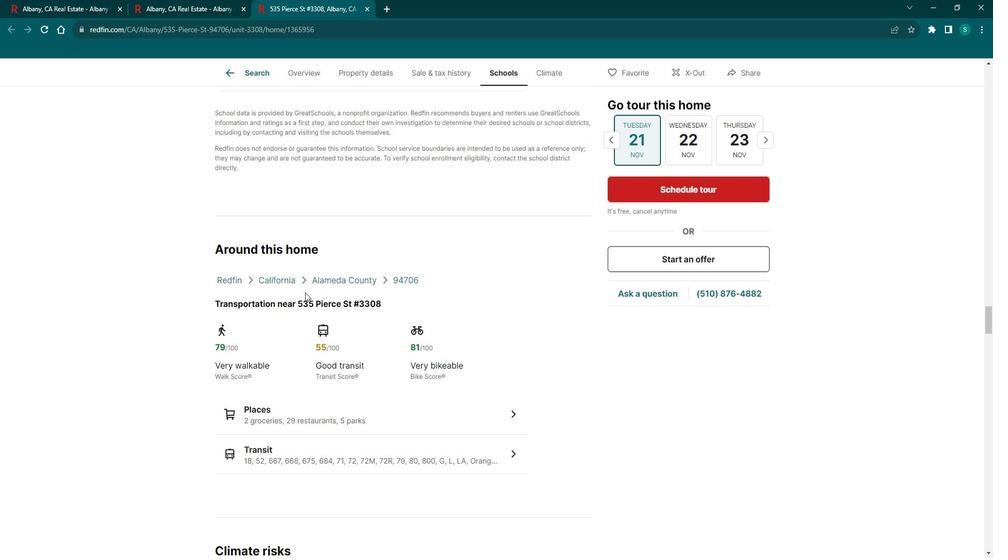 
Action: Mouse scrolled (315, 291) with delta (0, 0)
Screenshot: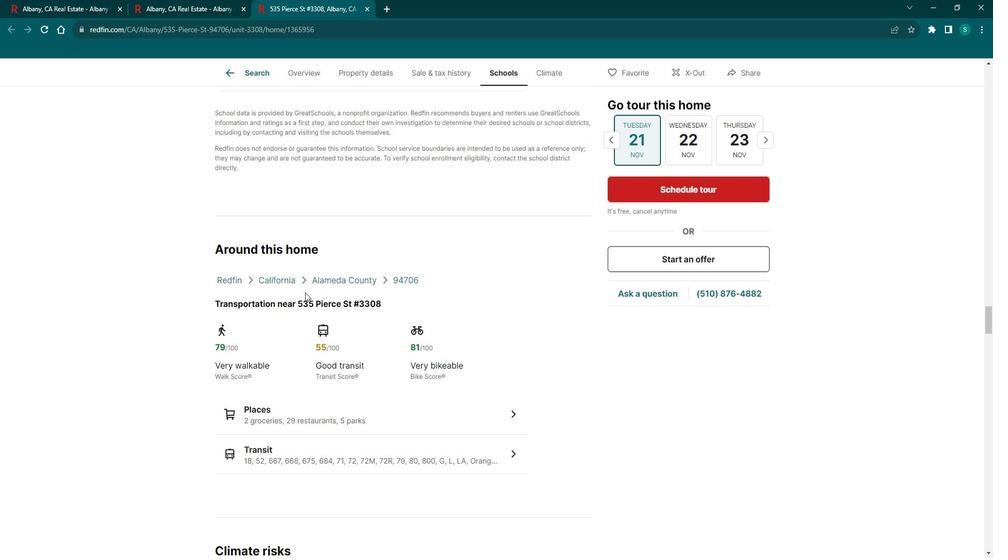 
Action: Mouse scrolled (315, 291) with delta (0, 0)
Screenshot: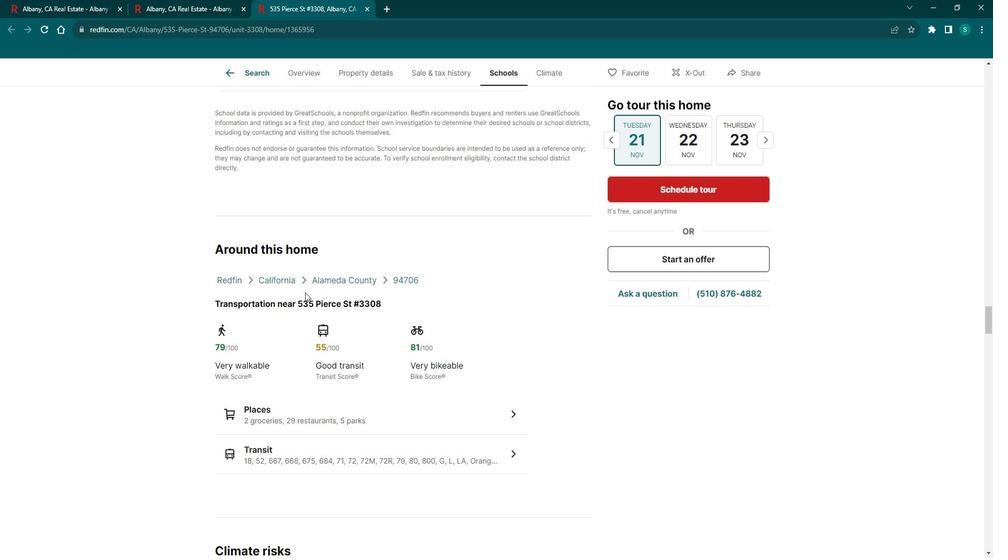 
Action: Mouse scrolled (315, 291) with delta (0, 0)
